Task: Research Airbnb accommodation in La Mohammedia, Tunisia from 11th November, 2023 to 17th November, 2023 for 1 adult.1  bedroom having 1 bed and 1 bathroom. Property type can be hotel. Look for 3 properties as per requirement.
Action: Mouse moved to (523, 72)
Screenshot: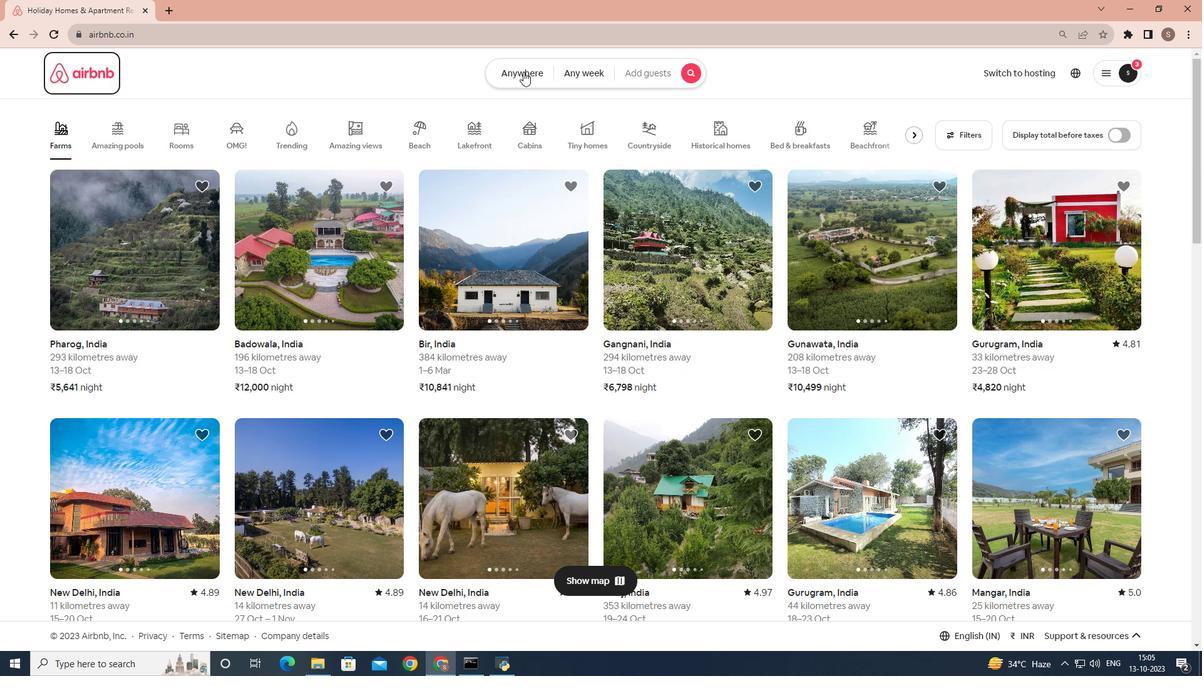 
Action: Mouse pressed left at (523, 72)
Screenshot: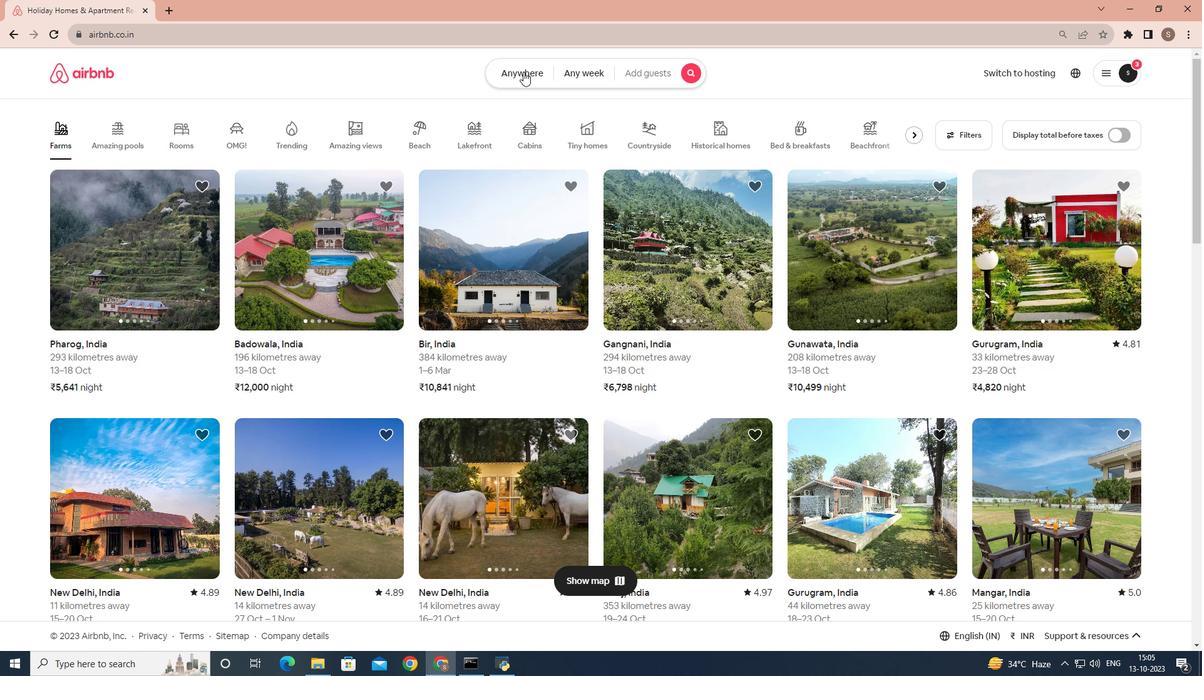 
Action: Mouse moved to (474, 121)
Screenshot: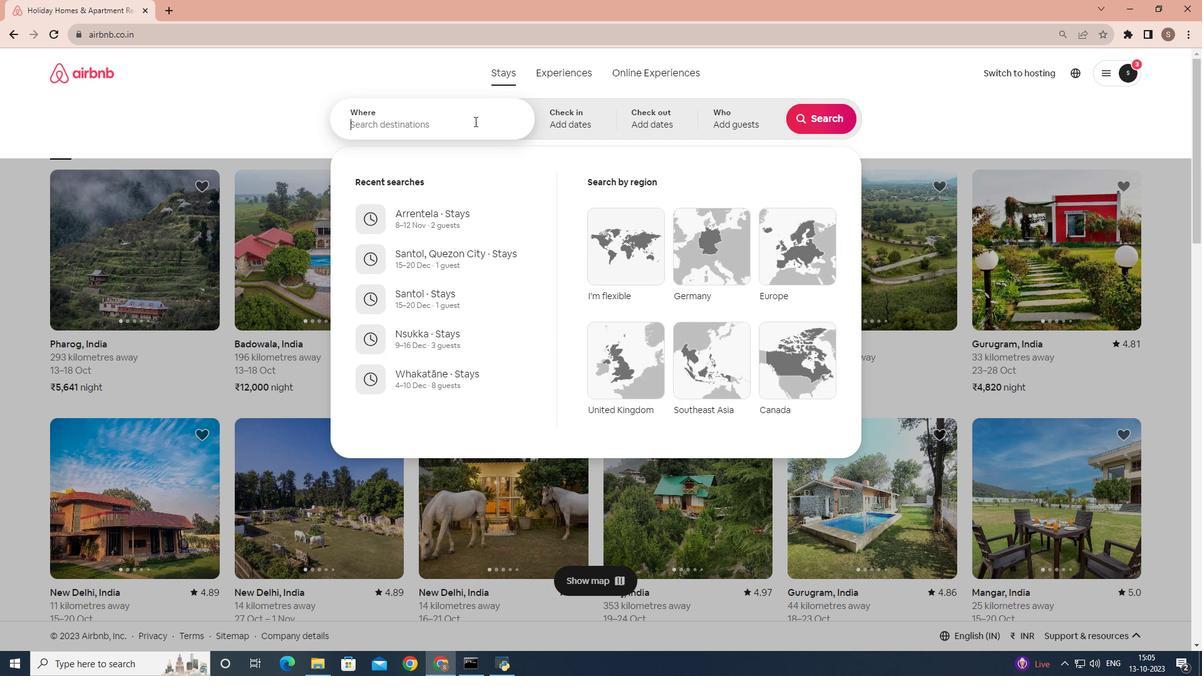 
Action: Mouse pressed left at (474, 121)
Screenshot: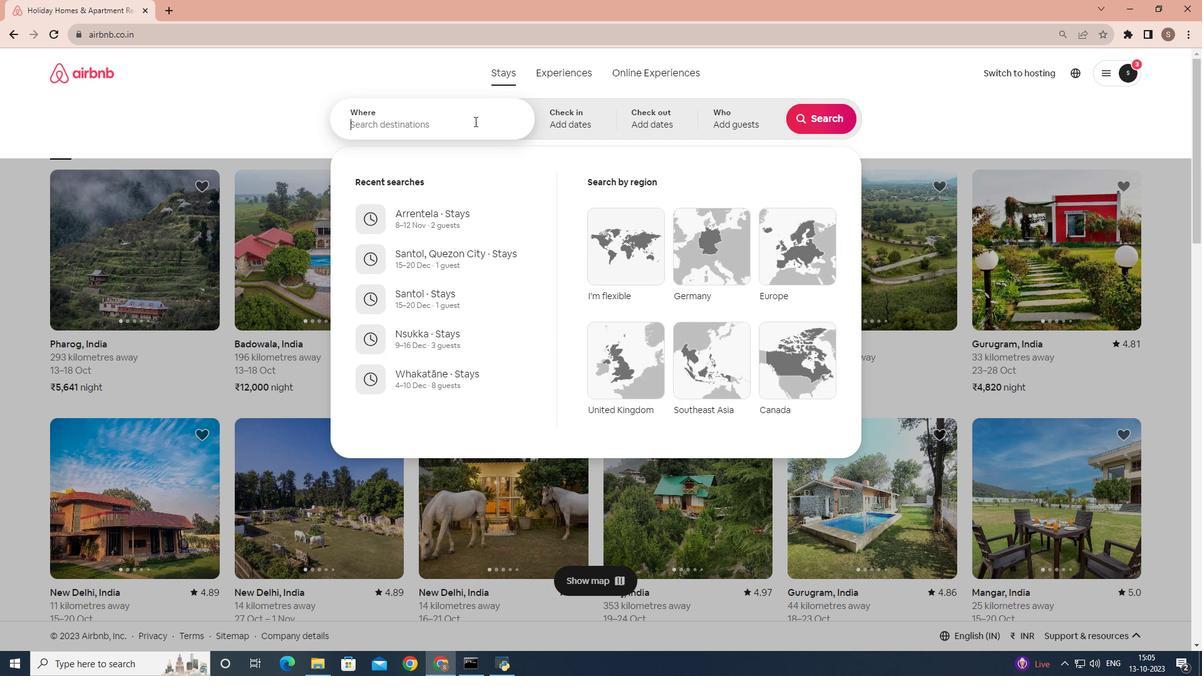 
Action: Key pressed <Key.shift>La<Key.space><Key.shift>Mohammedia,<Key.space><Key.shift>tunisia
Screenshot: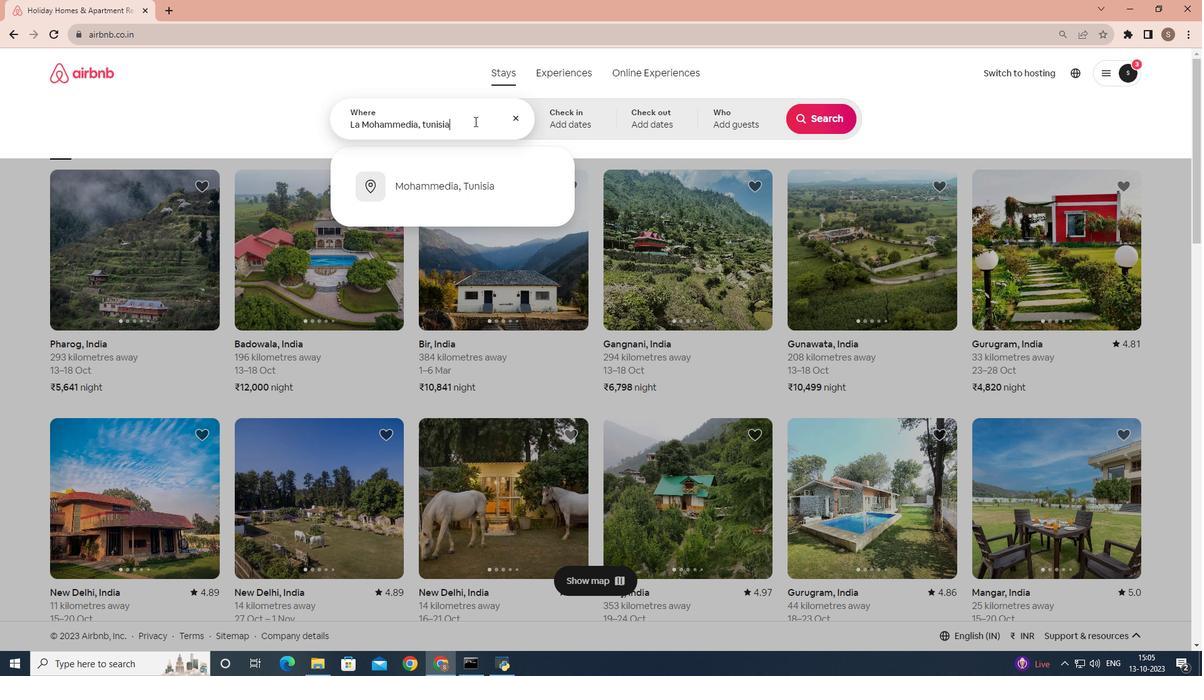 
Action: Mouse moved to (585, 110)
Screenshot: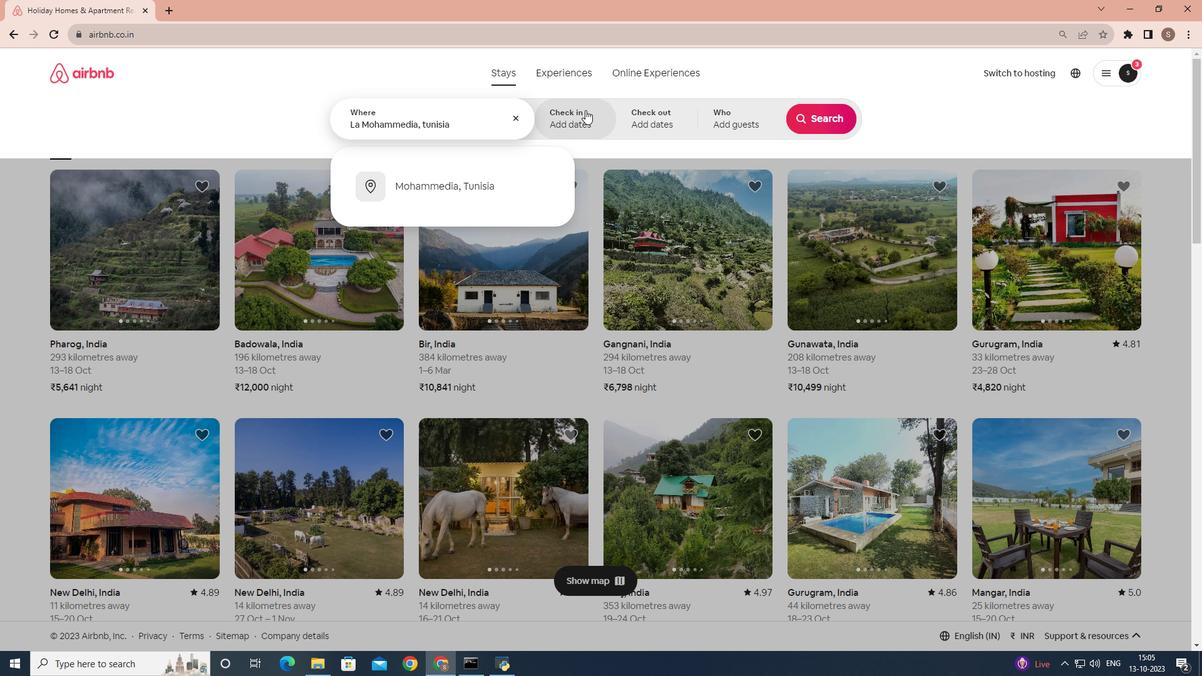 
Action: Mouse pressed left at (585, 110)
Screenshot: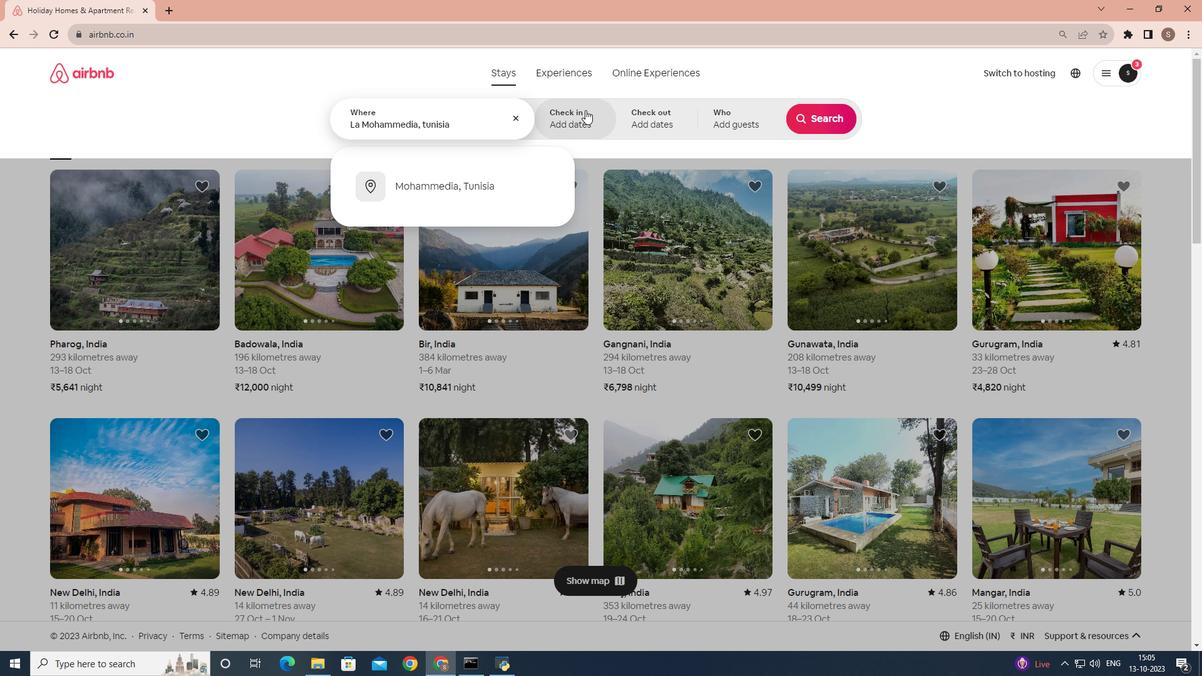 
Action: Mouse moved to (804, 301)
Screenshot: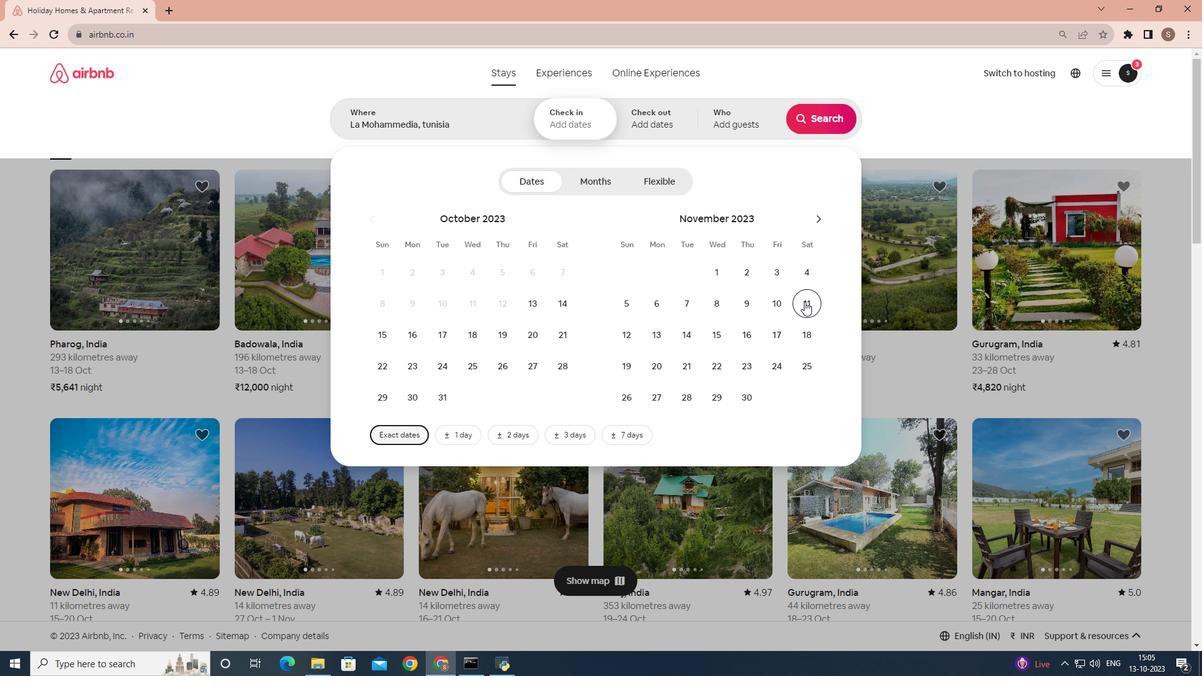 
Action: Mouse pressed left at (804, 301)
Screenshot: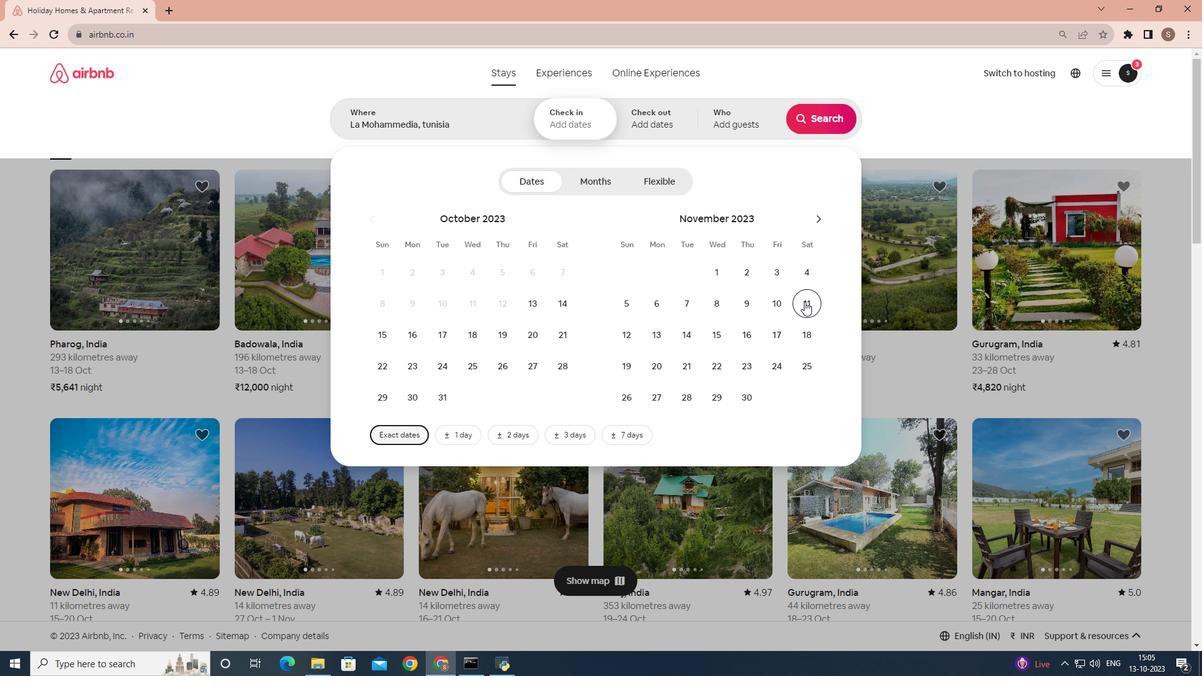 
Action: Mouse moved to (775, 333)
Screenshot: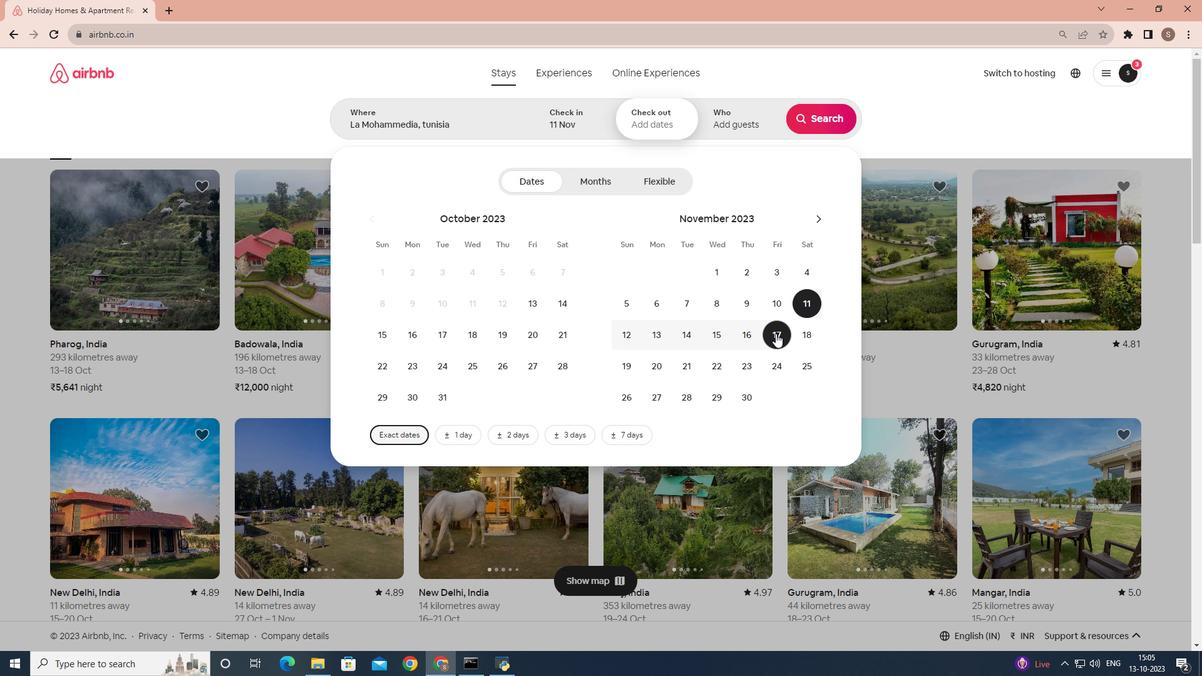 
Action: Mouse pressed left at (775, 333)
Screenshot: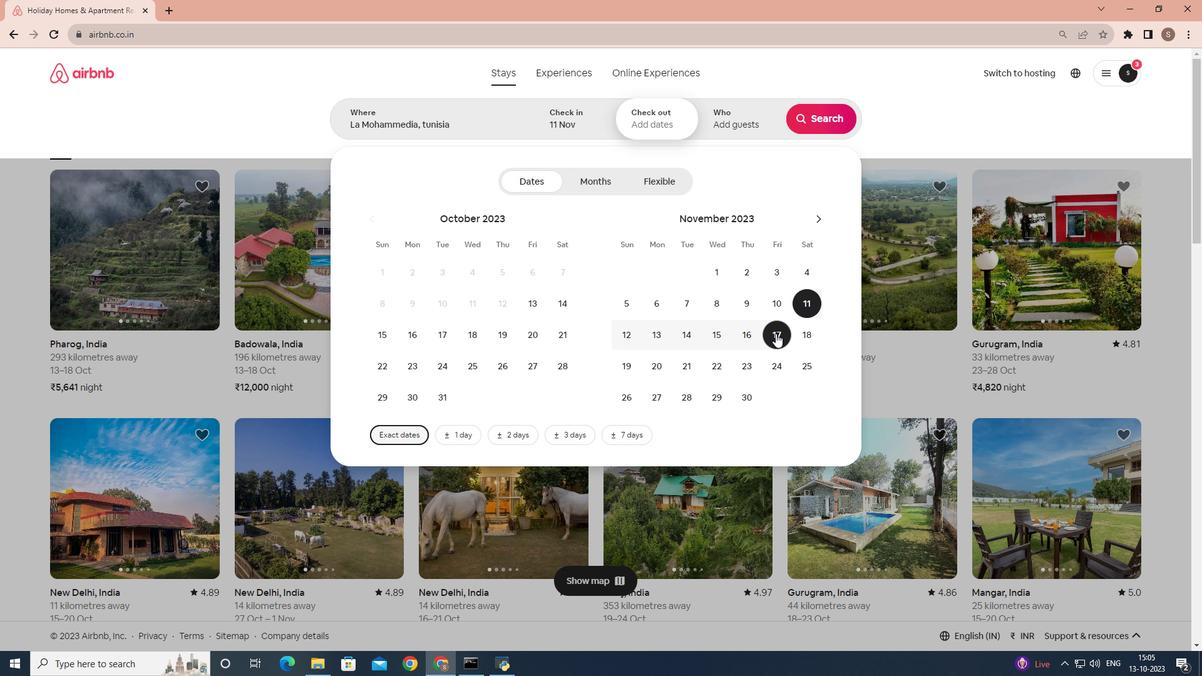 
Action: Mouse moved to (745, 113)
Screenshot: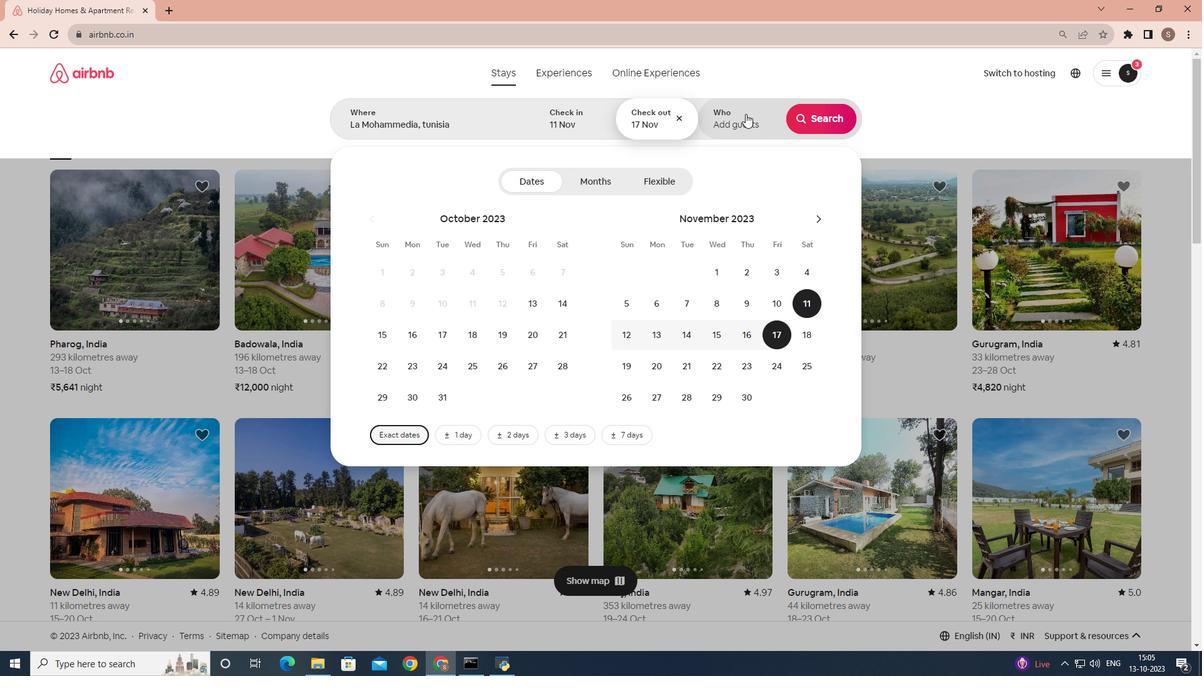
Action: Mouse pressed left at (745, 113)
Screenshot: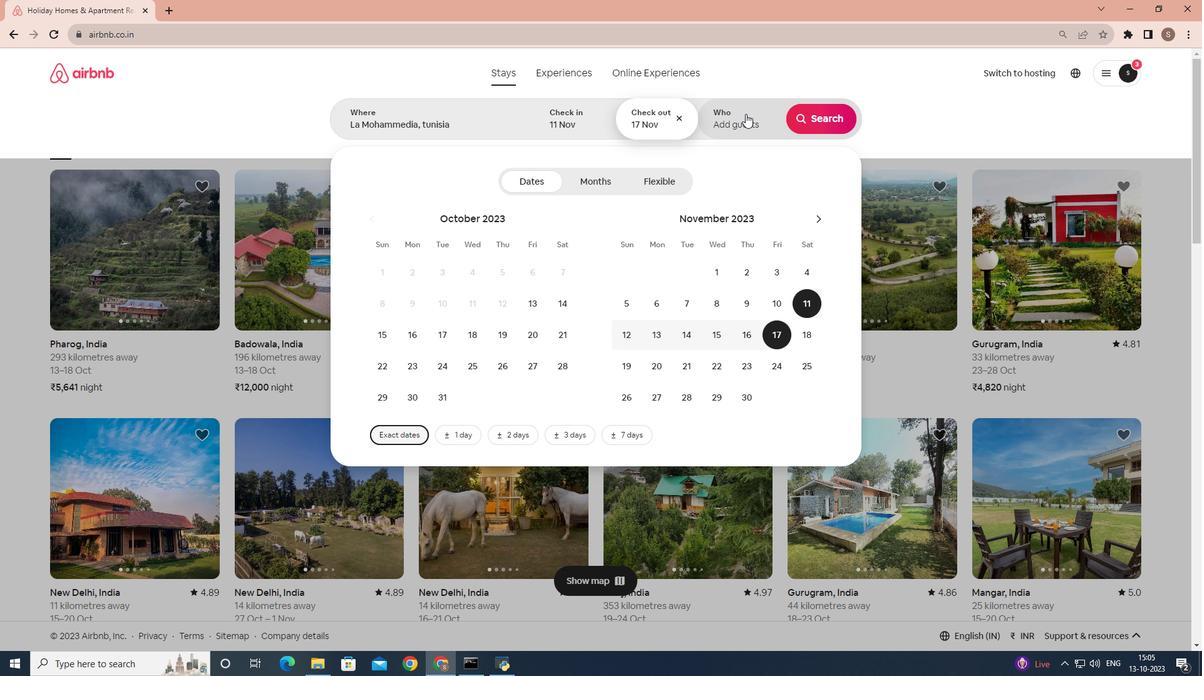 
Action: Mouse moved to (832, 184)
Screenshot: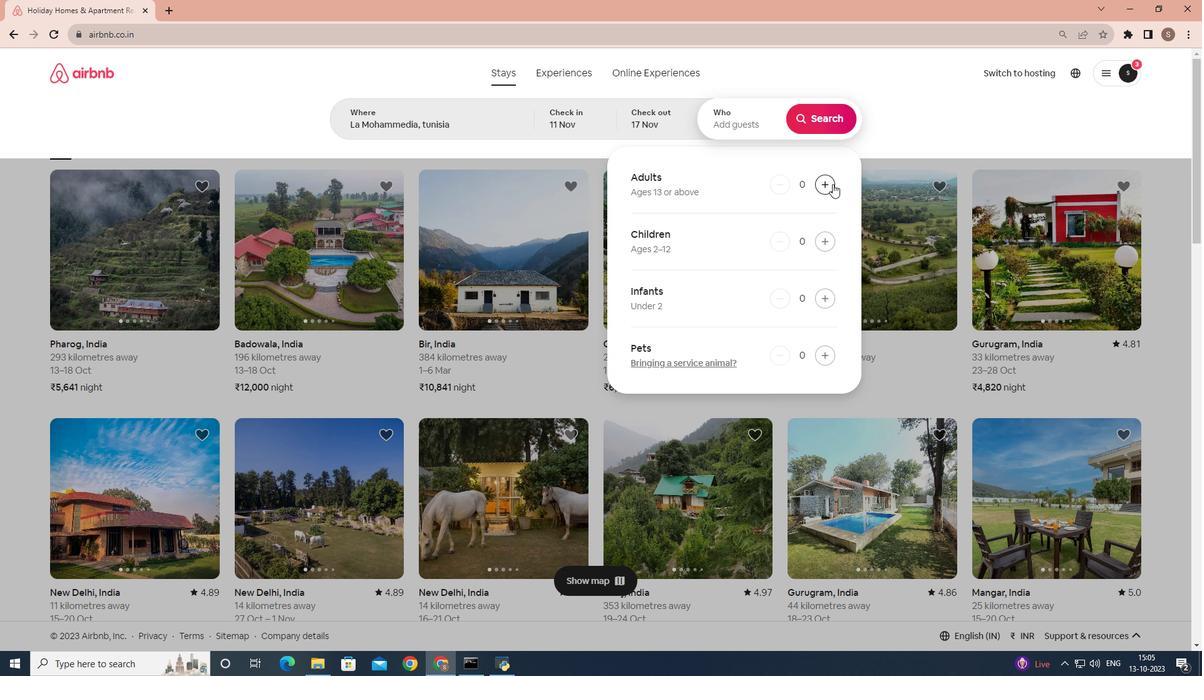 
Action: Mouse pressed left at (832, 184)
Screenshot: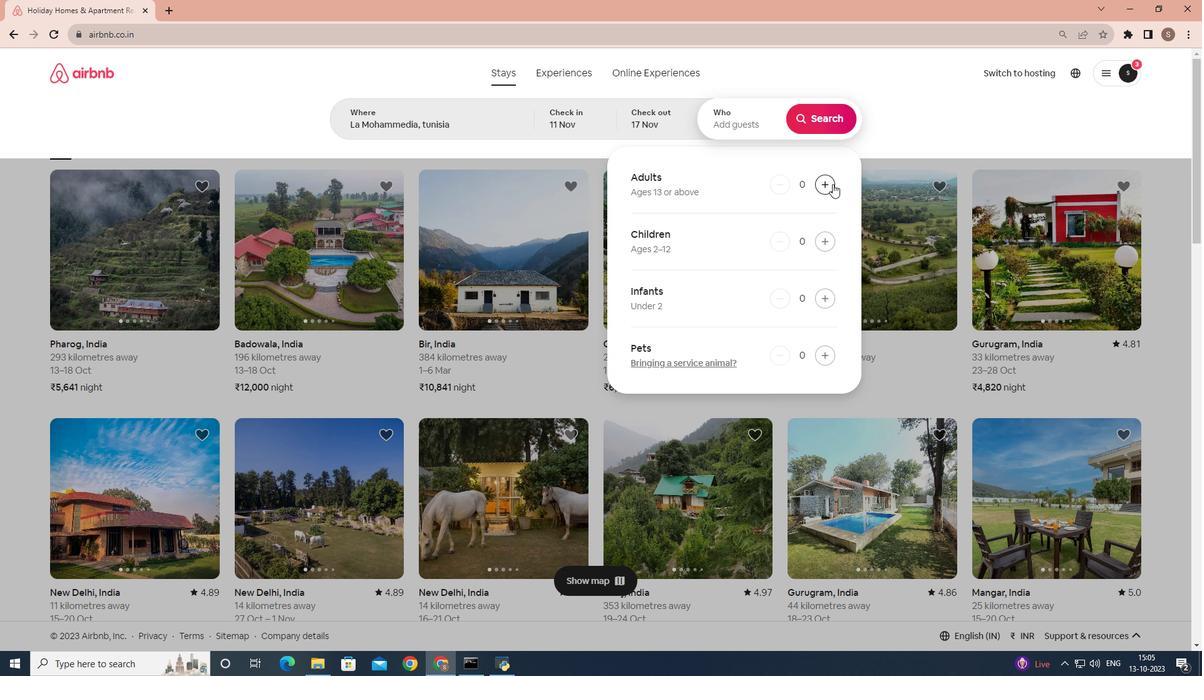 
Action: Mouse moved to (827, 121)
Screenshot: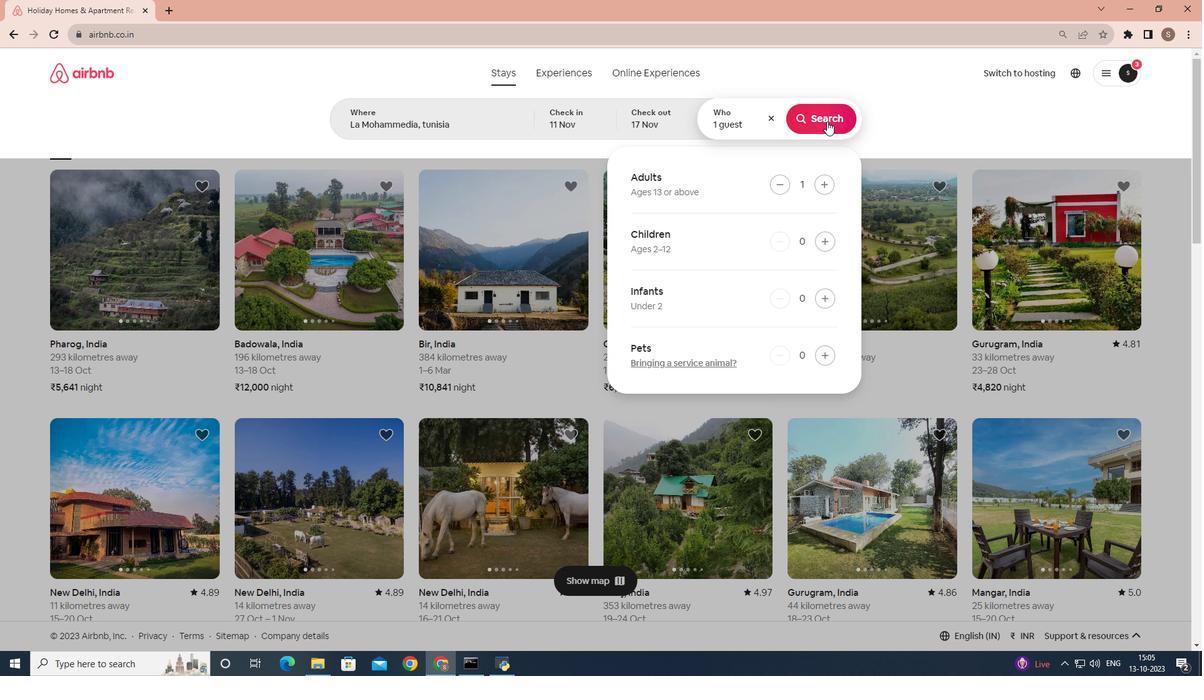
Action: Mouse pressed left at (827, 121)
Screenshot: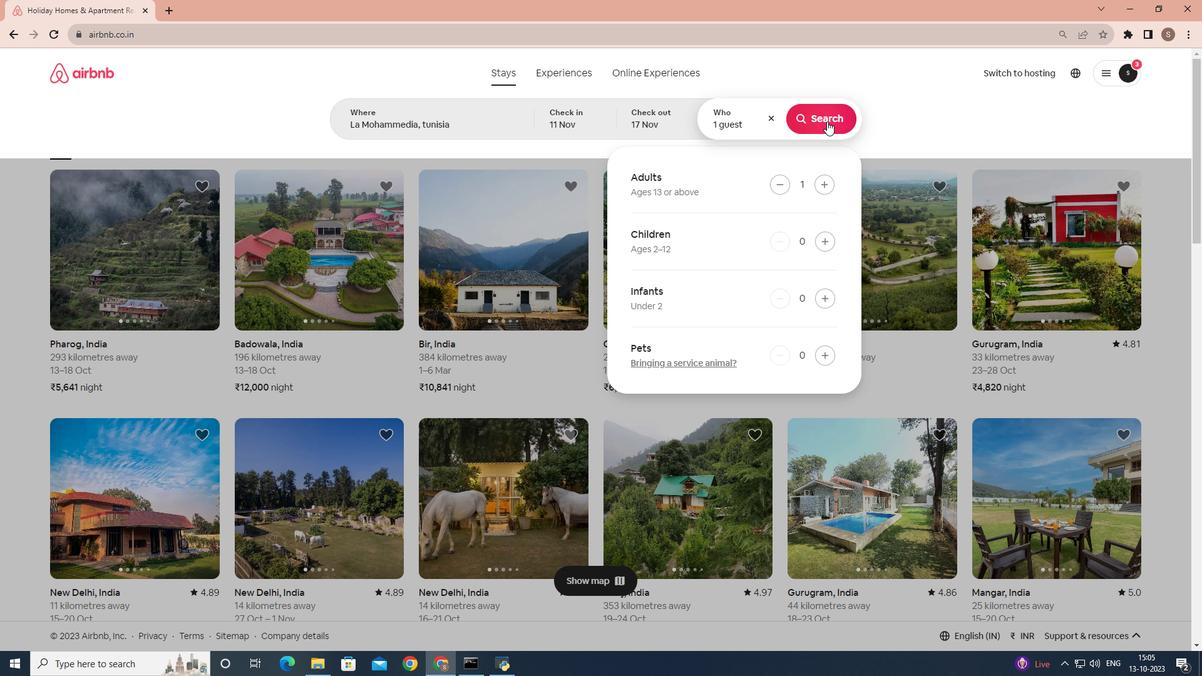 
Action: Mouse moved to (991, 115)
Screenshot: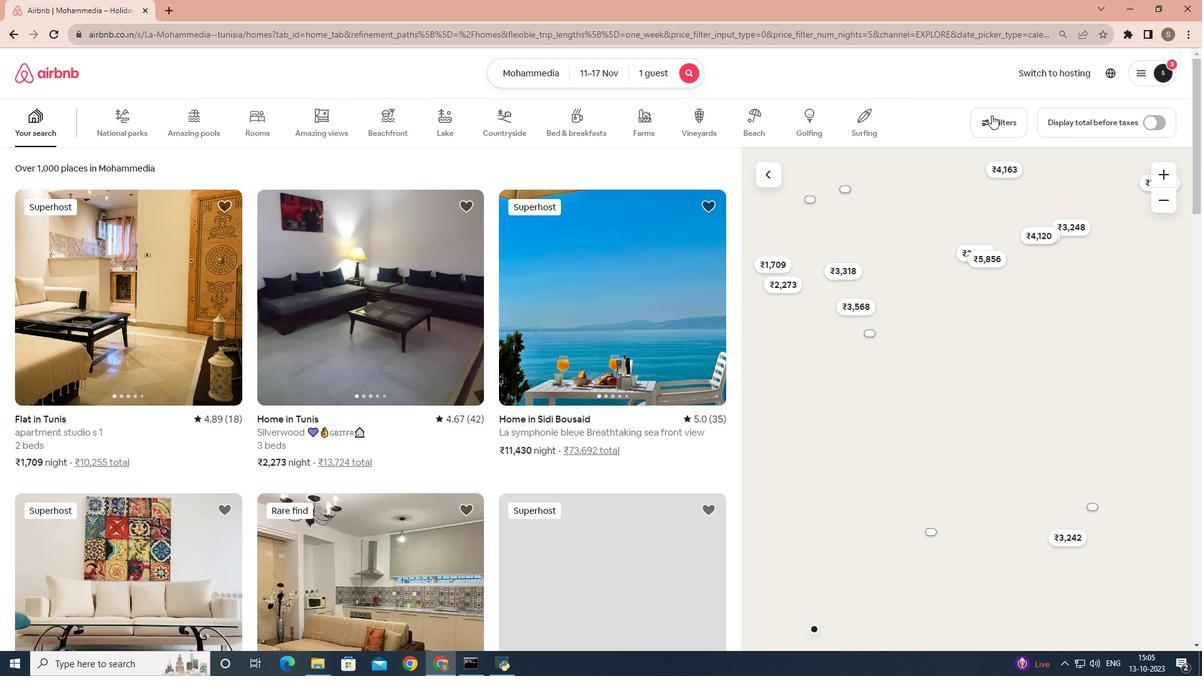 
Action: Mouse pressed left at (991, 115)
Screenshot: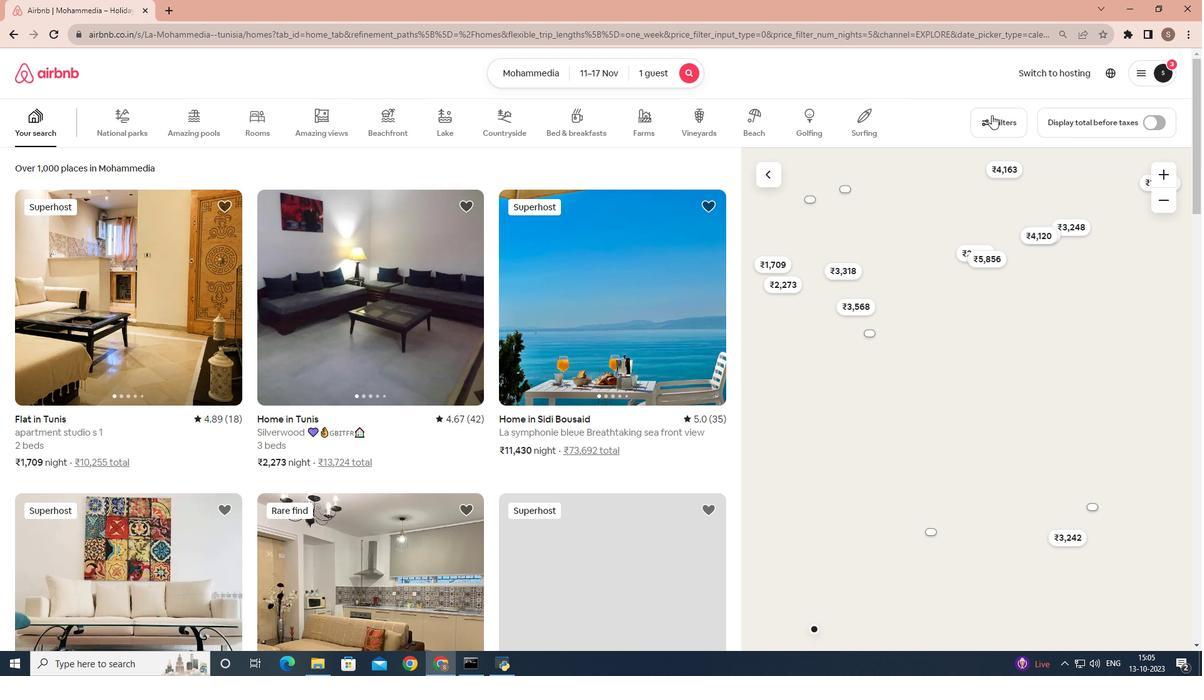 
Action: Mouse moved to (730, 309)
Screenshot: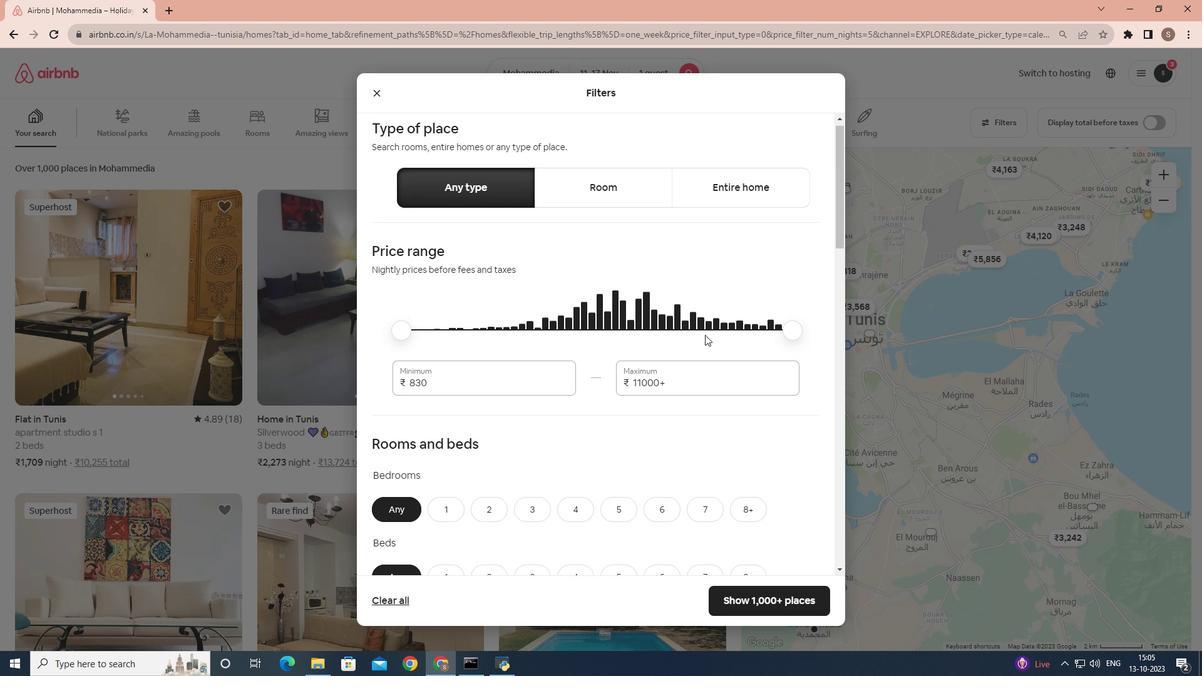 
Action: Mouse scrolled (730, 309) with delta (0, 0)
Screenshot: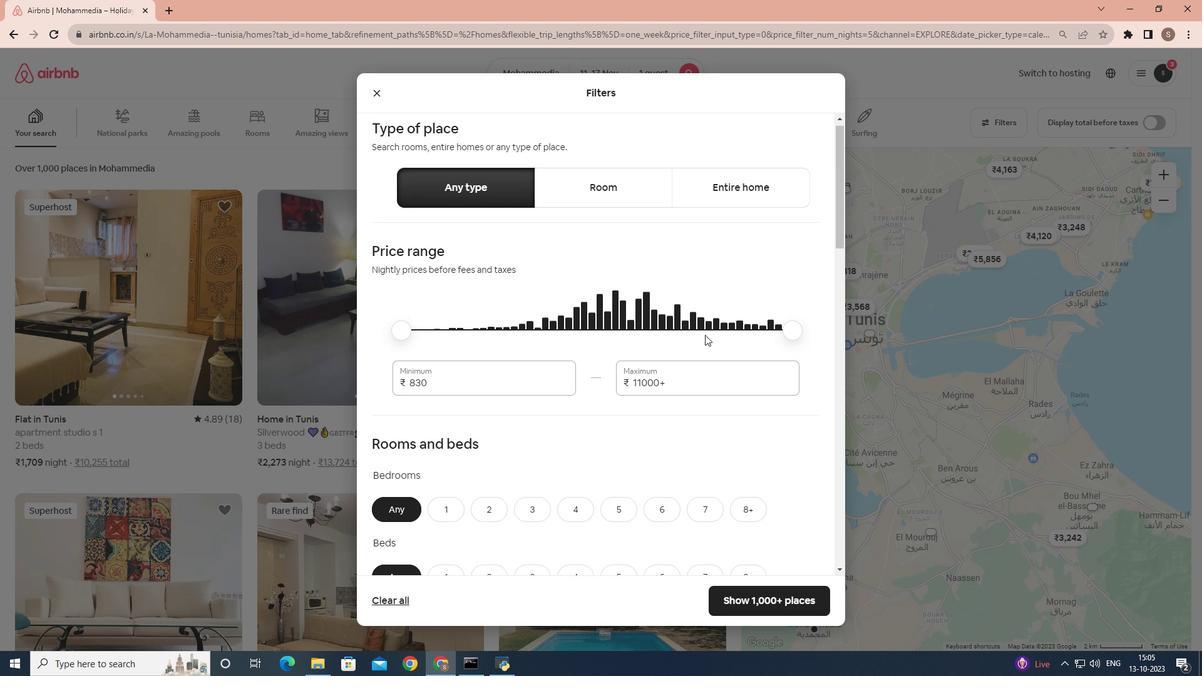 
Action: Mouse moved to (447, 446)
Screenshot: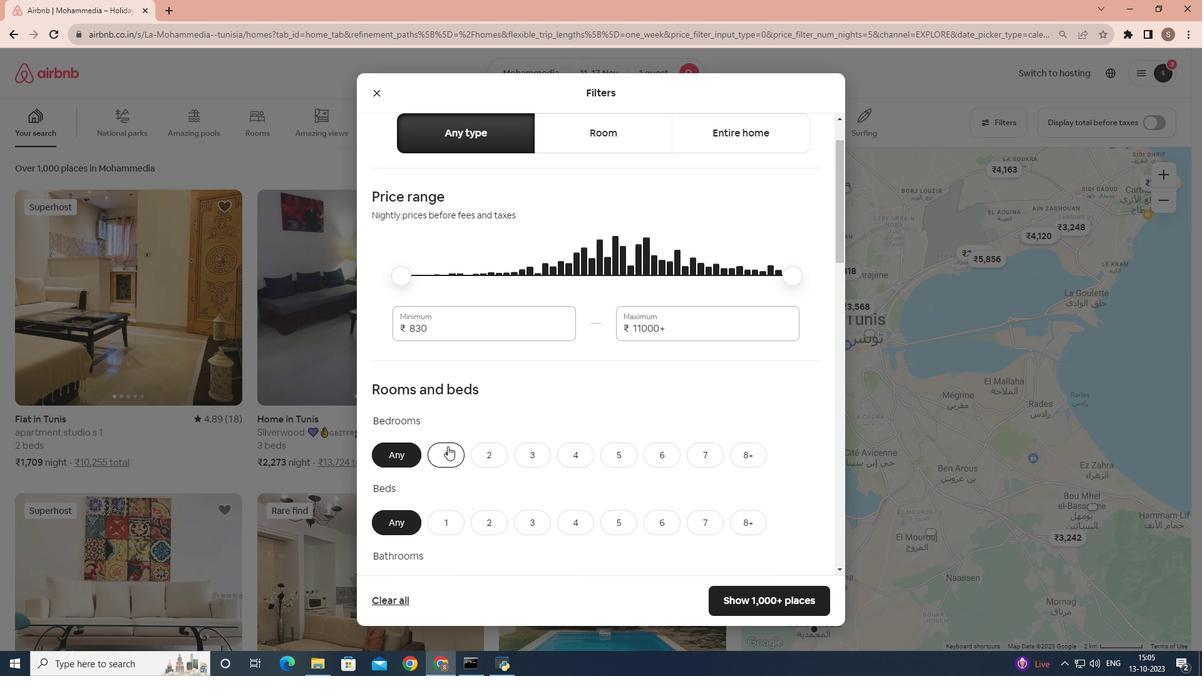 
Action: Mouse pressed left at (447, 446)
Screenshot: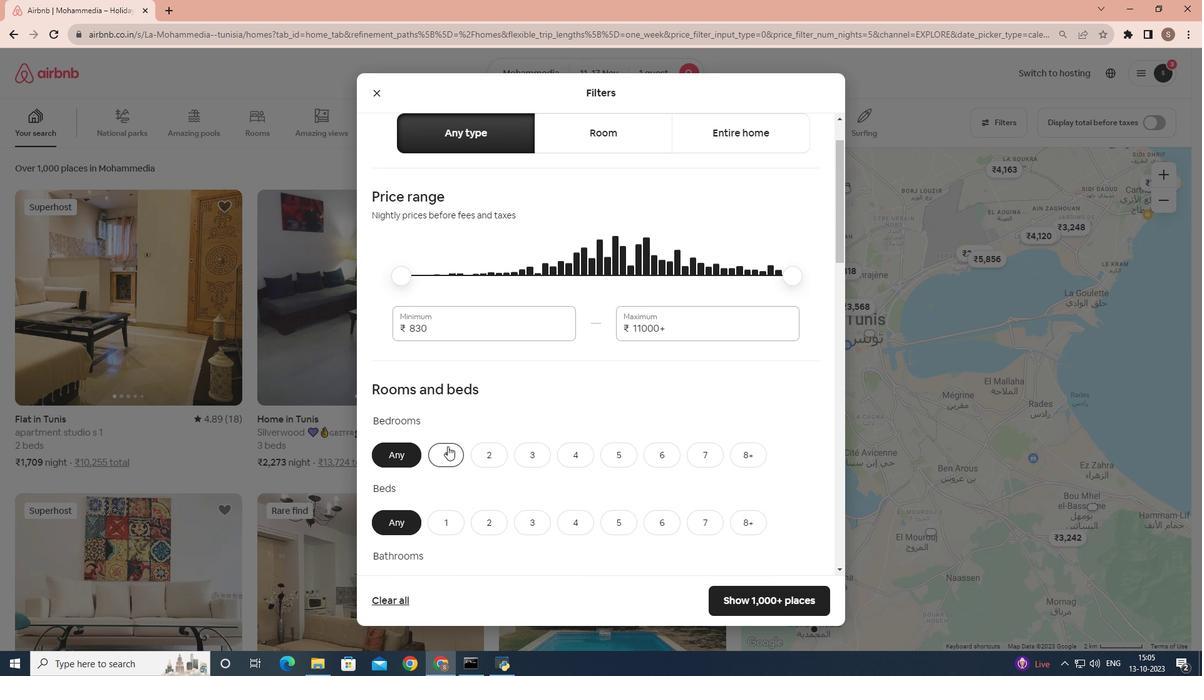 
Action: Mouse moved to (492, 427)
Screenshot: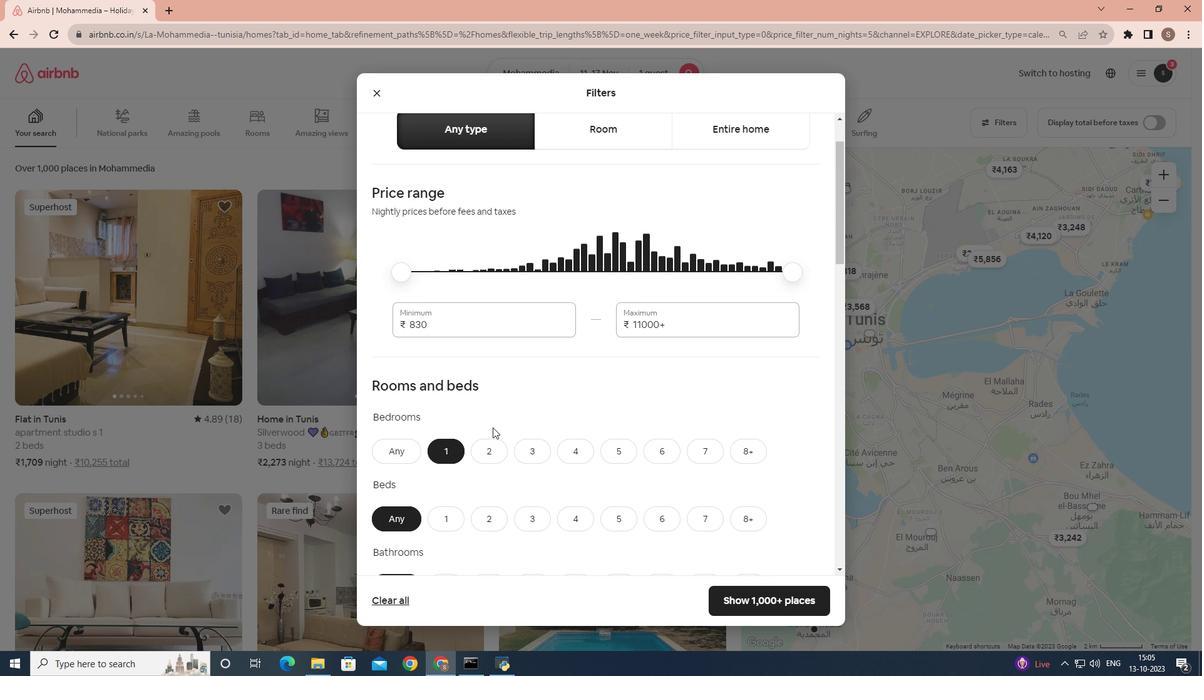 
Action: Mouse scrolled (492, 427) with delta (0, 0)
Screenshot: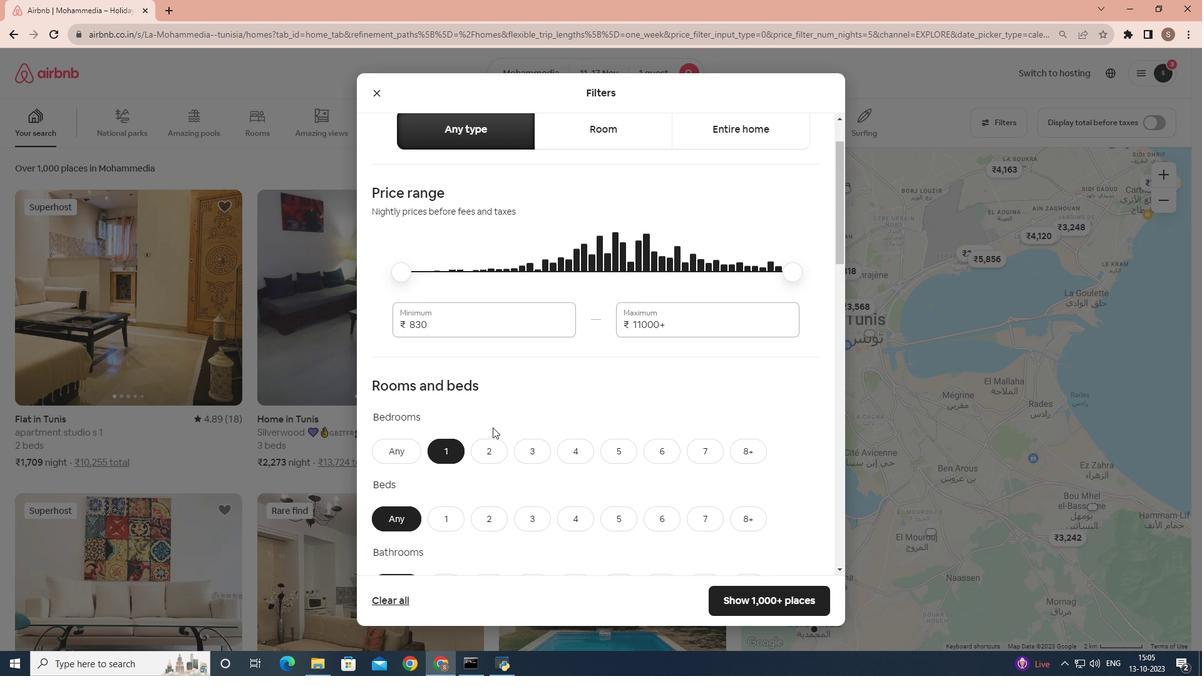 
Action: Mouse scrolled (492, 427) with delta (0, 0)
Screenshot: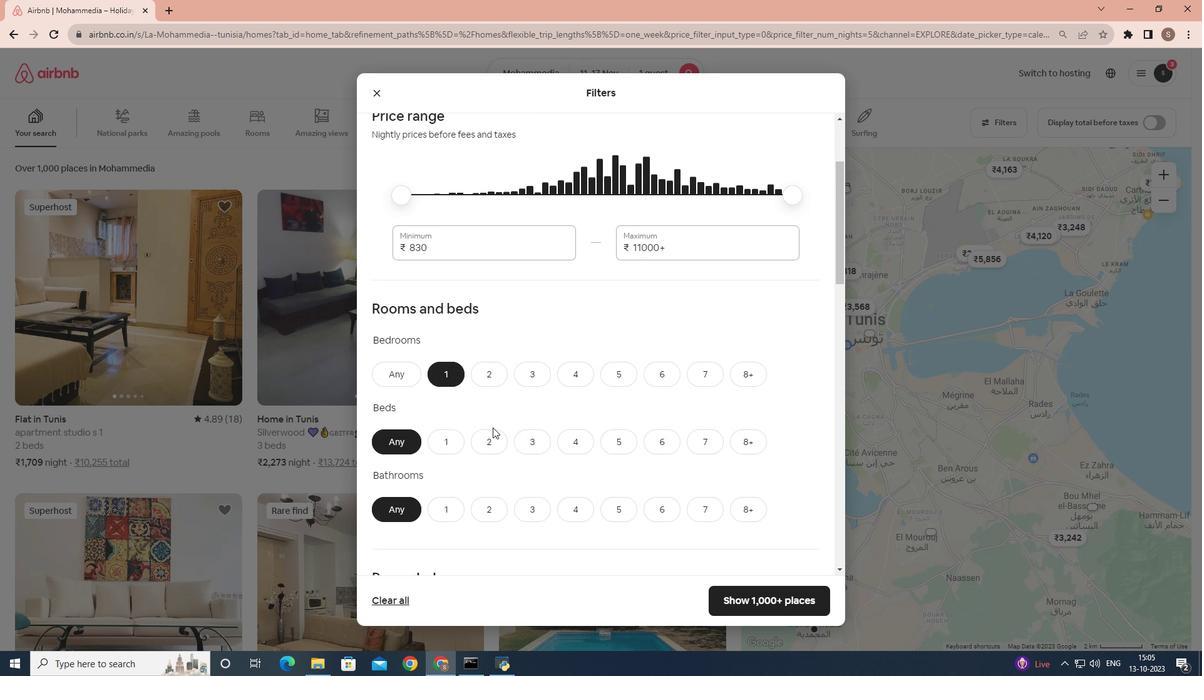 
Action: Mouse moved to (454, 398)
Screenshot: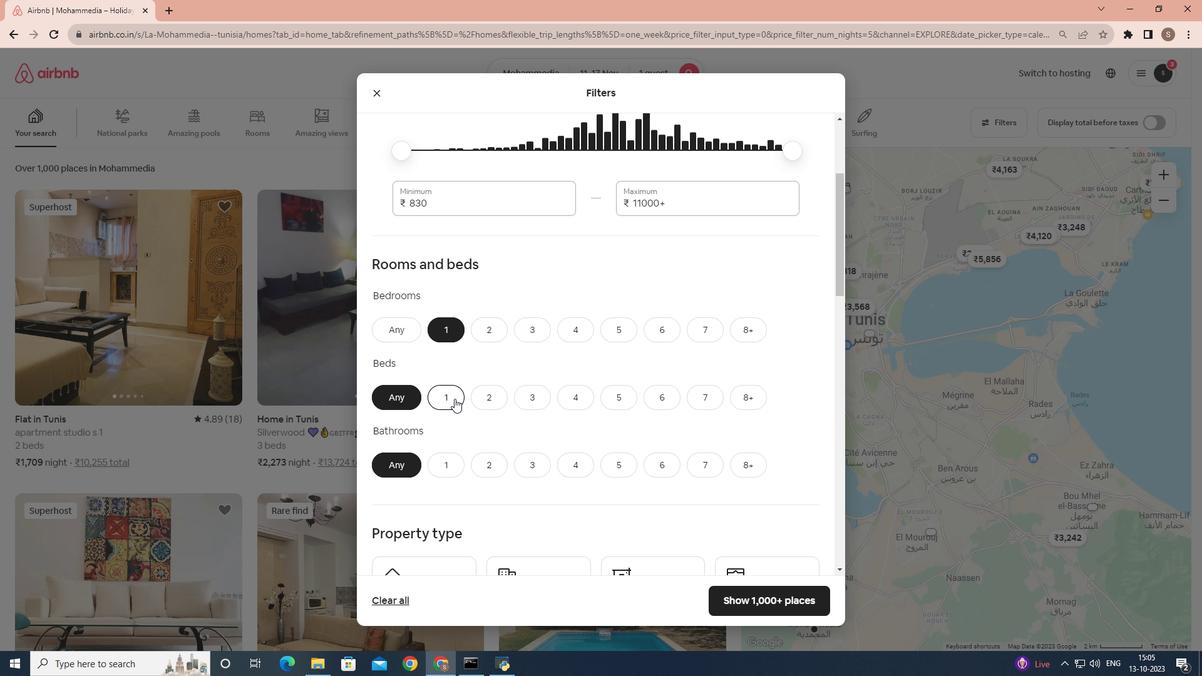 
Action: Mouse pressed left at (454, 398)
Screenshot: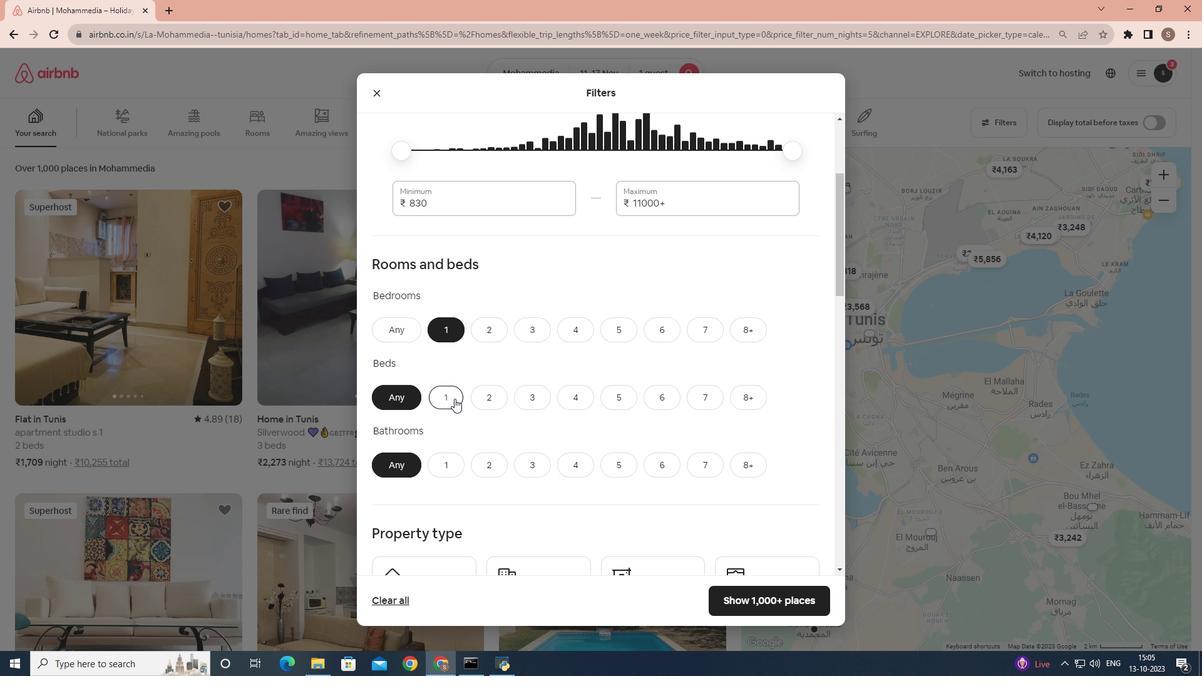 
Action: Mouse moved to (447, 462)
Screenshot: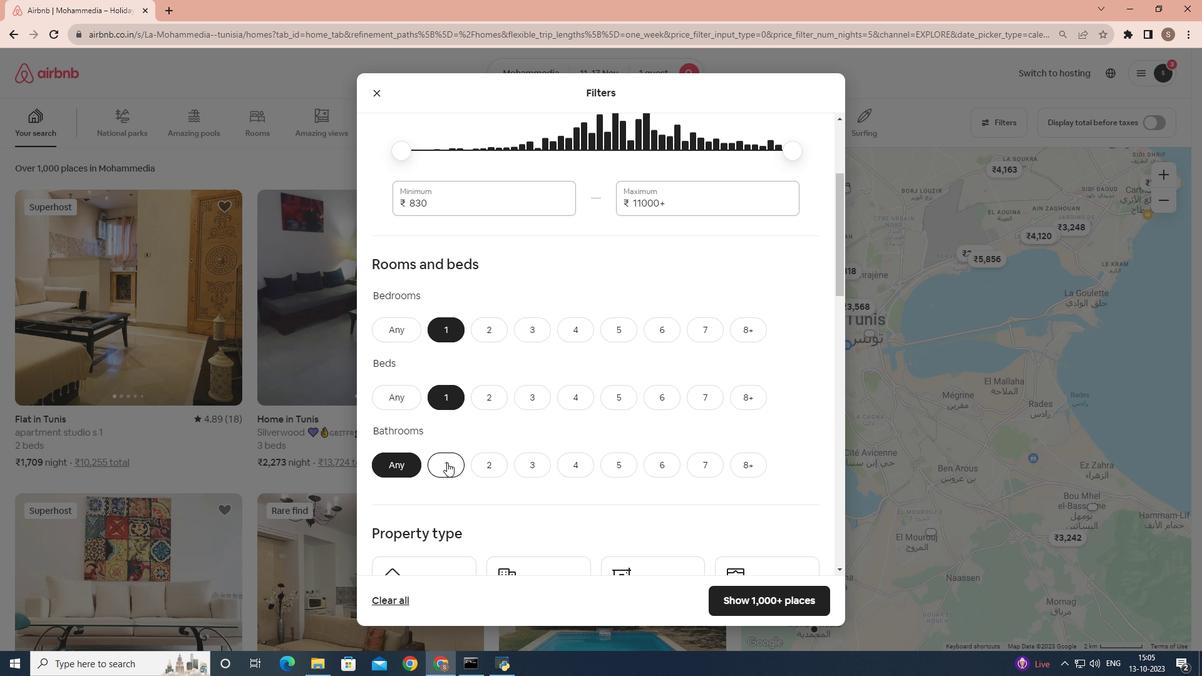 
Action: Mouse pressed left at (447, 462)
Screenshot: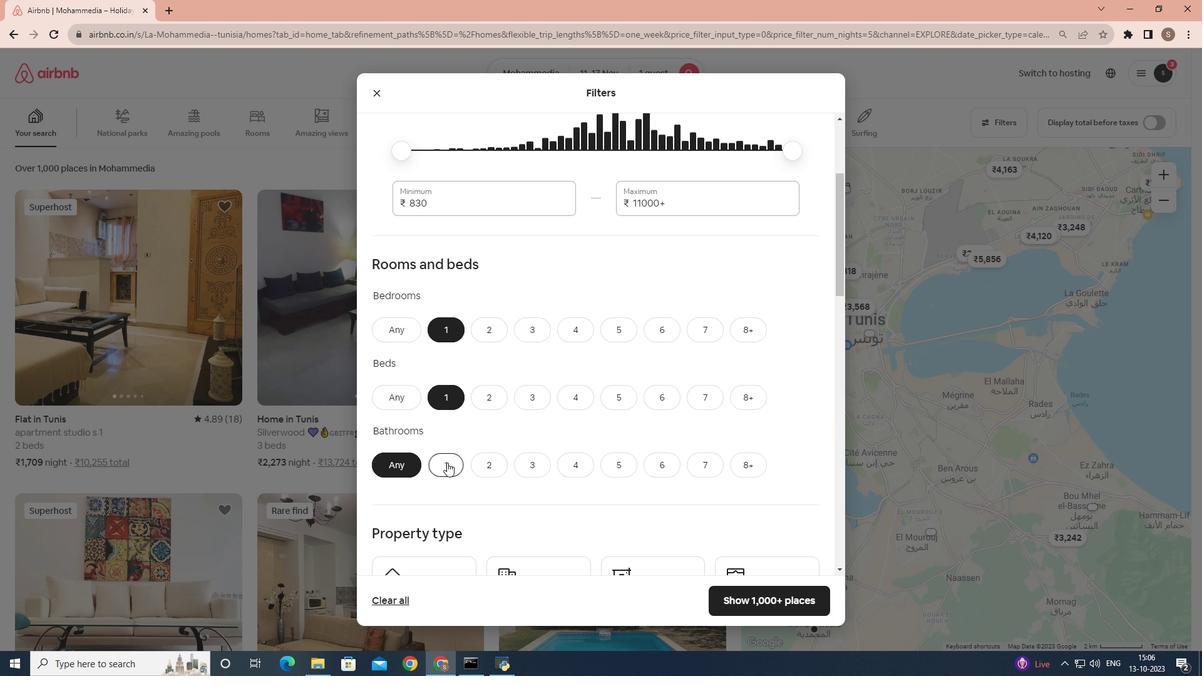 
Action: Mouse scrolled (447, 462) with delta (0, 0)
Screenshot: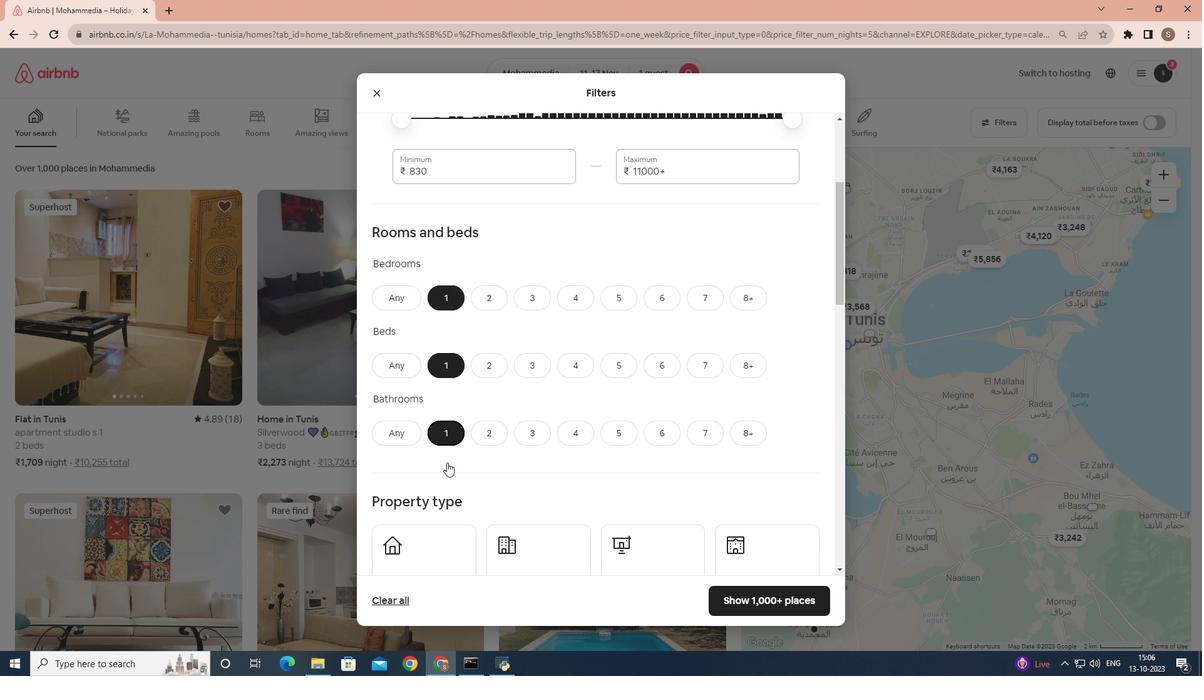 
Action: Mouse scrolled (447, 462) with delta (0, 0)
Screenshot: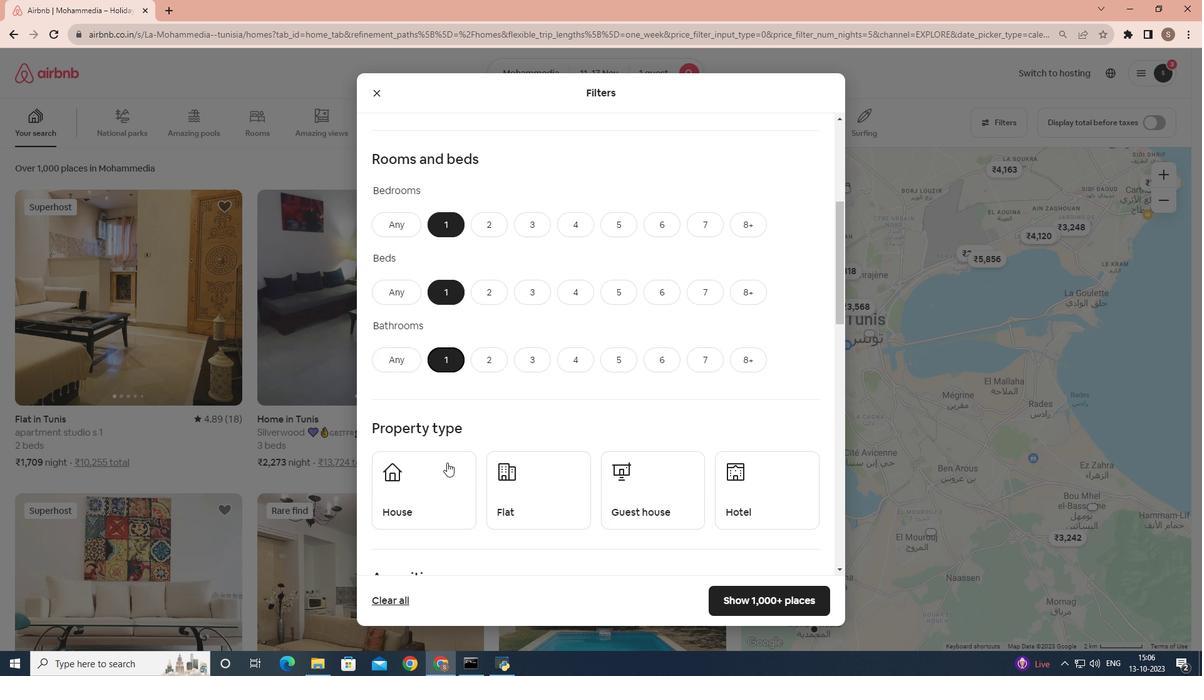 
Action: Mouse moved to (439, 484)
Screenshot: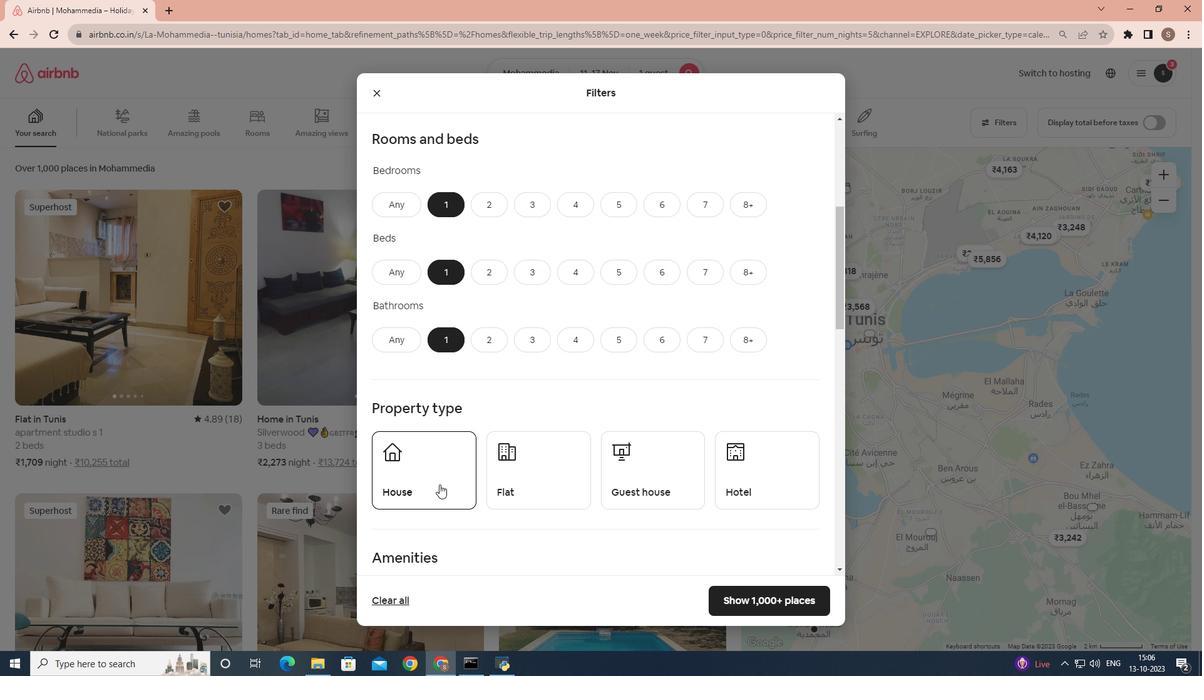 
Action: Mouse pressed left at (439, 484)
Screenshot: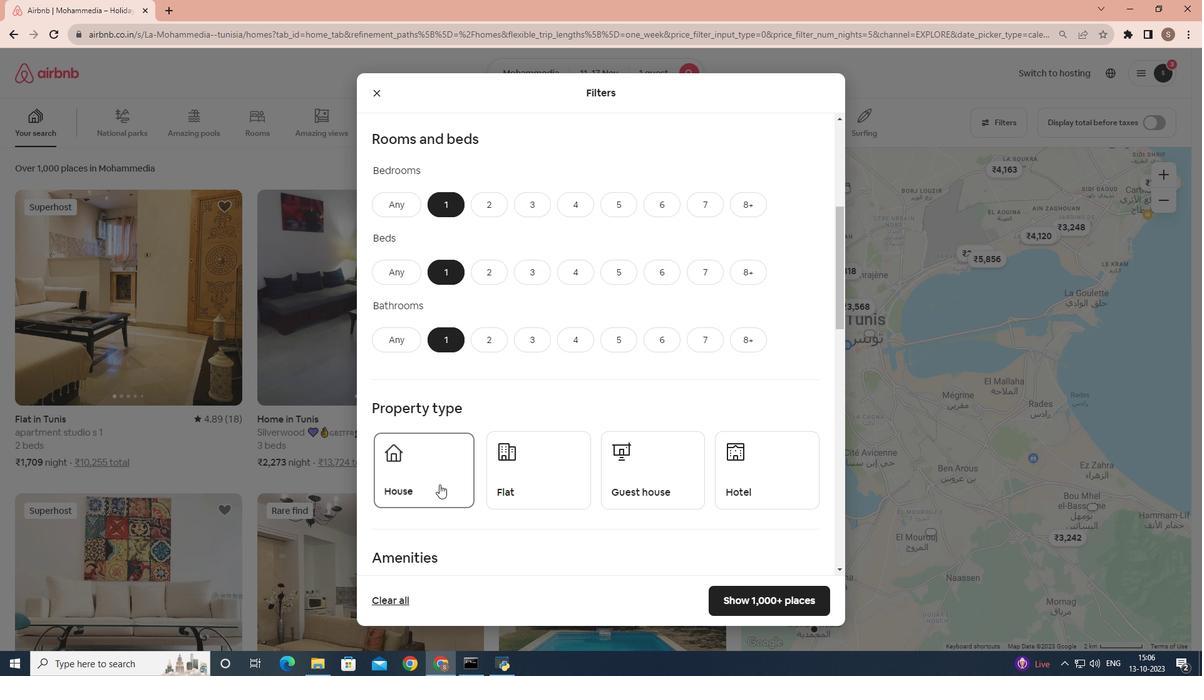 
Action: Mouse moved to (442, 480)
Screenshot: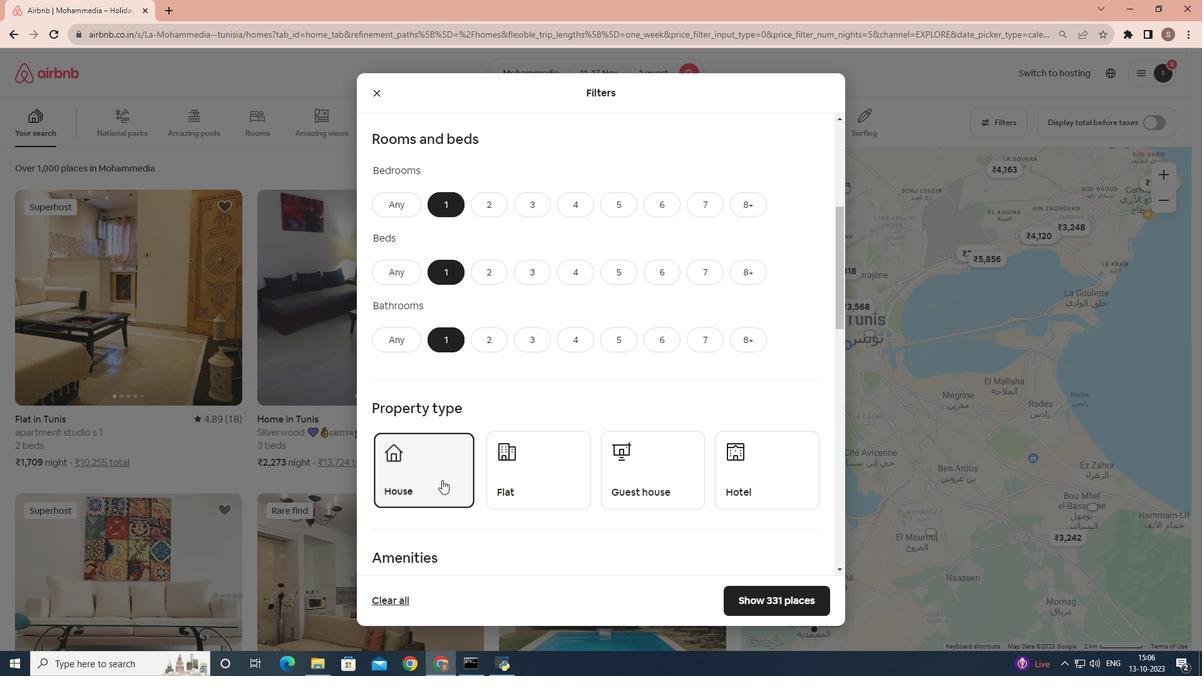 
Action: Mouse pressed left at (442, 480)
Screenshot: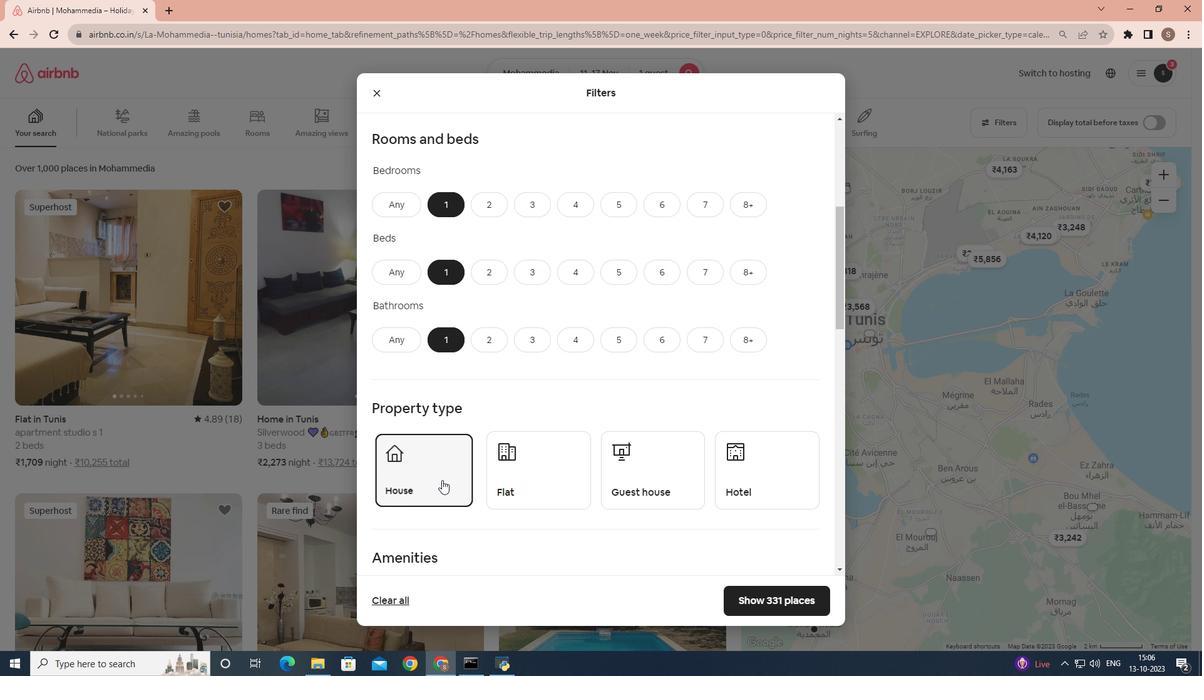 
Action: Mouse moved to (751, 487)
Screenshot: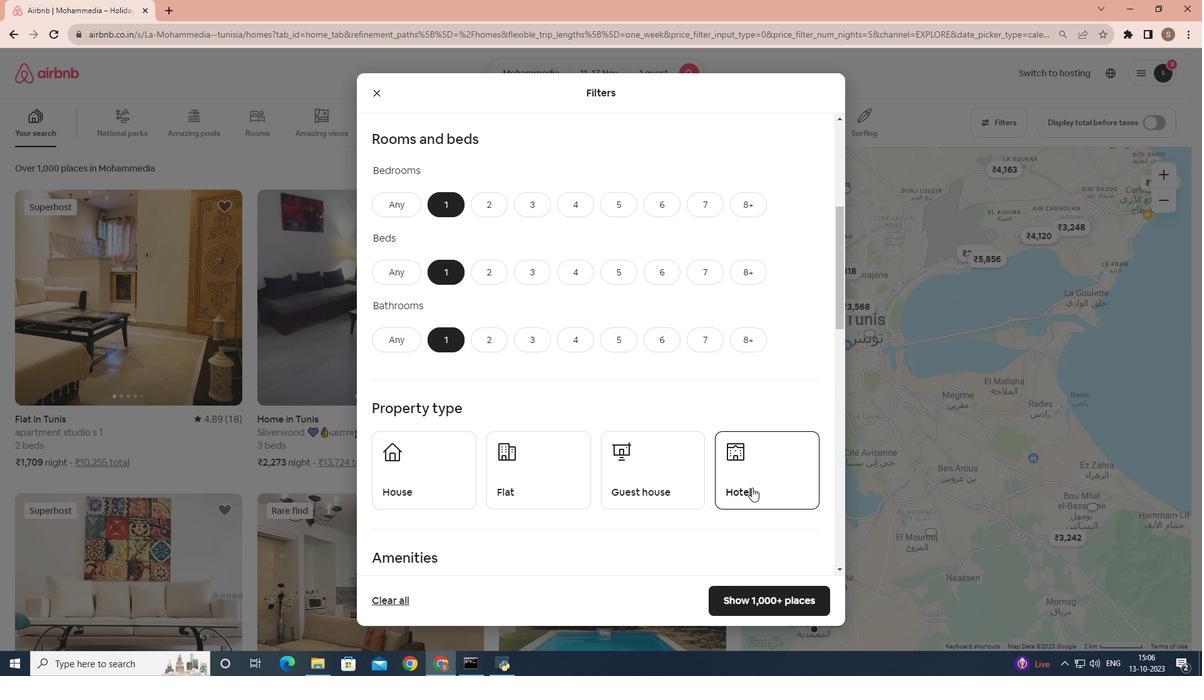 
Action: Mouse pressed left at (751, 487)
Screenshot: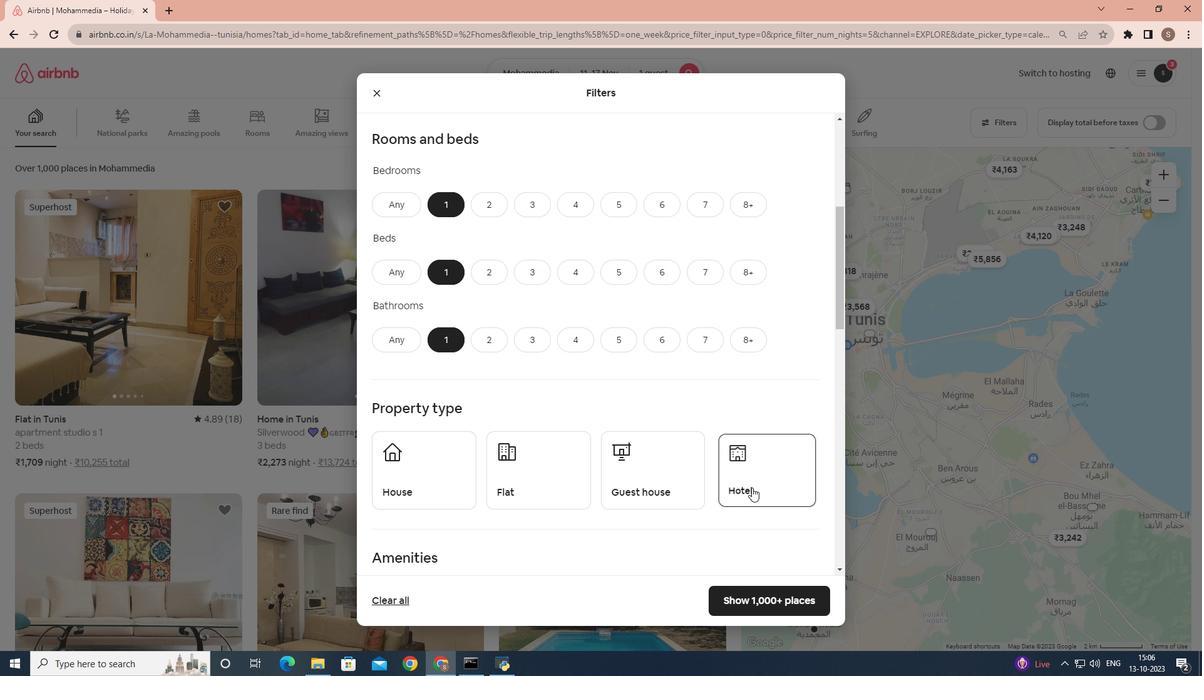 
Action: Mouse moved to (625, 477)
Screenshot: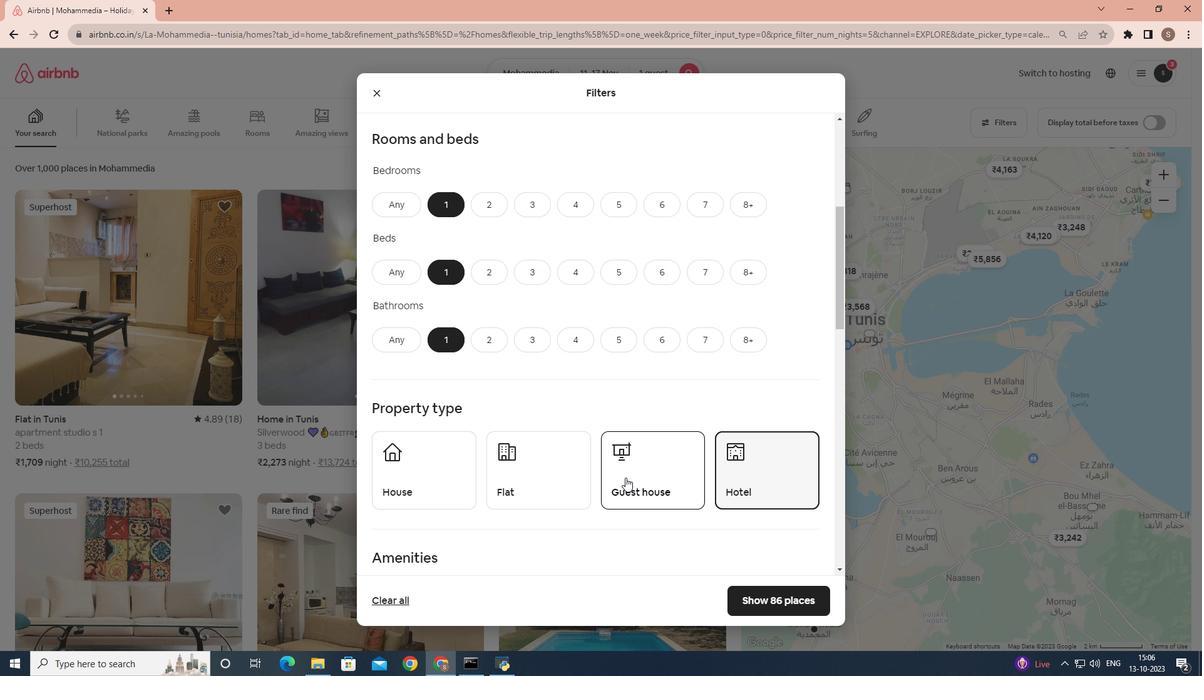 
Action: Mouse scrolled (625, 477) with delta (0, 0)
Screenshot: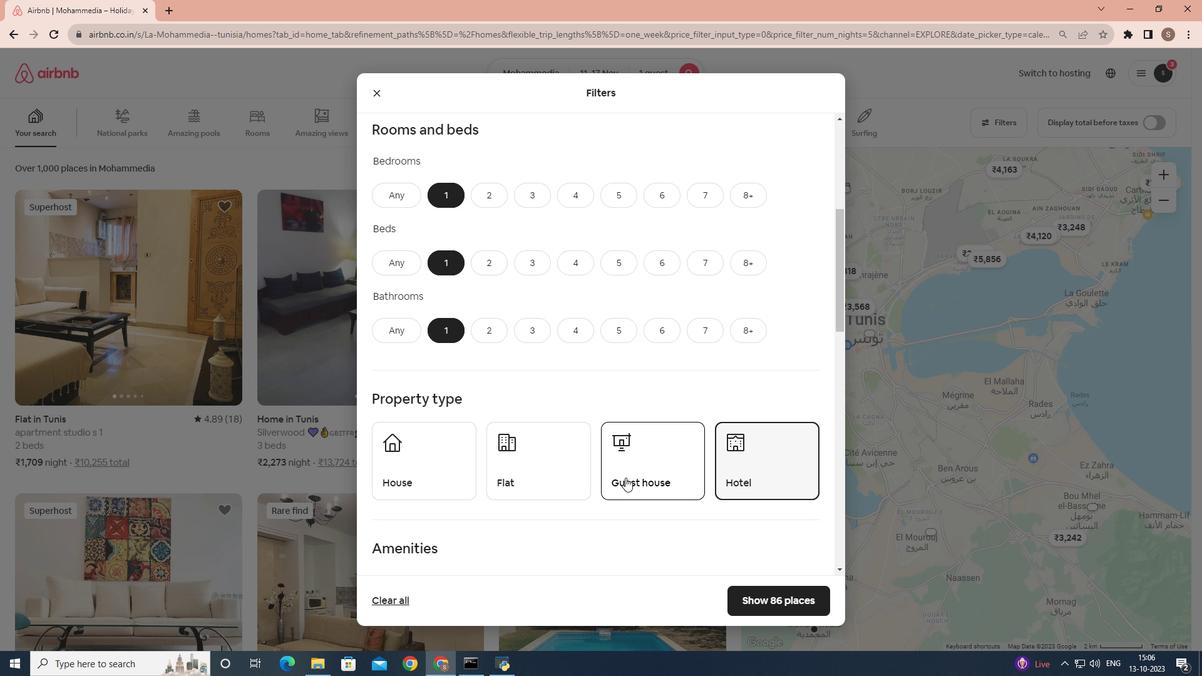 
Action: Mouse moved to (625, 467)
Screenshot: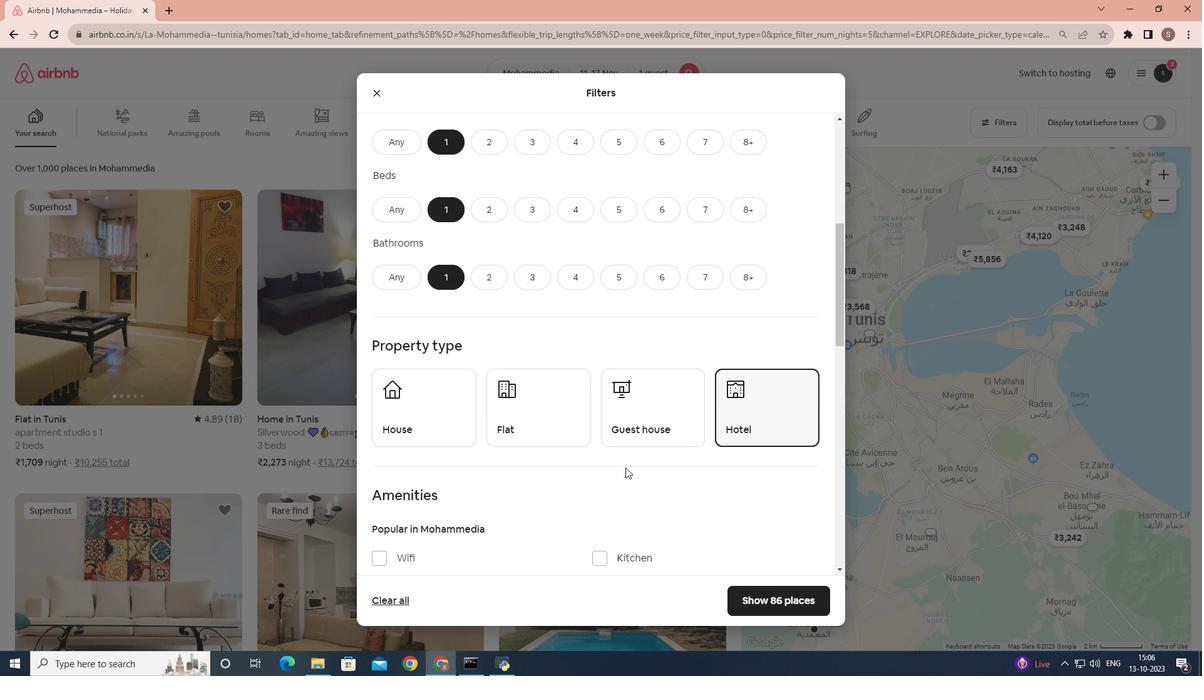 
Action: Mouse scrolled (625, 467) with delta (0, 0)
Screenshot: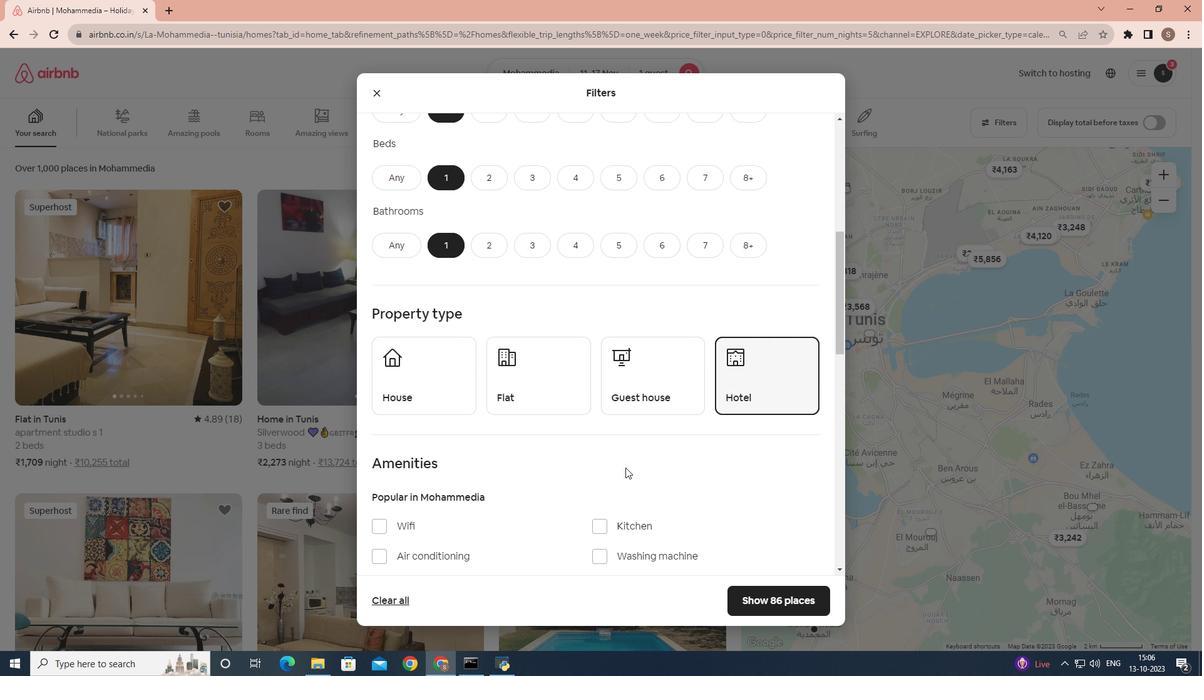 
Action: Mouse moved to (551, 469)
Screenshot: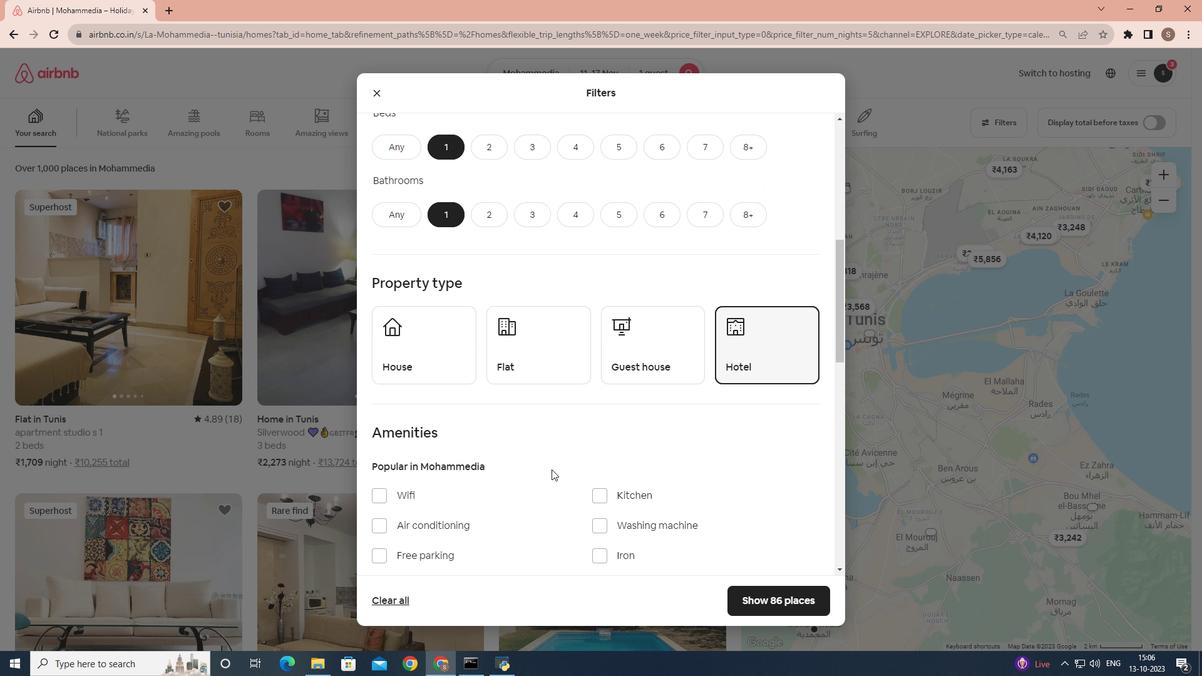 
Action: Mouse scrolled (551, 468) with delta (0, 0)
Screenshot: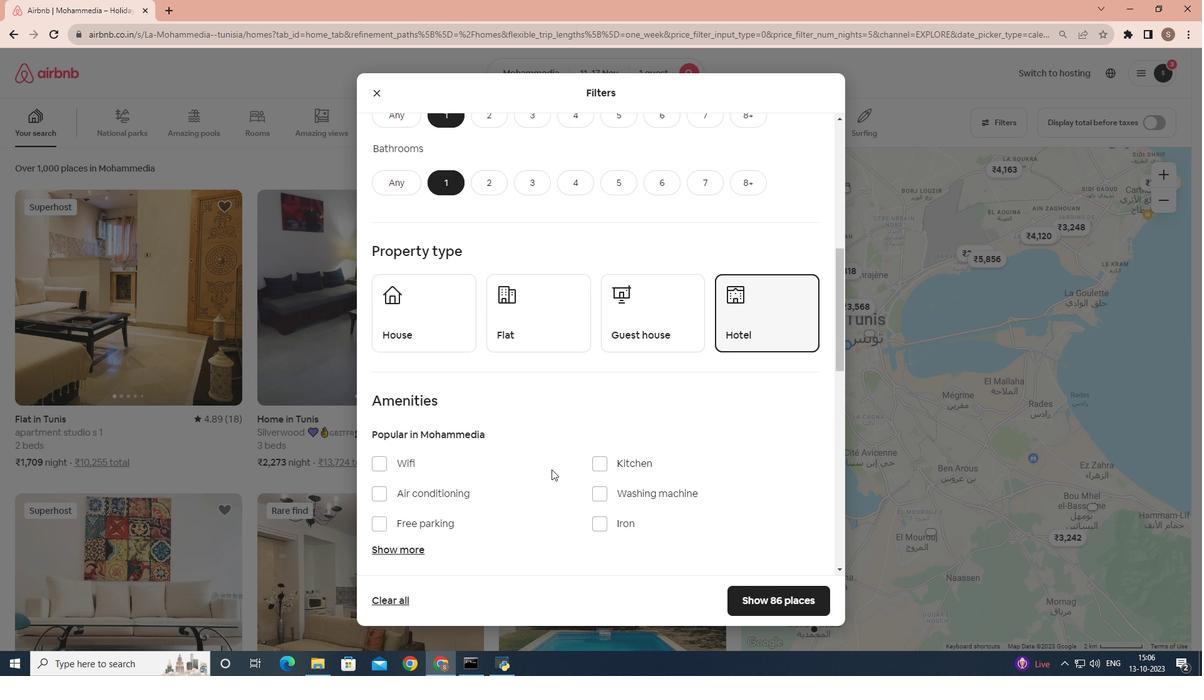 
Action: Mouse moved to (760, 590)
Screenshot: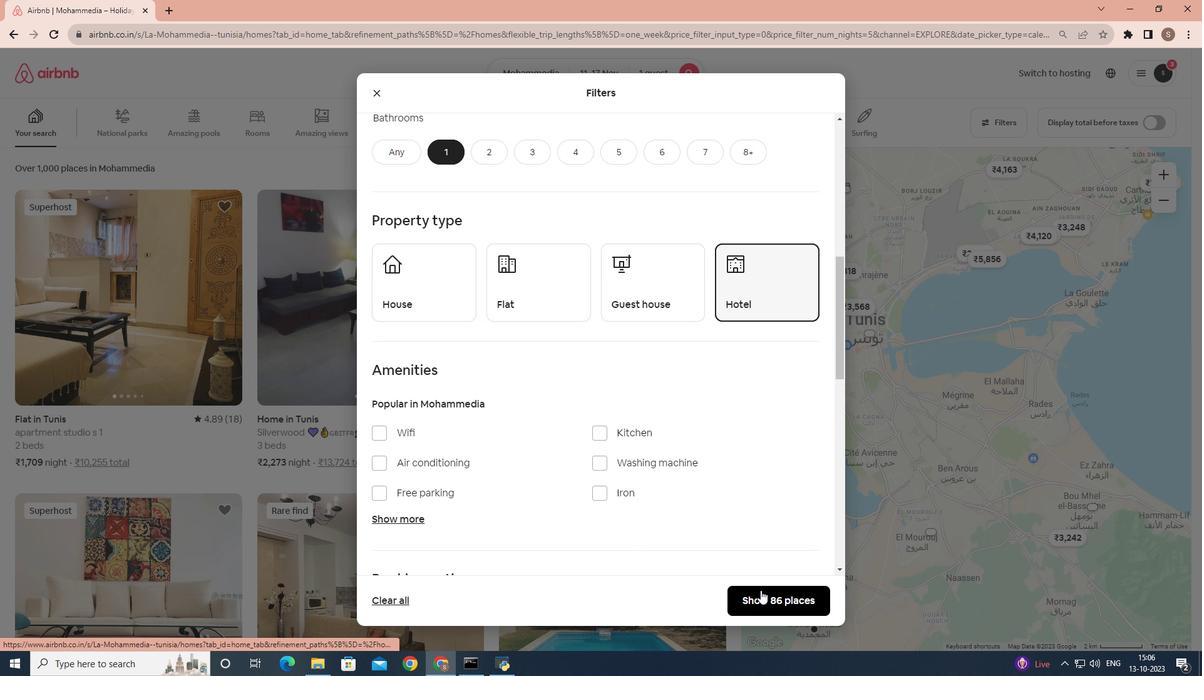 
Action: Mouse pressed left at (760, 590)
Screenshot: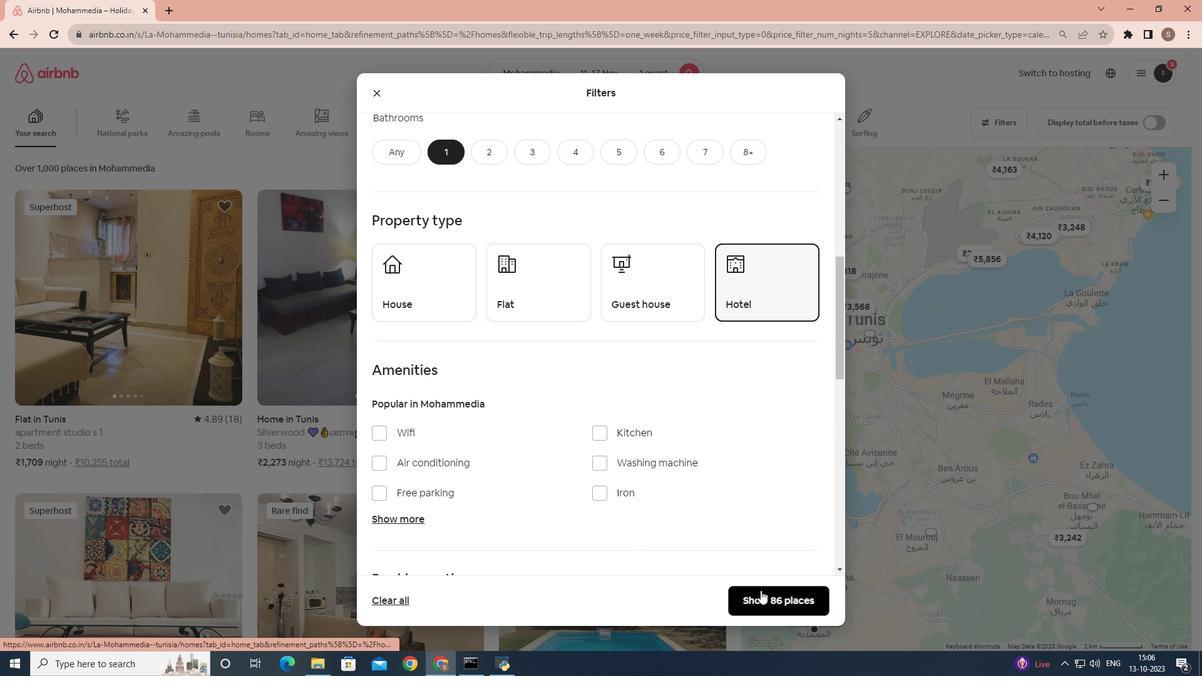 
Action: Mouse moved to (159, 306)
Screenshot: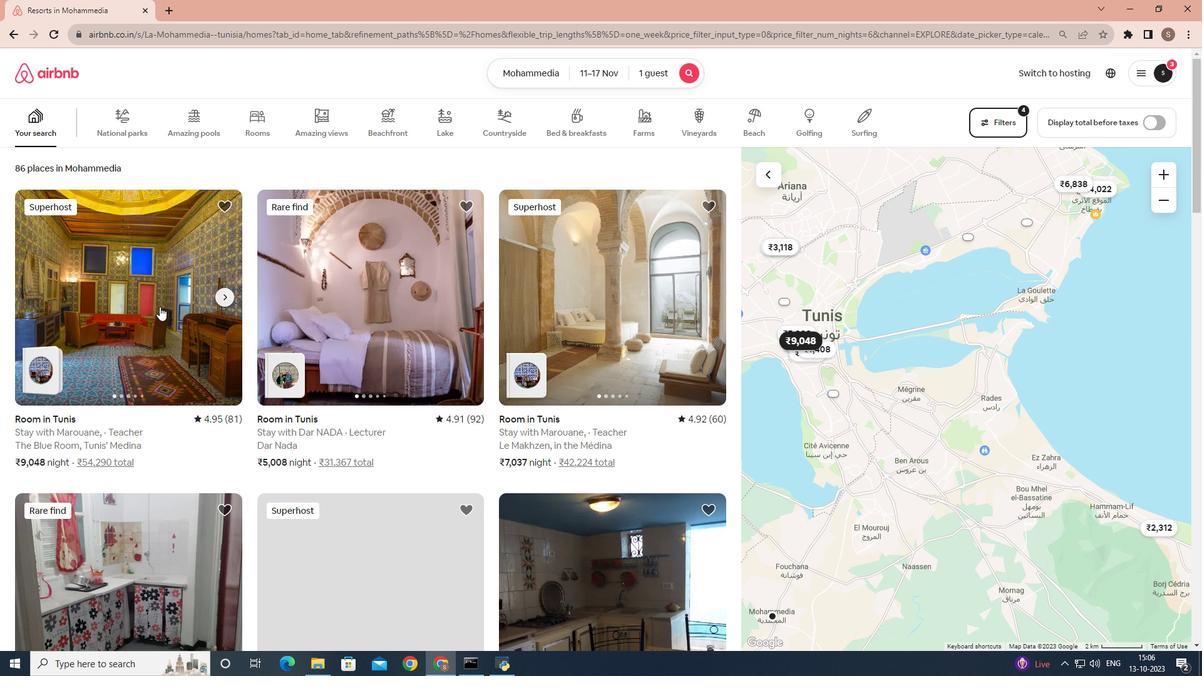
Action: Mouse pressed left at (159, 306)
Screenshot: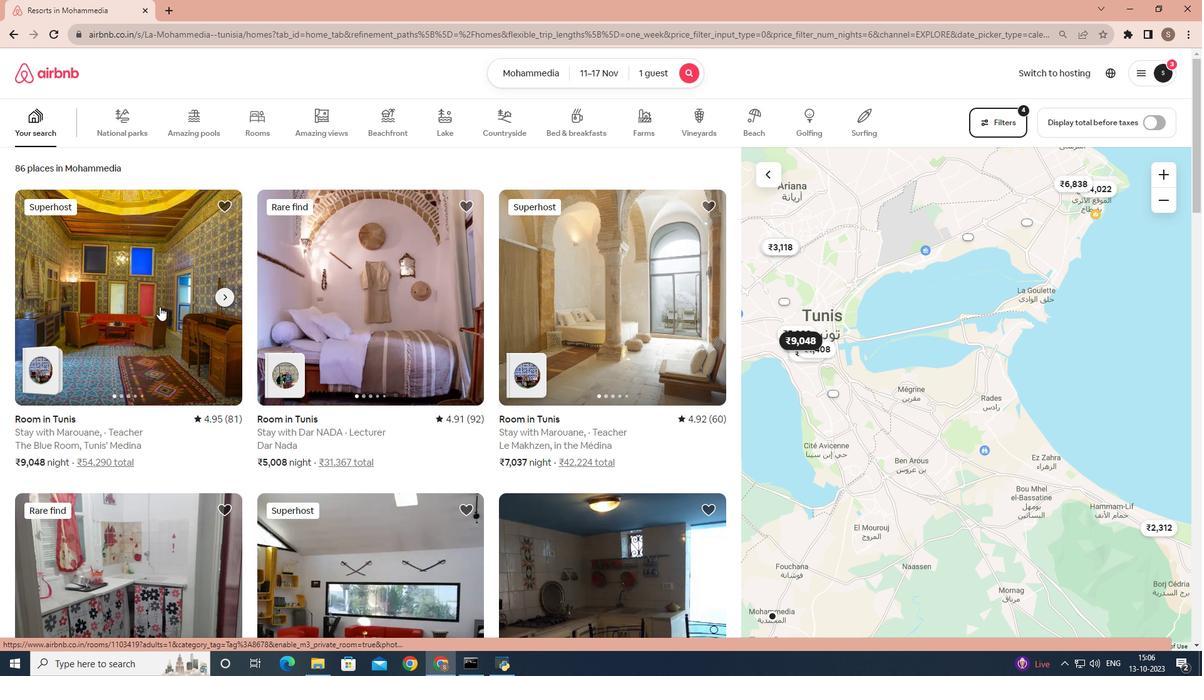 
Action: Mouse moved to (850, 453)
Screenshot: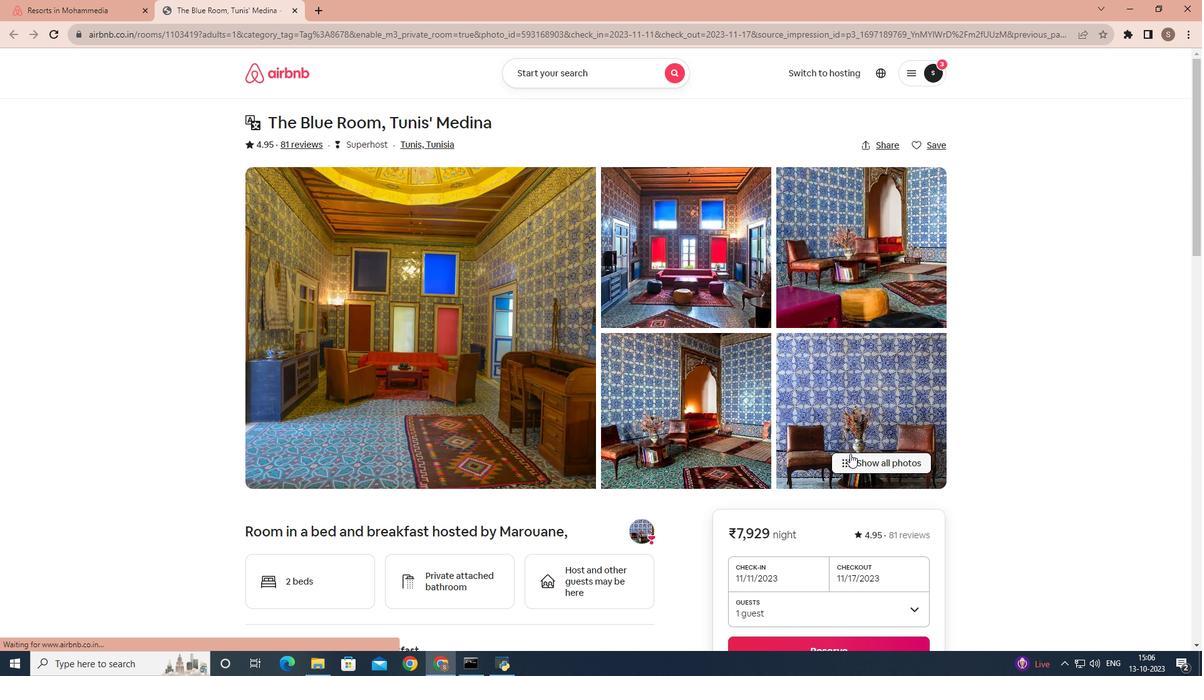 
Action: Mouse pressed left at (850, 453)
Screenshot: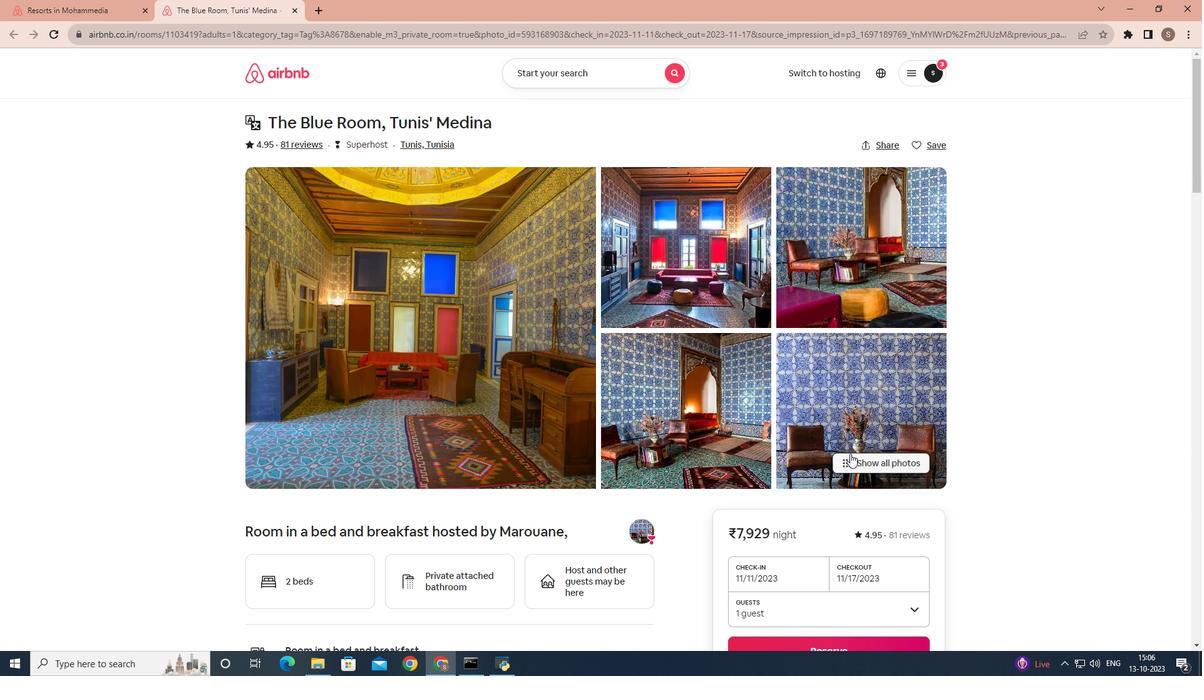
Action: Mouse moved to (587, 403)
Screenshot: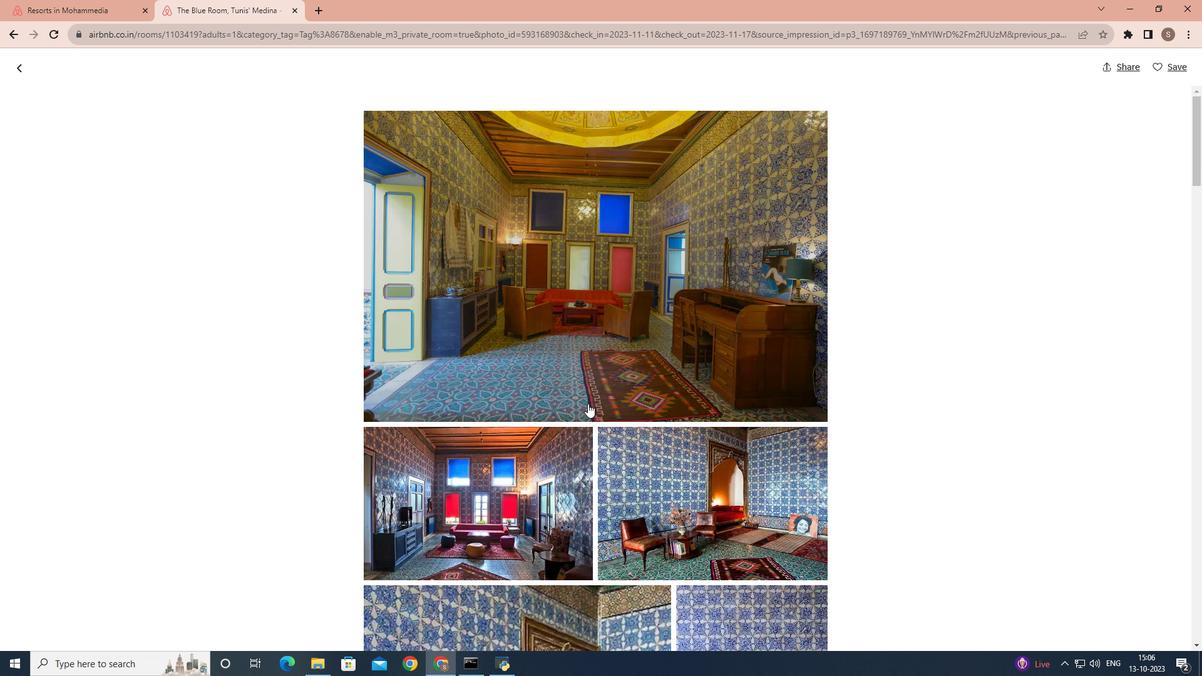 
Action: Mouse scrolled (587, 403) with delta (0, 0)
Screenshot: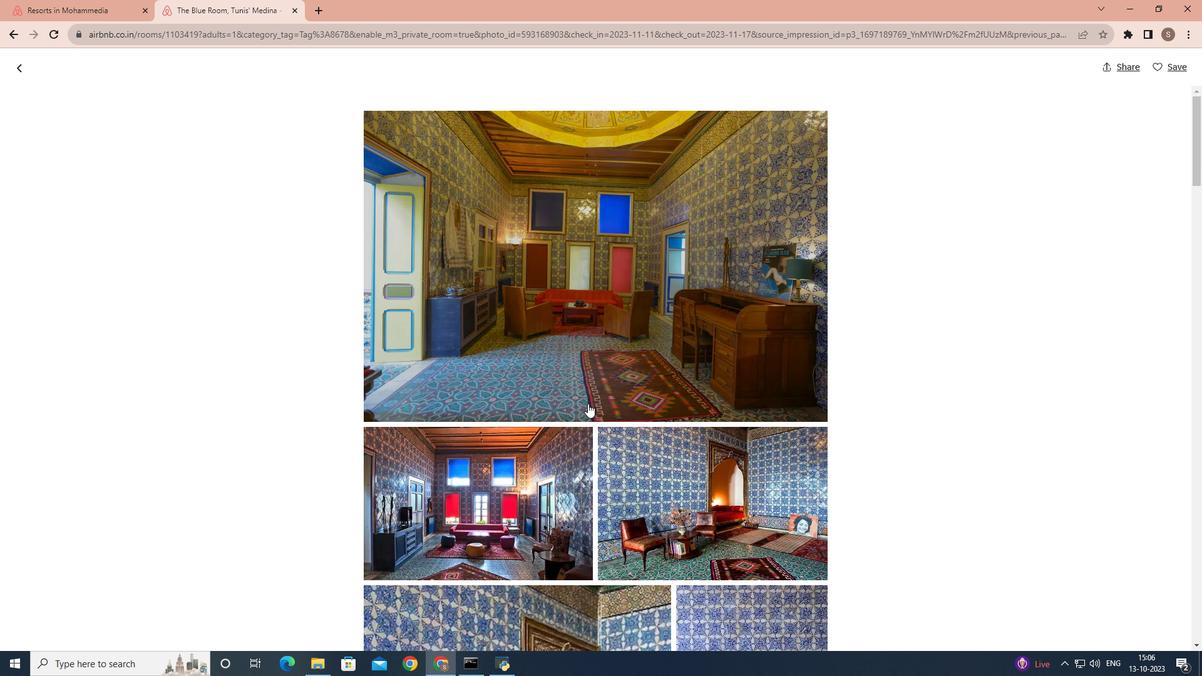 
Action: Mouse scrolled (587, 403) with delta (0, 0)
Screenshot: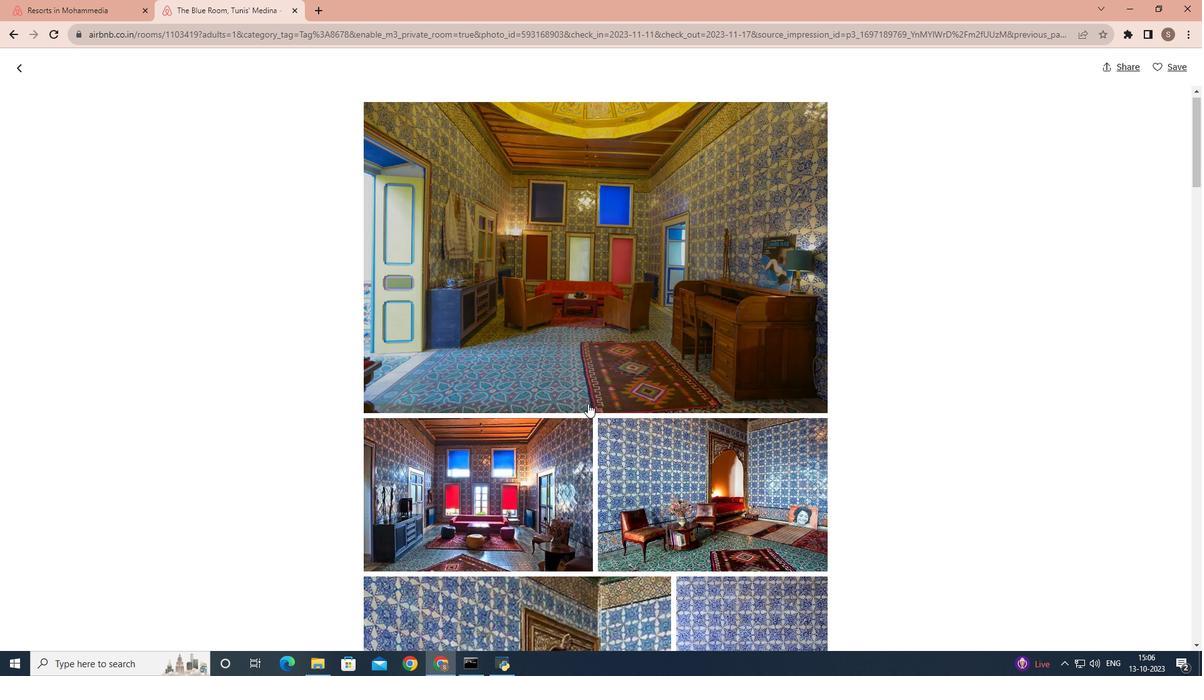 
Action: Mouse scrolled (587, 403) with delta (0, 0)
Screenshot: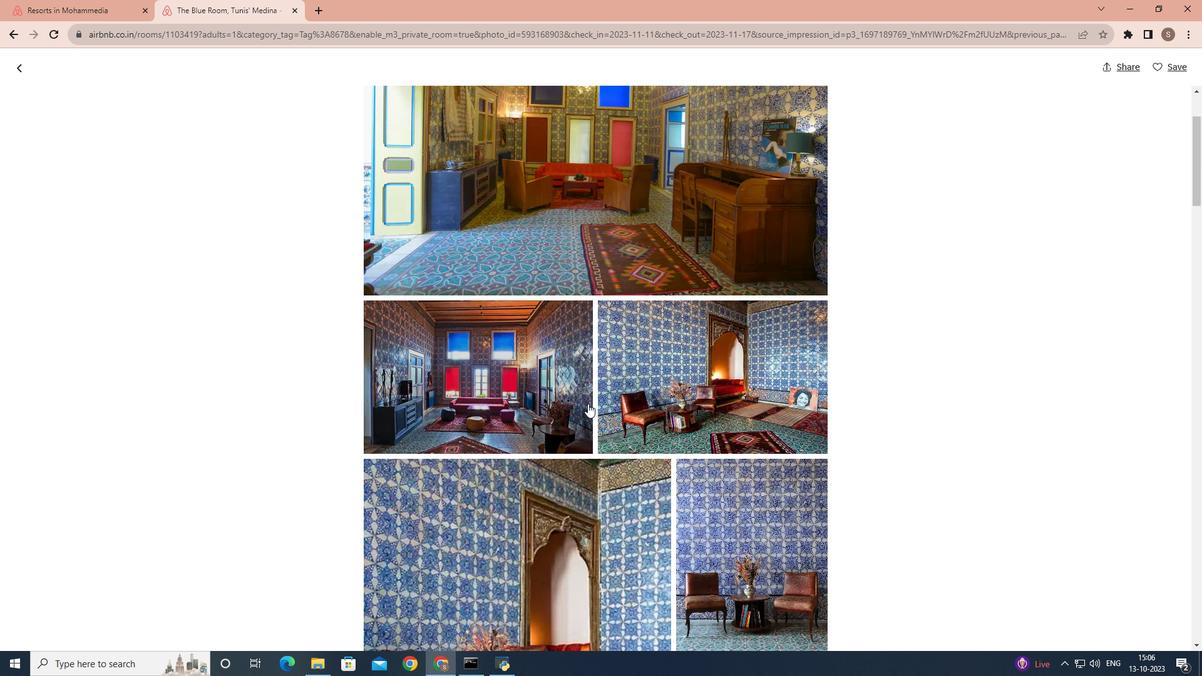 
Action: Mouse scrolled (587, 403) with delta (0, 0)
Screenshot: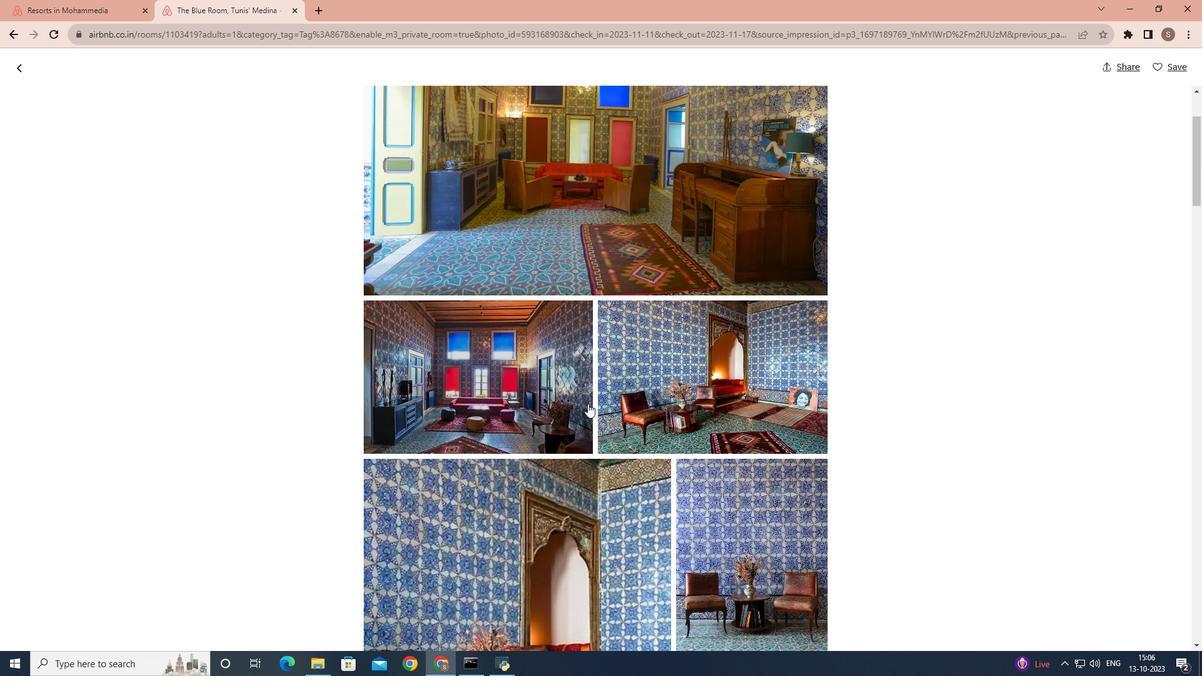 
Action: Mouse scrolled (587, 403) with delta (0, 0)
Screenshot: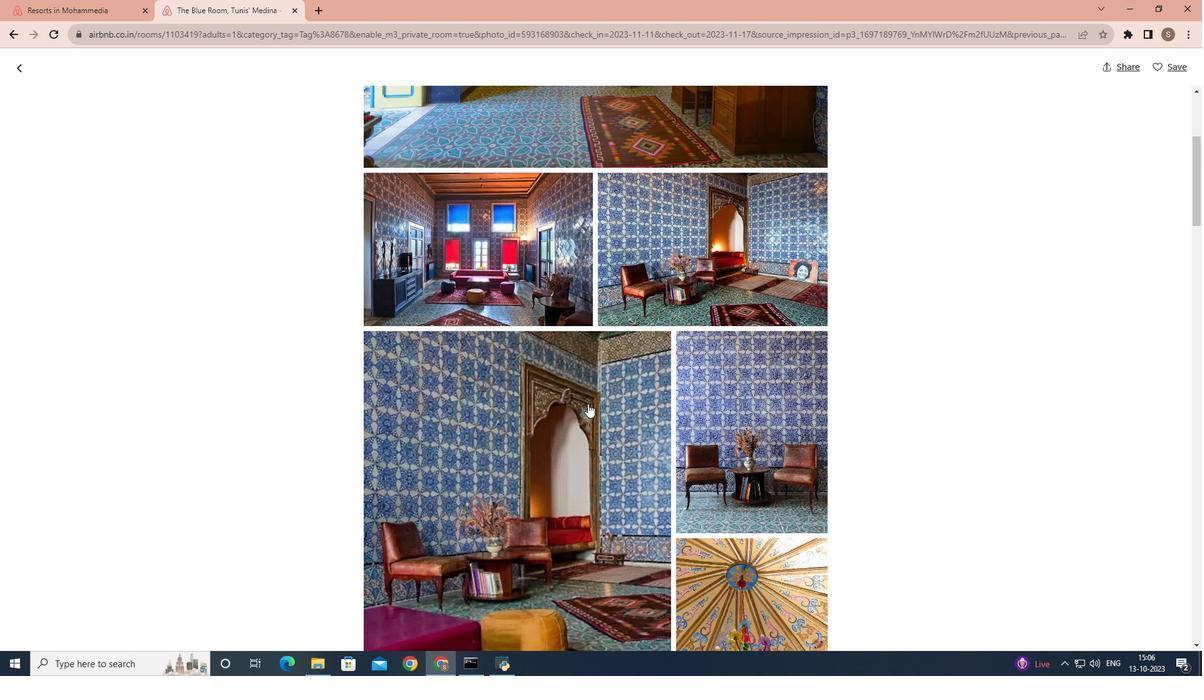 
Action: Mouse scrolled (587, 403) with delta (0, 0)
Screenshot: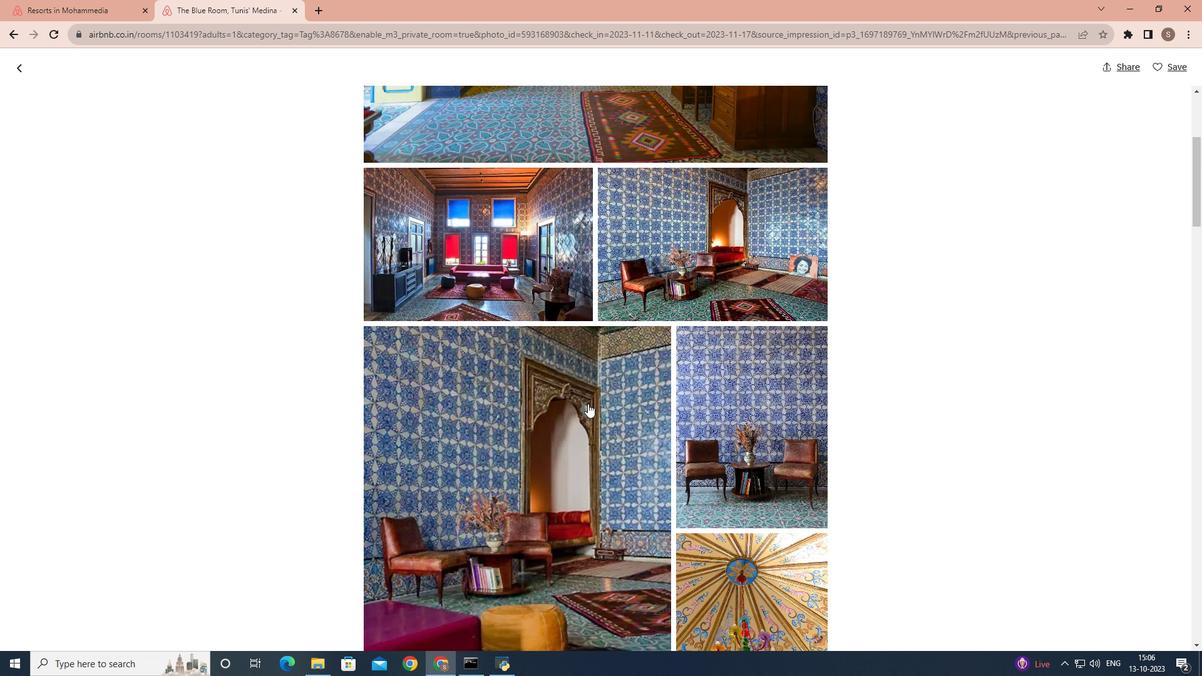 
Action: Mouse scrolled (587, 403) with delta (0, 0)
Screenshot: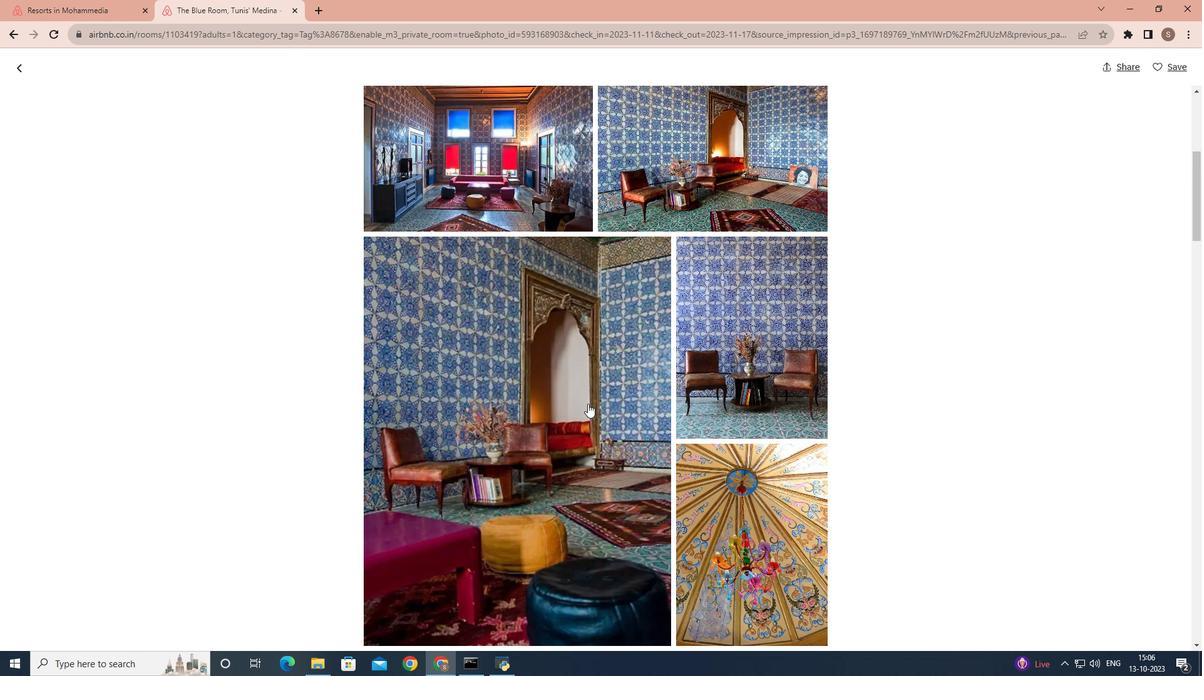 
Action: Mouse scrolled (587, 403) with delta (0, 0)
Screenshot: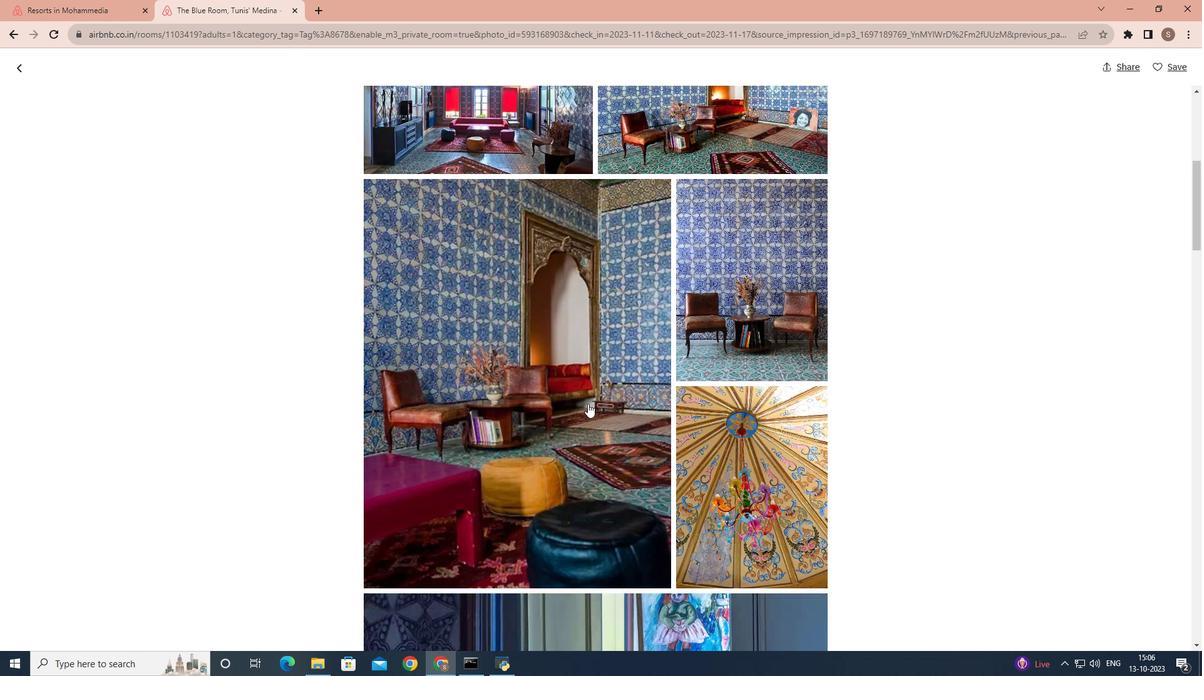 
Action: Mouse scrolled (587, 403) with delta (0, 0)
Screenshot: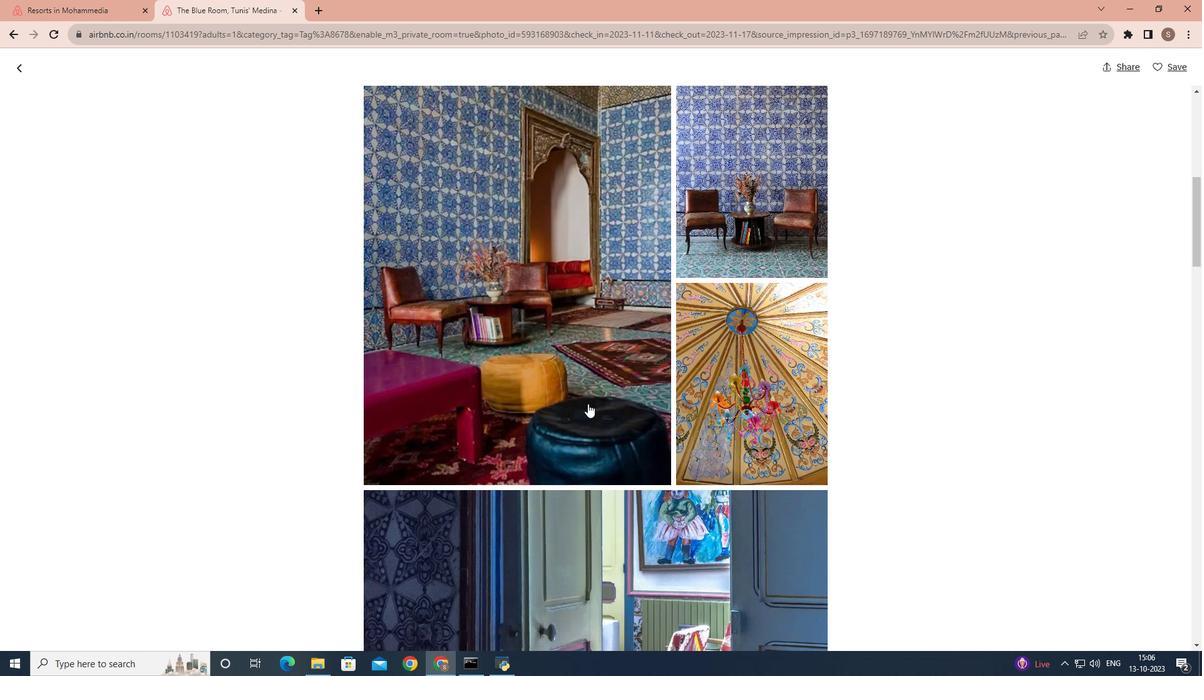 
Action: Mouse scrolled (587, 403) with delta (0, 0)
Screenshot: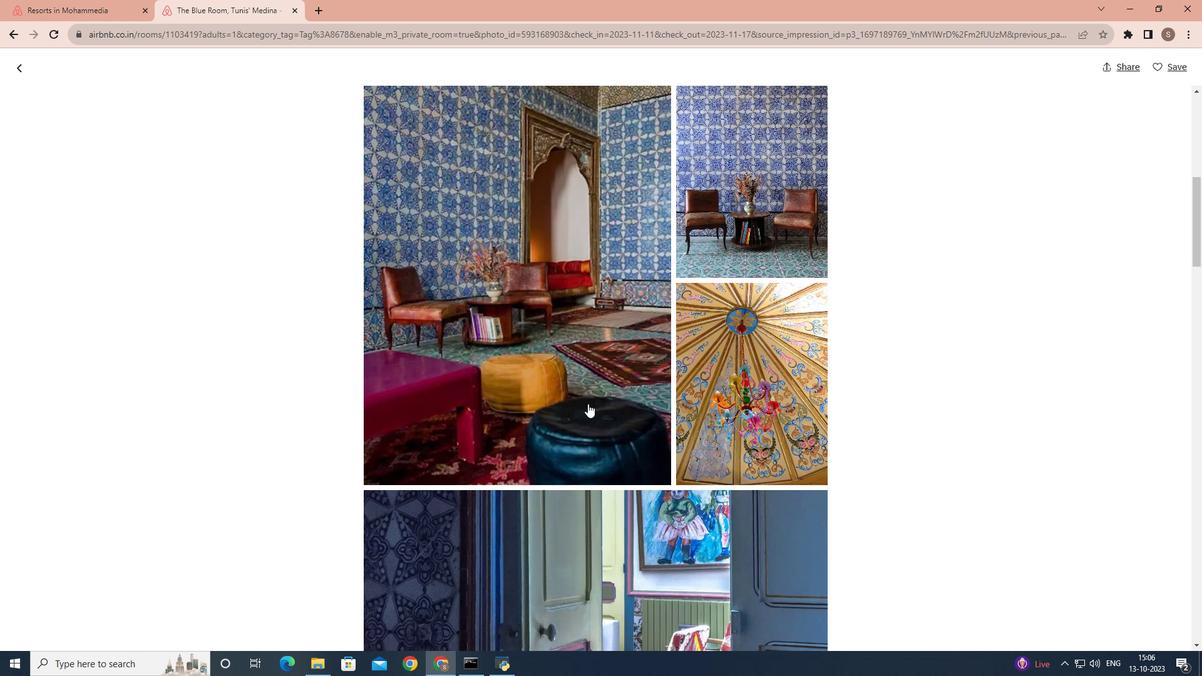 
Action: Mouse scrolled (587, 403) with delta (0, 0)
Screenshot: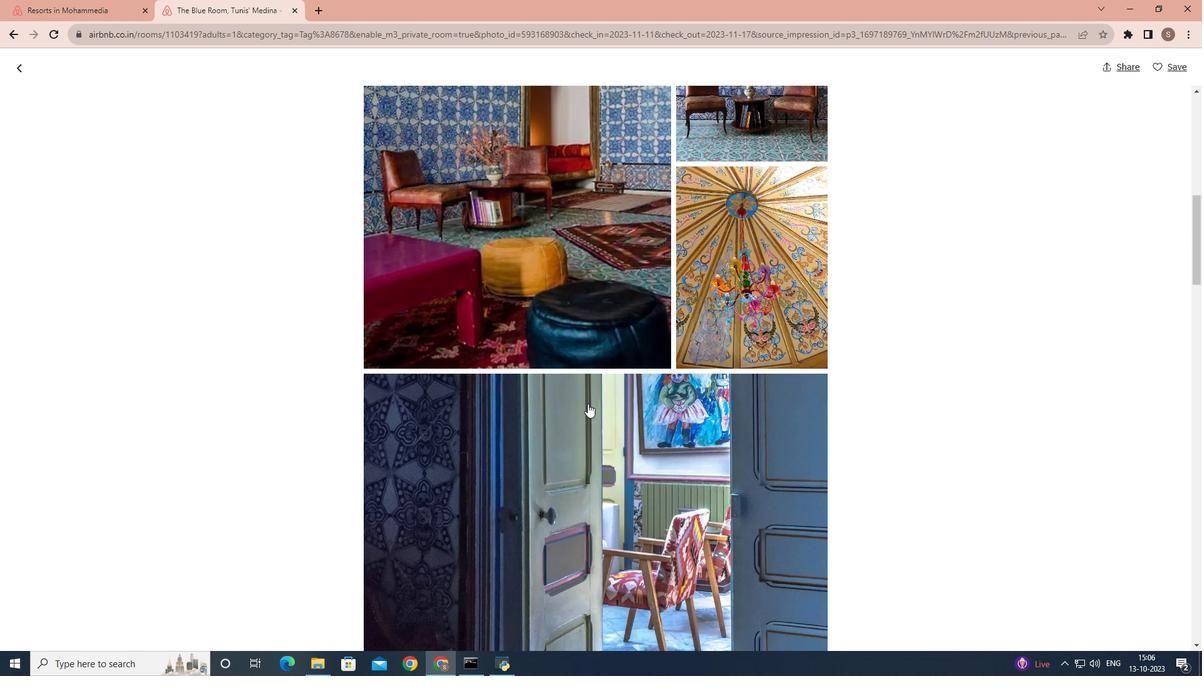 
Action: Mouse scrolled (587, 403) with delta (0, 0)
Screenshot: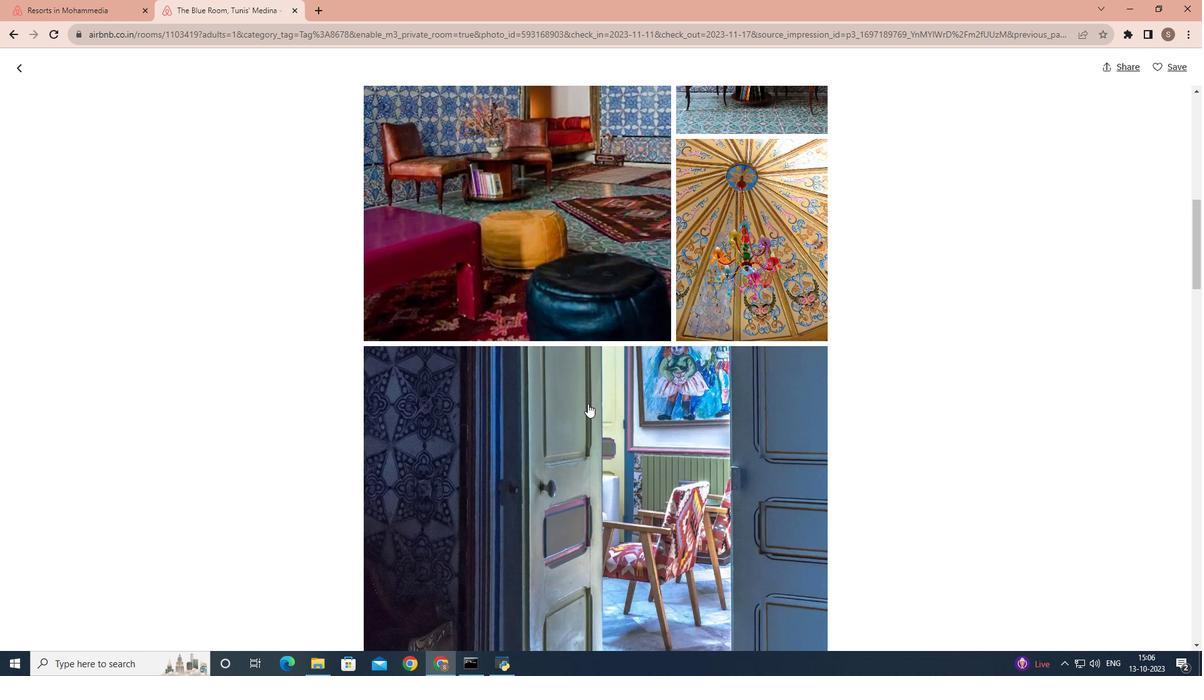 
Action: Mouse scrolled (587, 403) with delta (0, 0)
Screenshot: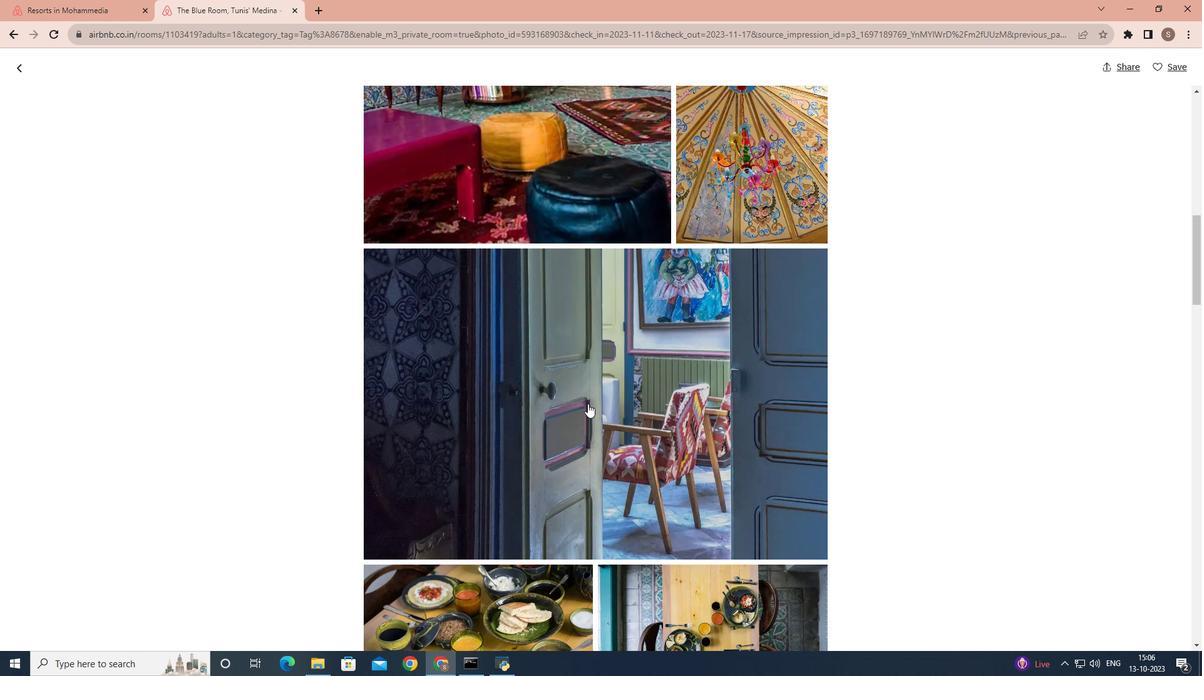 
Action: Mouse scrolled (587, 403) with delta (0, 0)
Screenshot: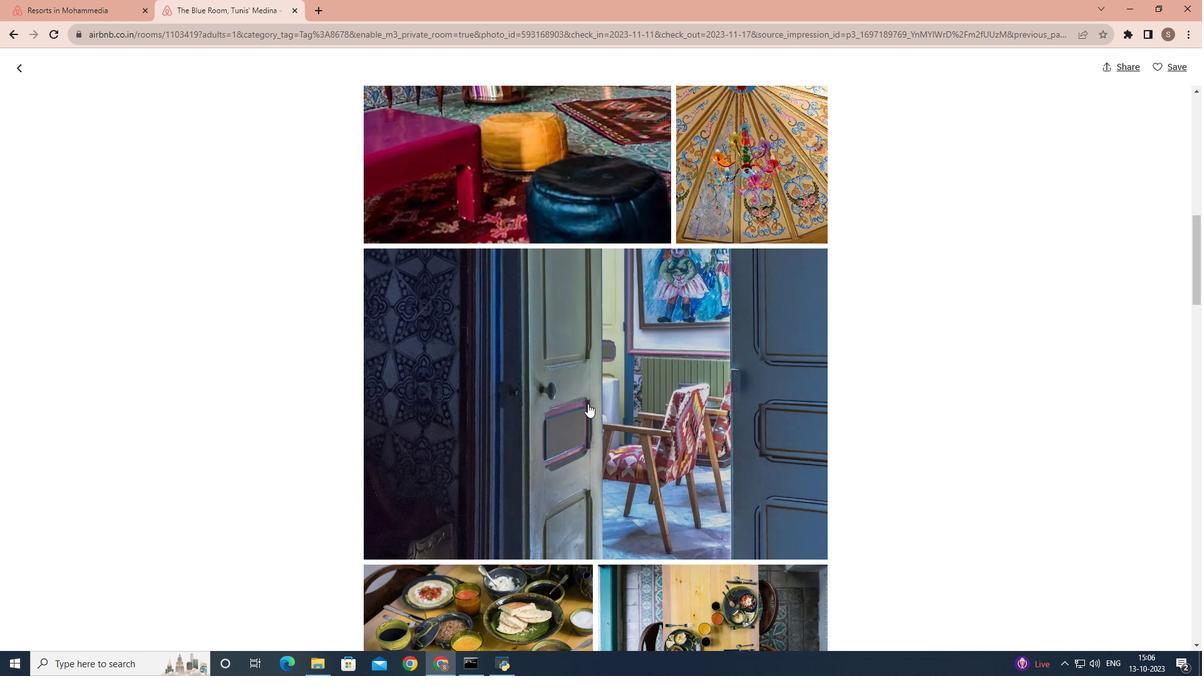 
Action: Mouse scrolled (587, 403) with delta (0, 0)
Screenshot: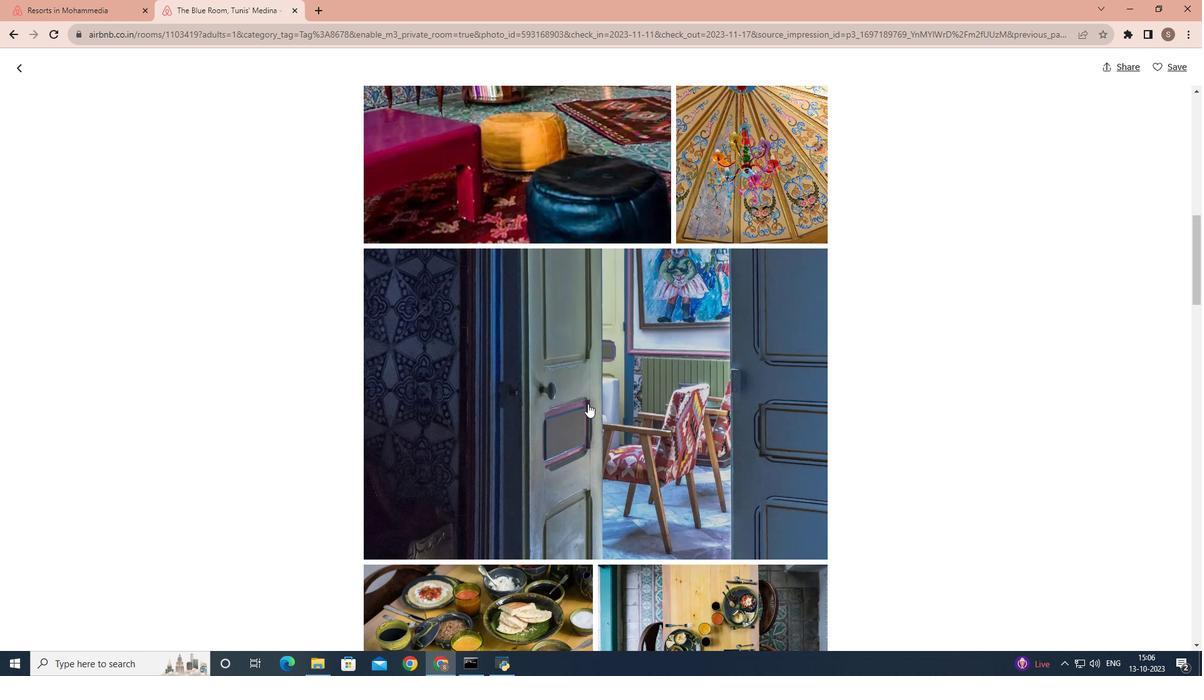 
Action: Mouse scrolled (587, 403) with delta (0, 0)
Screenshot: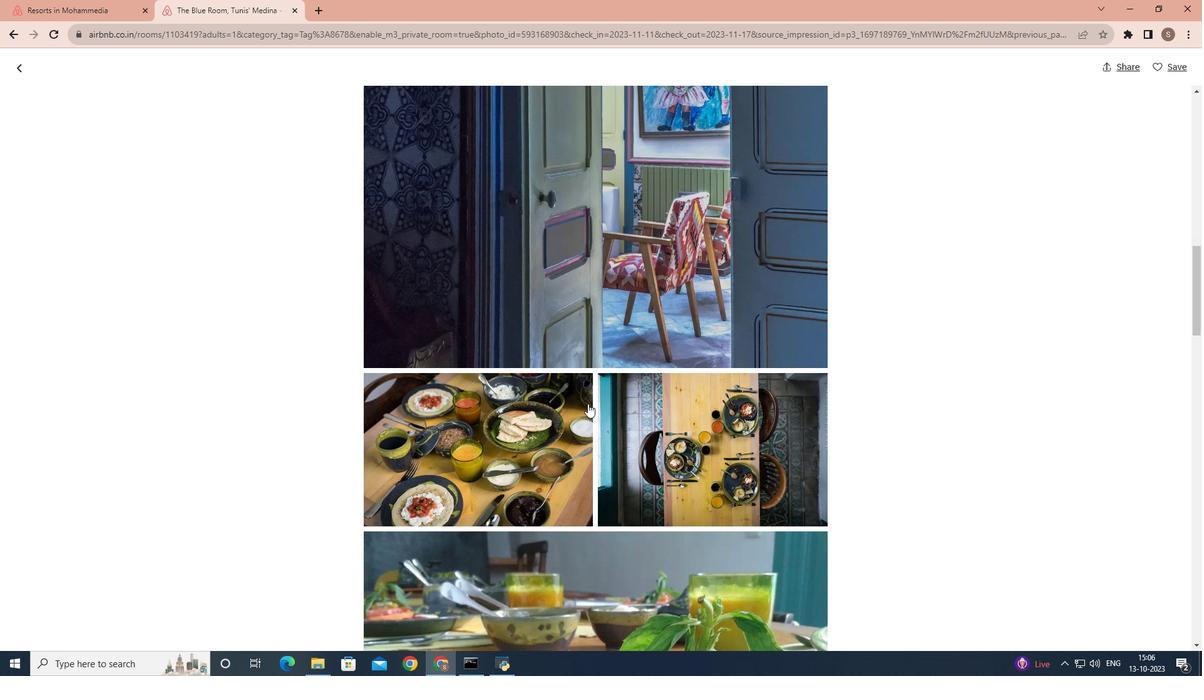 
Action: Mouse scrolled (587, 403) with delta (0, 0)
Screenshot: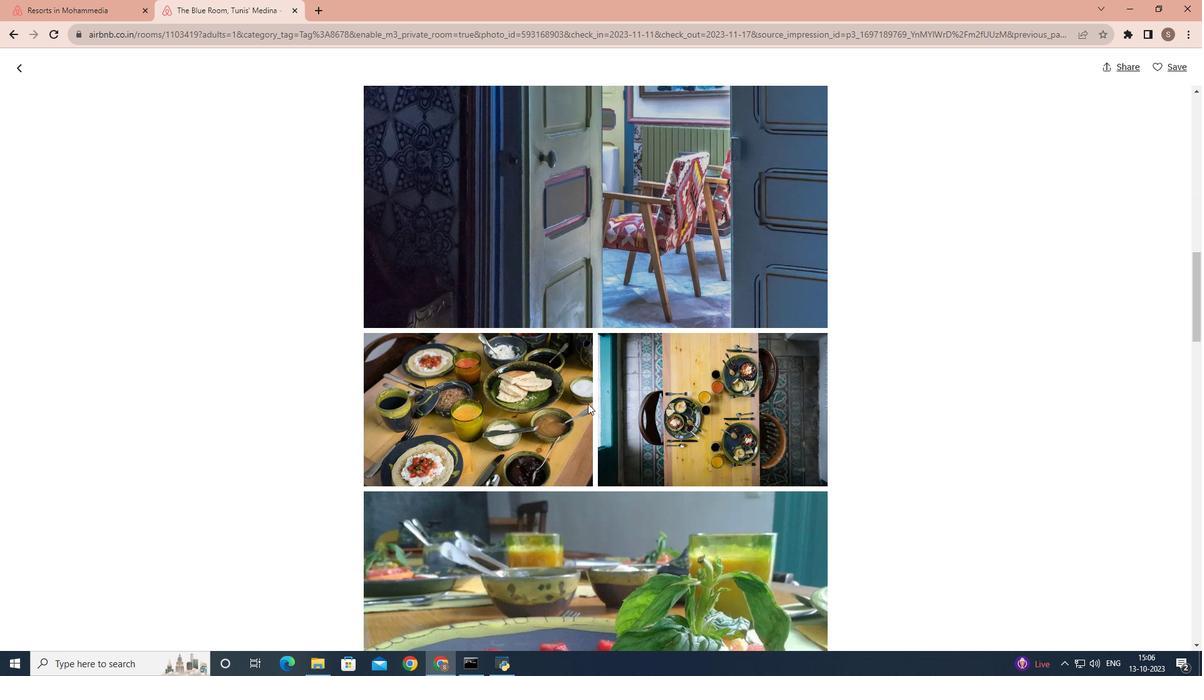 
Action: Mouse scrolled (587, 403) with delta (0, 0)
Screenshot: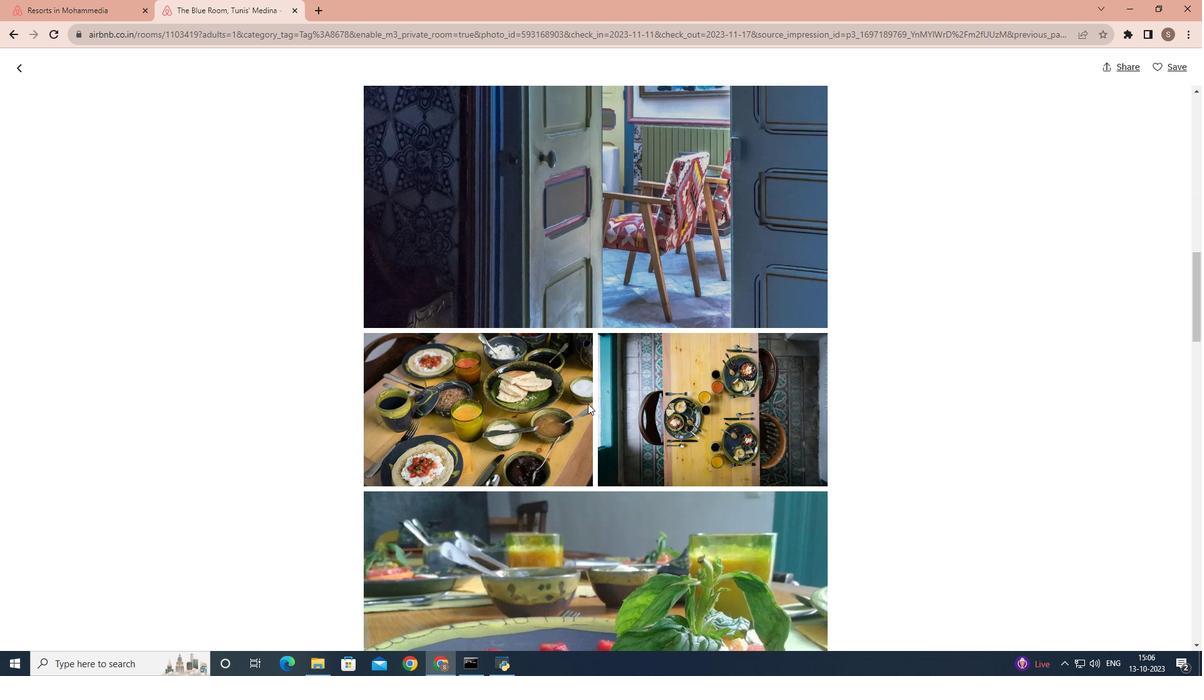 
Action: Mouse scrolled (587, 403) with delta (0, 0)
Screenshot: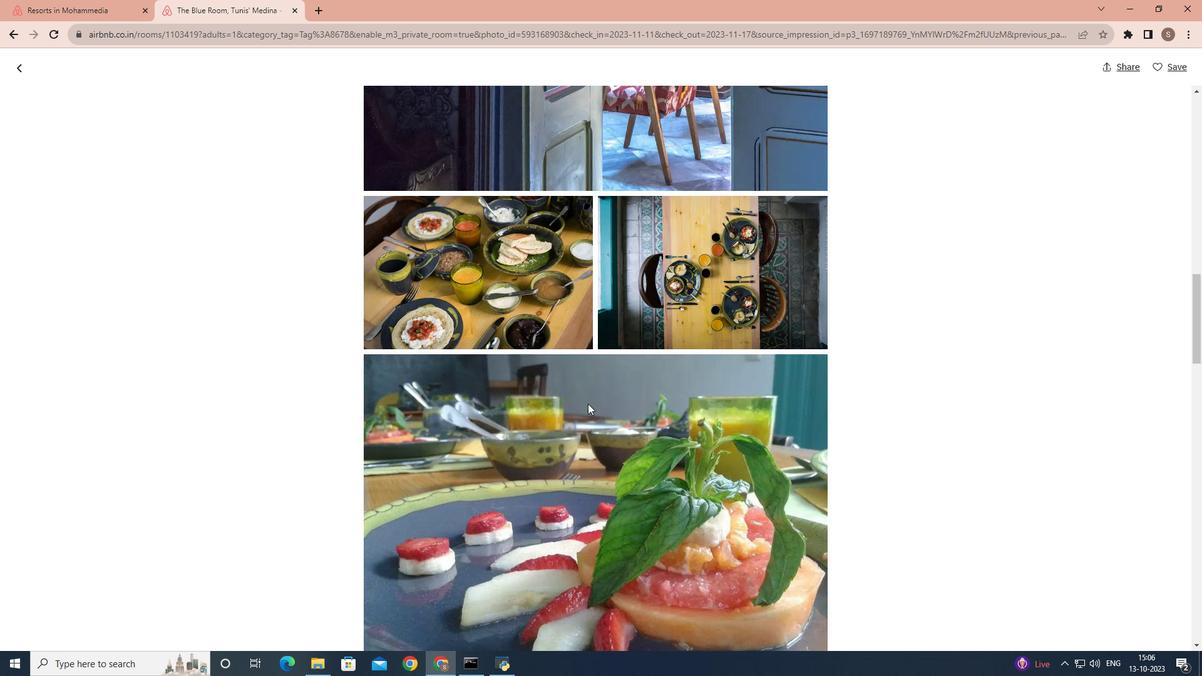 
Action: Mouse scrolled (587, 403) with delta (0, 0)
Screenshot: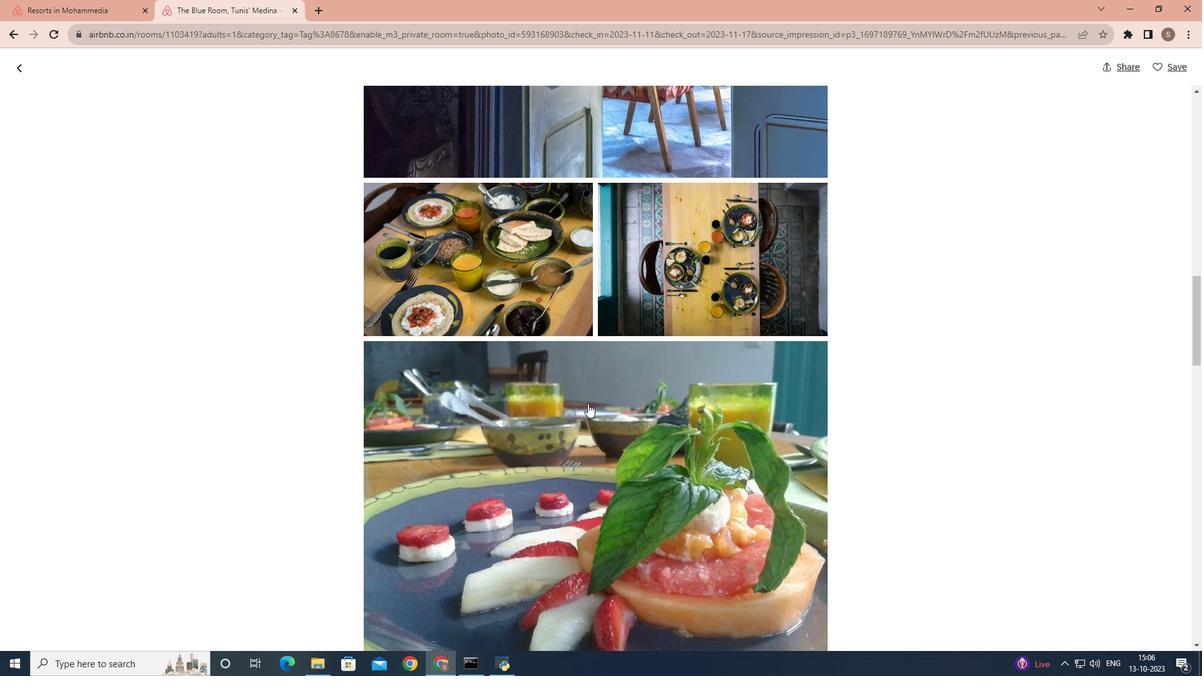 
Action: Mouse scrolled (587, 403) with delta (0, 0)
Screenshot: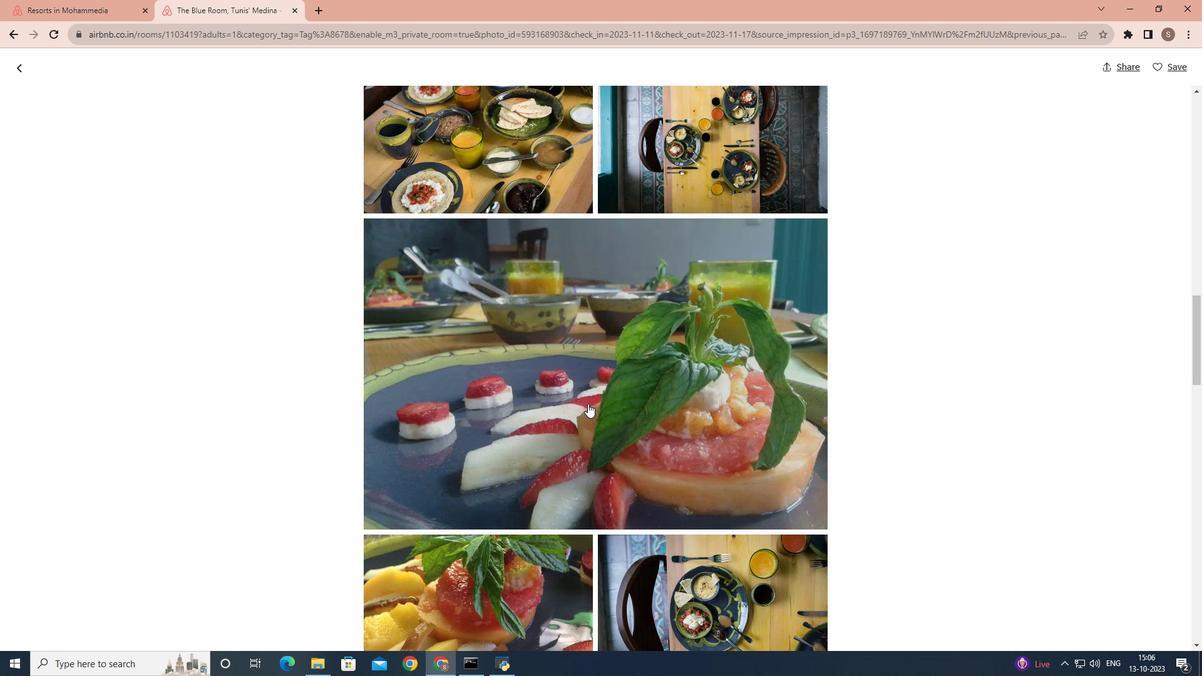 
Action: Mouse scrolled (587, 403) with delta (0, 0)
Screenshot: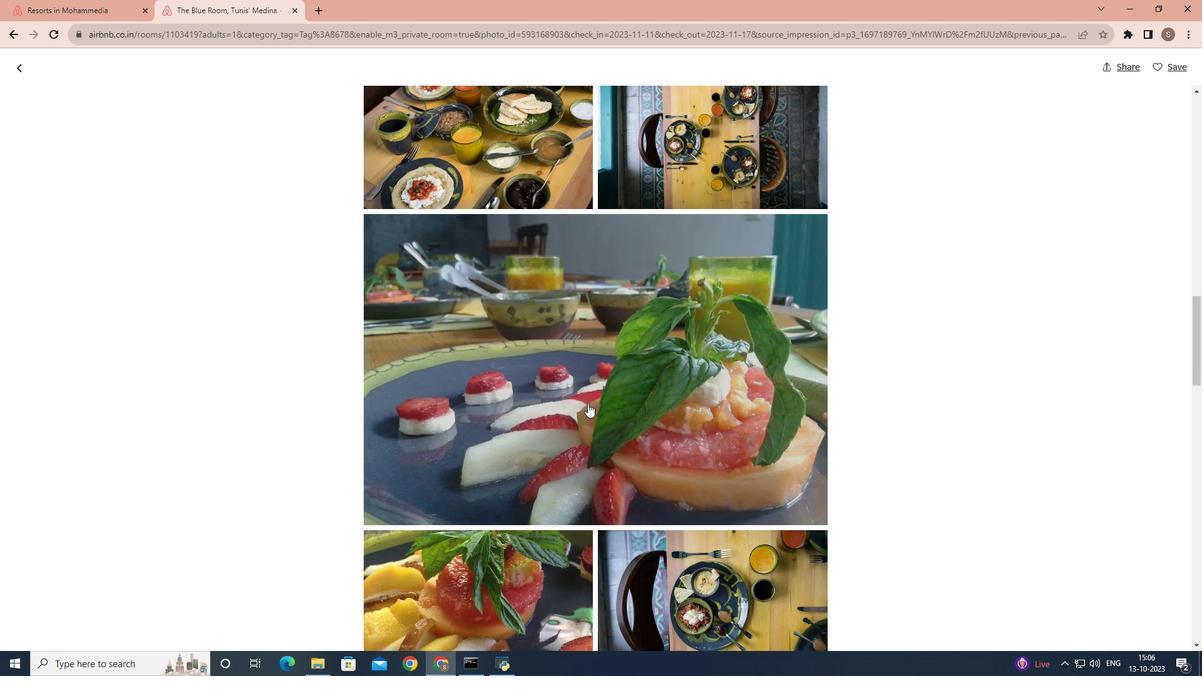 
Action: Mouse scrolled (587, 403) with delta (0, 0)
Screenshot: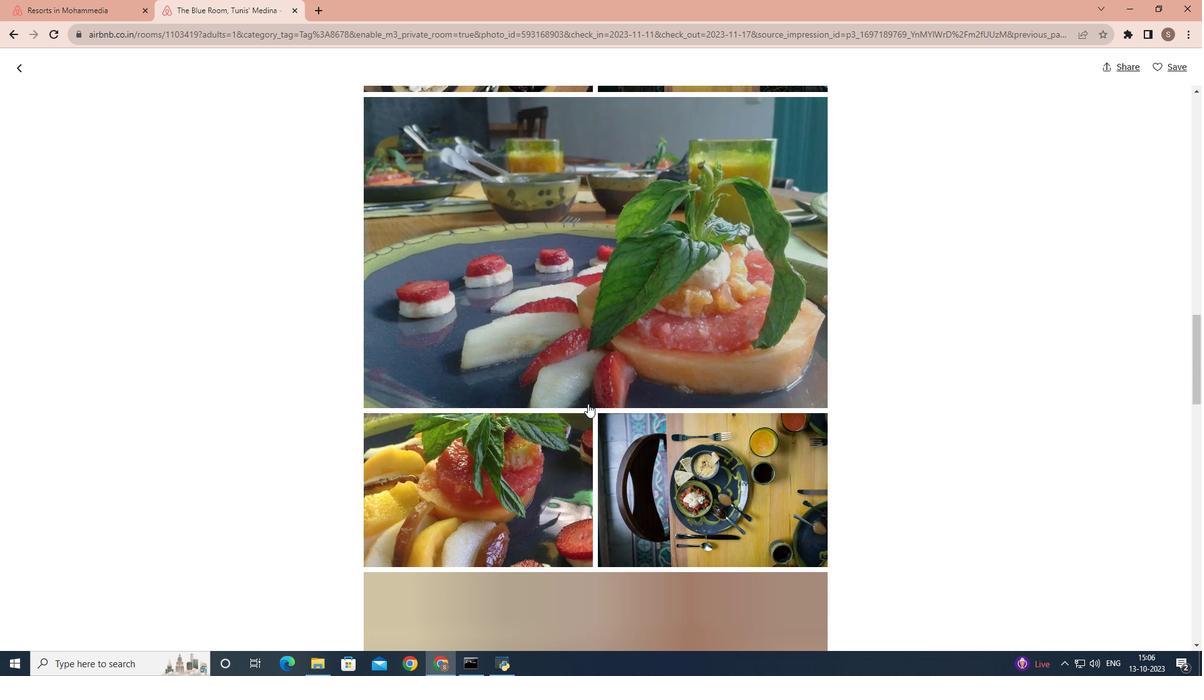 
Action: Mouse scrolled (587, 403) with delta (0, 0)
Screenshot: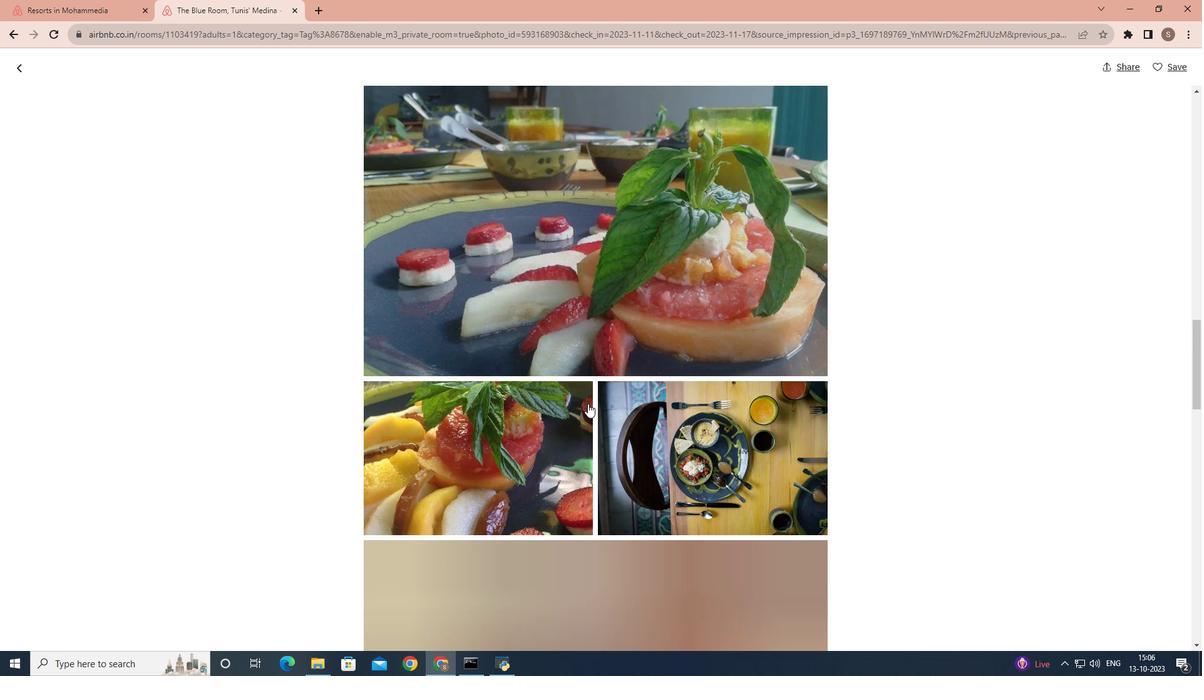 
Action: Mouse scrolled (587, 403) with delta (0, 0)
Screenshot: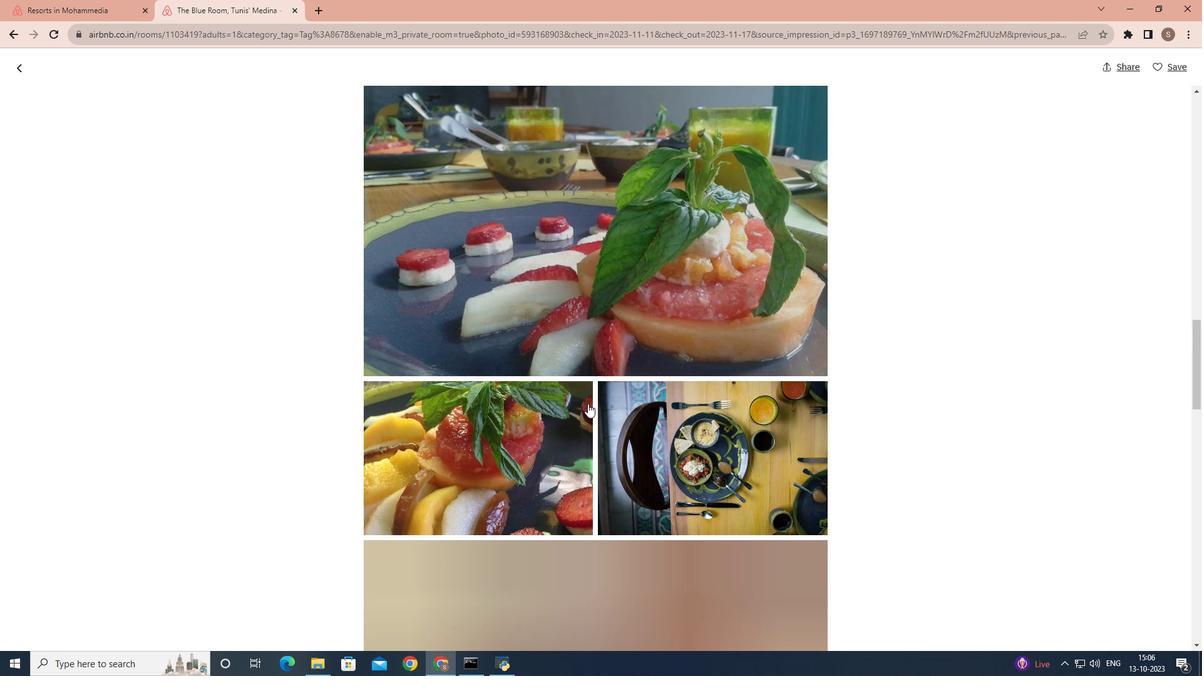 
Action: Mouse scrolled (587, 403) with delta (0, 0)
Screenshot: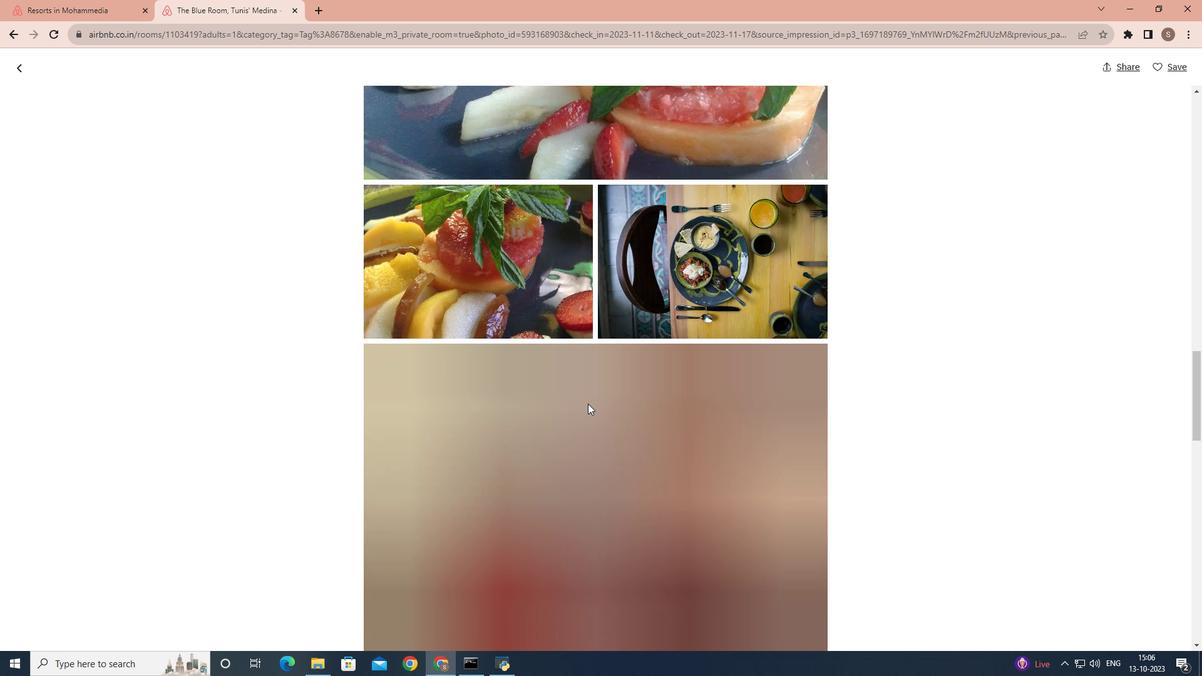 
Action: Mouse scrolled (587, 403) with delta (0, 0)
Screenshot: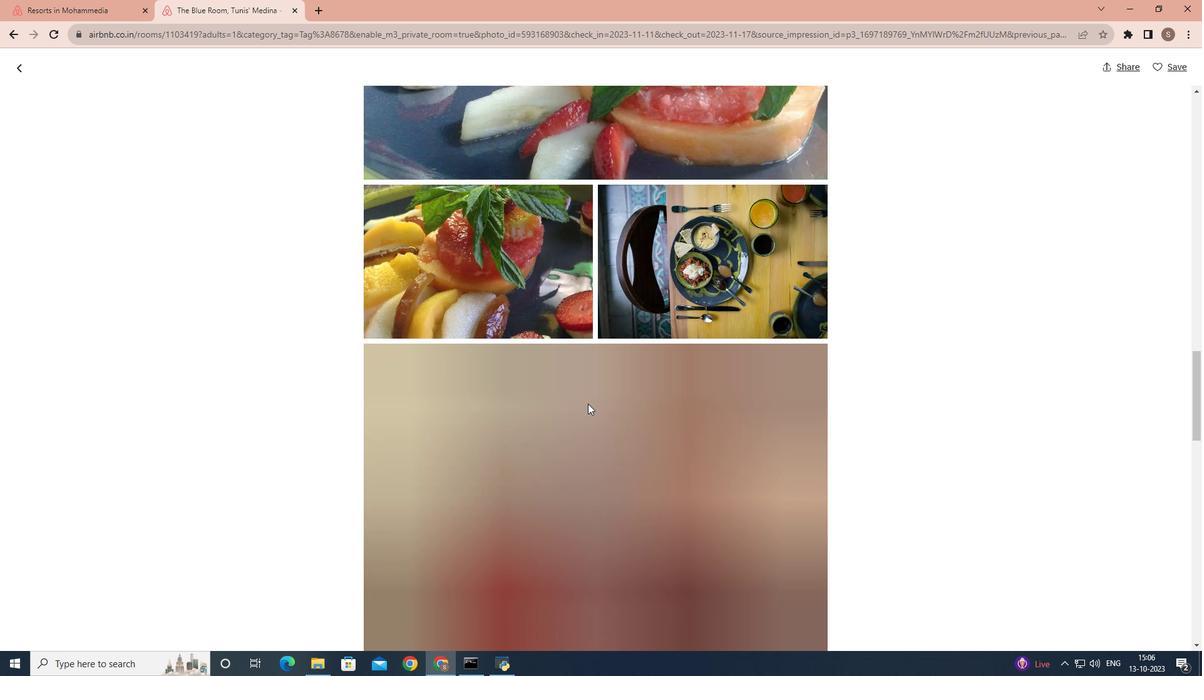 
Action: Mouse scrolled (587, 403) with delta (0, 0)
Screenshot: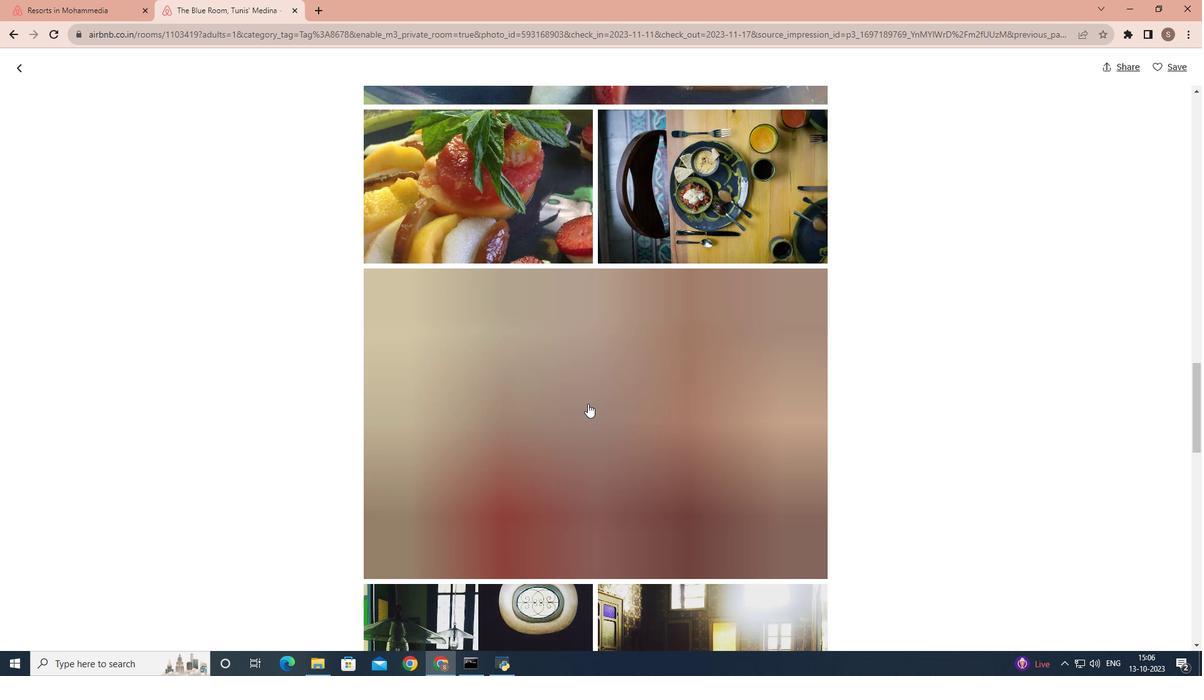
Action: Mouse scrolled (587, 403) with delta (0, 0)
Screenshot: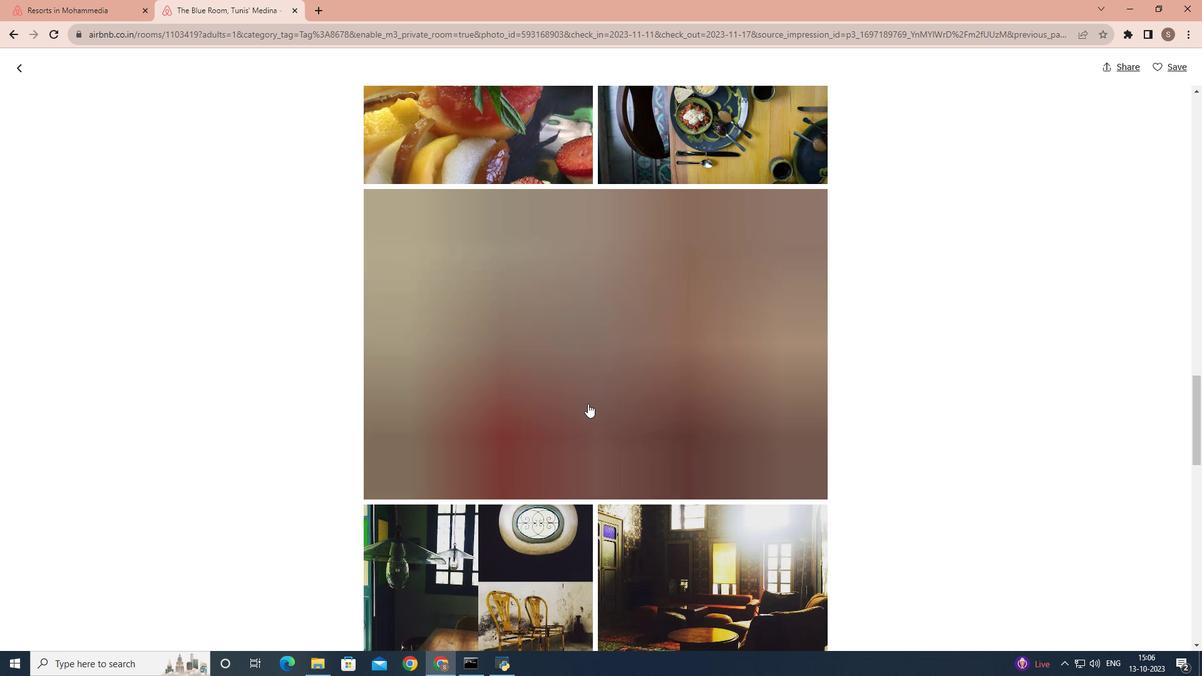 
Action: Mouse scrolled (587, 403) with delta (0, 0)
Screenshot: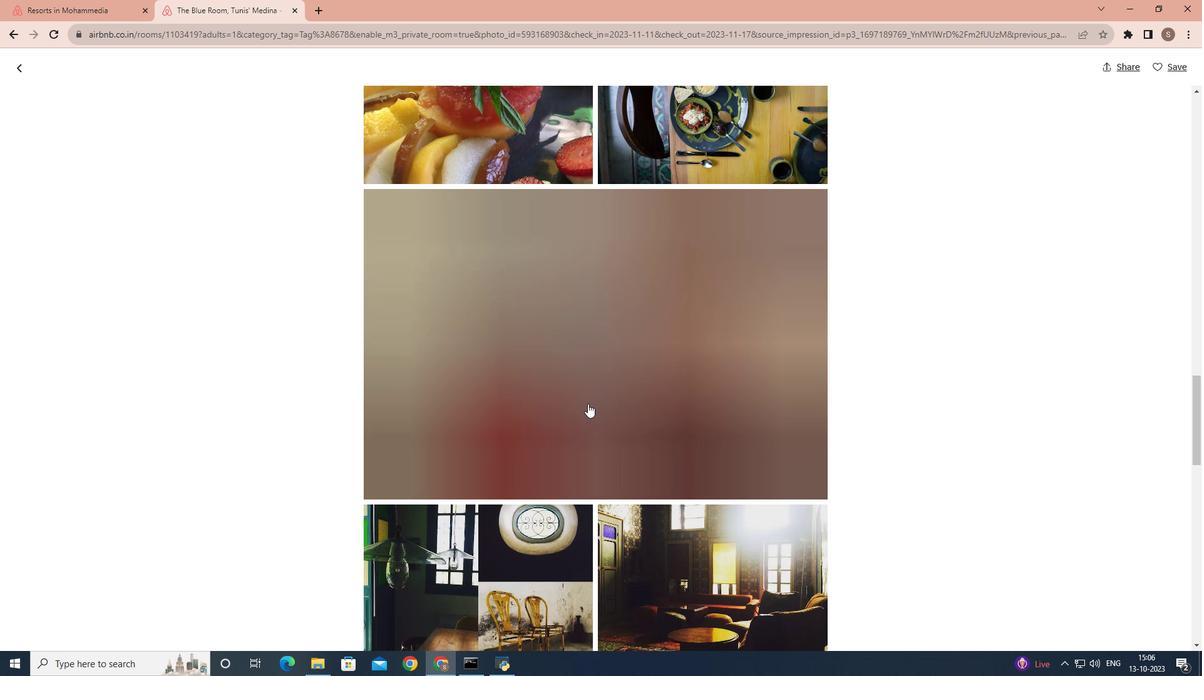 
Action: Mouse scrolled (587, 403) with delta (0, 0)
Screenshot: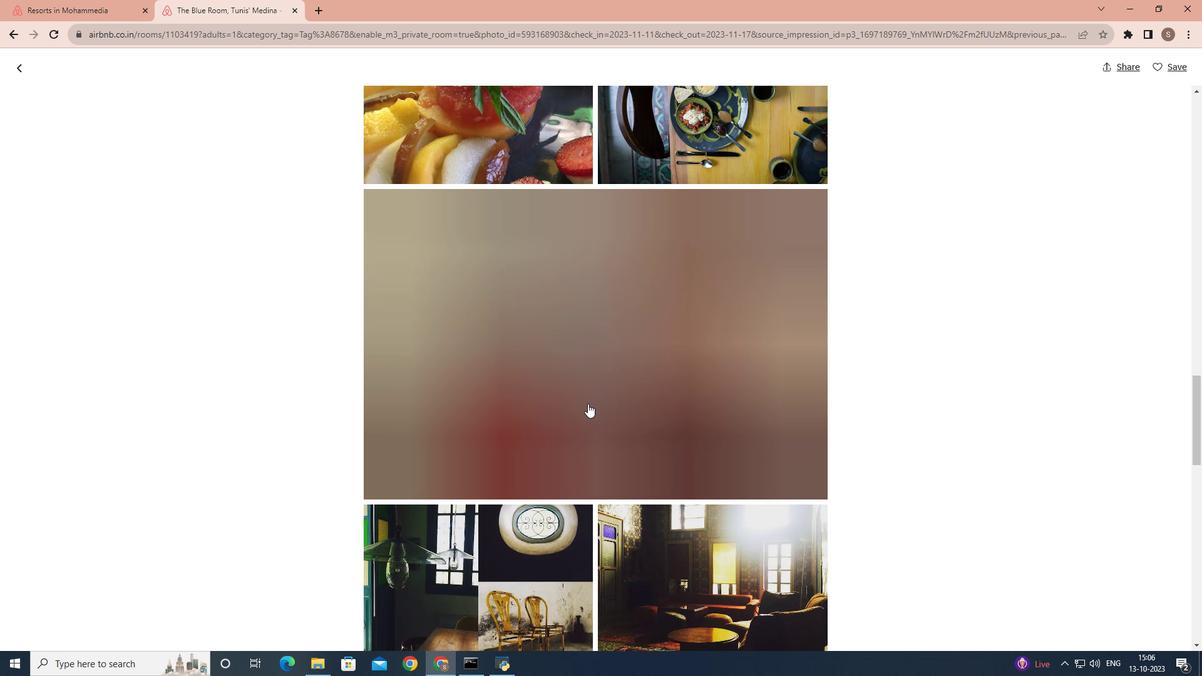 
Action: Mouse scrolled (587, 403) with delta (0, 0)
Screenshot: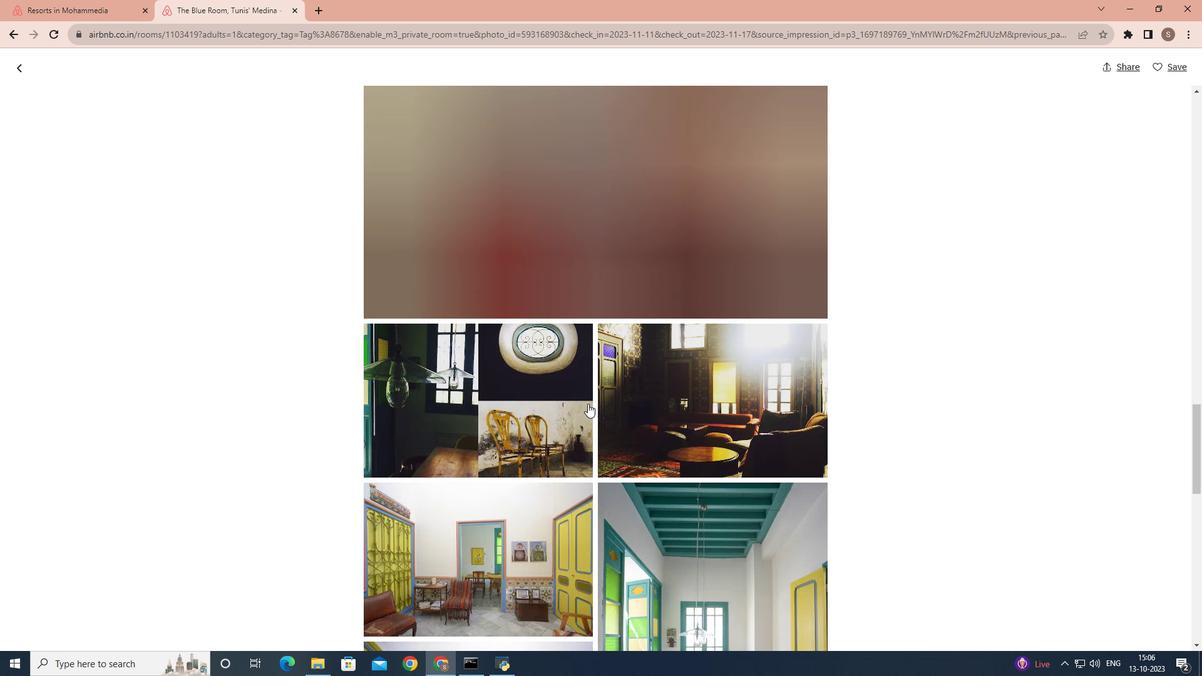 
Action: Mouse scrolled (587, 403) with delta (0, 0)
Screenshot: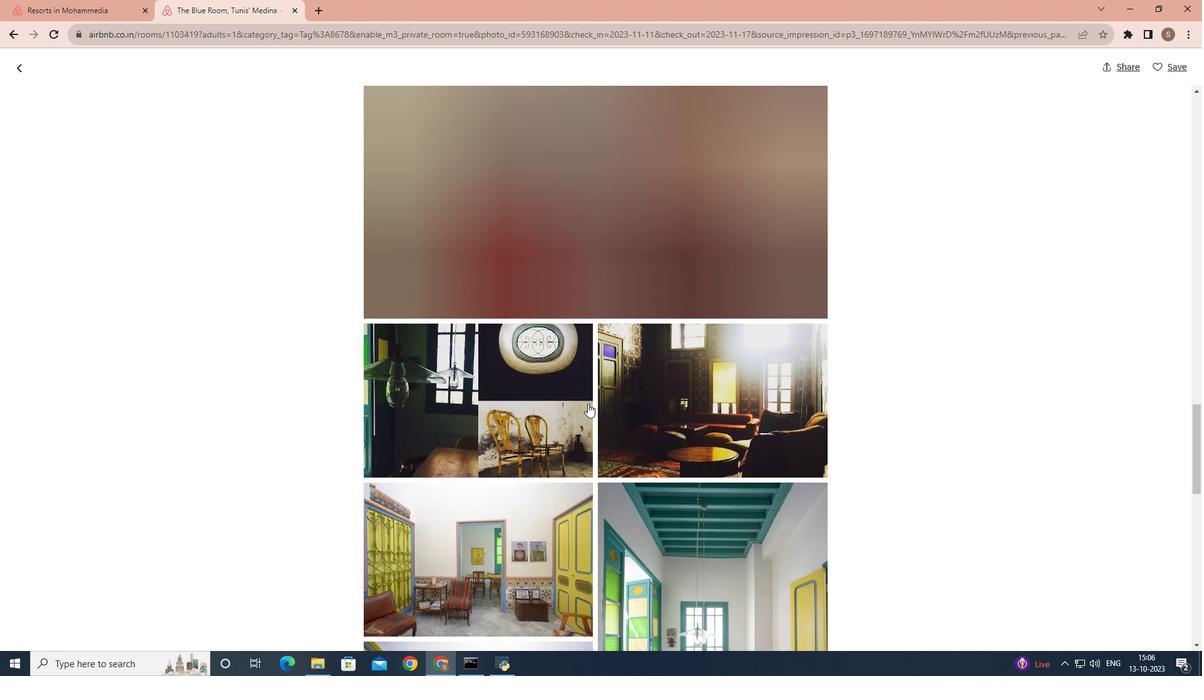 
Action: Mouse scrolled (587, 403) with delta (0, 0)
Screenshot: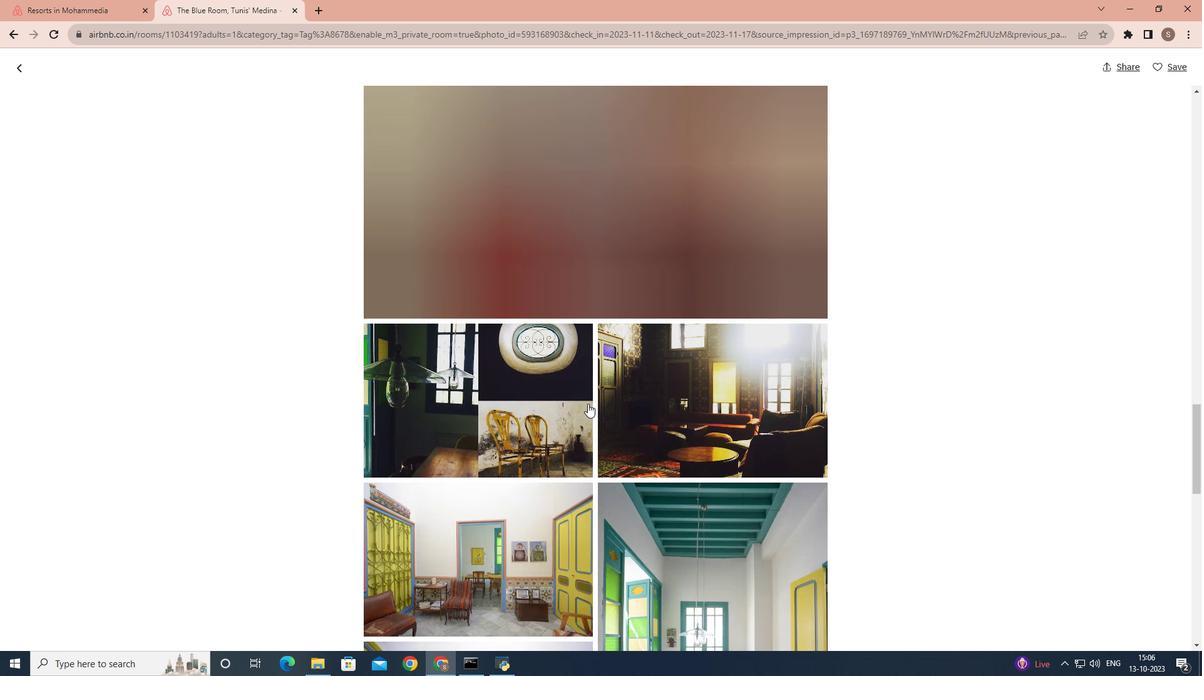 
Action: Mouse scrolled (587, 403) with delta (0, 0)
Screenshot: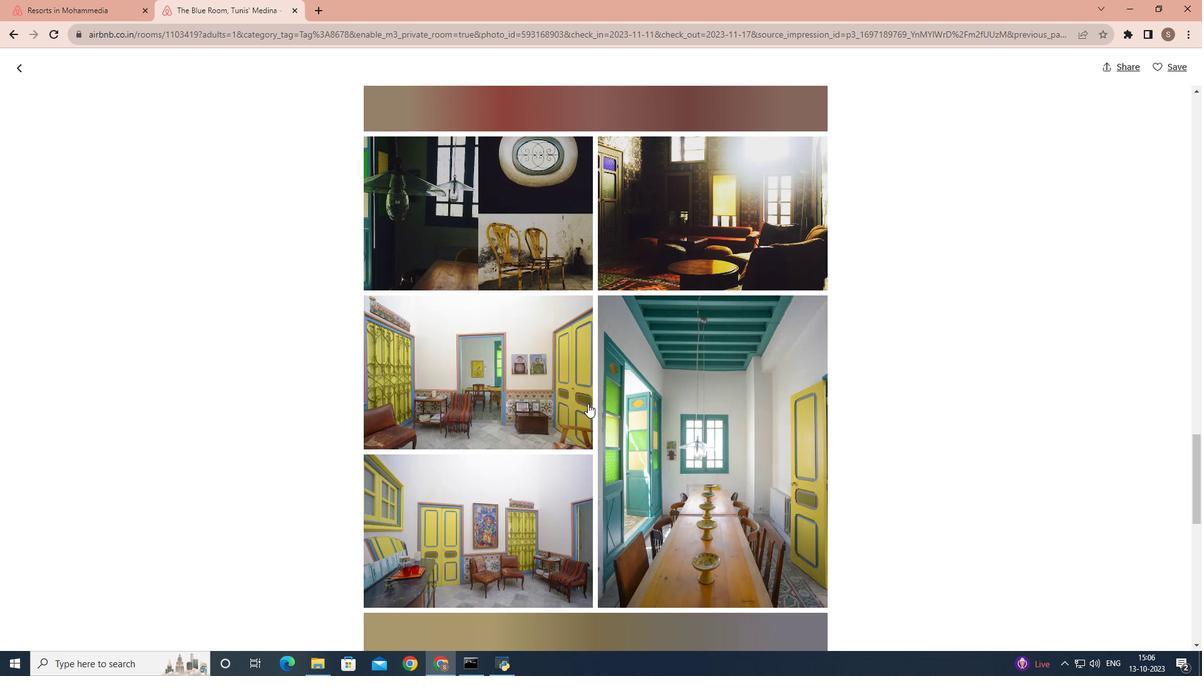 
Action: Mouse scrolled (587, 403) with delta (0, 0)
Screenshot: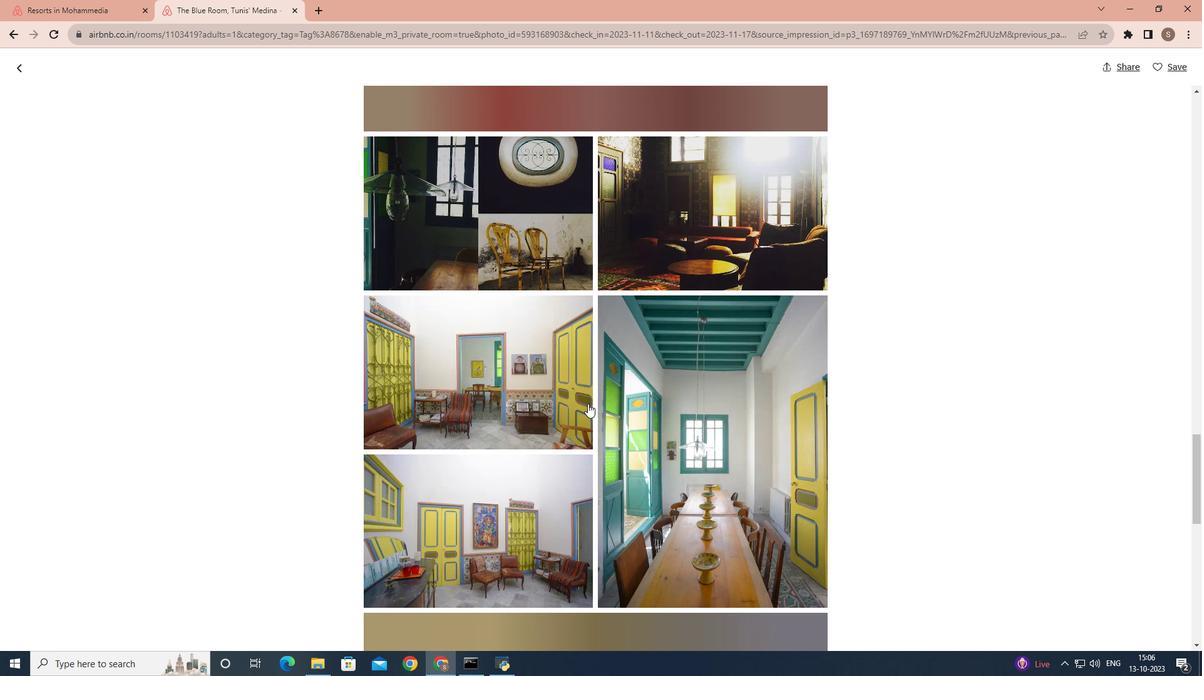 
Action: Mouse scrolled (587, 403) with delta (0, 0)
Screenshot: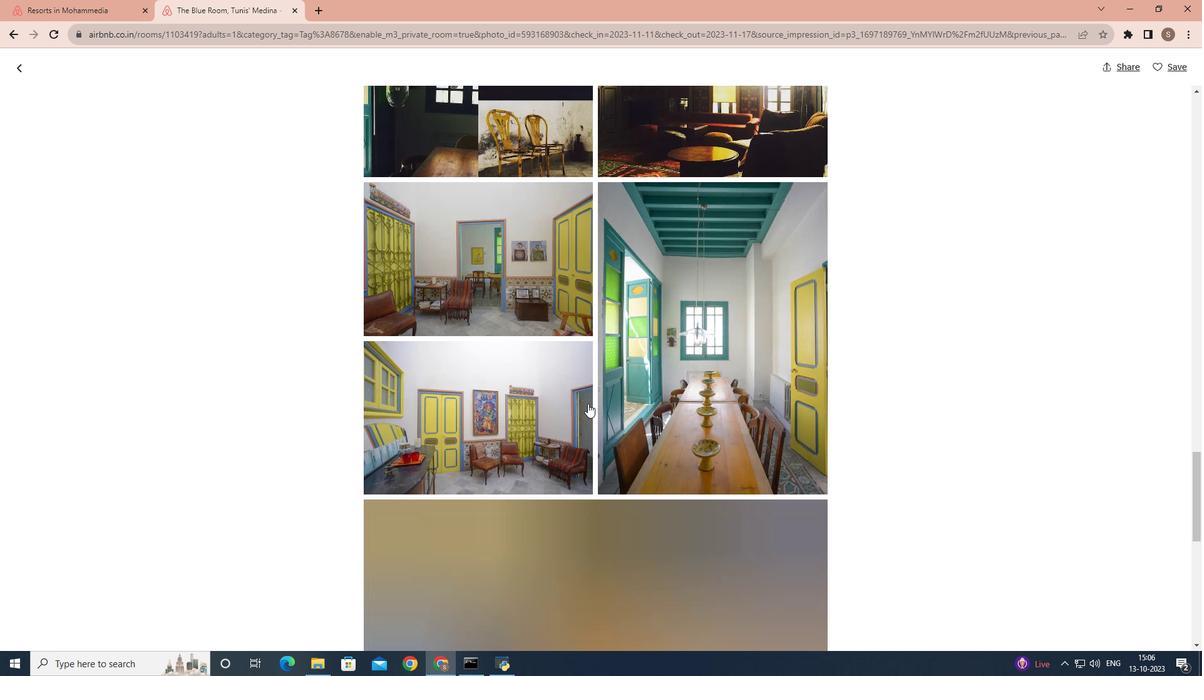 
Action: Mouse scrolled (587, 403) with delta (0, 0)
Screenshot: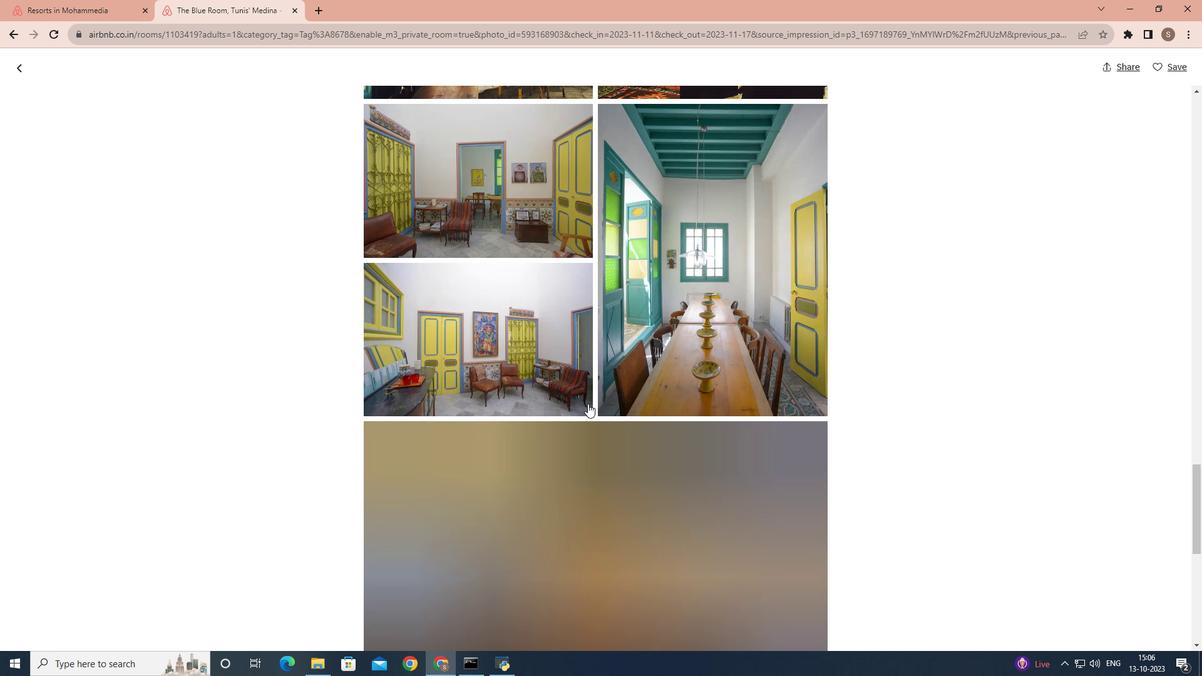 
Action: Mouse scrolled (587, 403) with delta (0, 0)
Screenshot: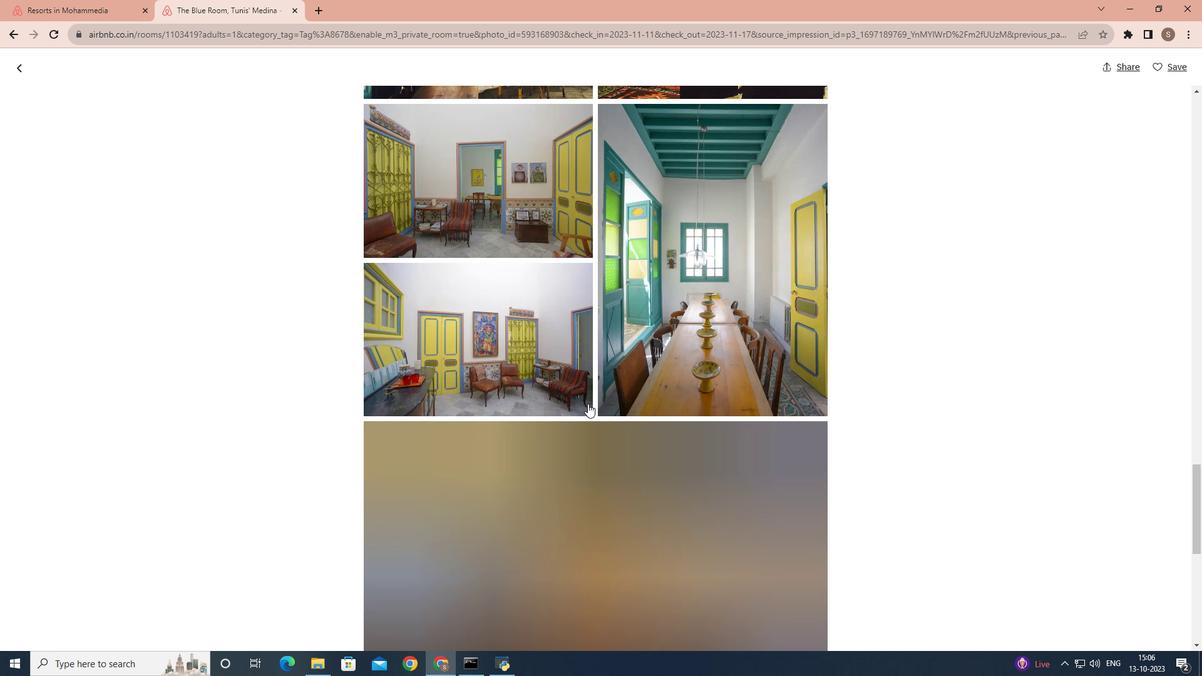 
Action: Mouse scrolled (587, 403) with delta (0, 0)
Screenshot: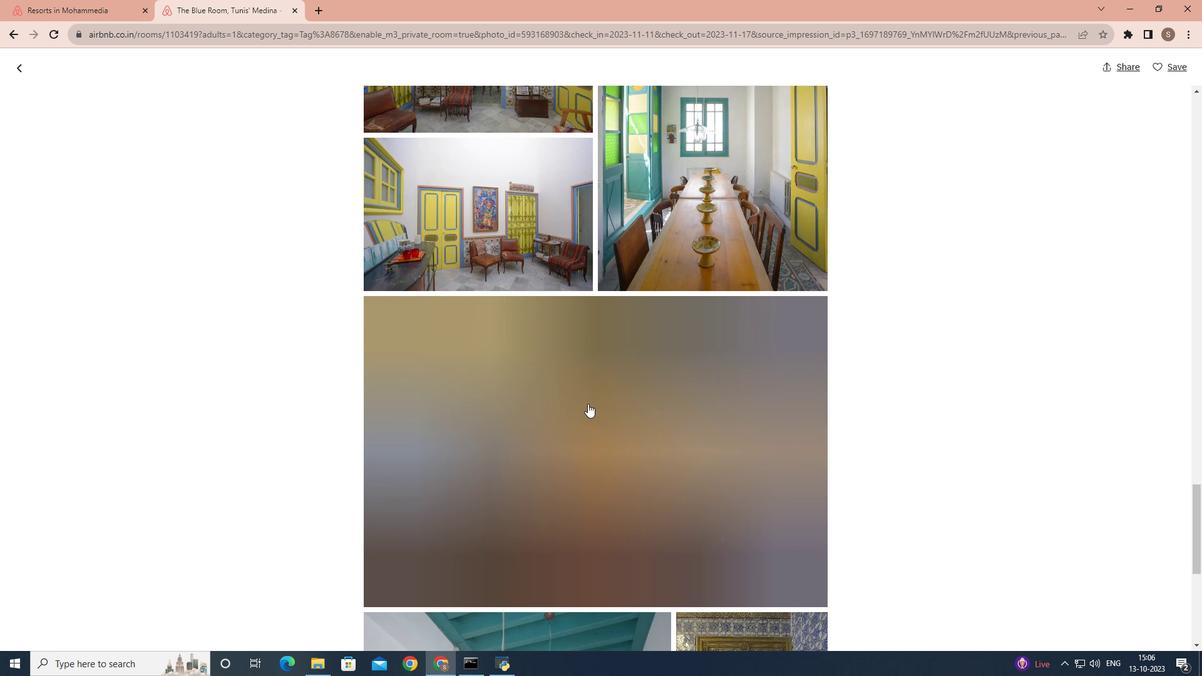 
Action: Mouse scrolled (587, 403) with delta (0, 0)
Screenshot: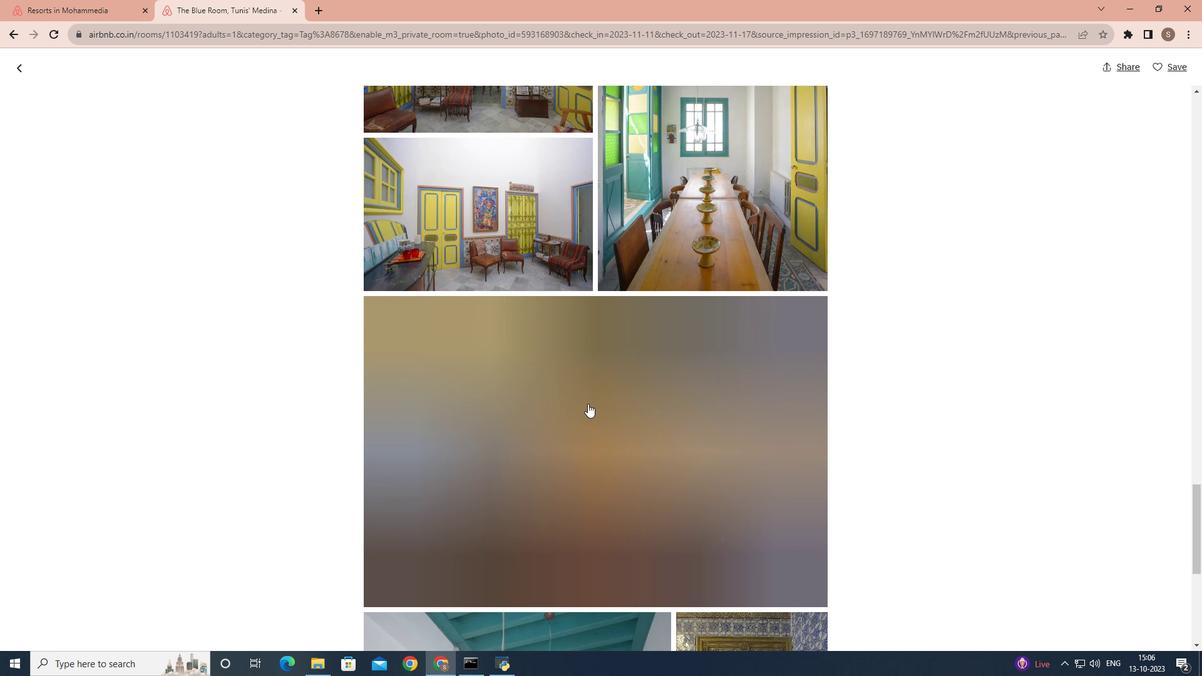 
Action: Mouse scrolled (587, 403) with delta (0, 0)
Screenshot: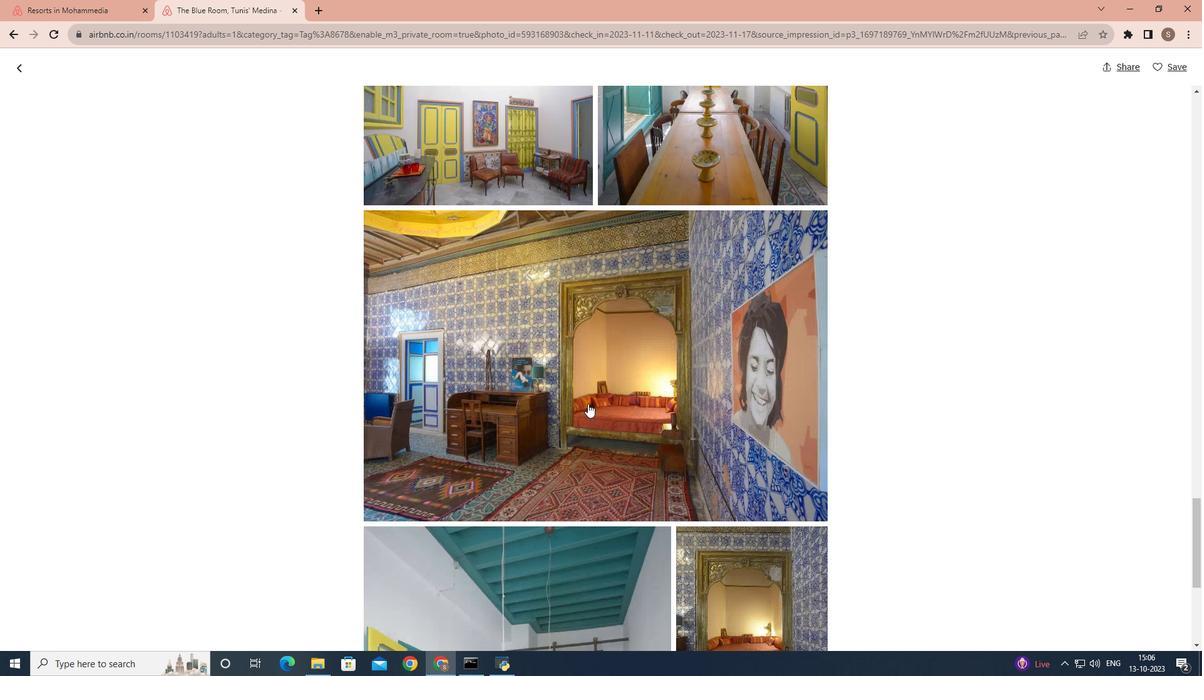 
Action: Mouse scrolled (587, 403) with delta (0, 0)
Screenshot: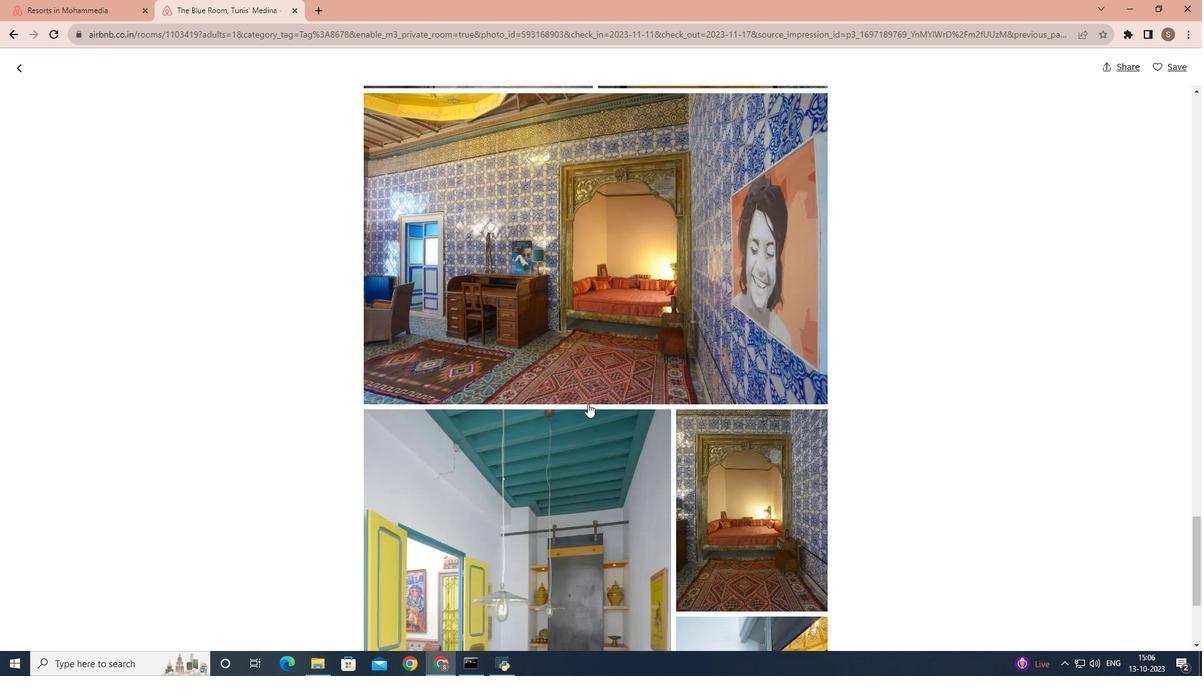 
Action: Mouse moved to (587, 403)
Screenshot: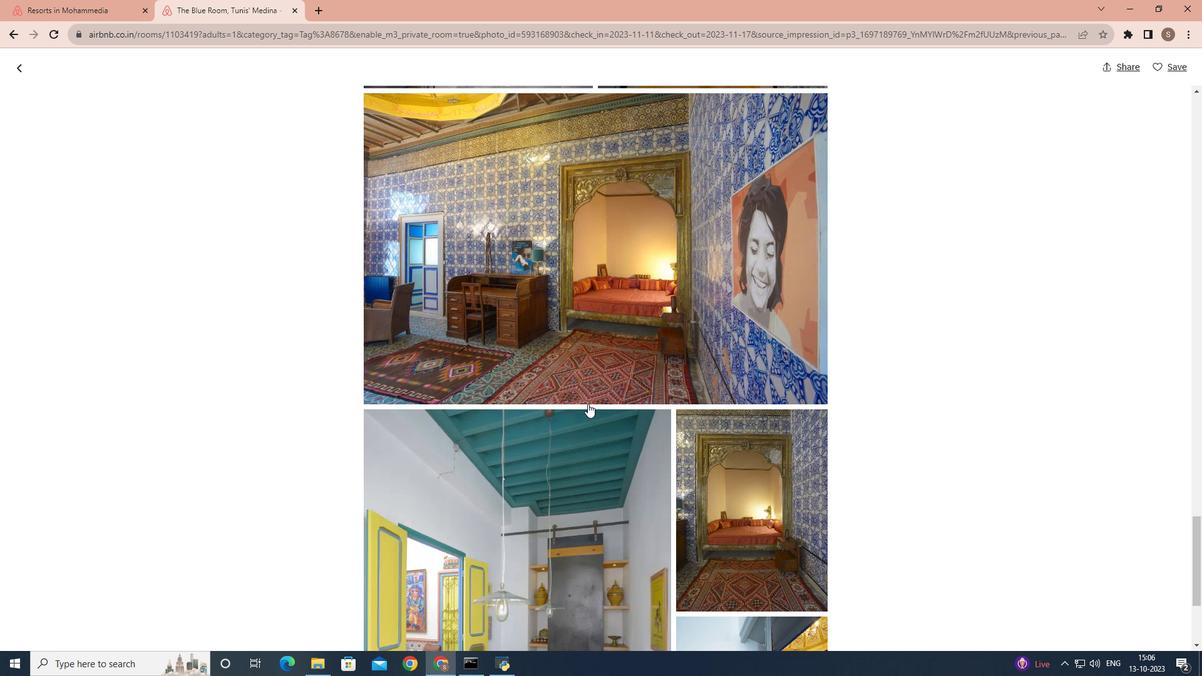 
Action: Mouse scrolled (587, 403) with delta (0, 0)
Screenshot: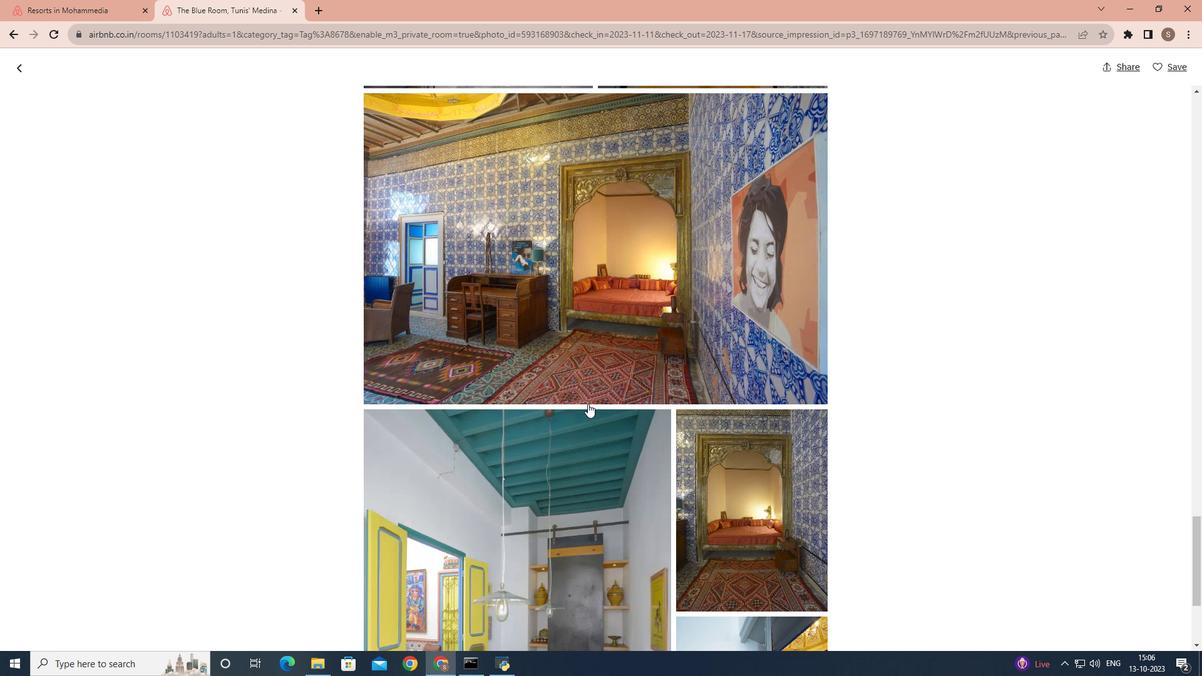 
Action: Mouse scrolled (587, 403) with delta (0, 0)
Screenshot: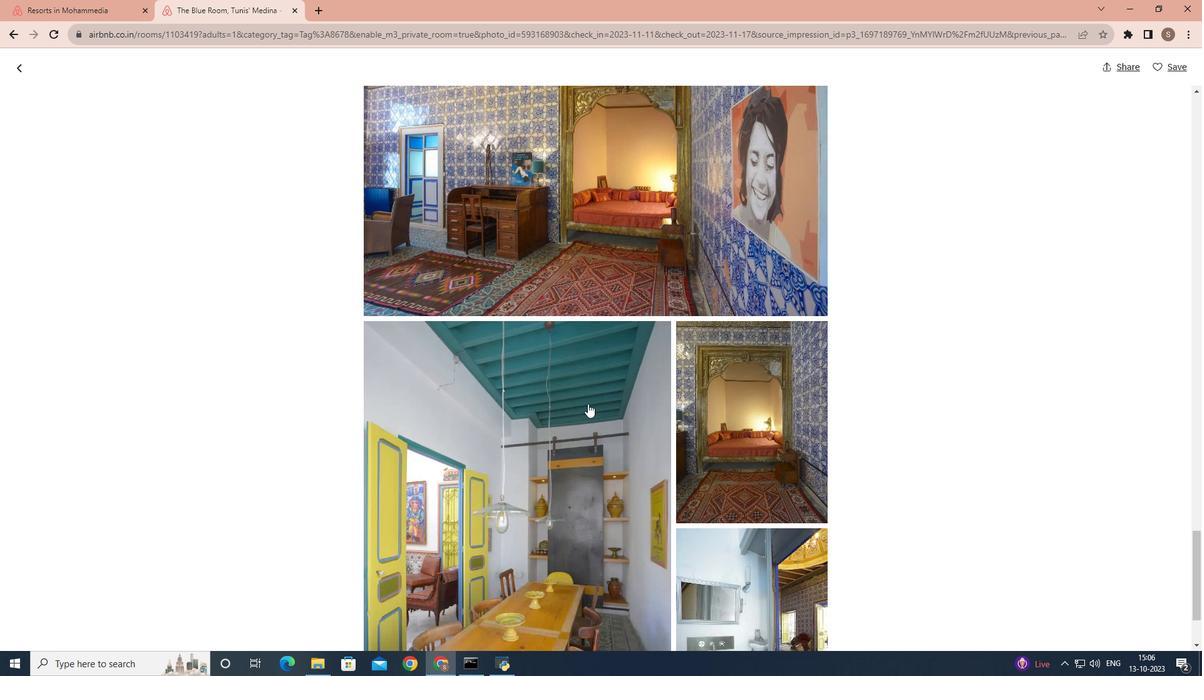 
Action: Mouse scrolled (587, 403) with delta (0, 0)
Screenshot: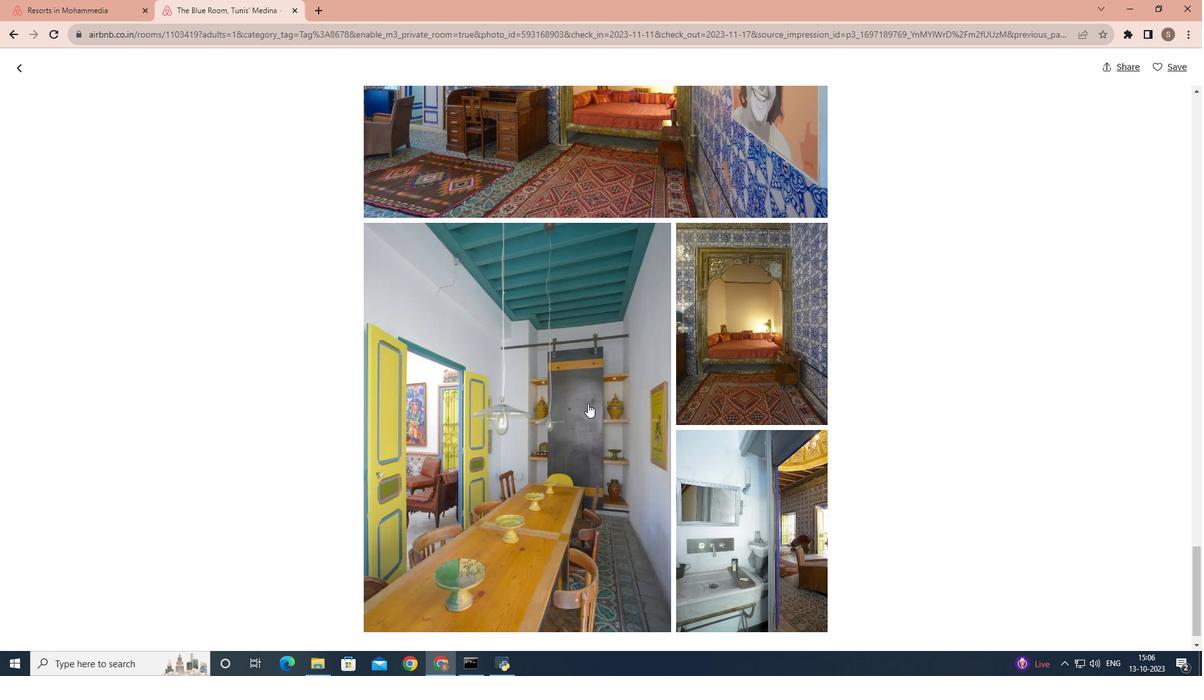 
Action: Mouse scrolled (587, 403) with delta (0, 0)
Screenshot: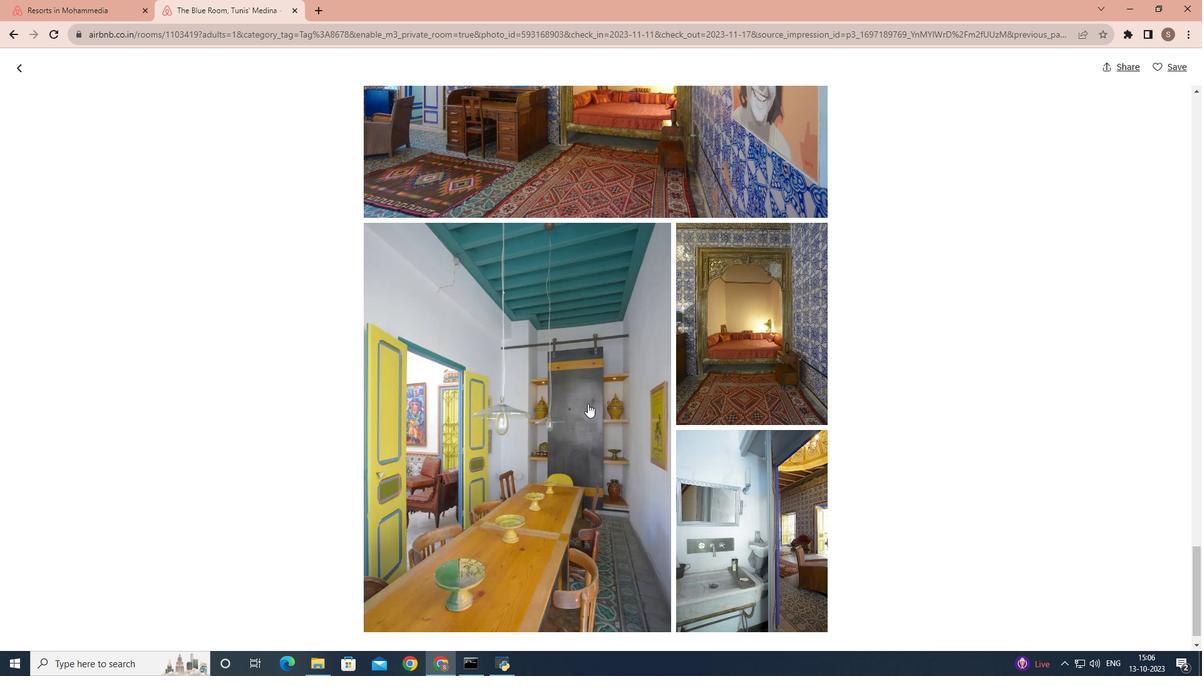 
Action: Mouse scrolled (587, 403) with delta (0, 0)
Screenshot: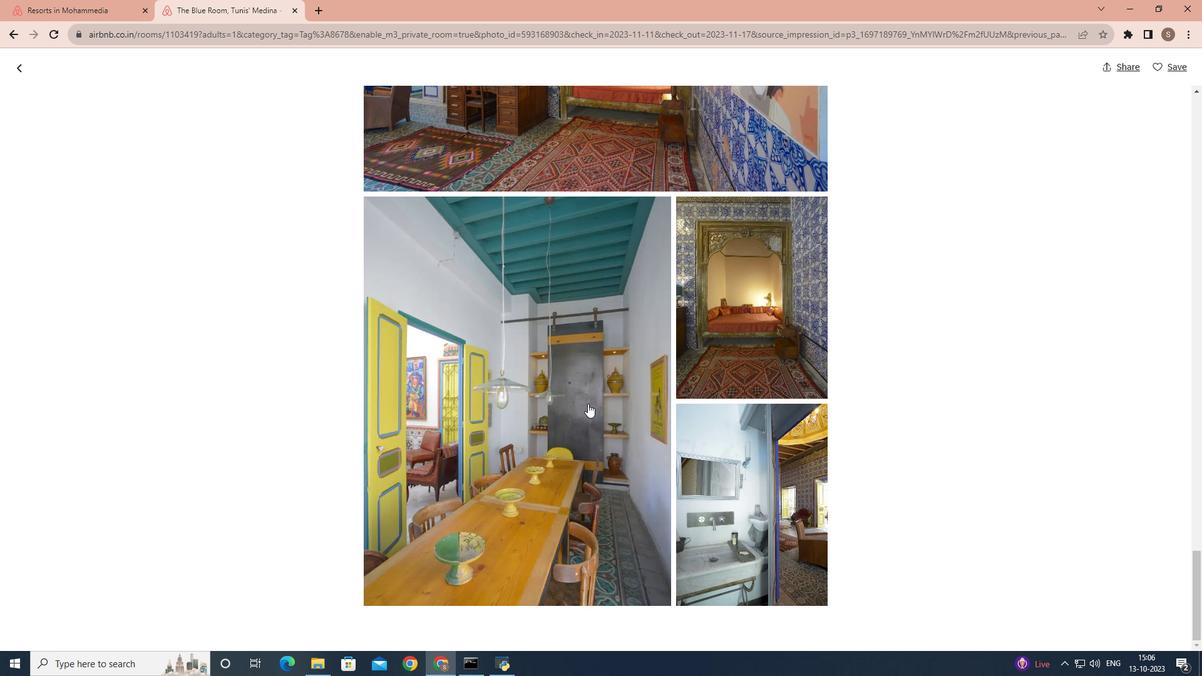 
Action: Mouse scrolled (587, 403) with delta (0, 0)
Screenshot: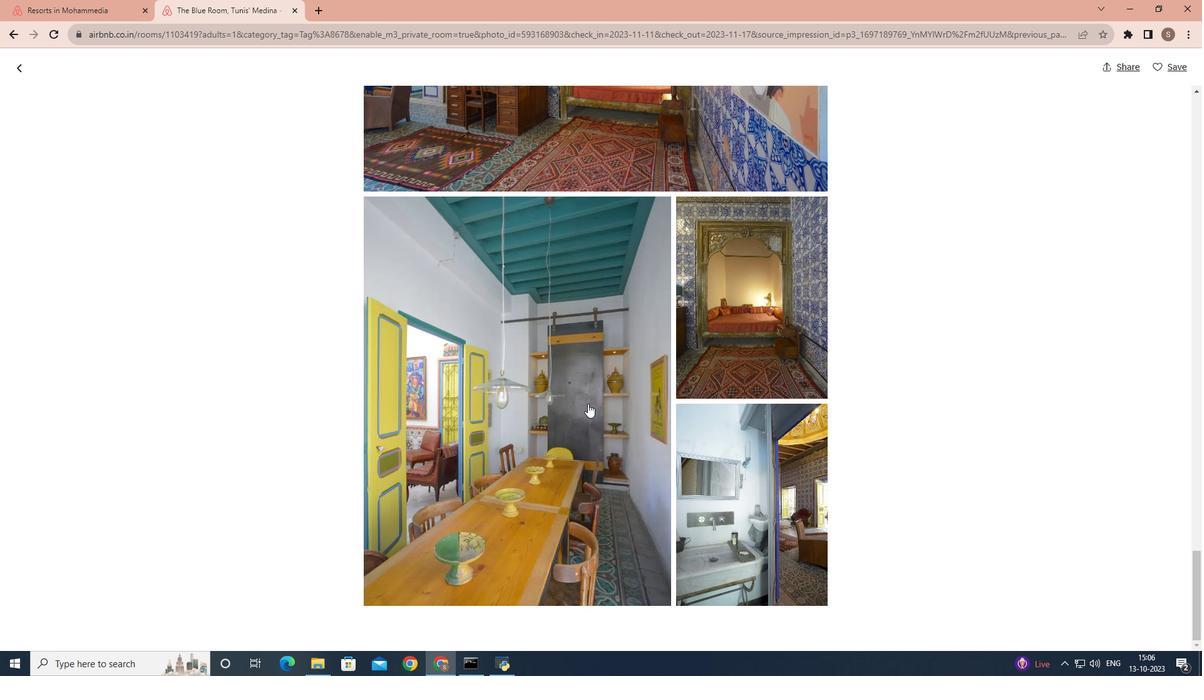 
Action: Mouse scrolled (587, 403) with delta (0, 0)
Screenshot: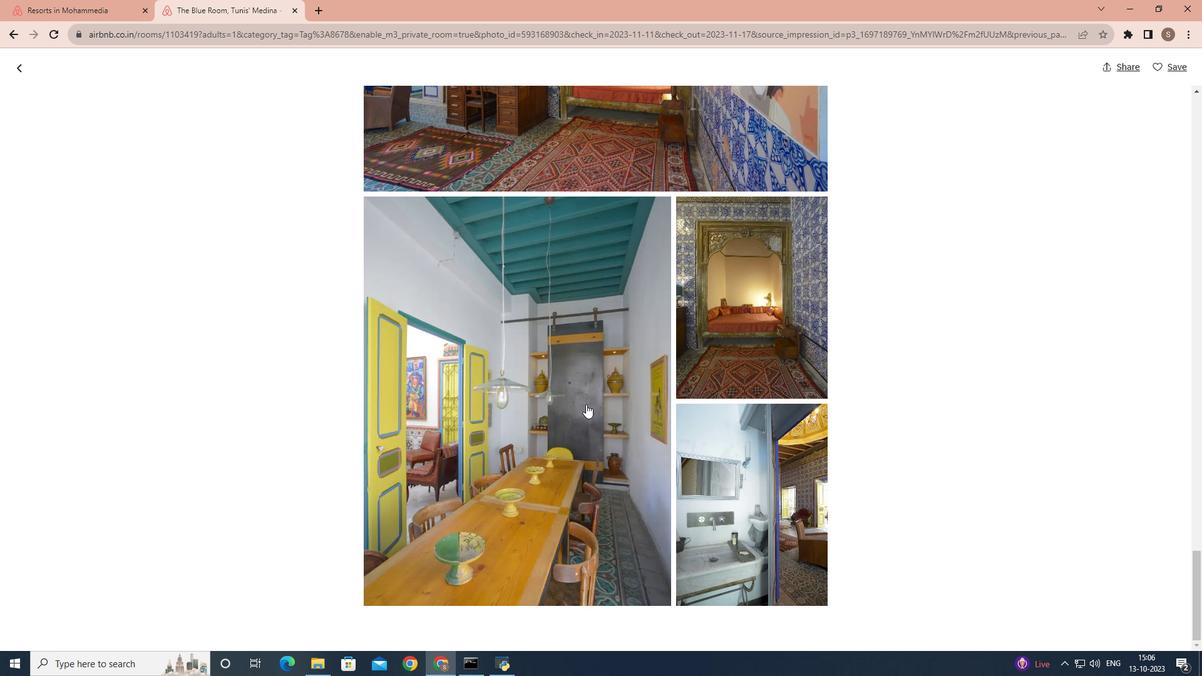 
Action: Mouse scrolled (587, 403) with delta (0, 0)
Screenshot: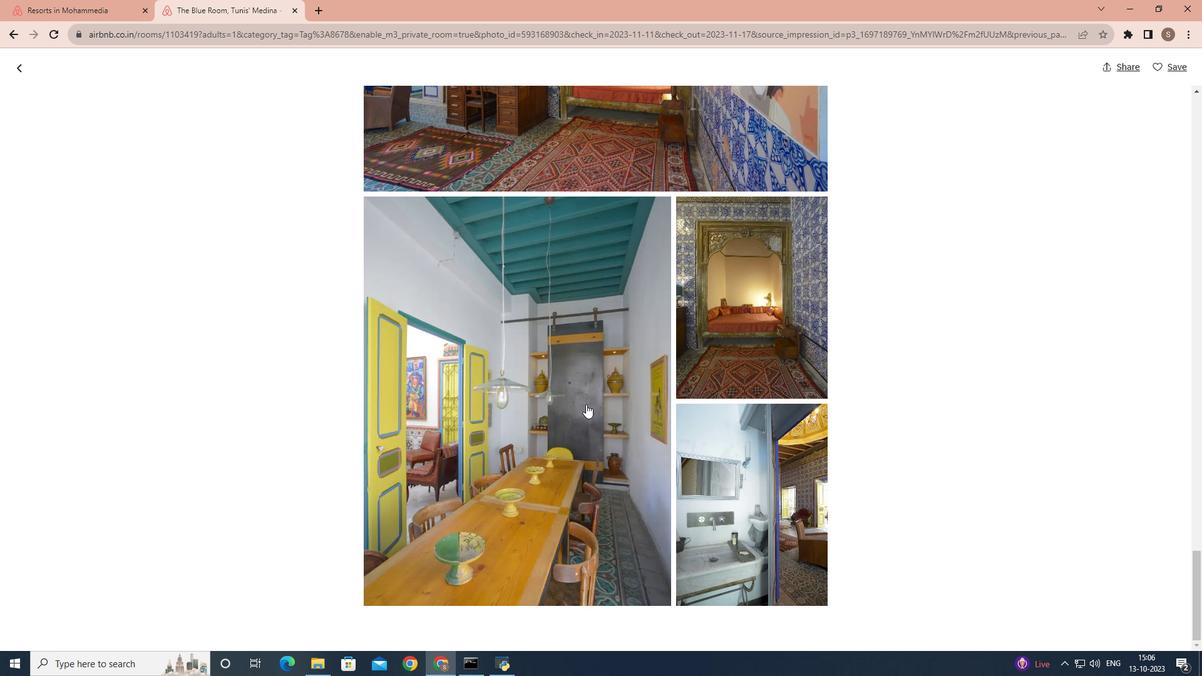 
Action: Mouse moved to (21, 67)
Screenshot: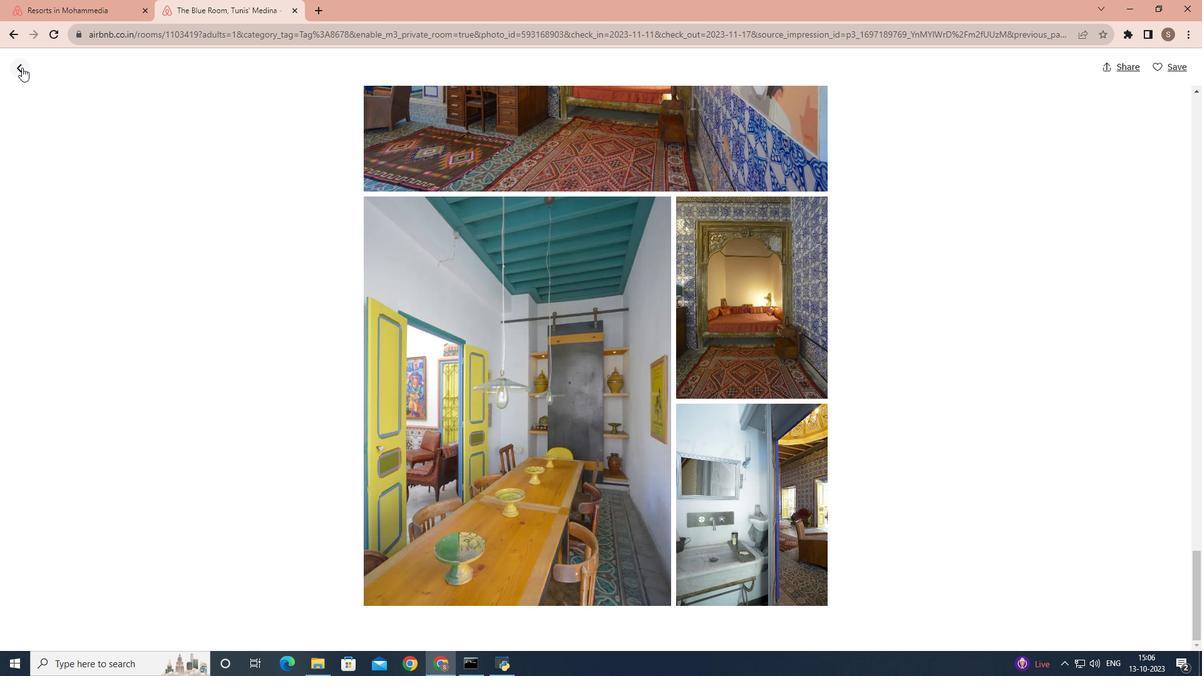 
Action: Mouse pressed left at (21, 67)
Screenshot: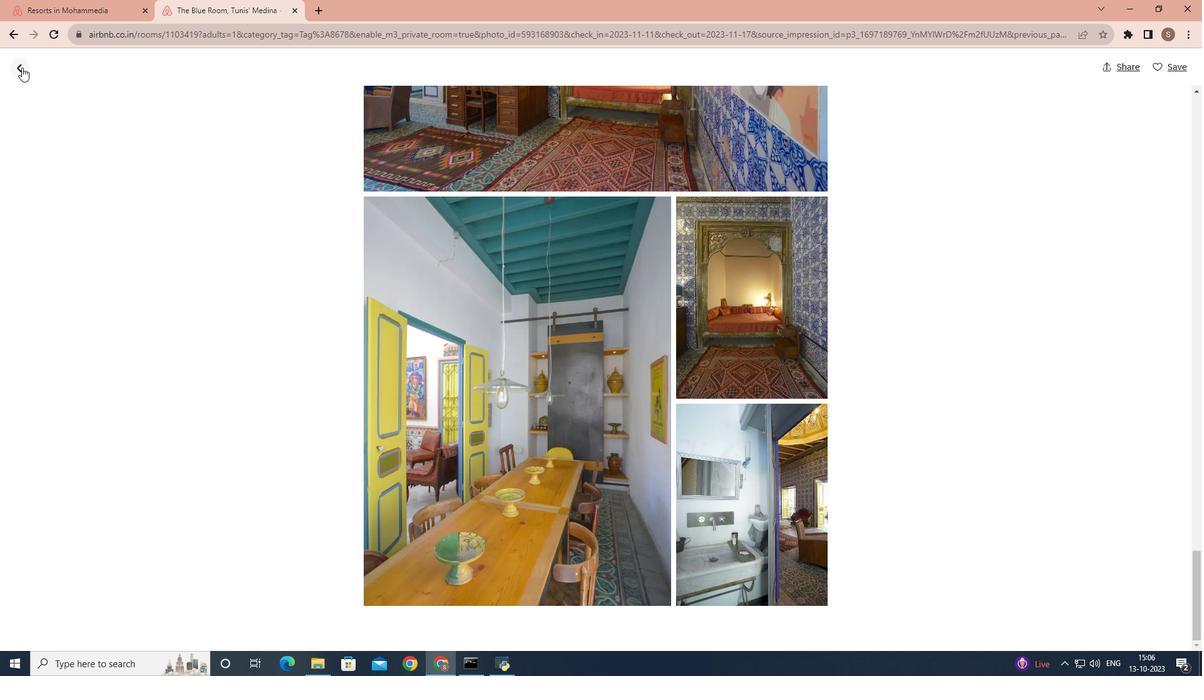
Action: Mouse moved to (433, 307)
Screenshot: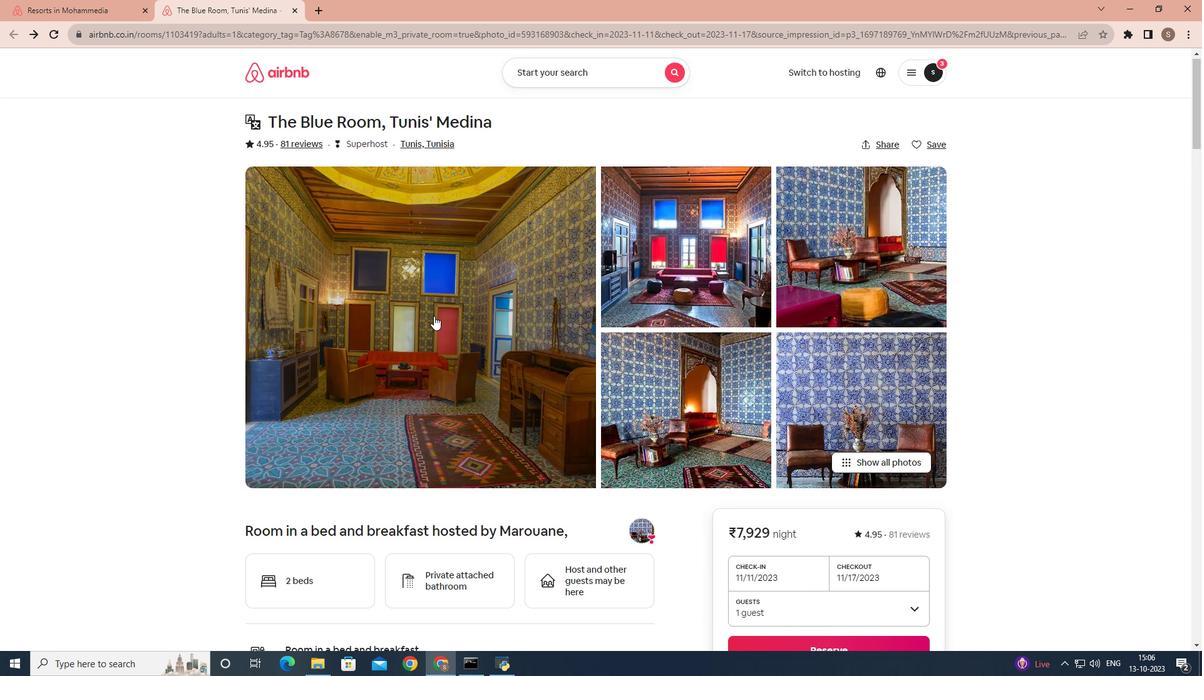 
Action: Mouse scrolled (433, 306) with delta (0, 0)
Screenshot: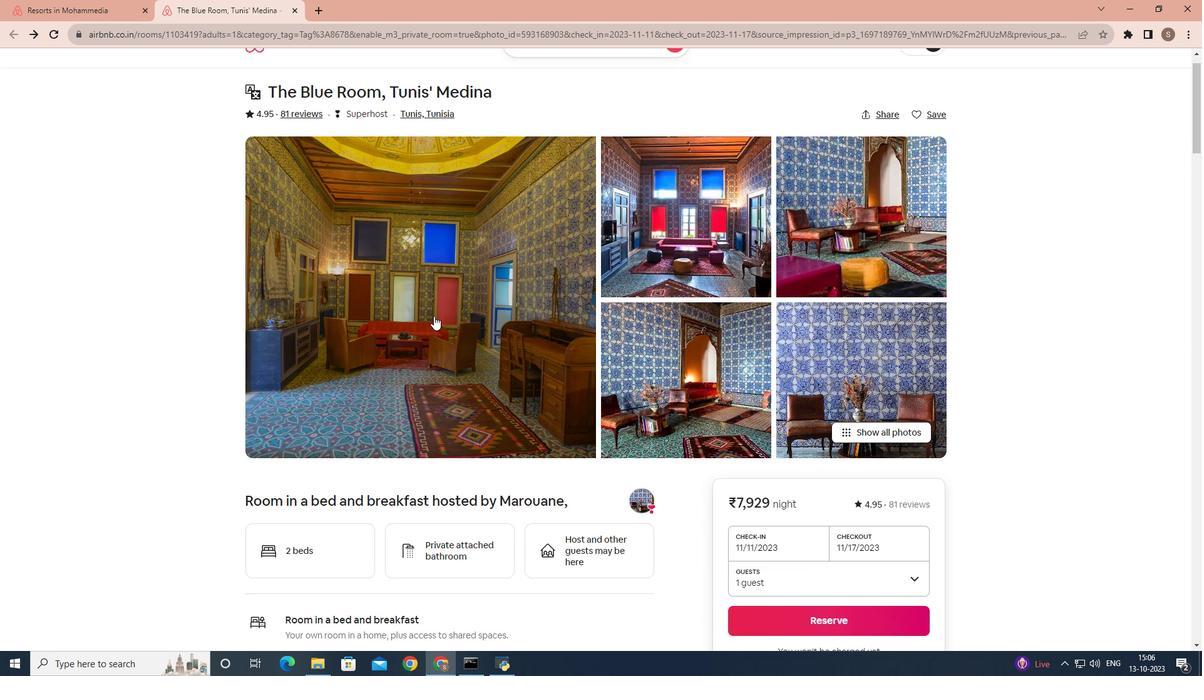 
Action: Mouse moved to (433, 315)
Screenshot: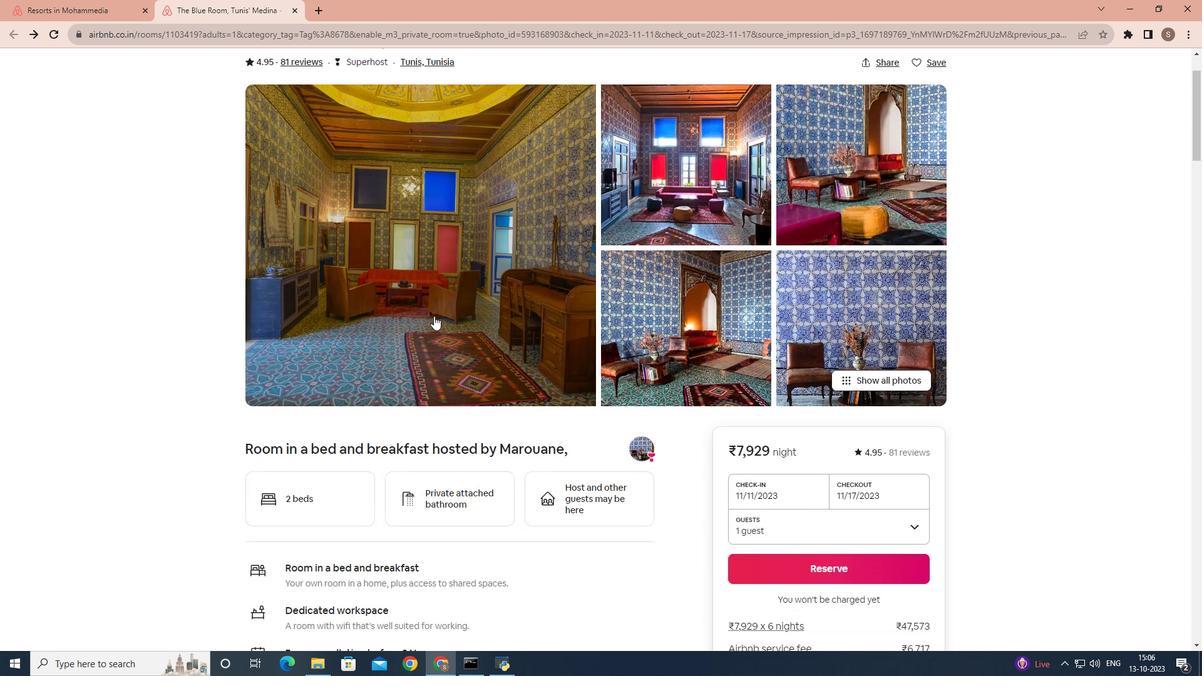 
Action: Mouse scrolled (433, 314) with delta (0, 0)
Screenshot: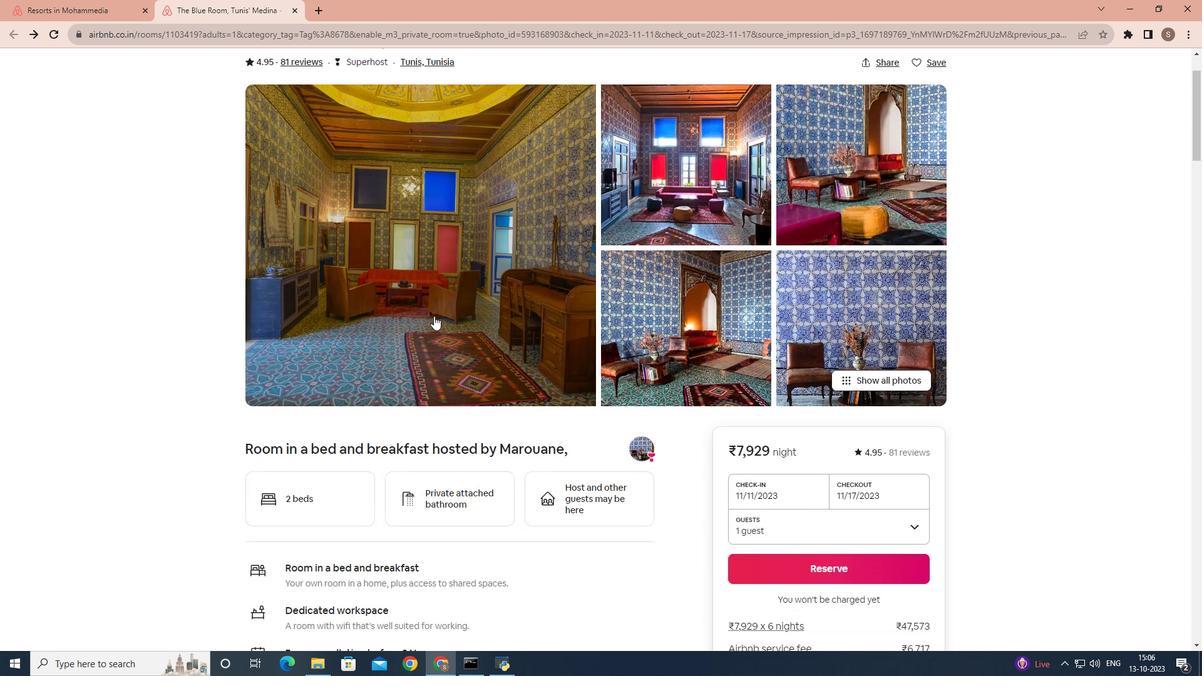 
Action: Mouse moved to (433, 316)
Screenshot: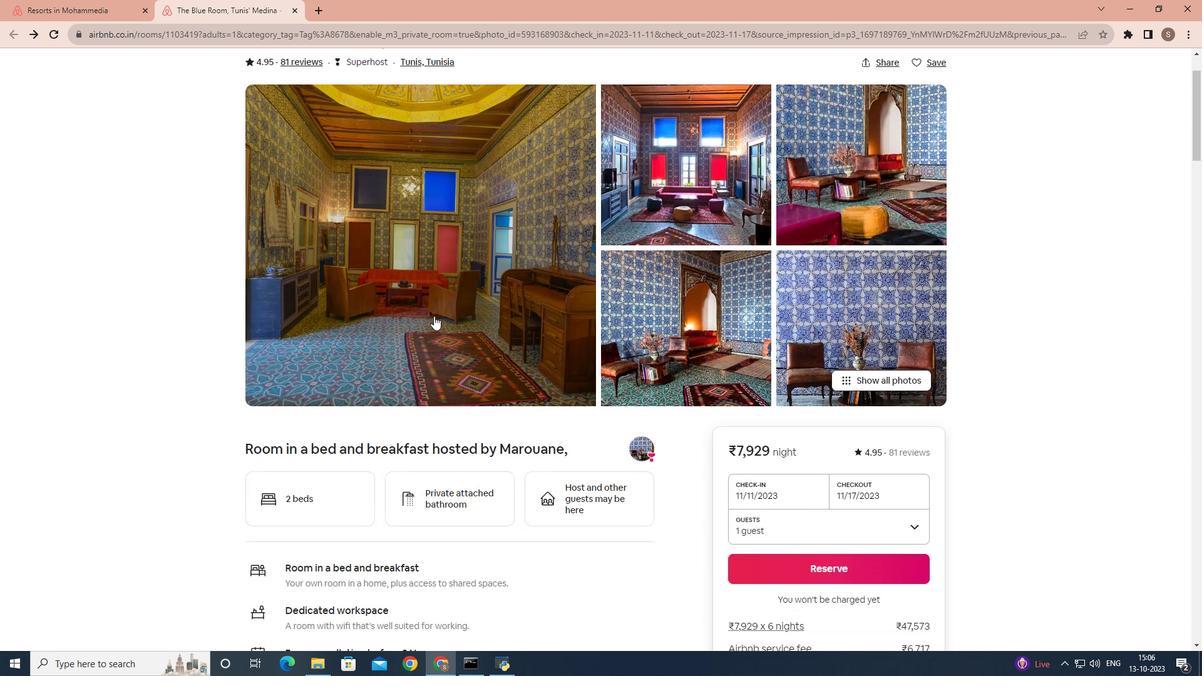 
Action: Mouse scrolled (433, 315) with delta (0, 0)
Screenshot: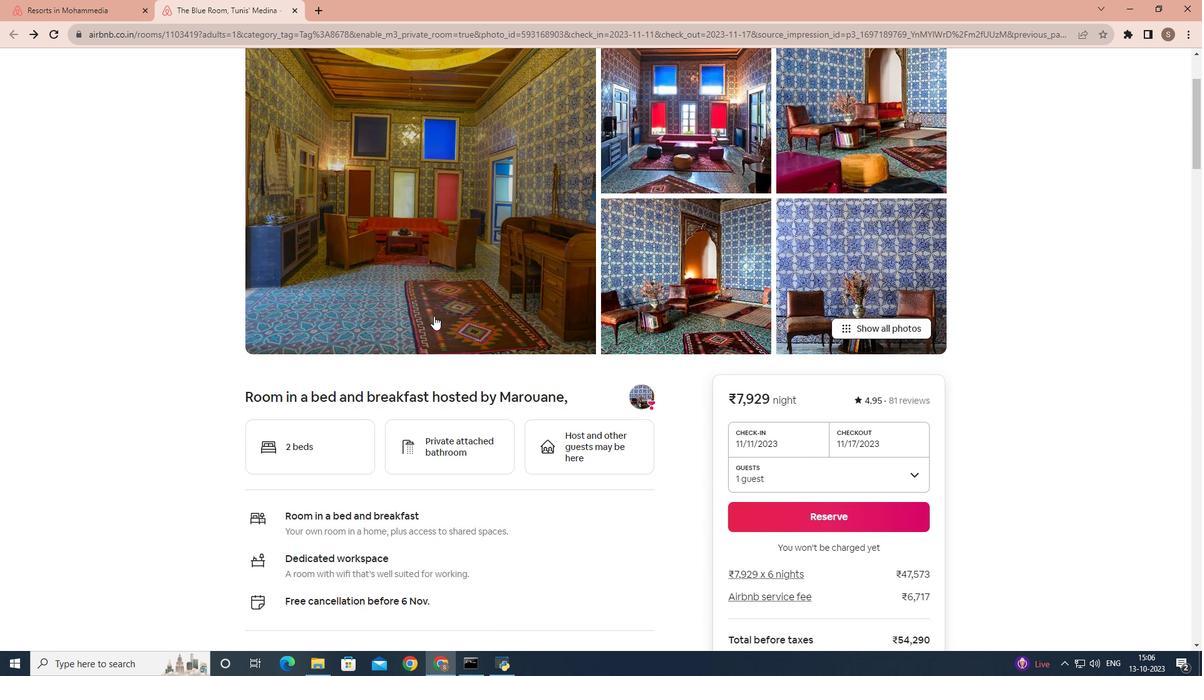 
Action: Mouse scrolled (433, 315) with delta (0, 0)
Screenshot: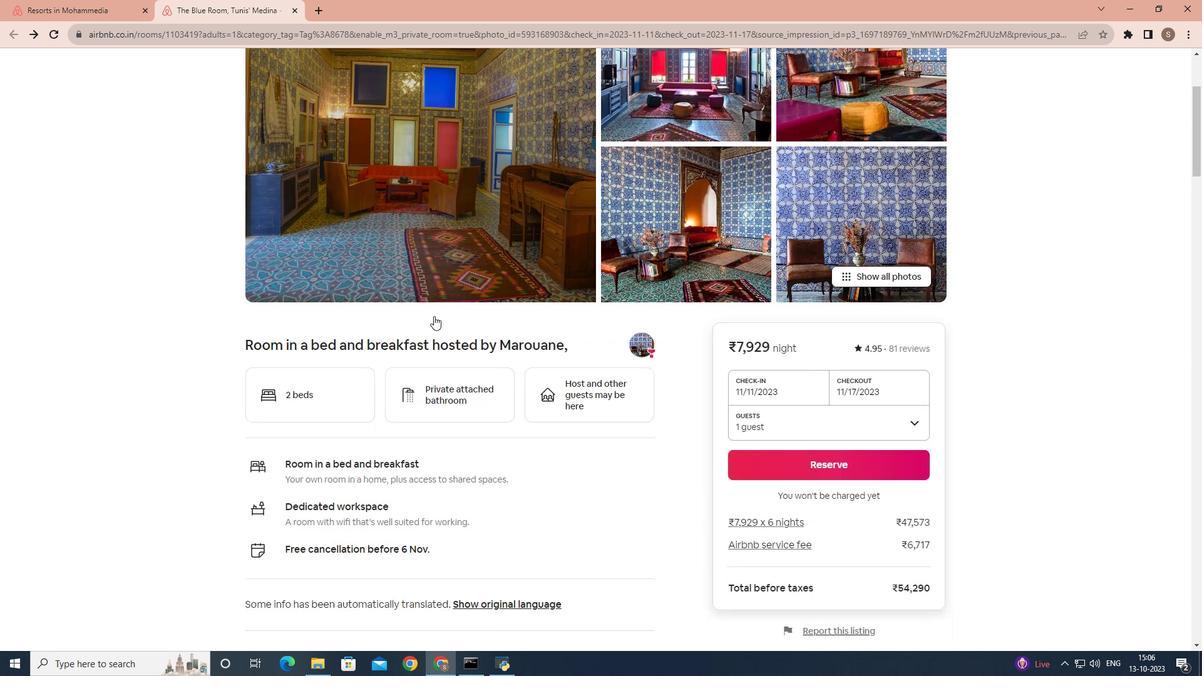 
Action: Mouse scrolled (433, 315) with delta (0, 0)
Screenshot: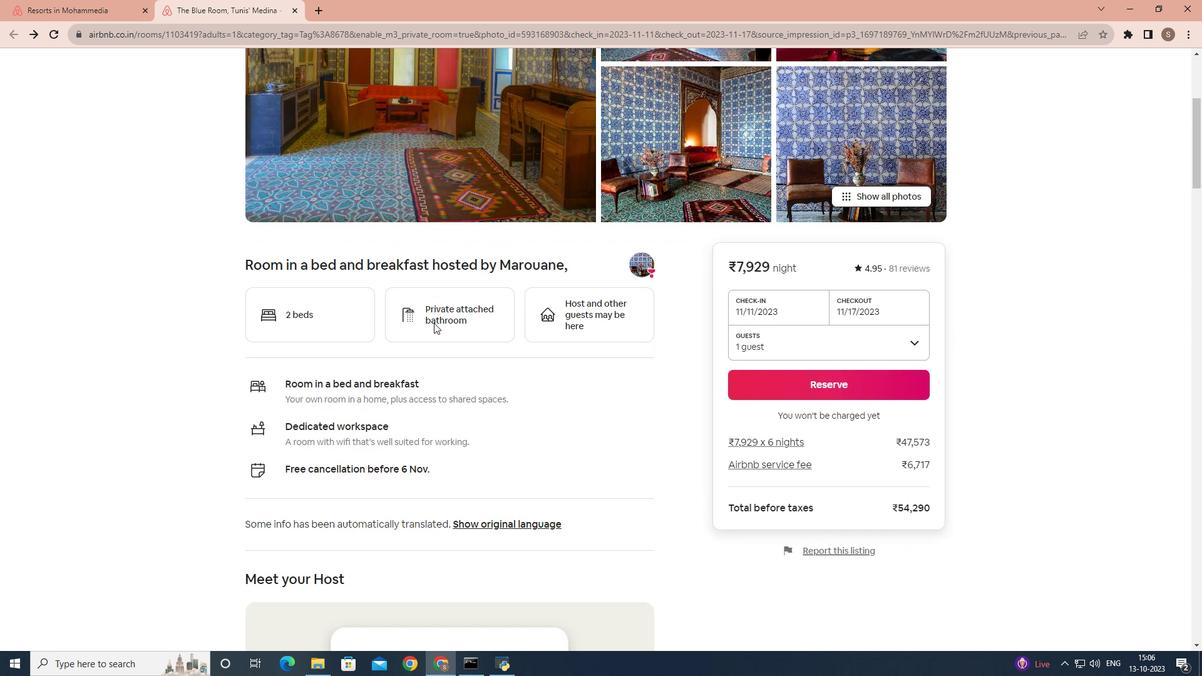 
Action: Mouse moved to (433, 318)
Screenshot: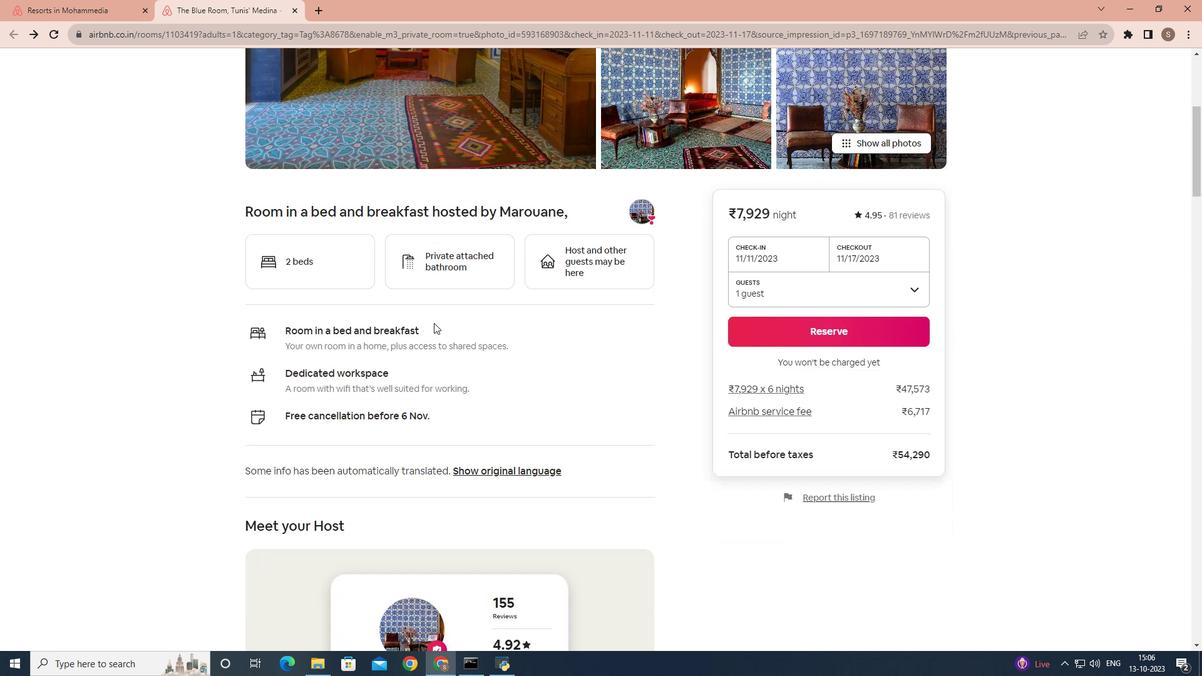 
Action: Mouse scrolled (433, 317) with delta (0, 0)
Screenshot: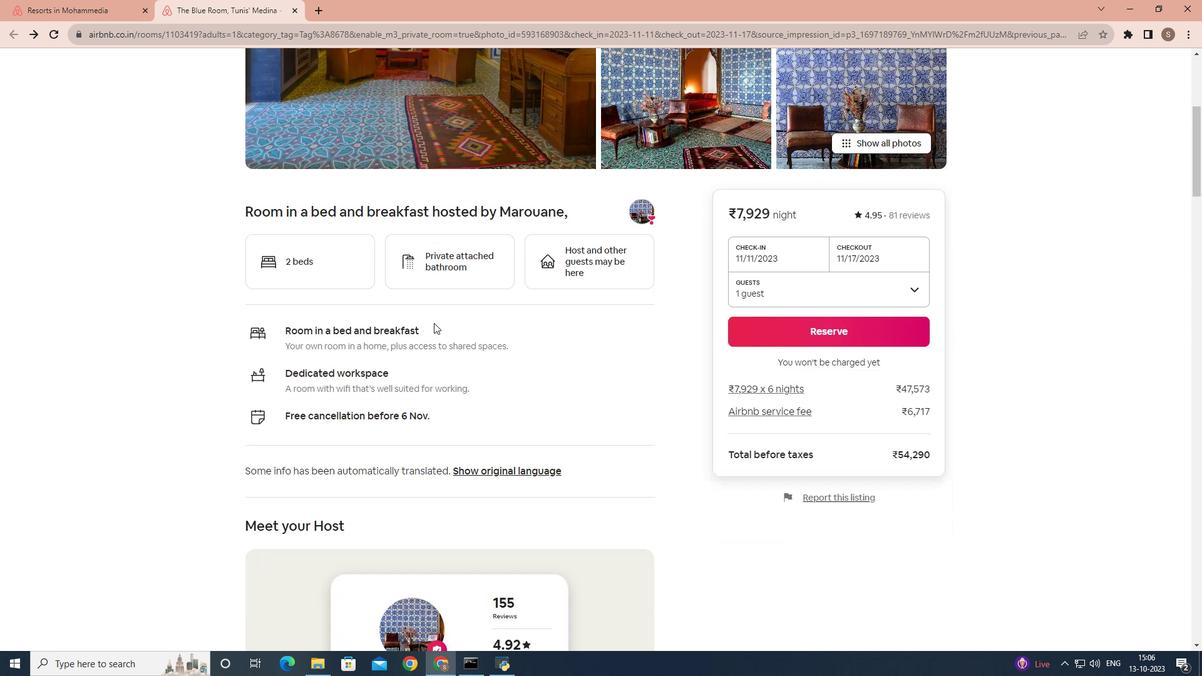 
Action: Mouse moved to (433, 323)
Screenshot: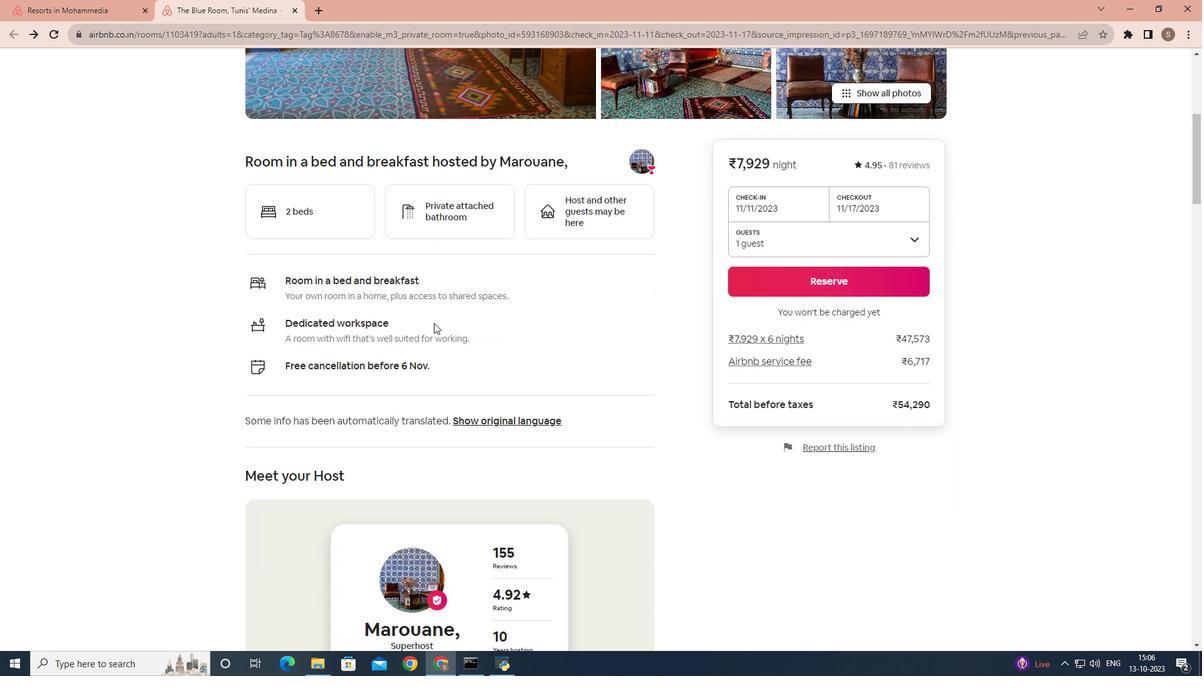 
Action: Mouse scrolled (433, 322) with delta (0, 0)
Screenshot: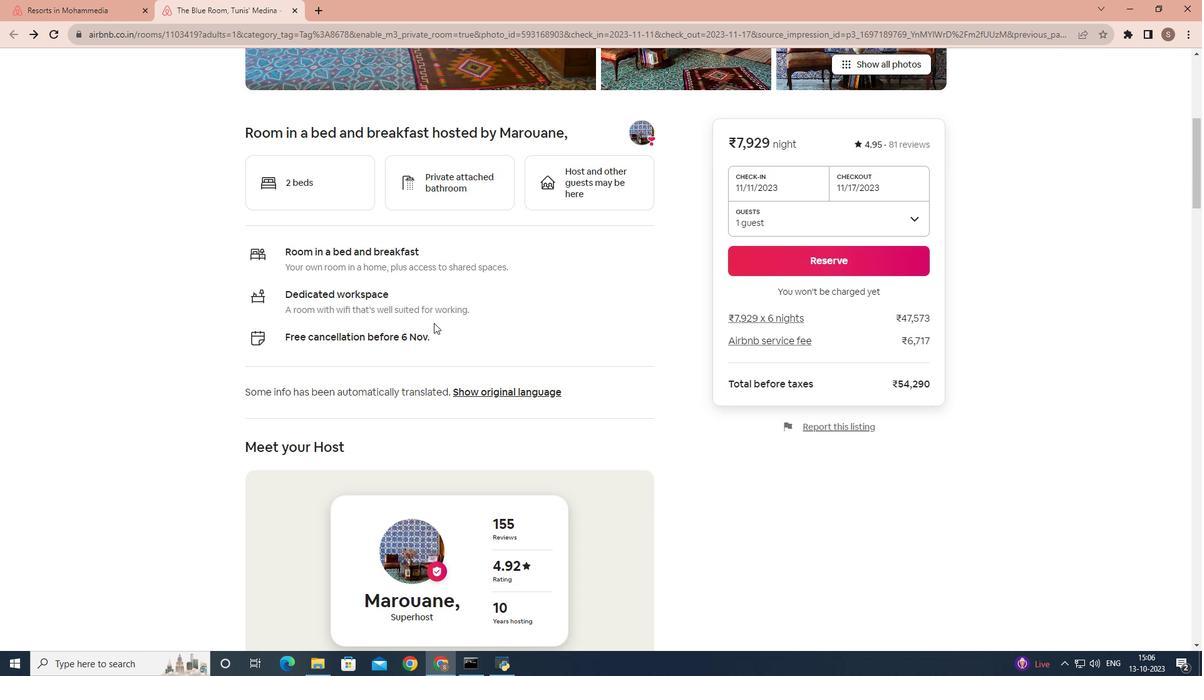 
Action: Mouse scrolled (433, 322) with delta (0, 0)
Screenshot: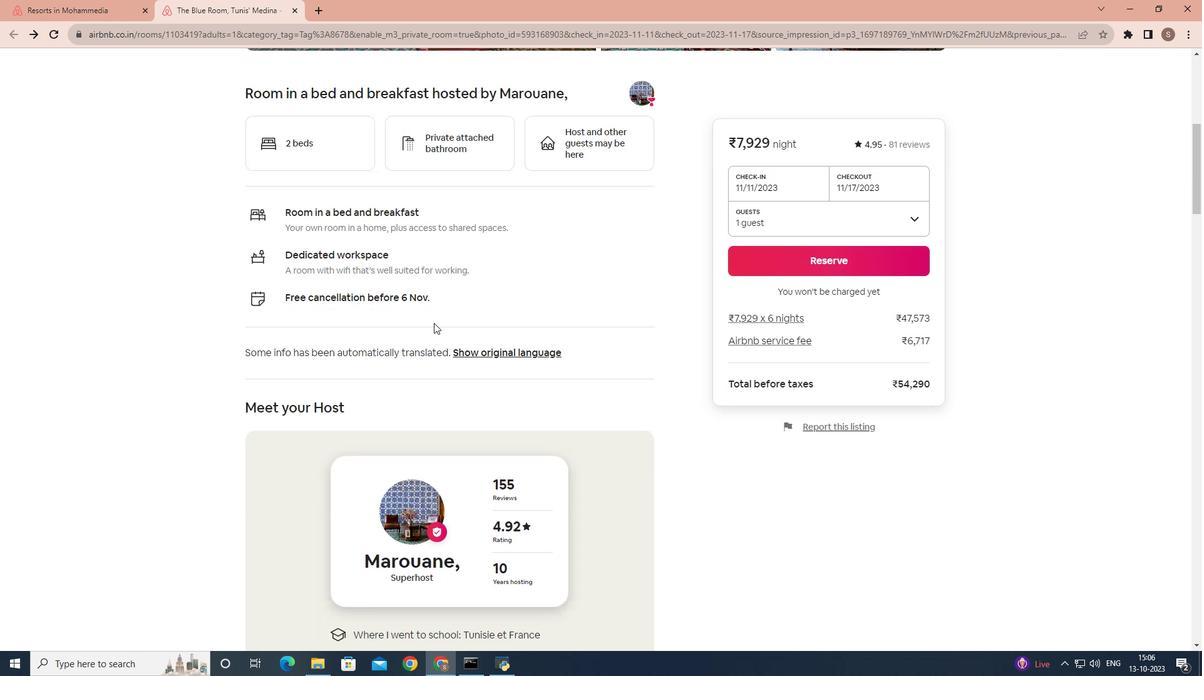 
Action: Mouse scrolled (433, 322) with delta (0, 0)
Screenshot: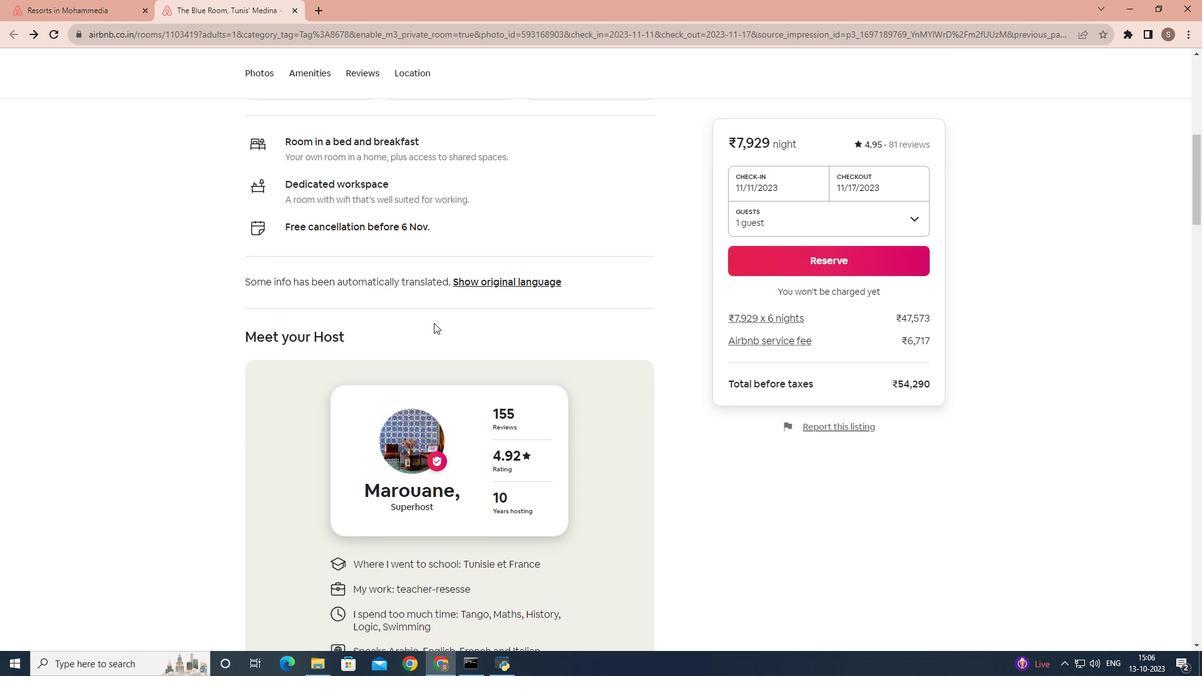 
Action: Mouse scrolled (433, 322) with delta (0, 0)
Screenshot: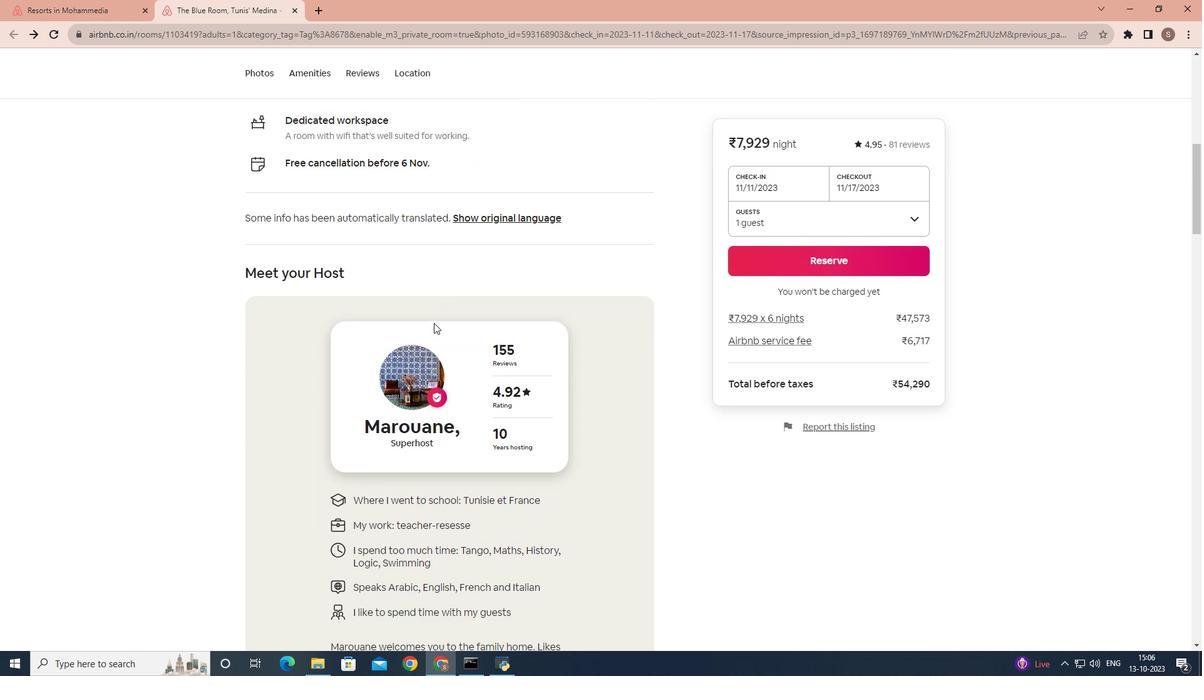 
Action: Mouse moved to (427, 334)
Screenshot: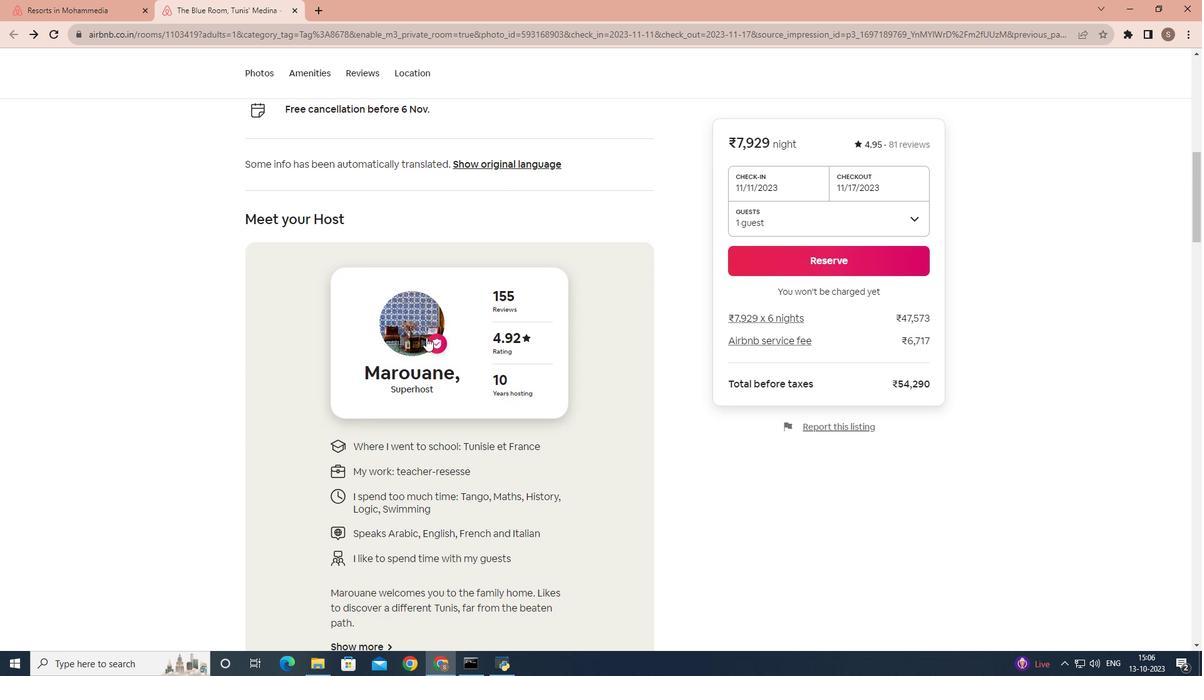 
Action: Mouse scrolled (427, 334) with delta (0, 0)
Screenshot: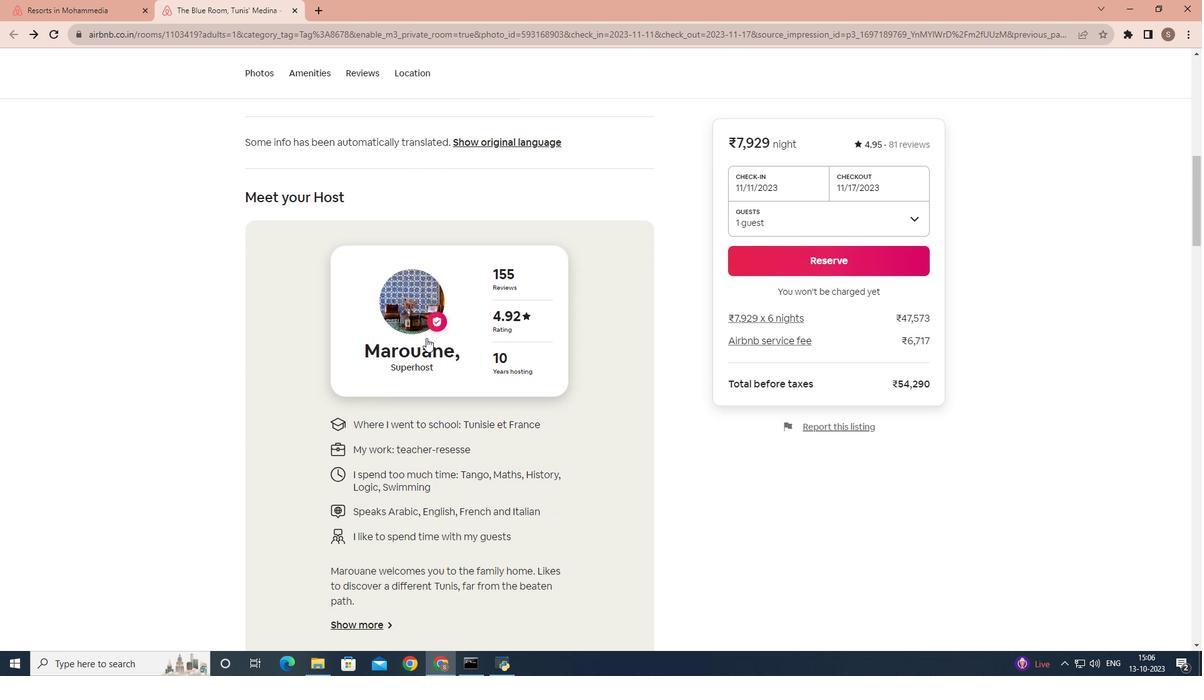
Action: Mouse moved to (426, 338)
Screenshot: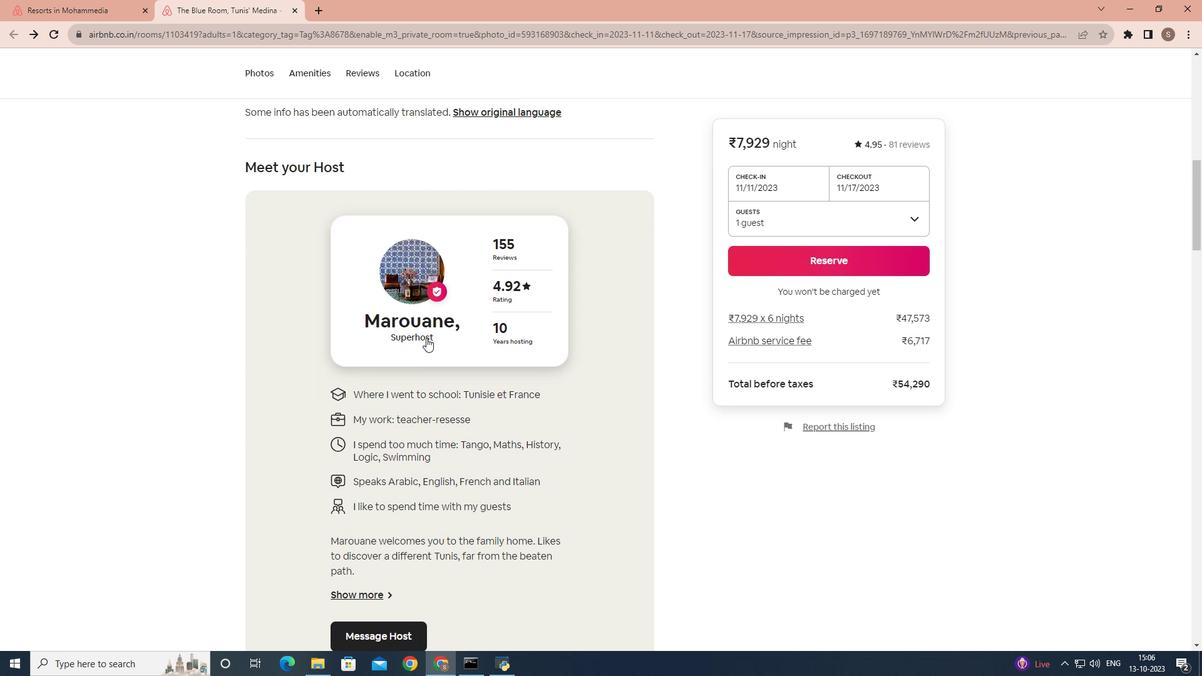 
Action: Mouse scrolled (426, 337) with delta (0, 0)
Screenshot: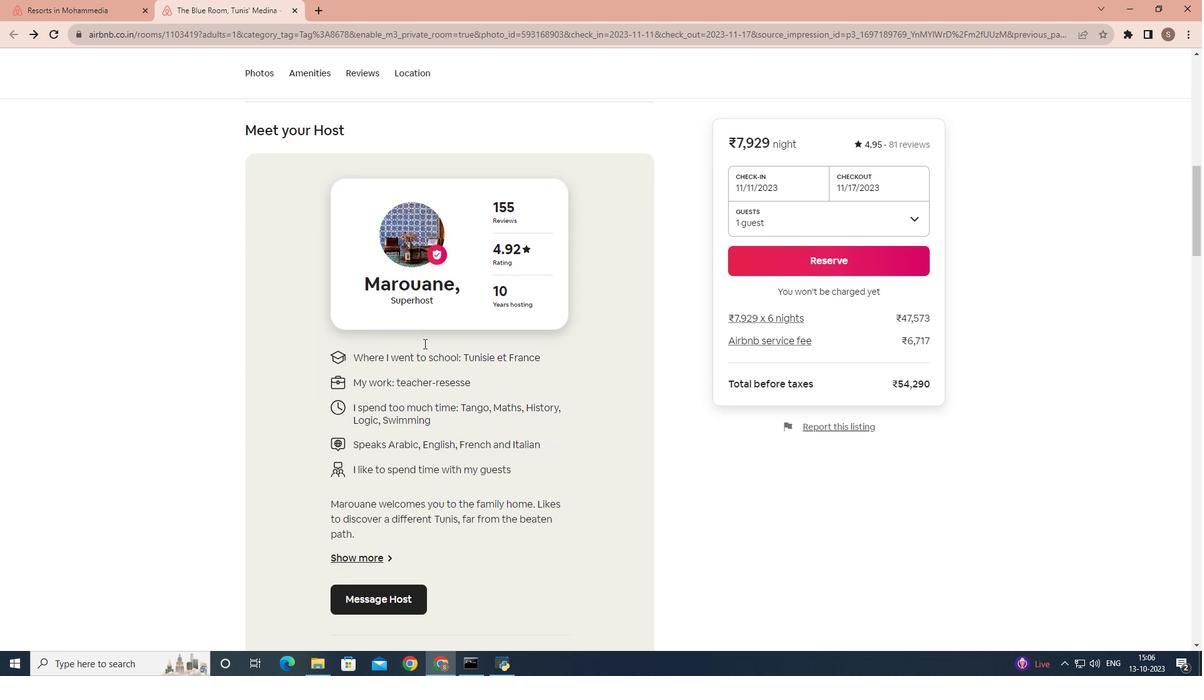 
Action: Mouse moved to (415, 358)
Screenshot: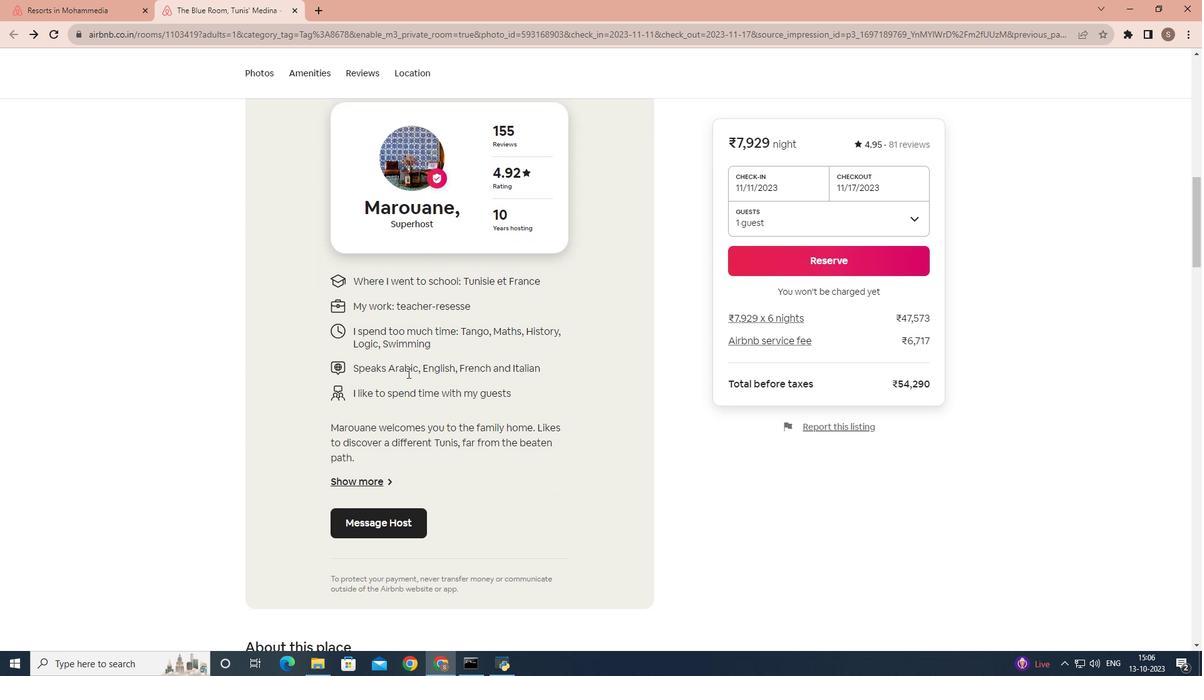 
Action: Mouse scrolled (416, 356) with delta (0, 0)
Screenshot: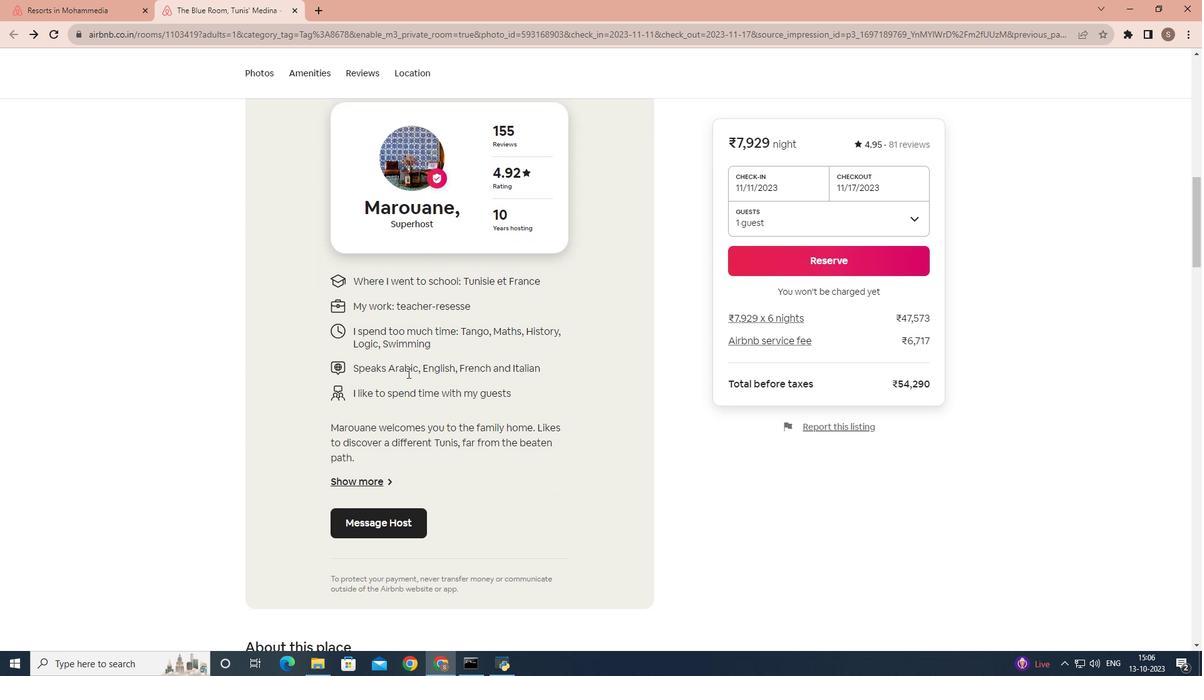 
Action: Mouse moved to (411, 367)
Screenshot: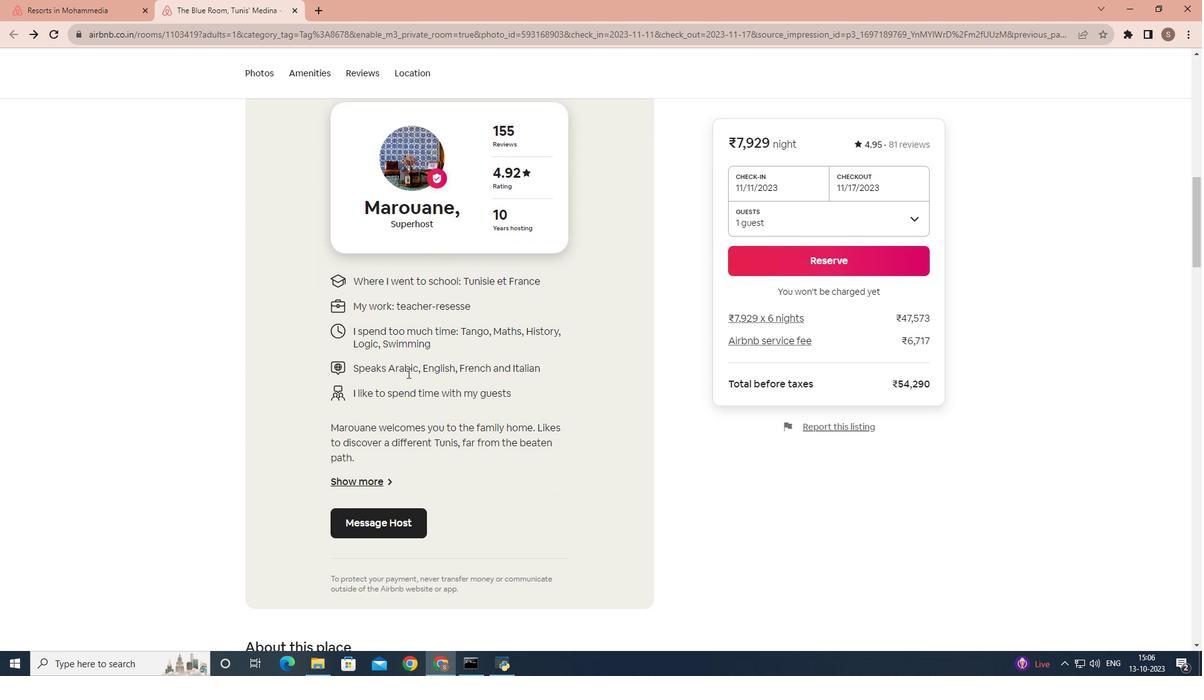 
Action: Mouse scrolled (411, 366) with delta (0, 0)
Screenshot: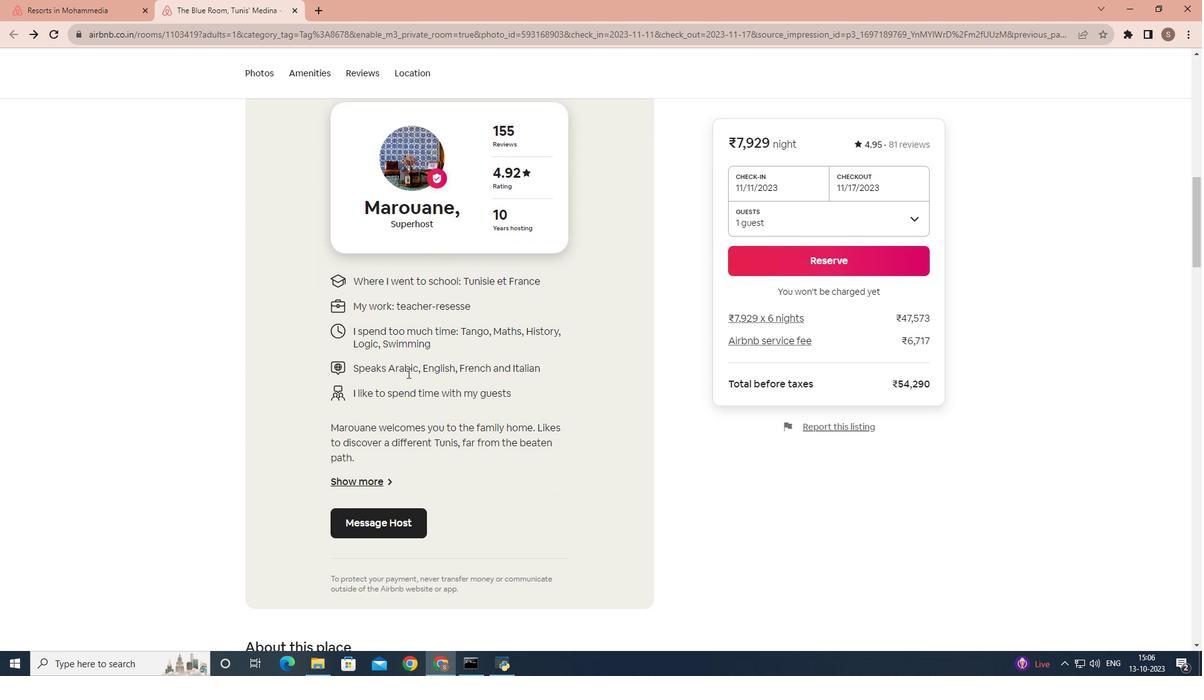 
Action: Mouse moved to (363, 418)
Screenshot: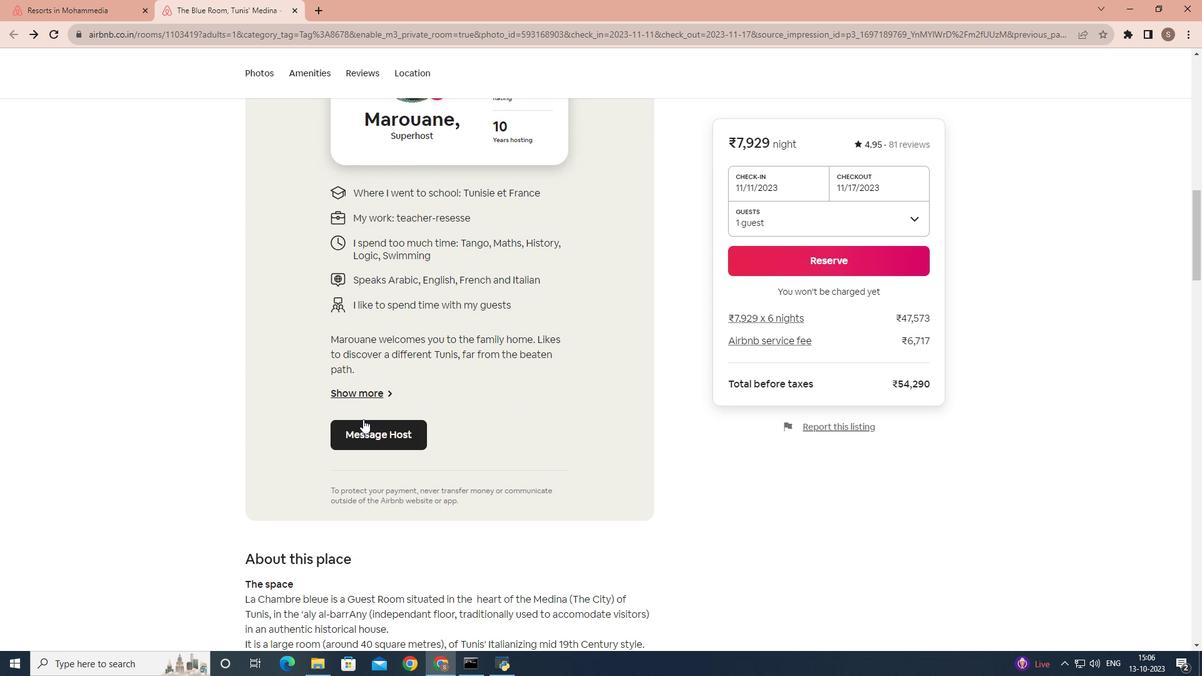 
Action: Mouse scrolled (363, 418) with delta (0, 0)
Screenshot: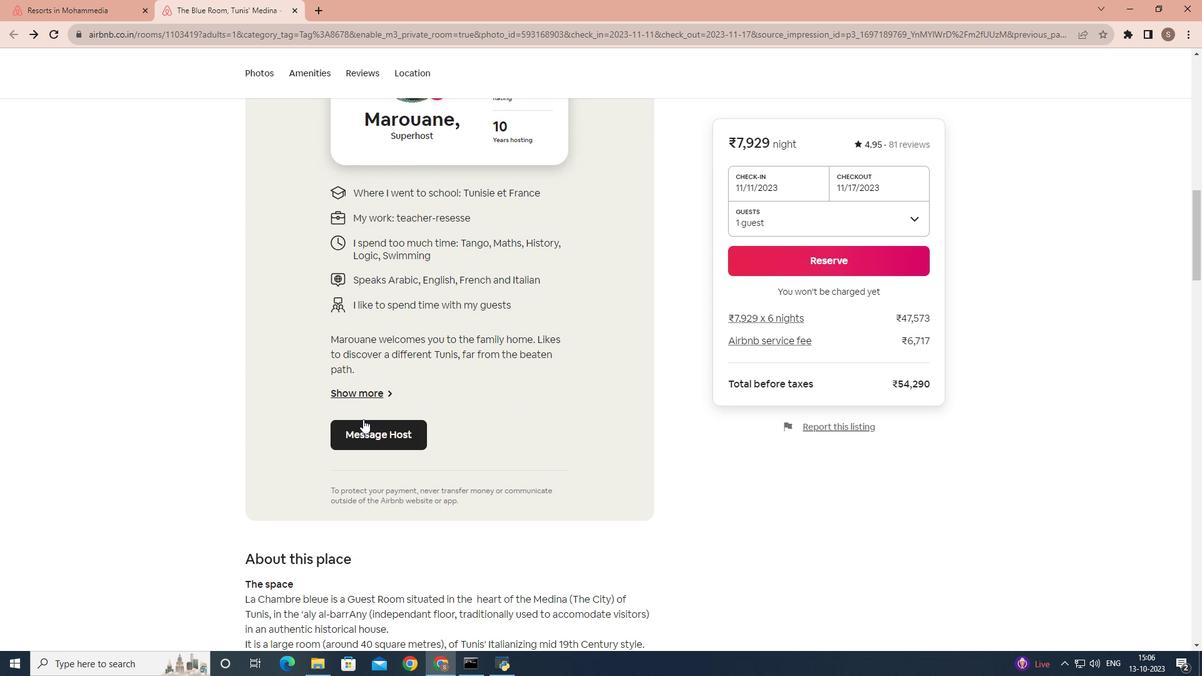 
Action: Mouse scrolled (363, 418) with delta (0, 0)
Screenshot: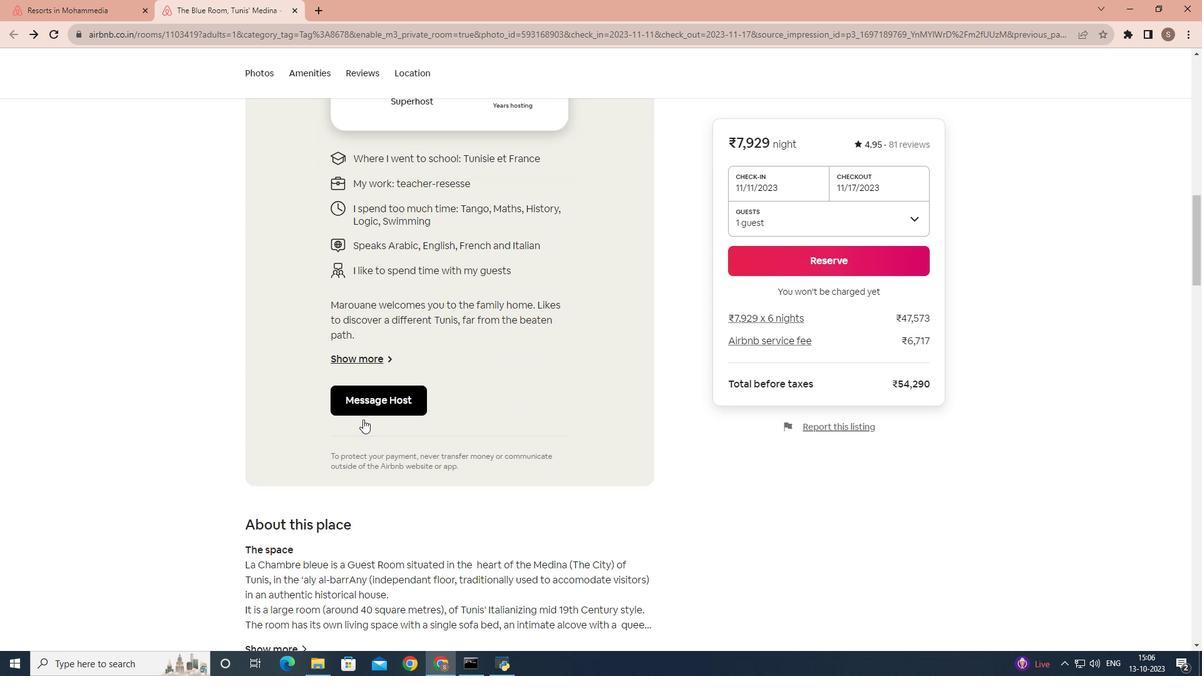 
Action: Mouse moved to (348, 425)
Screenshot: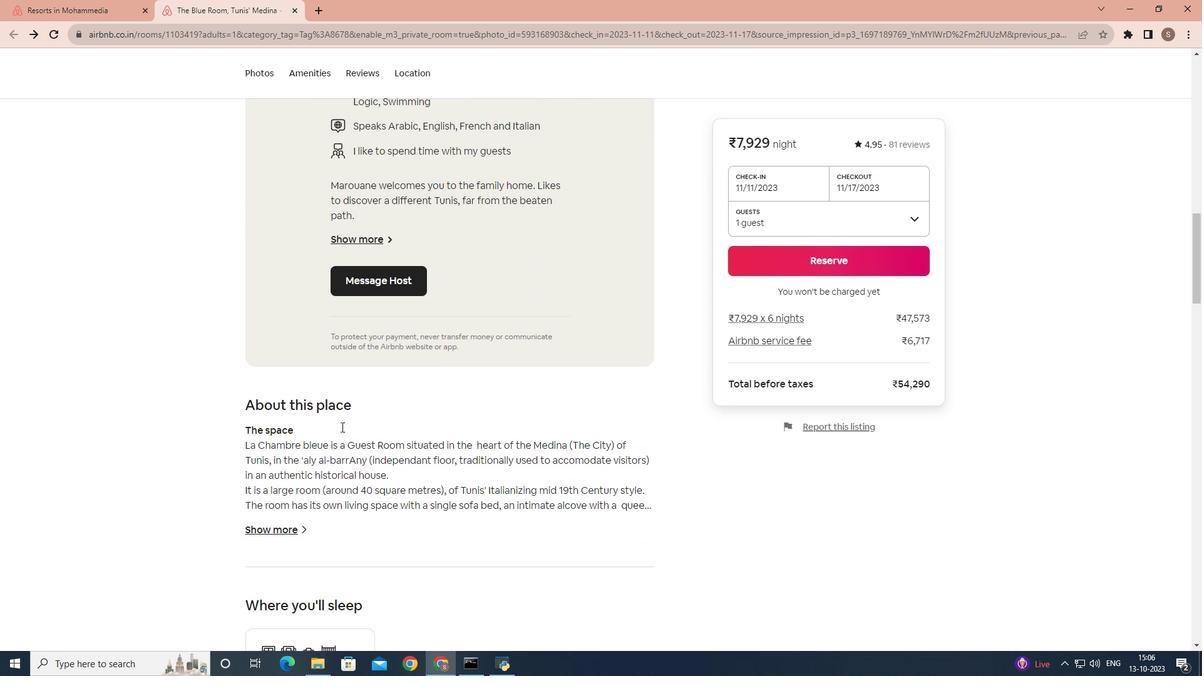 
Action: Mouse scrolled (348, 424) with delta (0, 0)
Screenshot: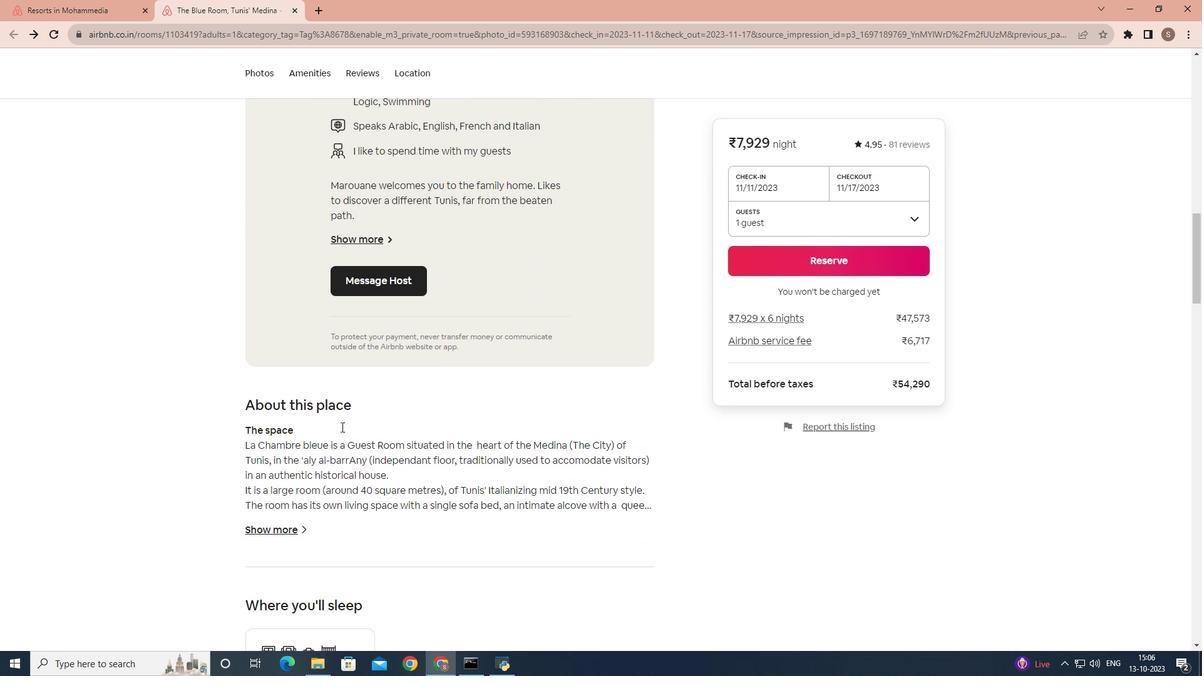 
Action: Mouse moved to (344, 426)
Screenshot: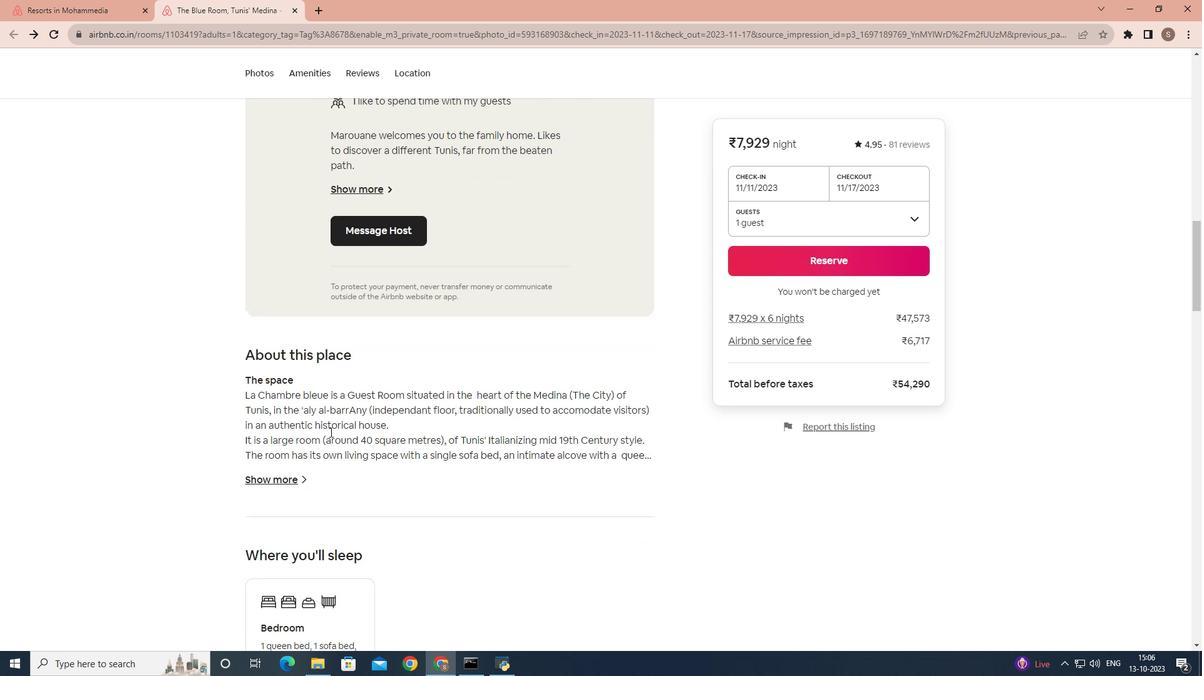 
Action: Mouse scrolled (344, 425) with delta (0, 0)
Screenshot: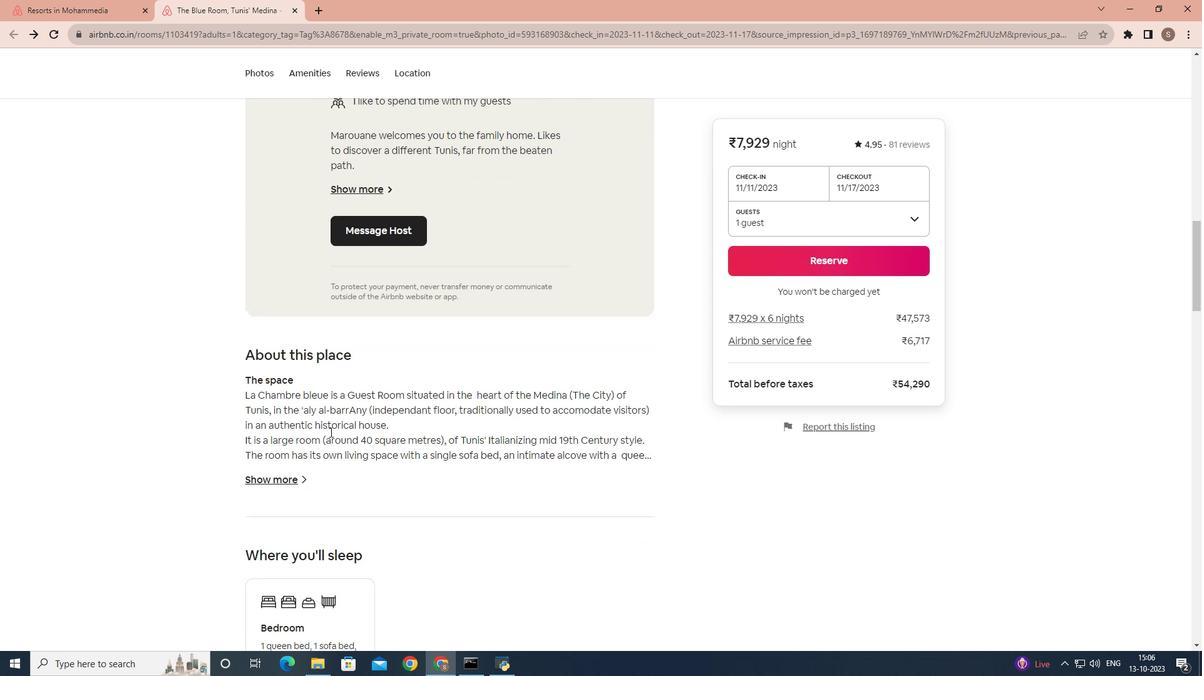 
Action: Mouse moved to (295, 440)
Screenshot: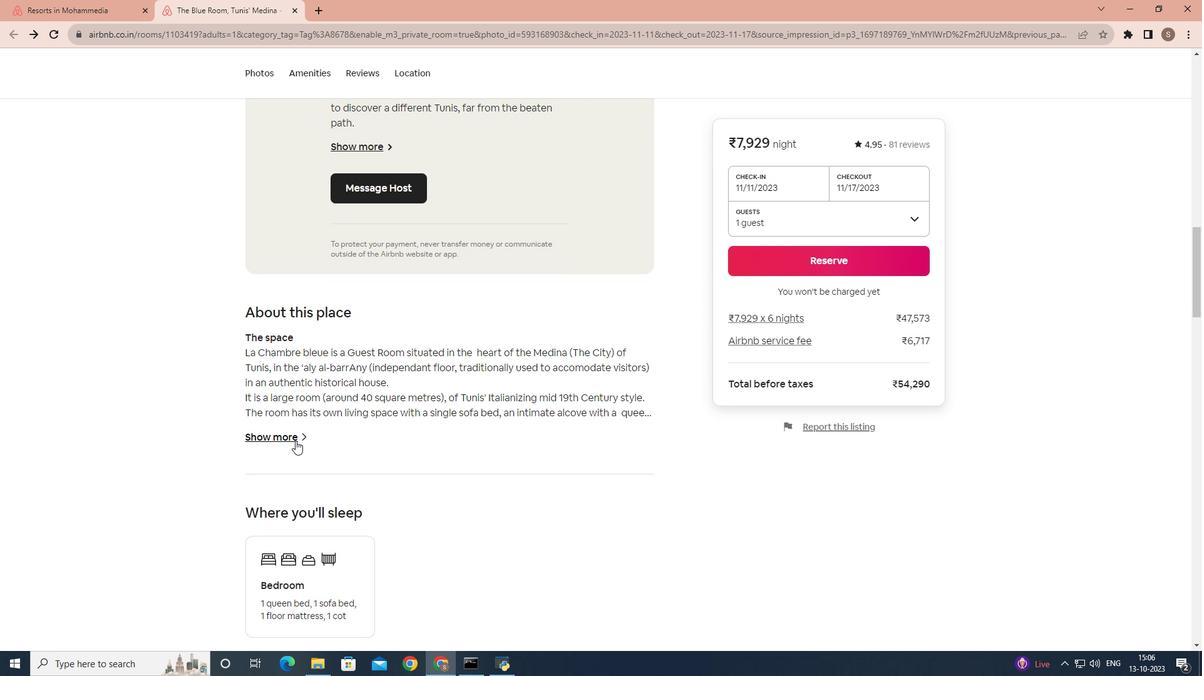 
Action: Mouse pressed left at (295, 440)
Screenshot: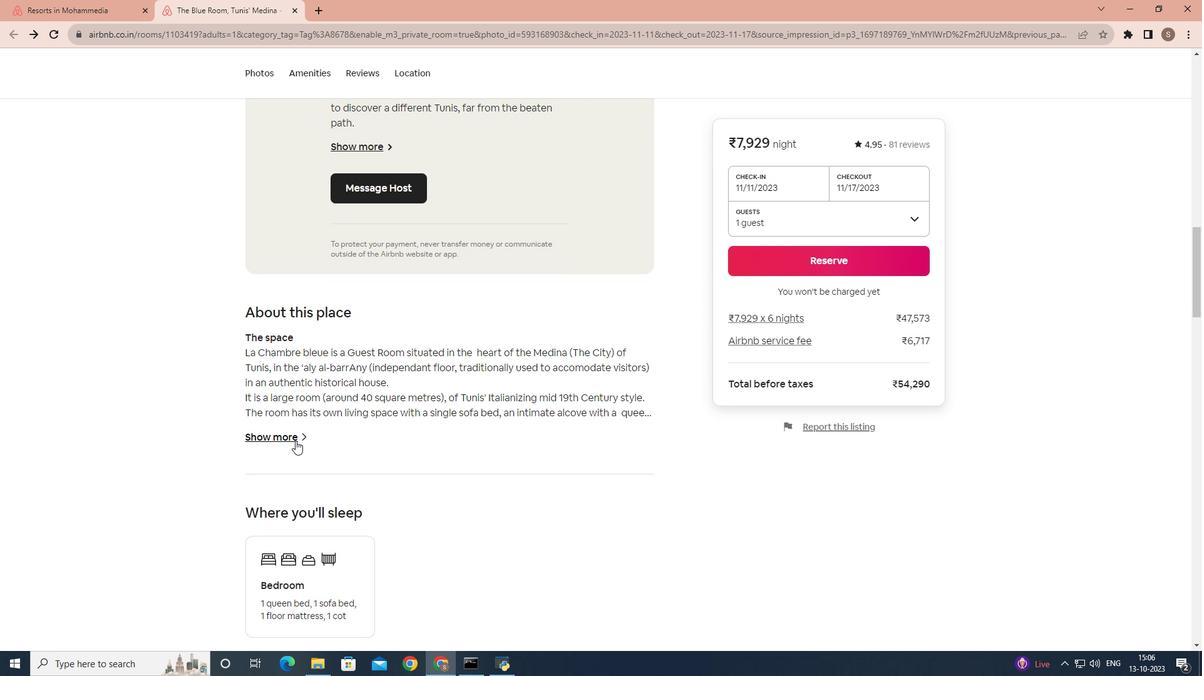
Action: Mouse moved to (376, 249)
Screenshot: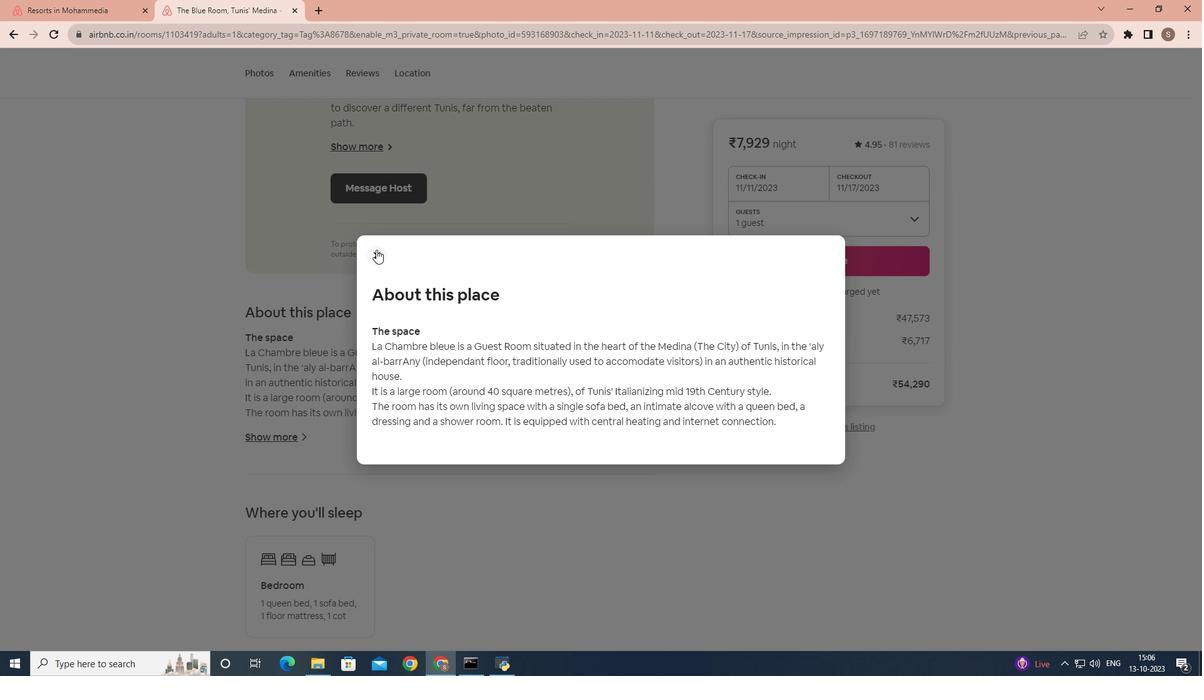 
Action: Mouse pressed left at (376, 249)
Screenshot: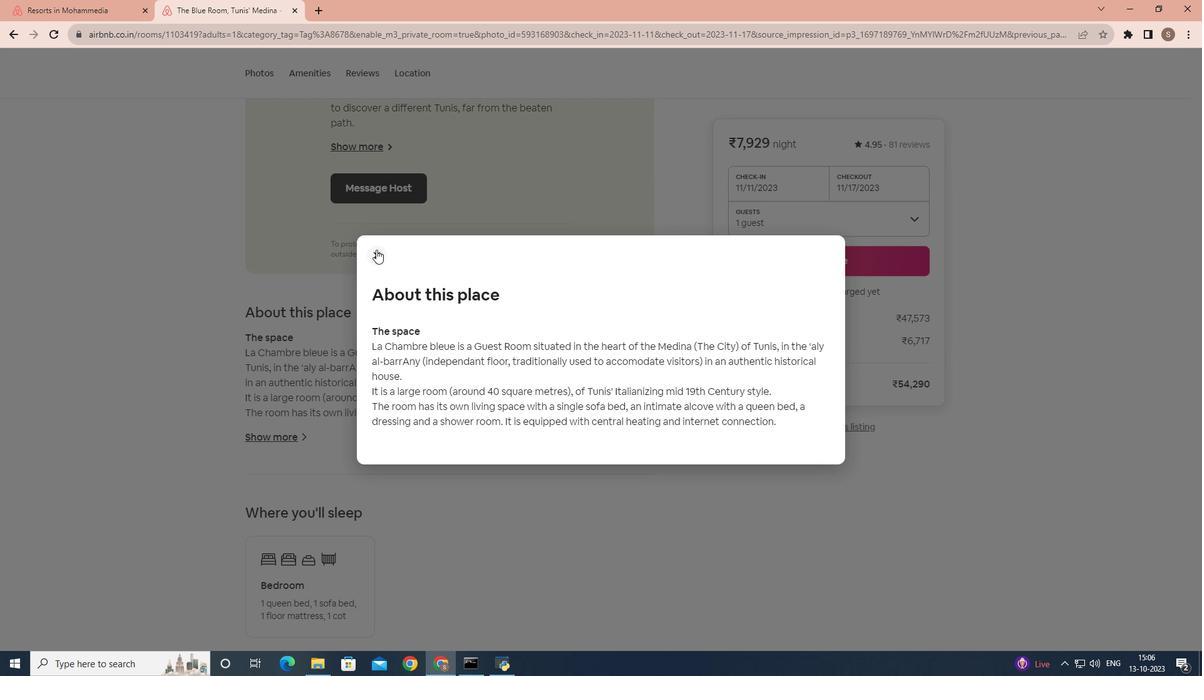 
Action: Mouse moved to (319, 382)
Screenshot: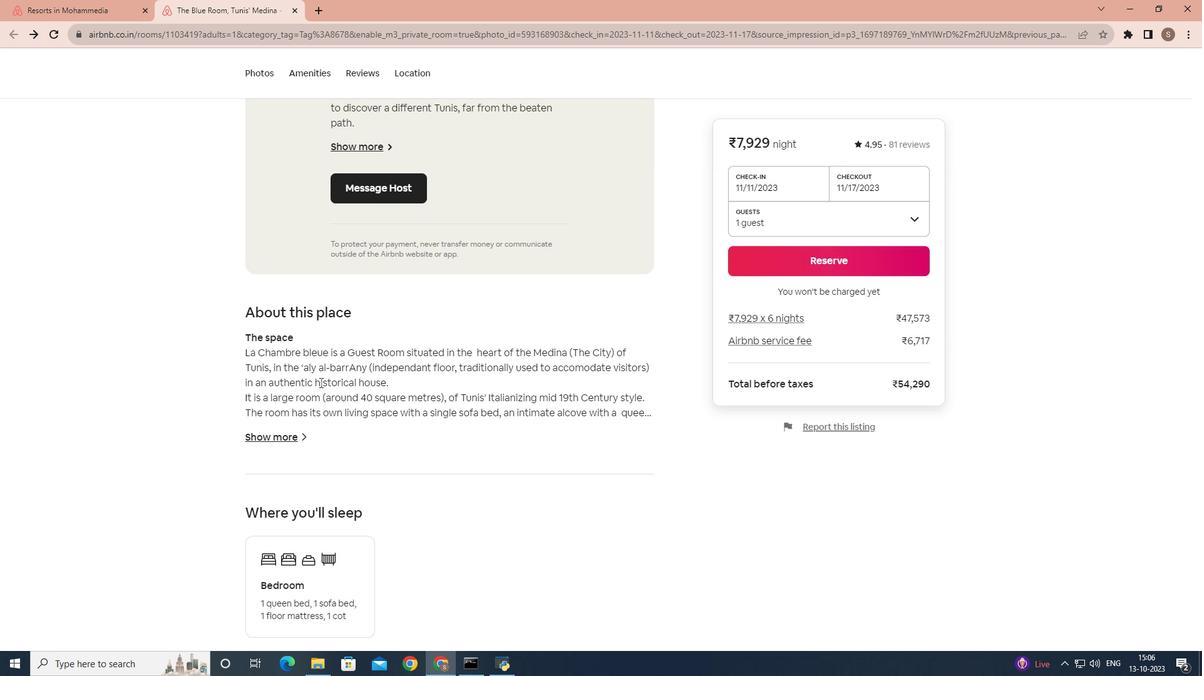 
Action: Mouse scrolled (319, 381) with delta (0, 0)
Screenshot: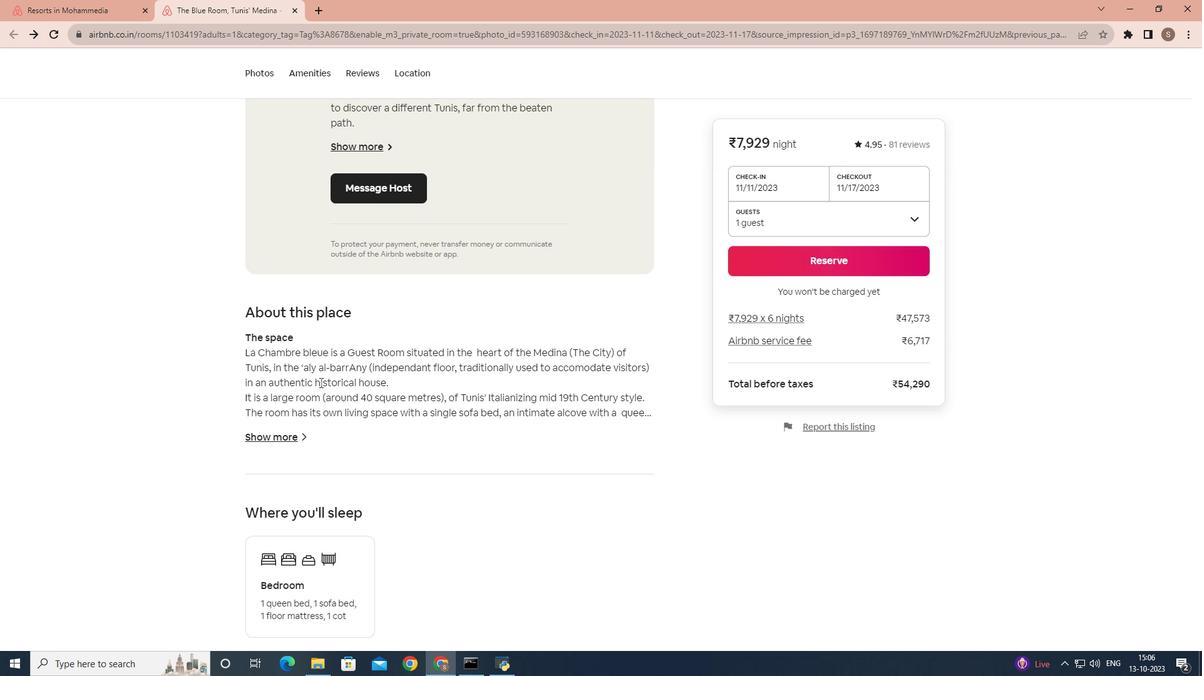 
Action: Mouse scrolled (319, 381) with delta (0, 0)
Screenshot: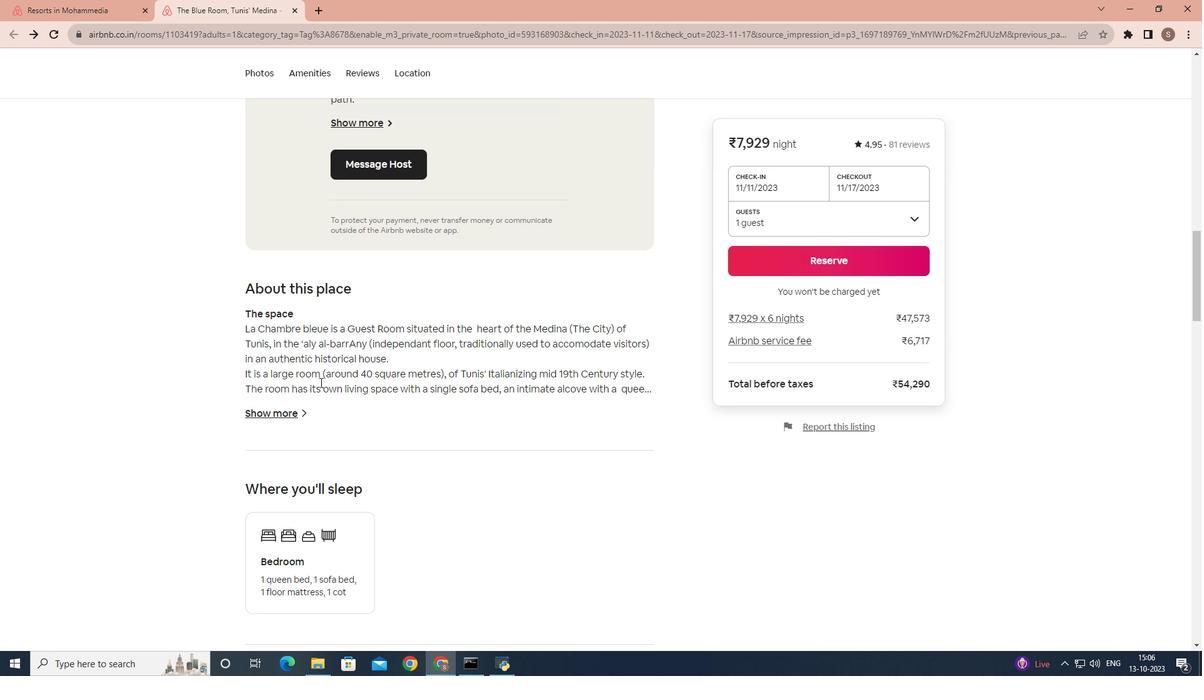 
Action: Mouse scrolled (319, 381) with delta (0, 0)
Screenshot: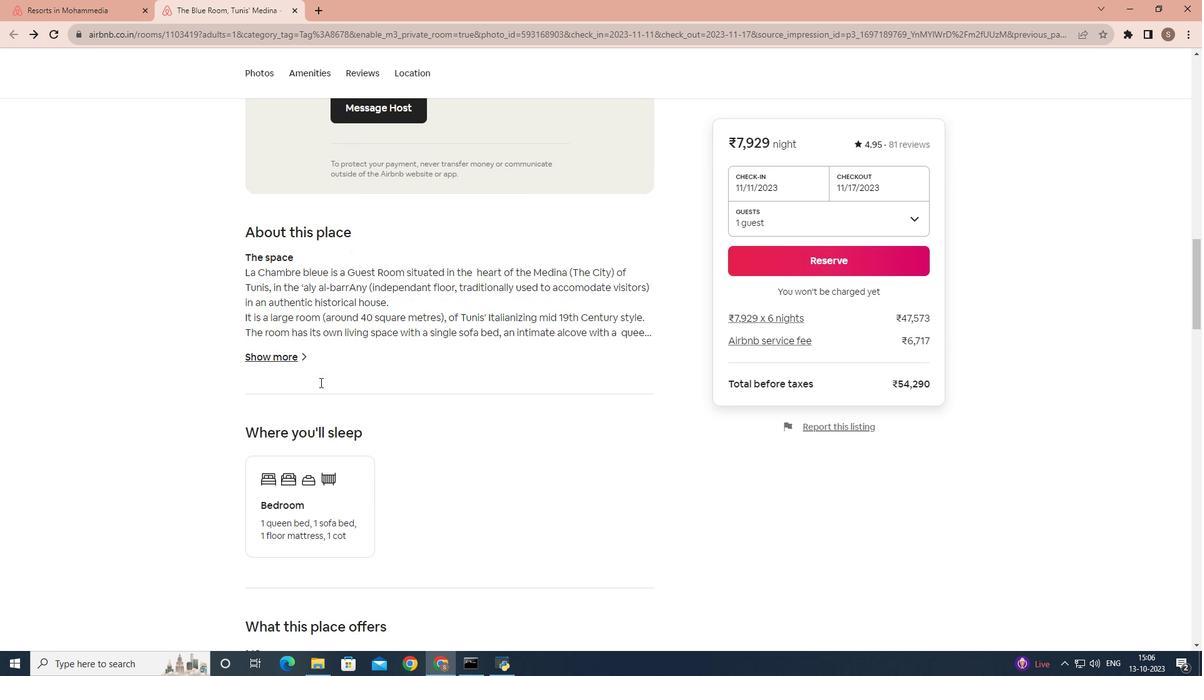 
Action: Mouse scrolled (319, 381) with delta (0, 0)
Screenshot: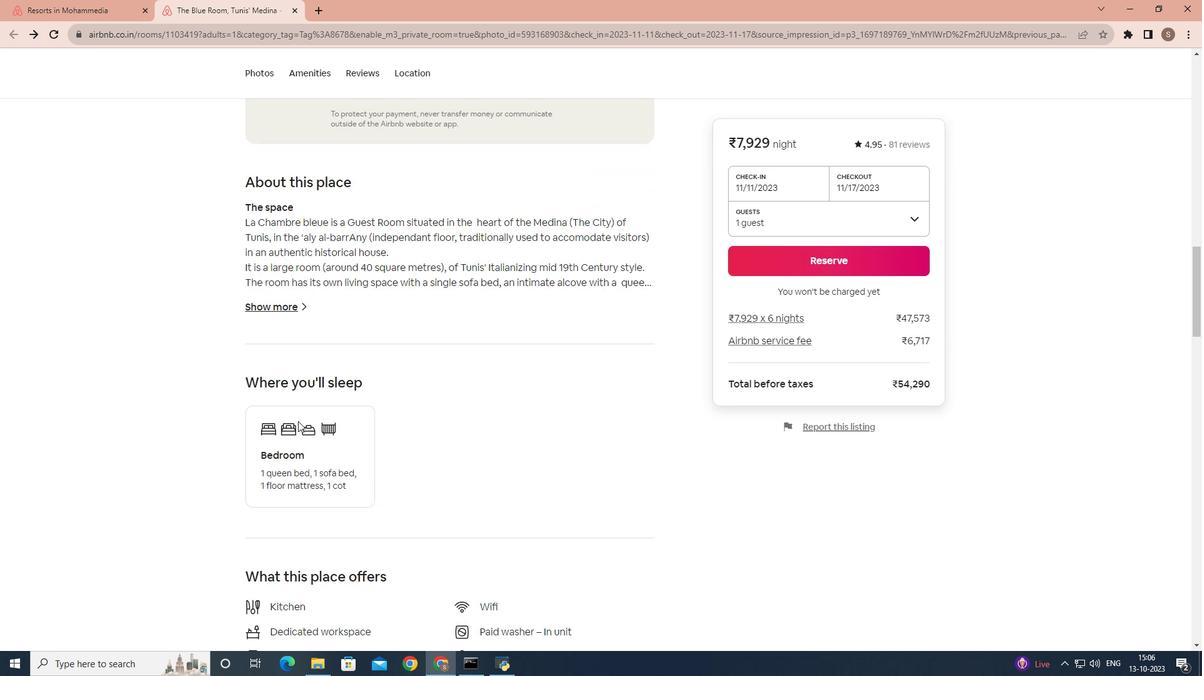 
Action: Mouse moved to (286, 437)
Screenshot: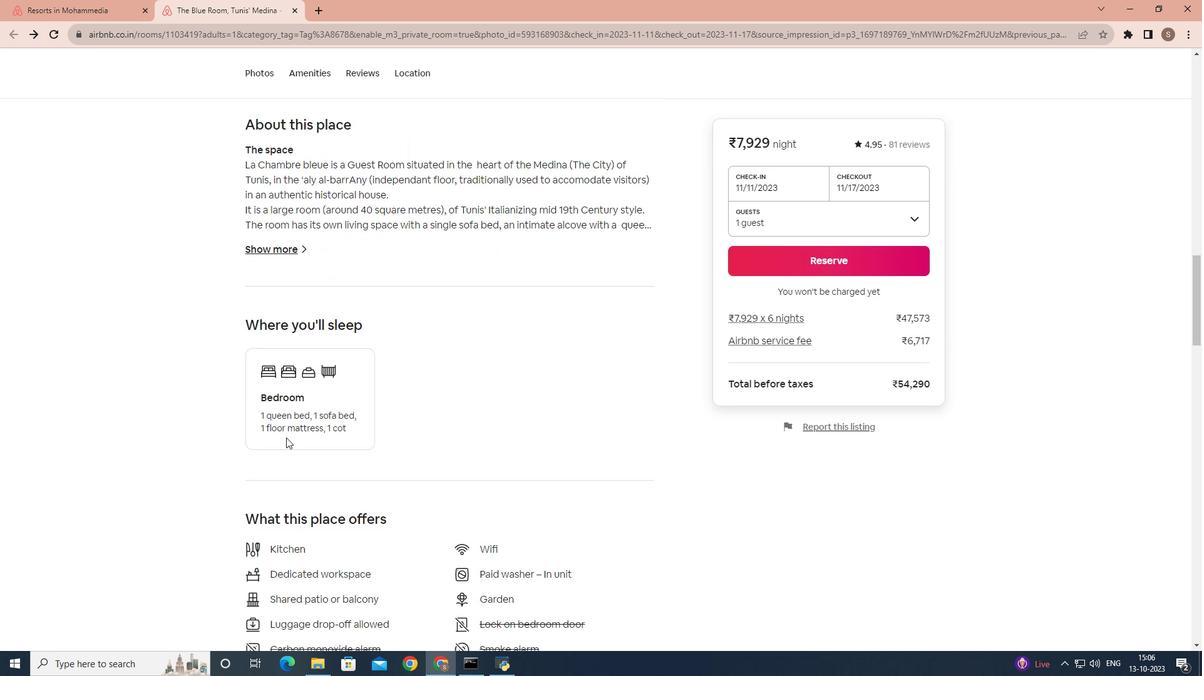 
Action: Mouse scrolled (286, 437) with delta (0, 0)
Screenshot: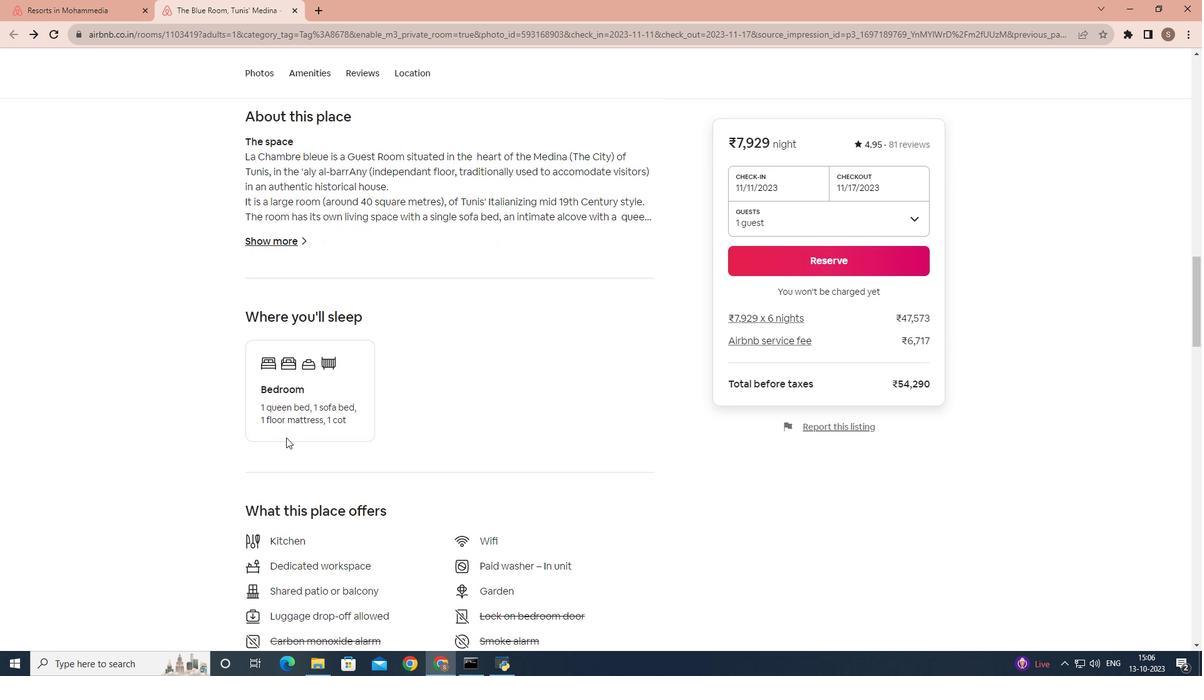 
Action: Mouse scrolled (286, 437) with delta (0, 0)
Screenshot: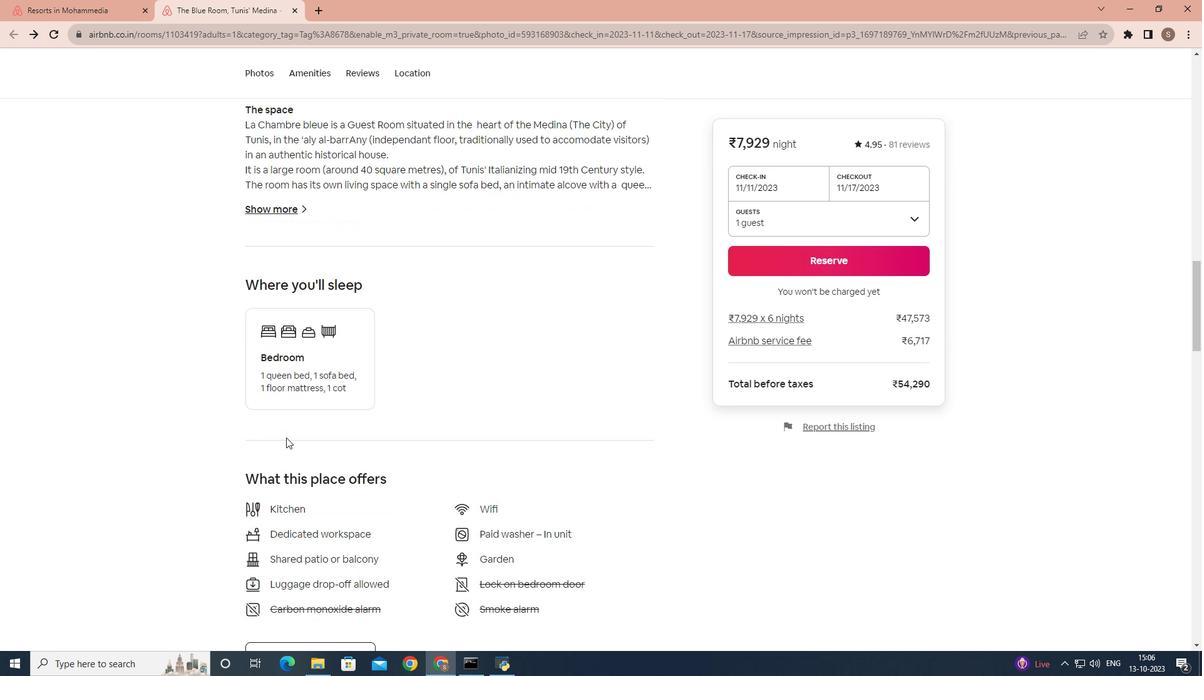 
Action: Mouse scrolled (286, 437) with delta (0, 0)
Screenshot: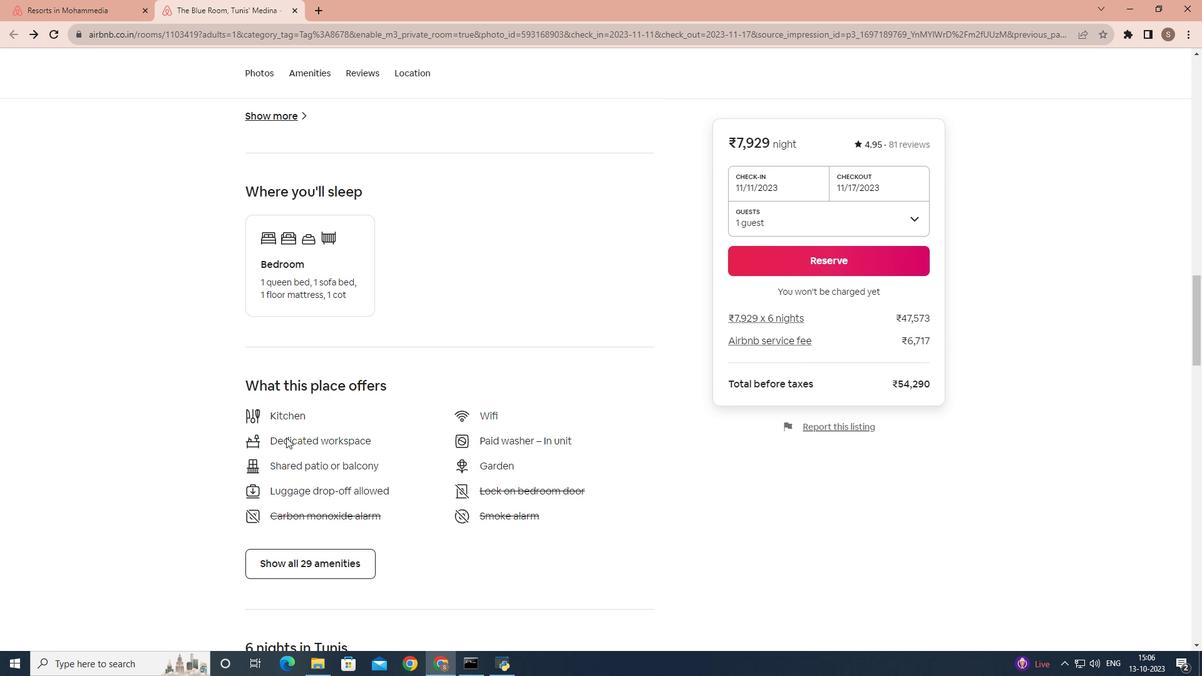 
Action: Mouse moved to (306, 488)
Screenshot: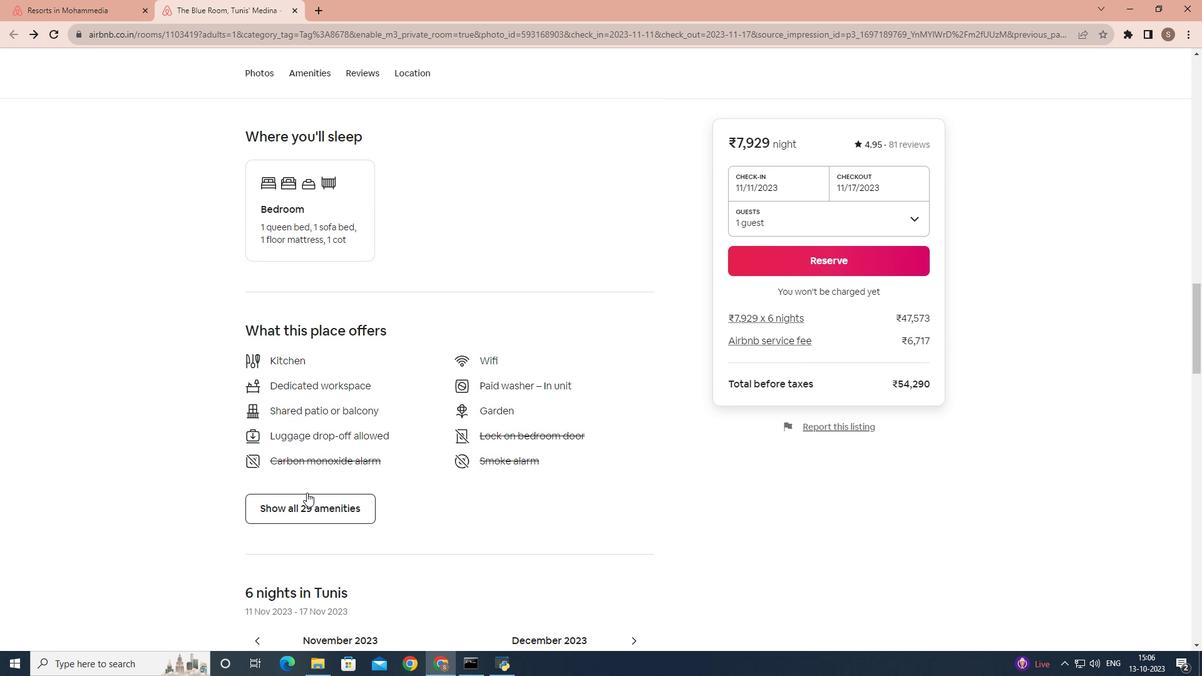
Action: Mouse scrolled (306, 488) with delta (0, 0)
Screenshot: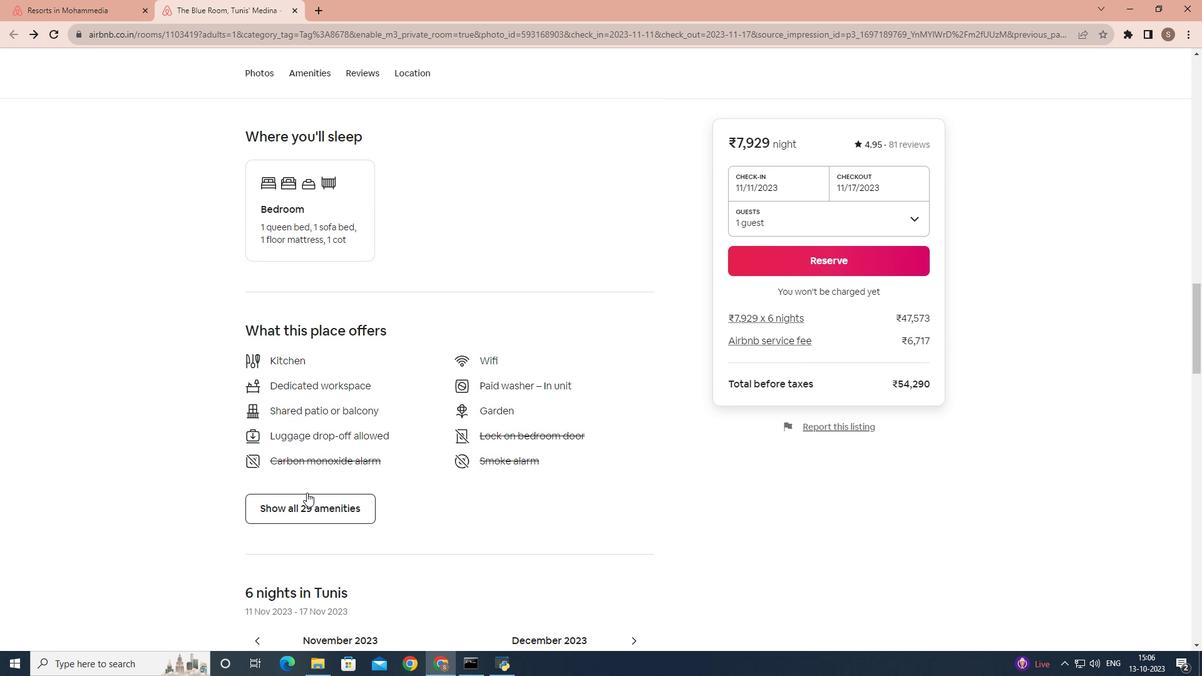 
Action: Mouse moved to (322, 447)
Screenshot: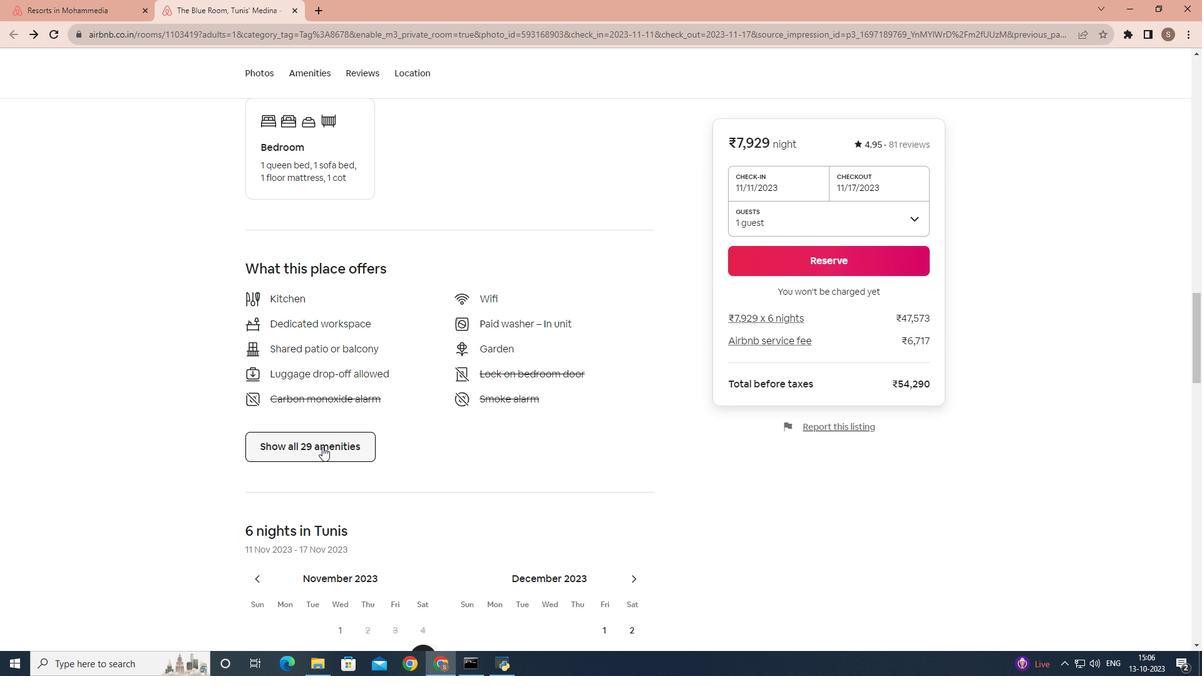 
Action: Mouse pressed left at (322, 447)
Screenshot: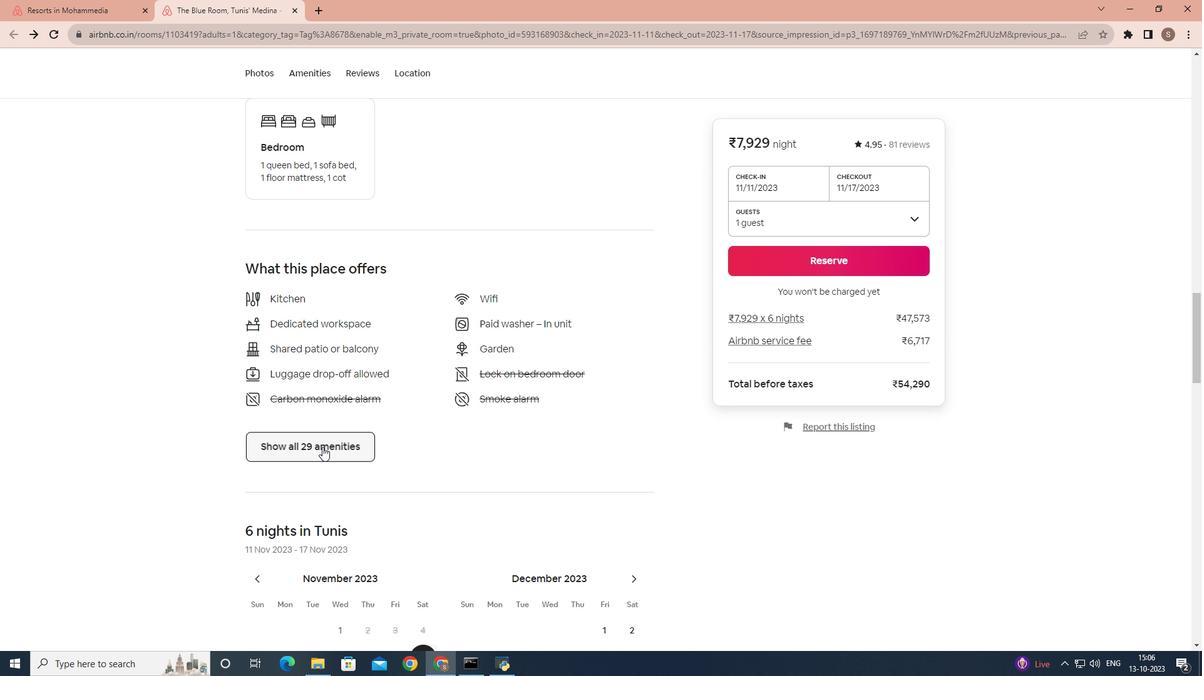 
Action: Mouse moved to (447, 304)
Screenshot: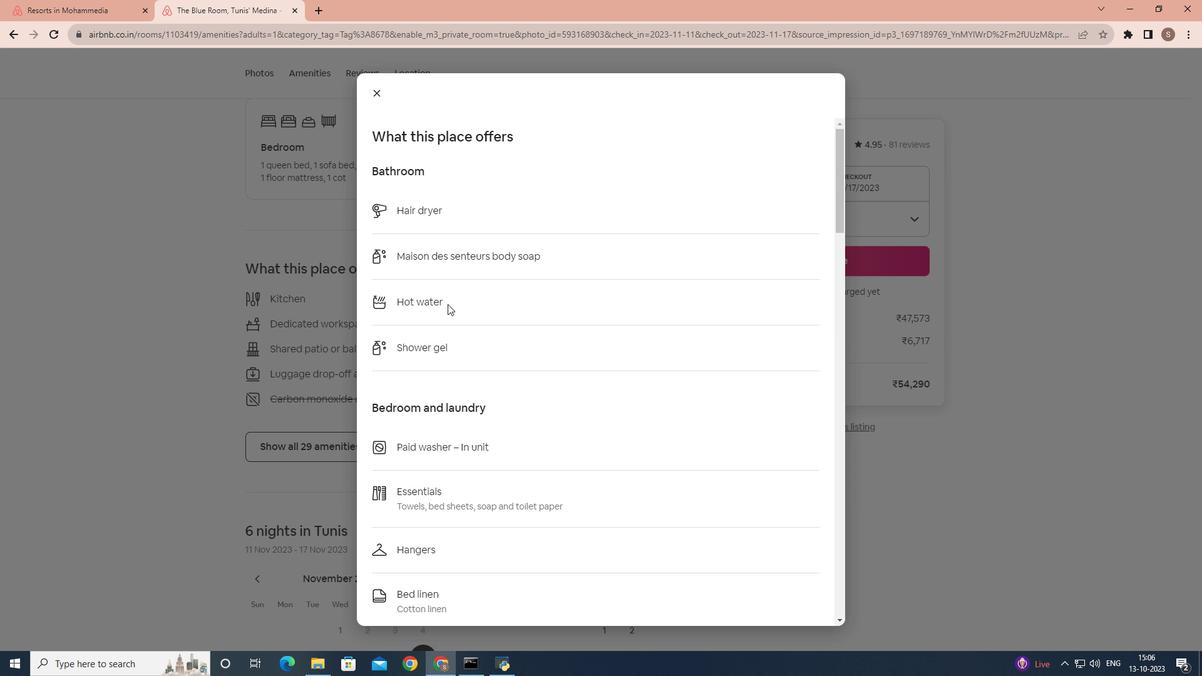 
Action: Mouse scrolled (447, 303) with delta (0, 0)
Screenshot: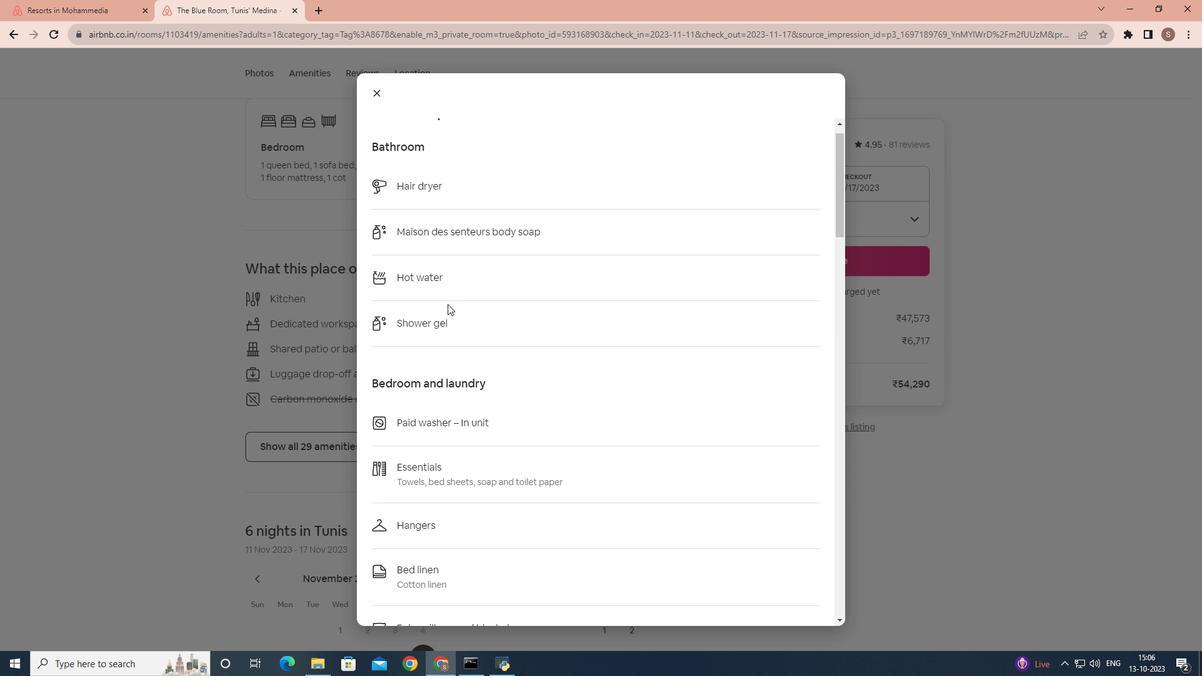 
Action: Mouse scrolled (447, 303) with delta (0, 0)
Screenshot: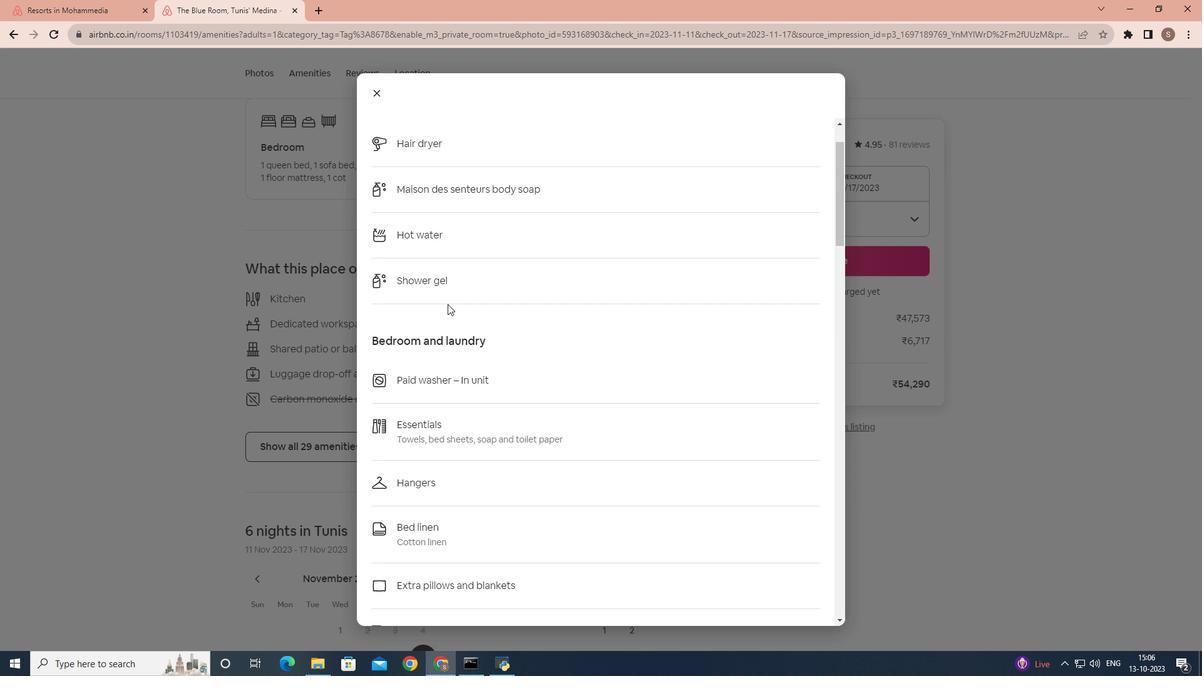 
Action: Mouse scrolled (447, 303) with delta (0, 0)
Screenshot: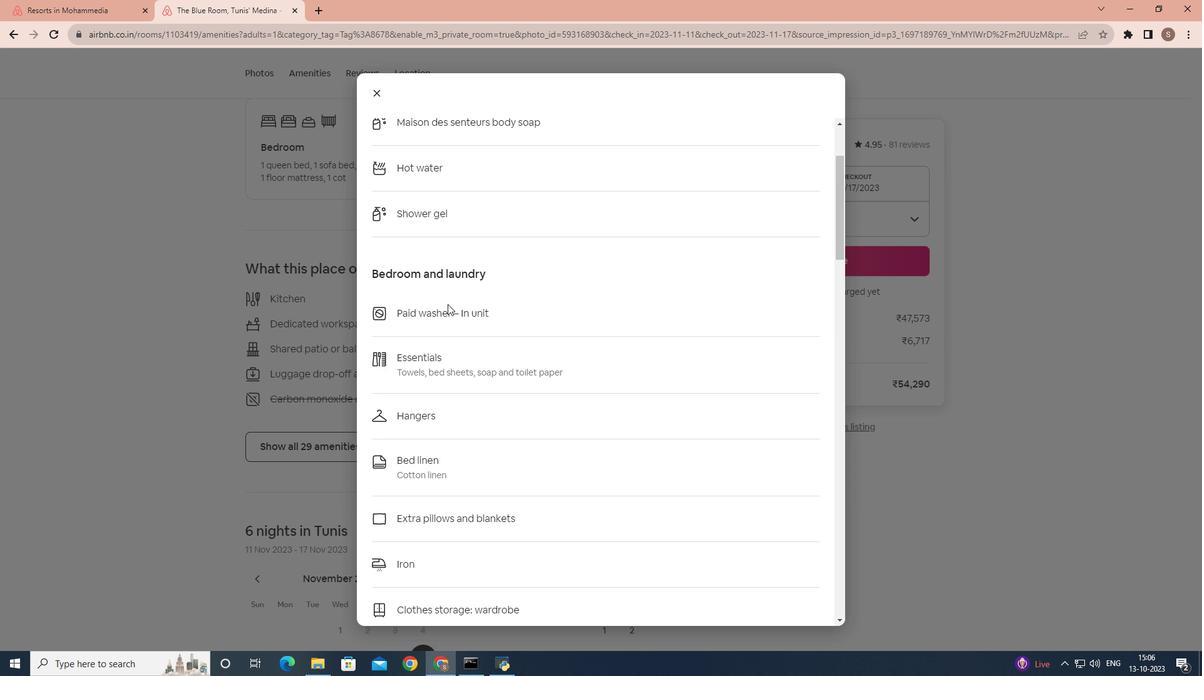 
Action: Mouse scrolled (447, 303) with delta (0, 0)
Screenshot: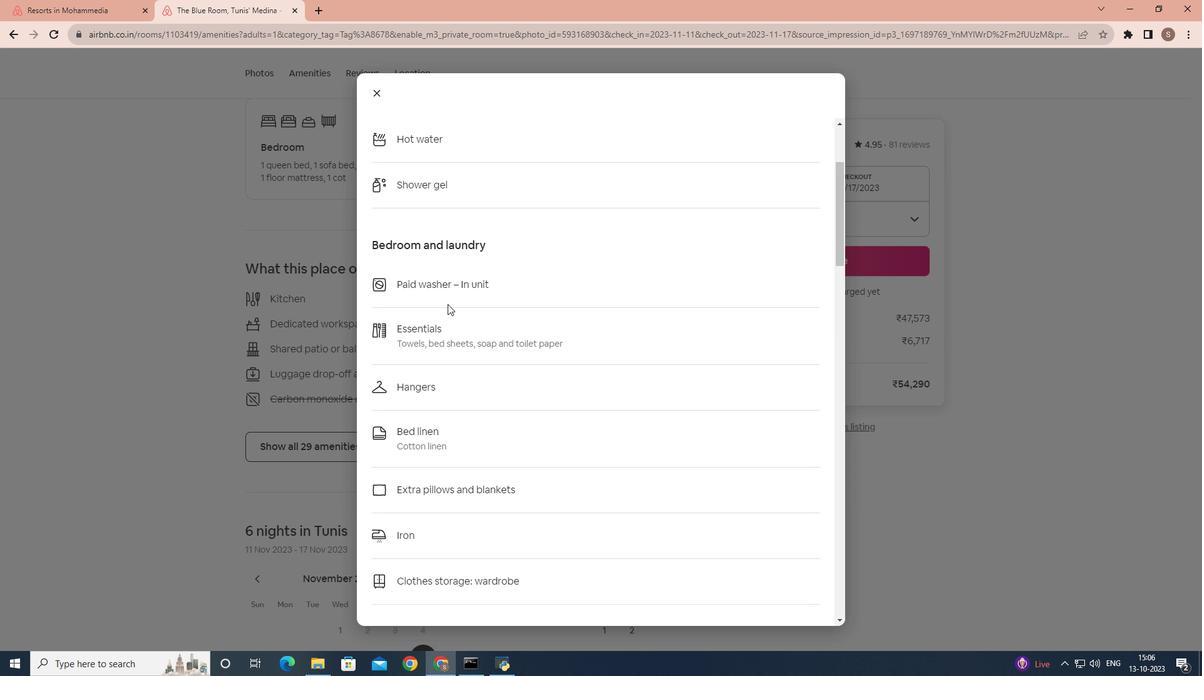 
Action: Mouse scrolled (447, 303) with delta (0, 0)
Screenshot: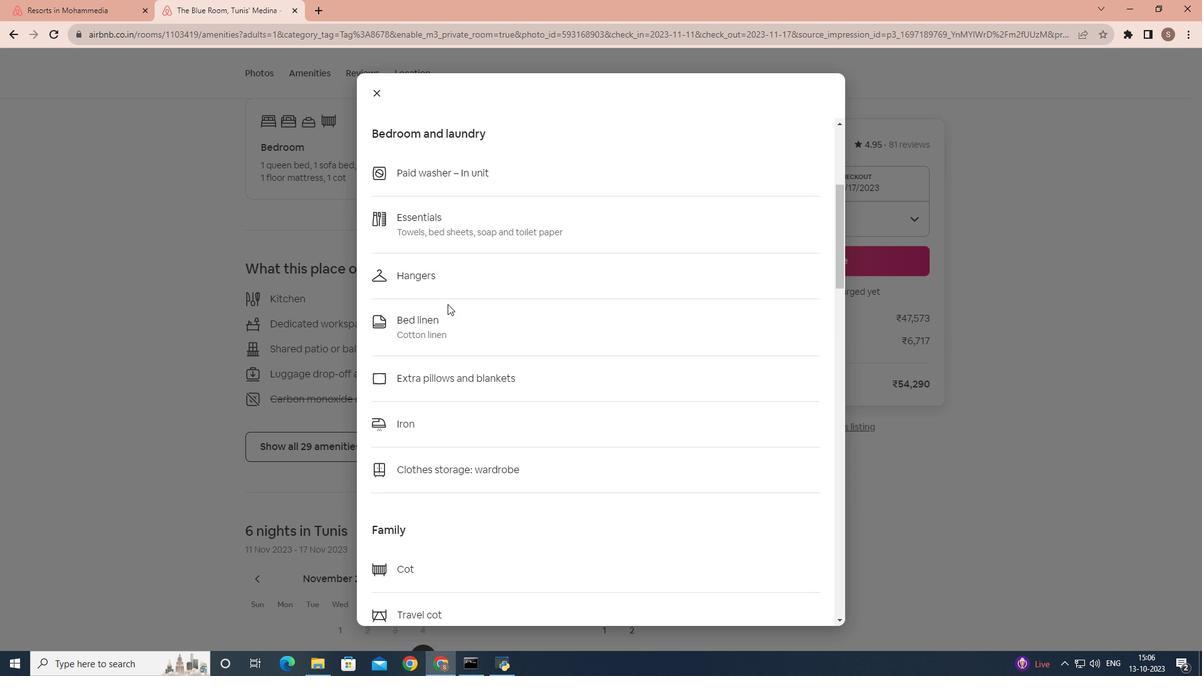 
Action: Mouse scrolled (447, 303) with delta (0, 0)
Screenshot: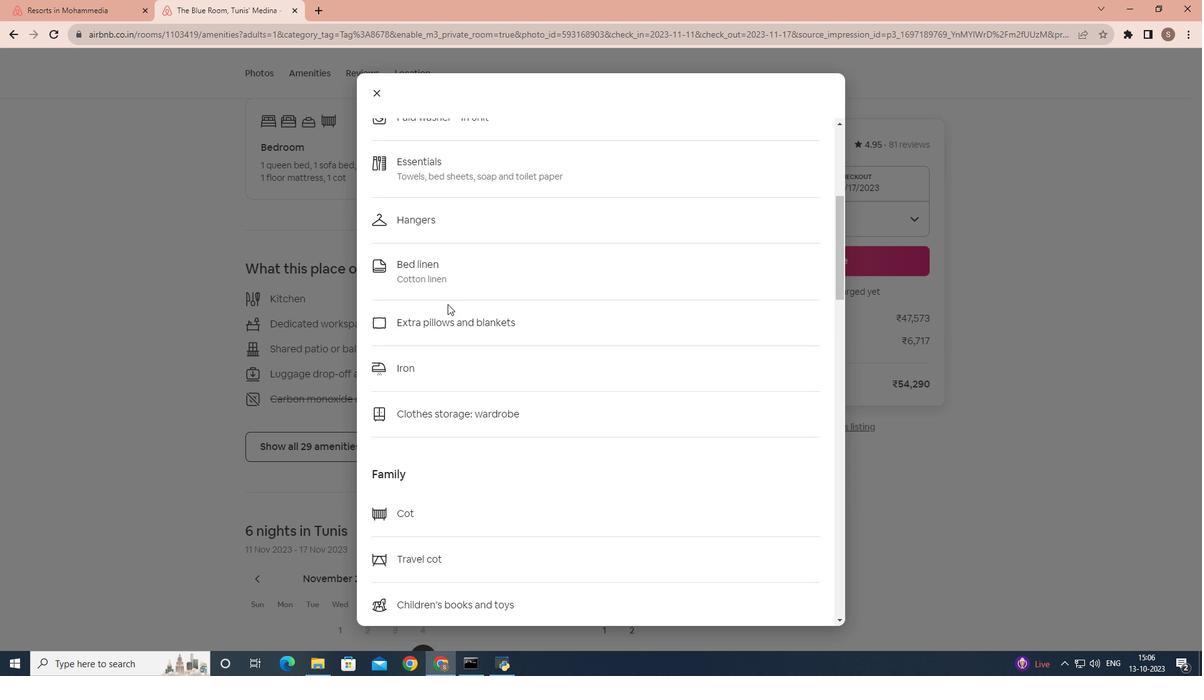 
Action: Mouse scrolled (447, 303) with delta (0, 0)
Screenshot: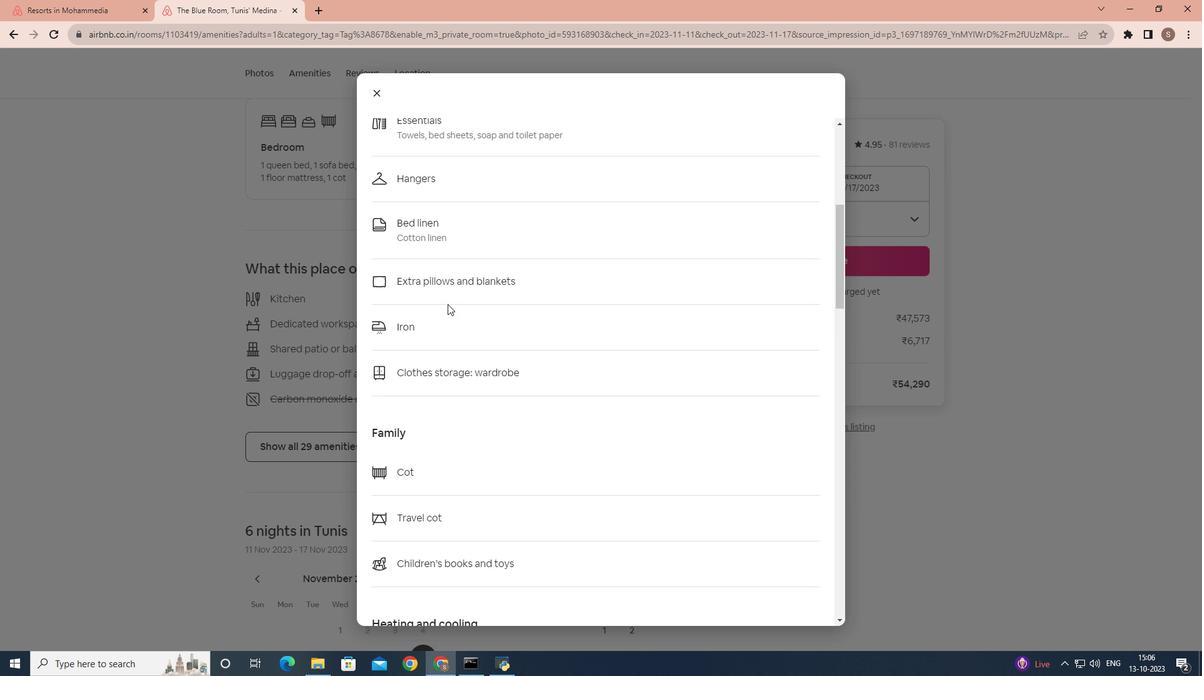 
Action: Mouse scrolled (447, 303) with delta (0, 0)
Screenshot: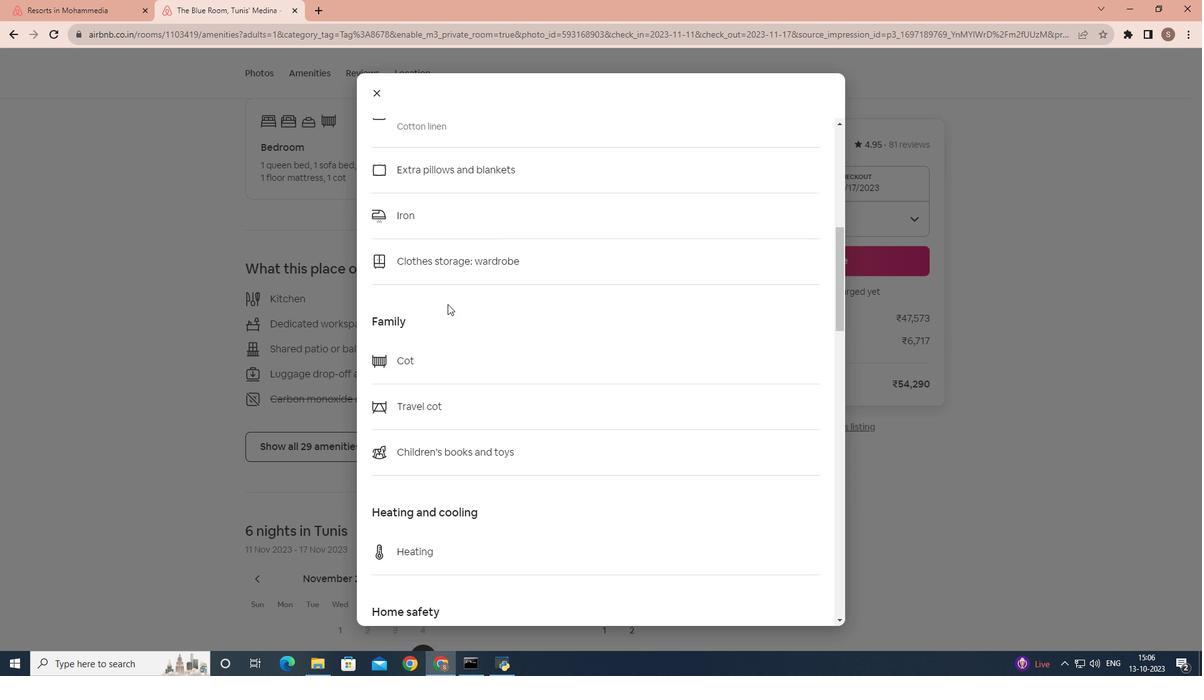 
Action: Mouse scrolled (447, 303) with delta (0, 0)
Screenshot: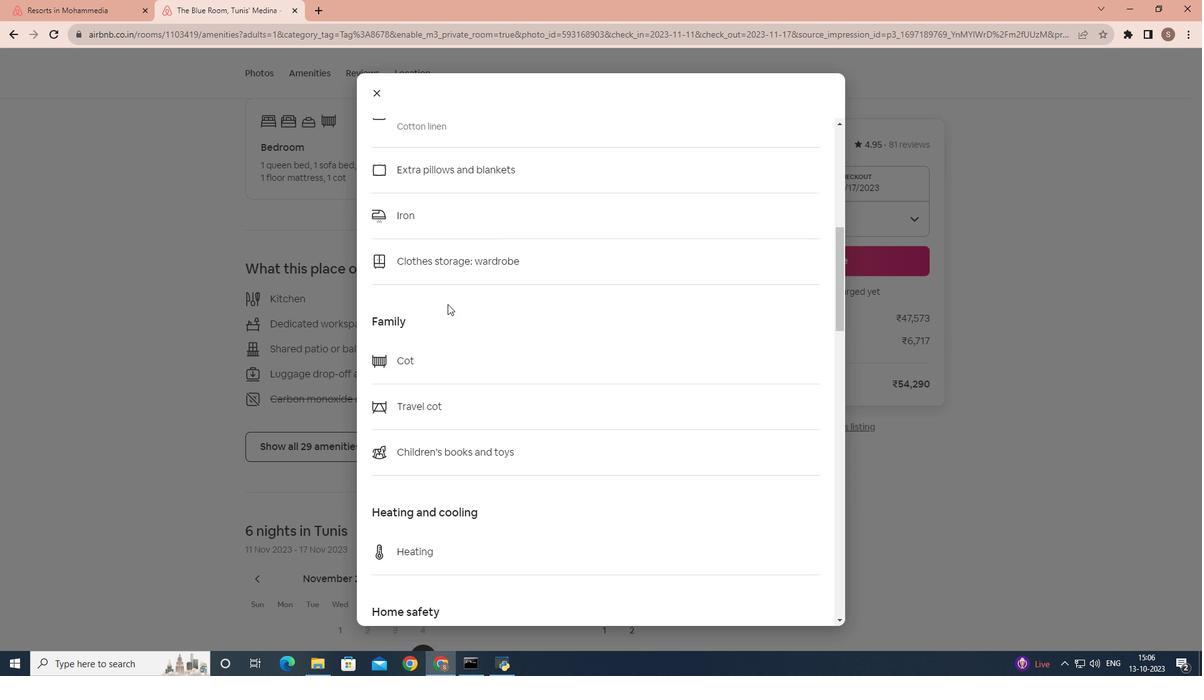 
Action: Mouse scrolled (447, 303) with delta (0, 0)
Screenshot: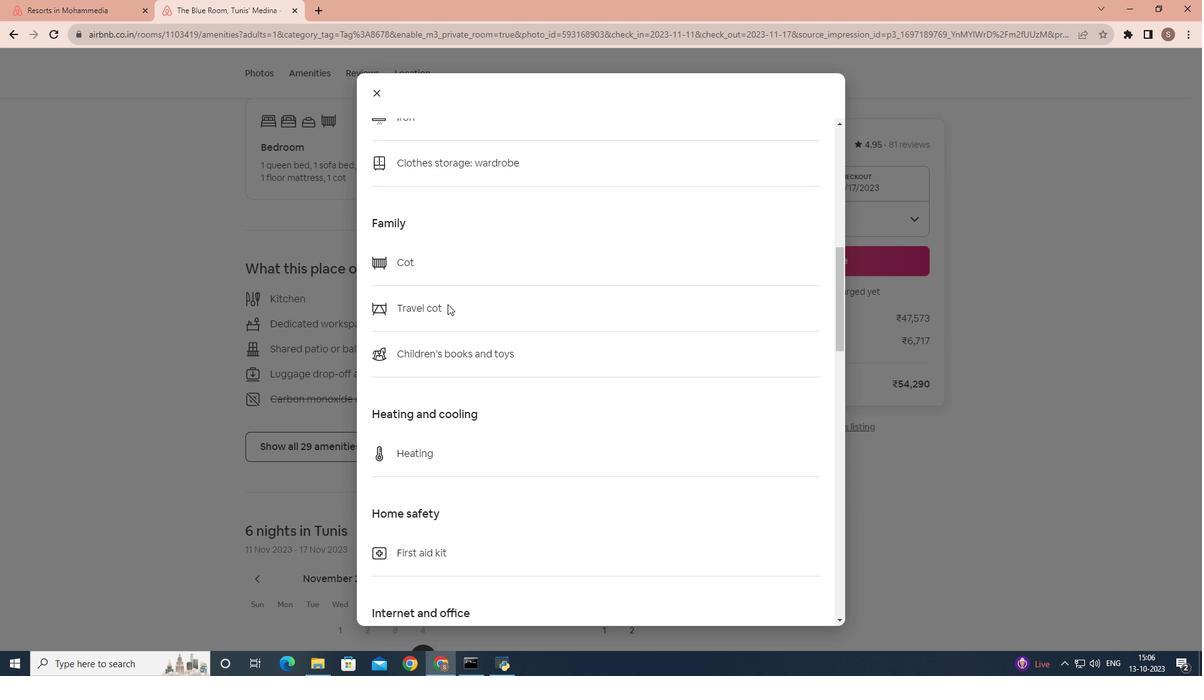 
Action: Mouse scrolled (447, 303) with delta (0, 0)
Screenshot: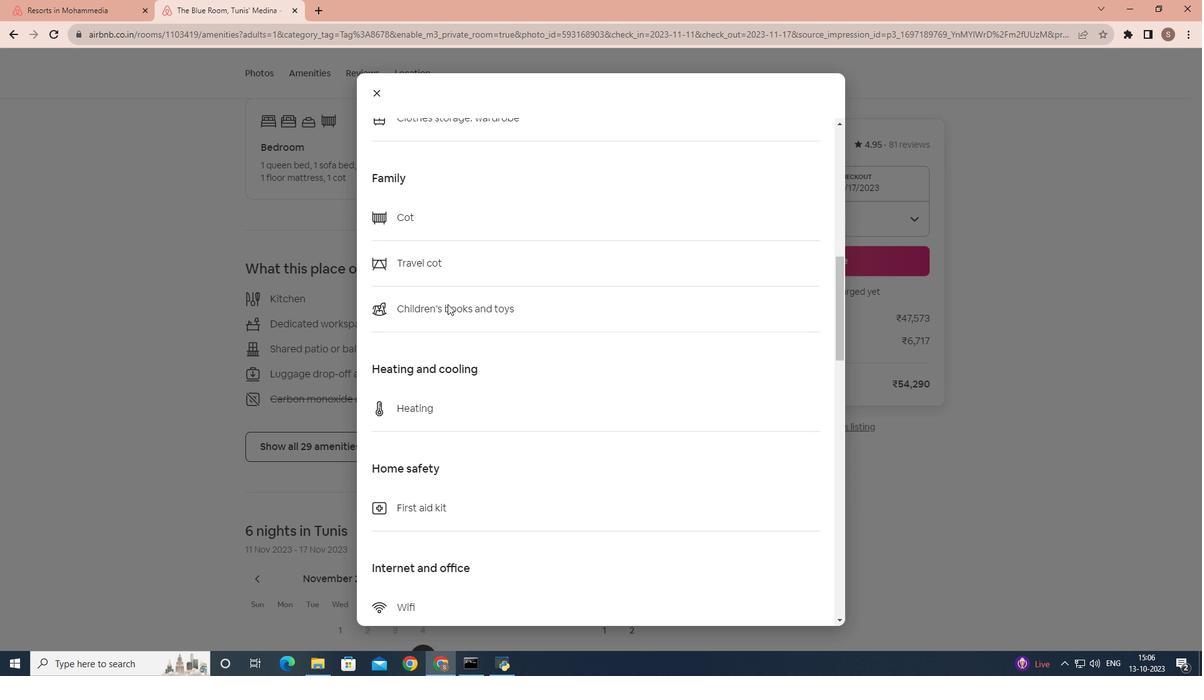 
Action: Mouse scrolled (447, 303) with delta (0, 0)
Screenshot: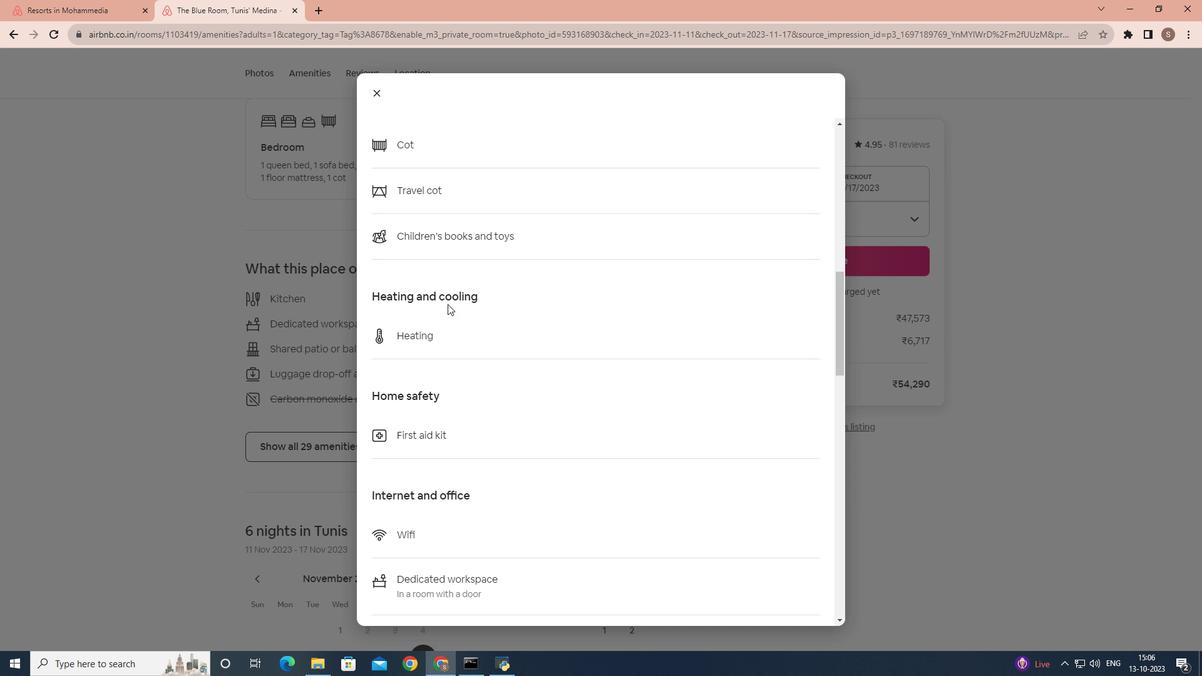 
Action: Mouse scrolled (447, 303) with delta (0, 0)
Screenshot: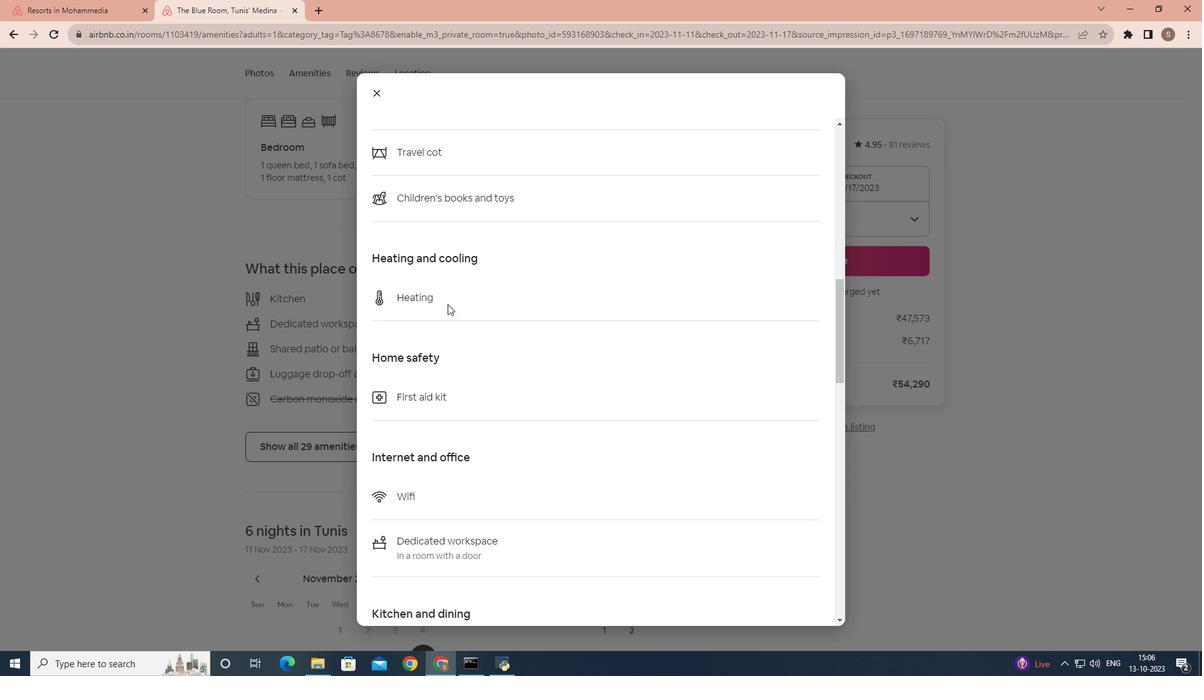 
Action: Mouse scrolled (447, 303) with delta (0, 0)
Screenshot: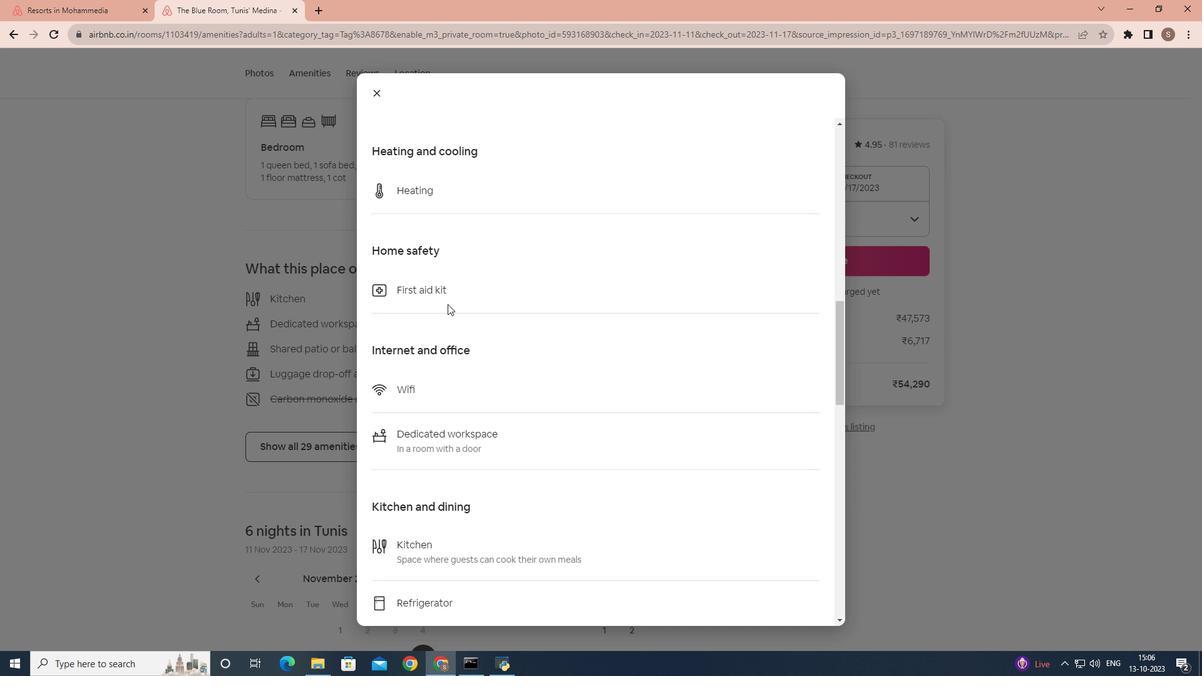 
Action: Mouse scrolled (447, 303) with delta (0, 0)
Screenshot: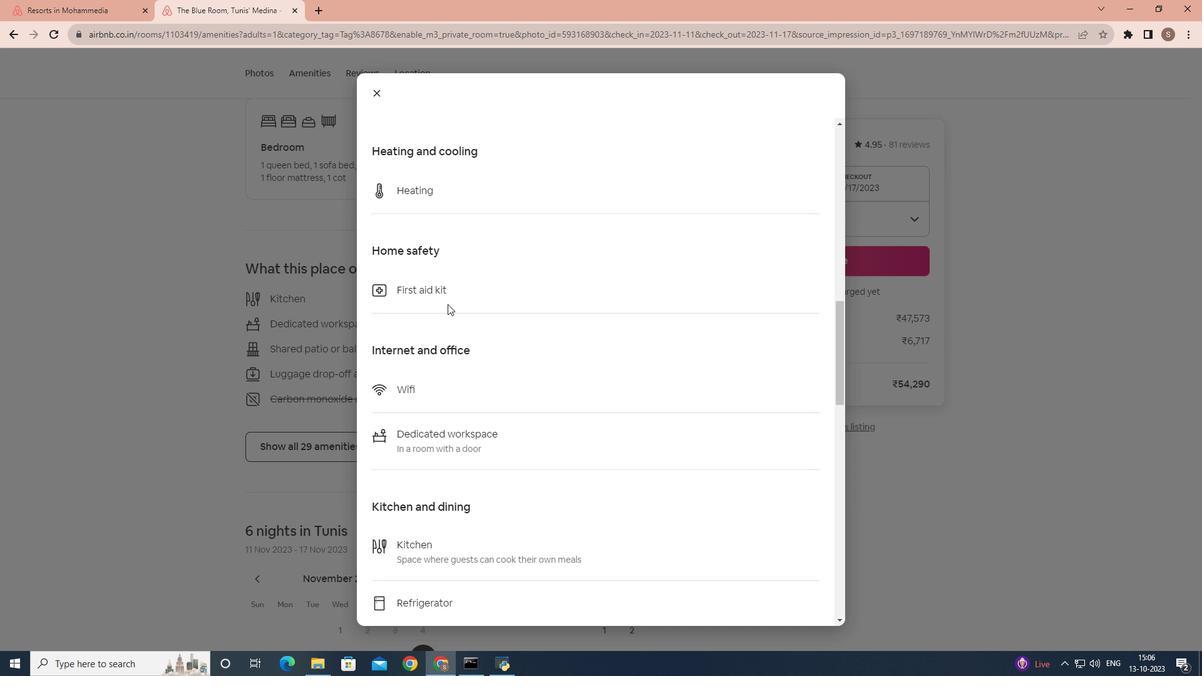 
Action: Mouse scrolled (447, 303) with delta (0, 0)
Screenshot: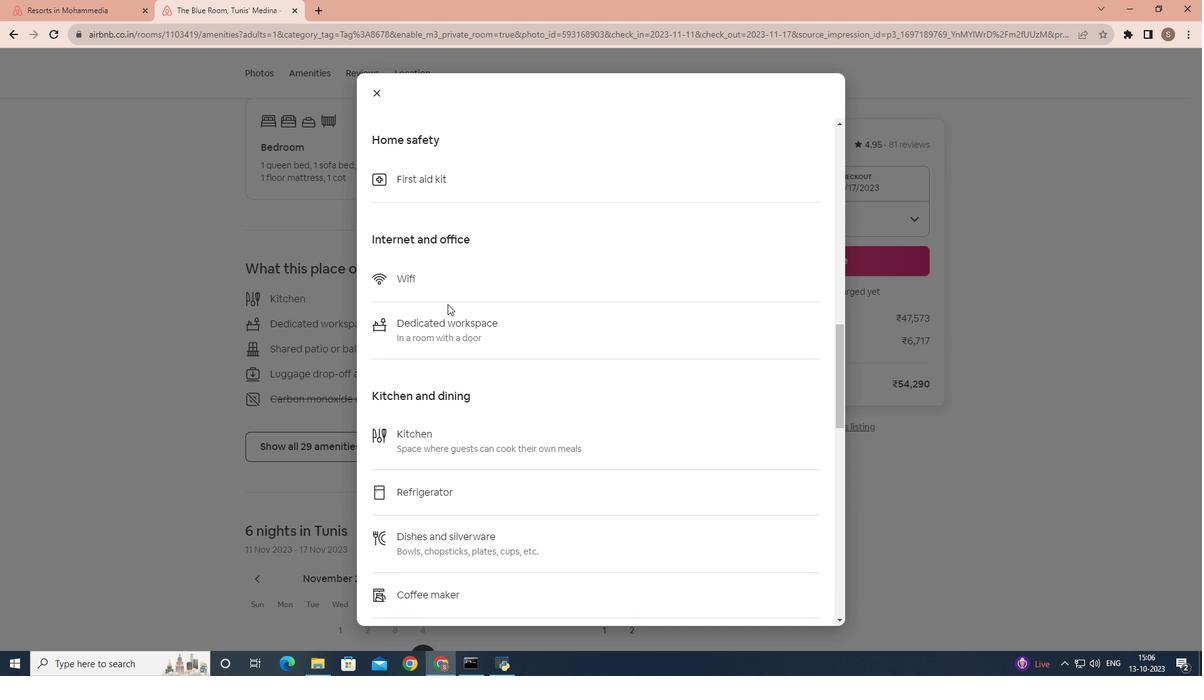 
Action: Mouse scrolled (447, 303) with delta (0, 0)
Screenshot: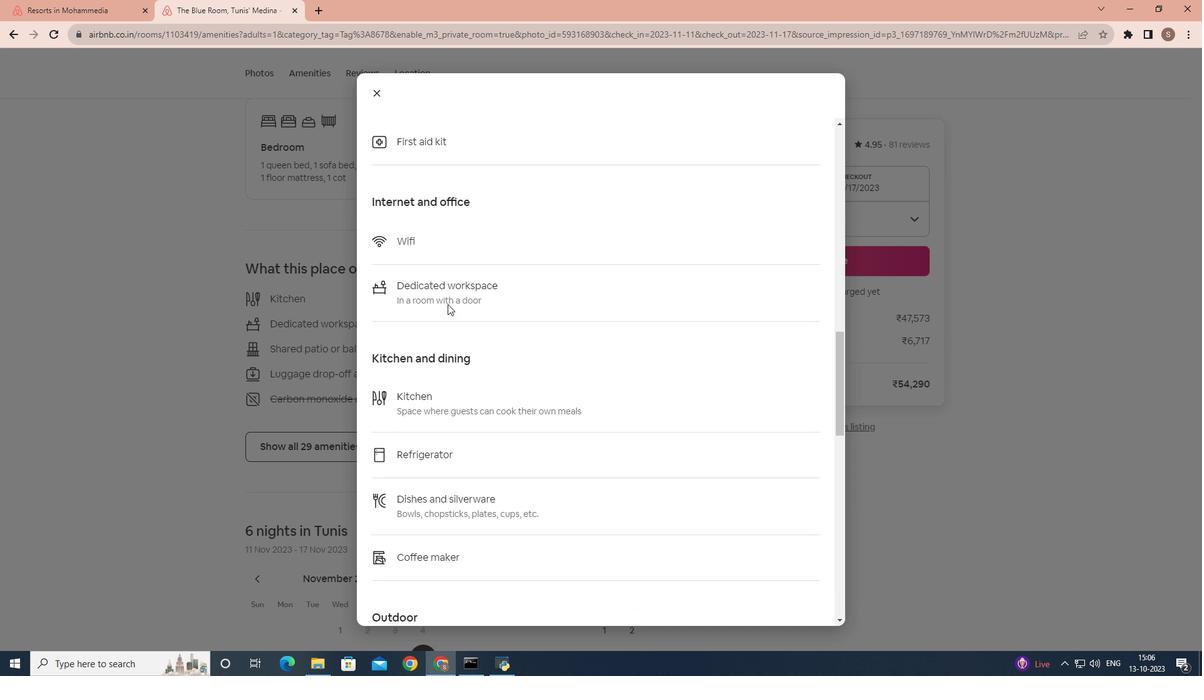 
Action: Mouse scrolled (447, 303) with delta (0, 0)
Screenshot: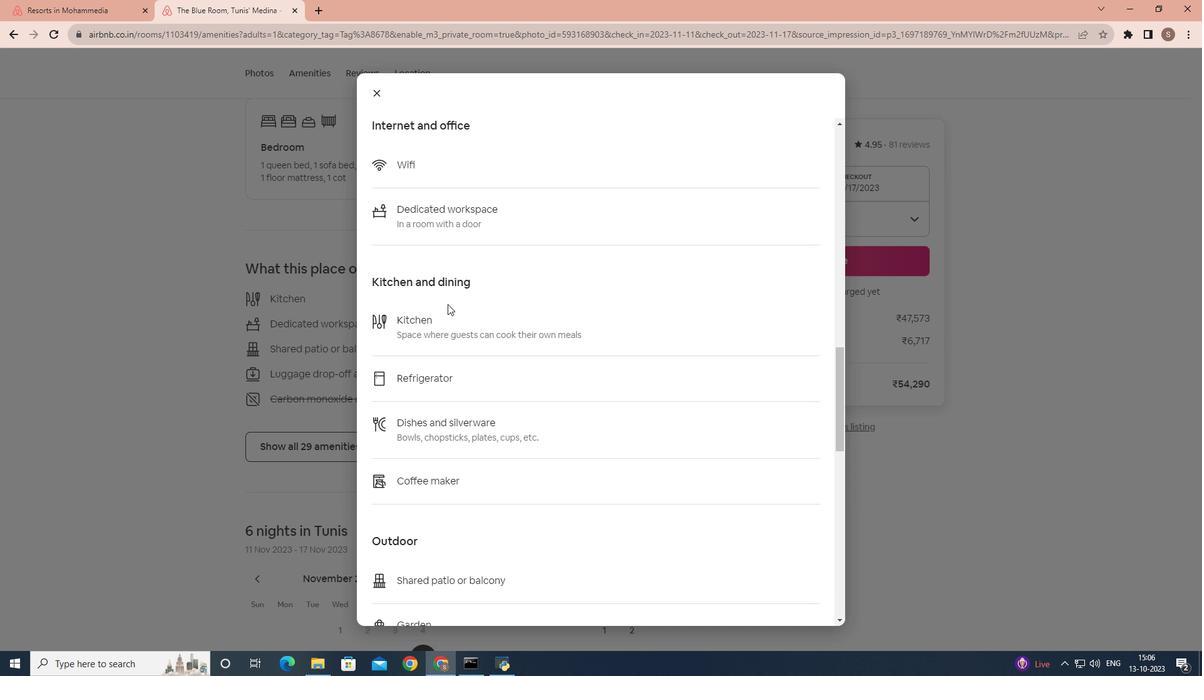 
Action: Mouse scrolled (447, 303) with delta (0, 0)
Screenshot: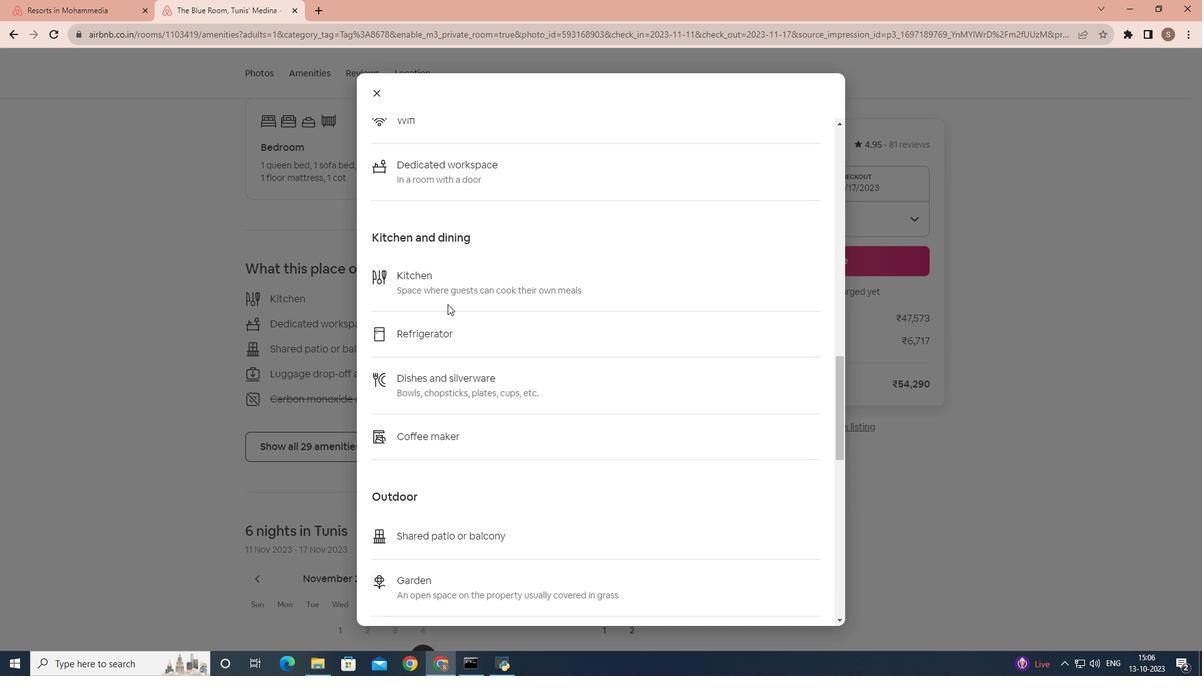 
Action: Mouse scrolled (447, 303) with delta (0, 0)
Screenshot: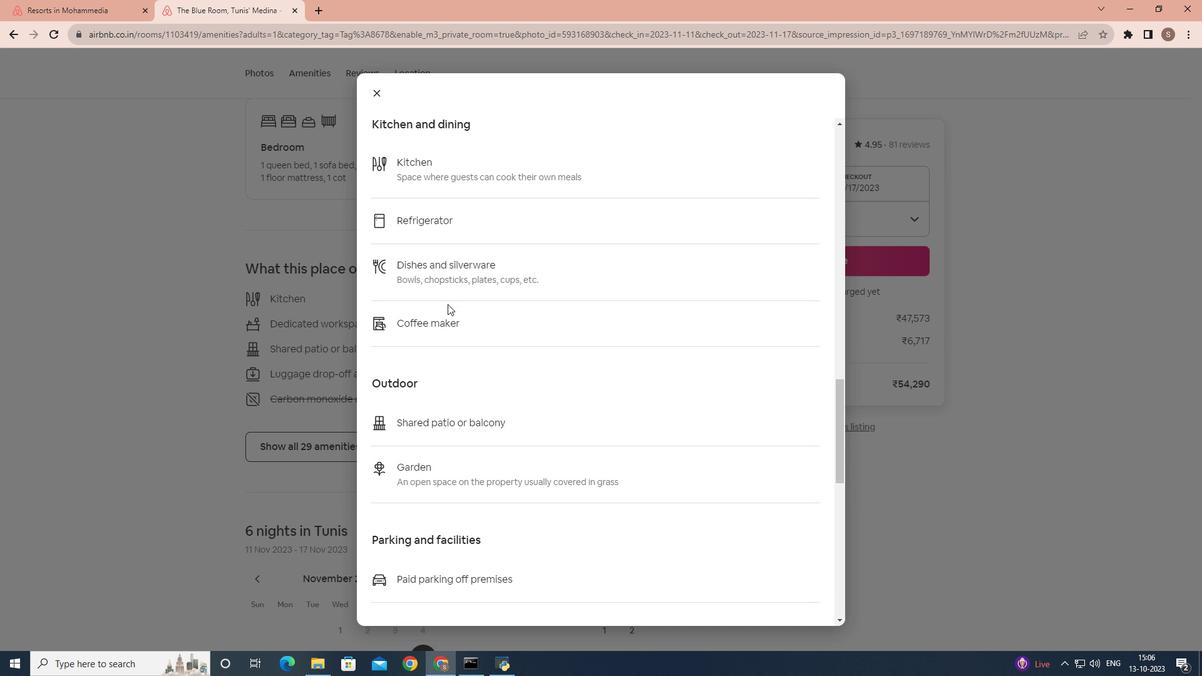 
Action: Mouse scrolled (447, 303) with delta (0, 0)
Screenshot: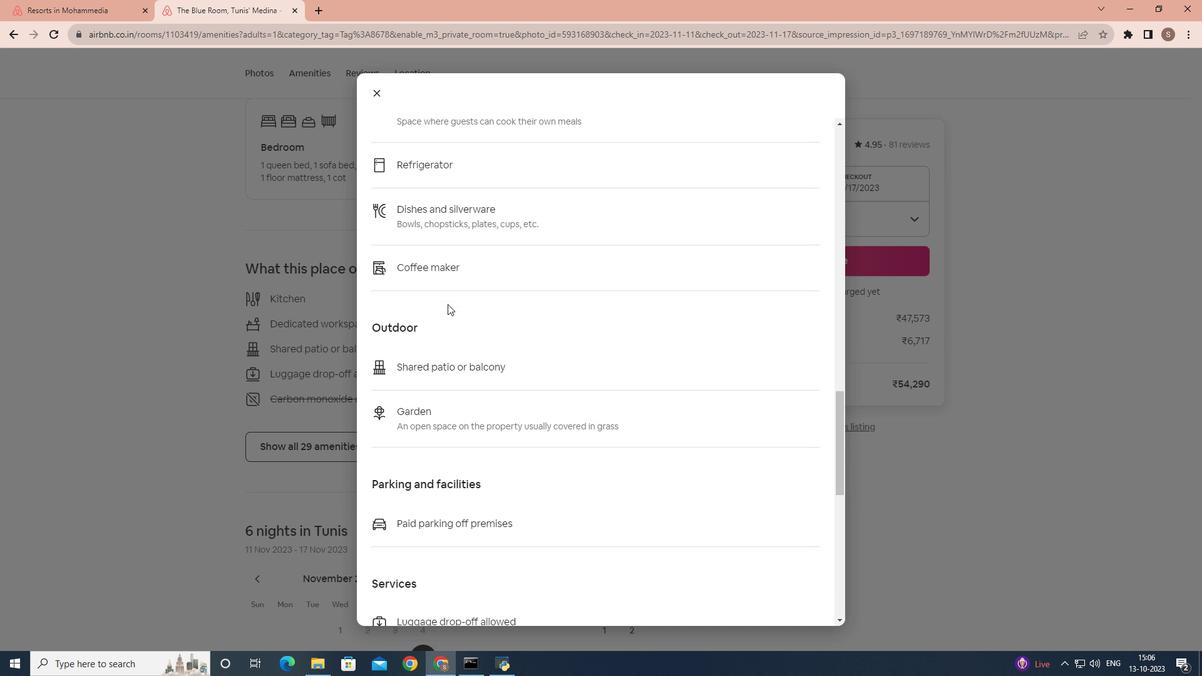 
Action: Mouse scrolled (447, 303) with delta (0, 0)
Screenshot: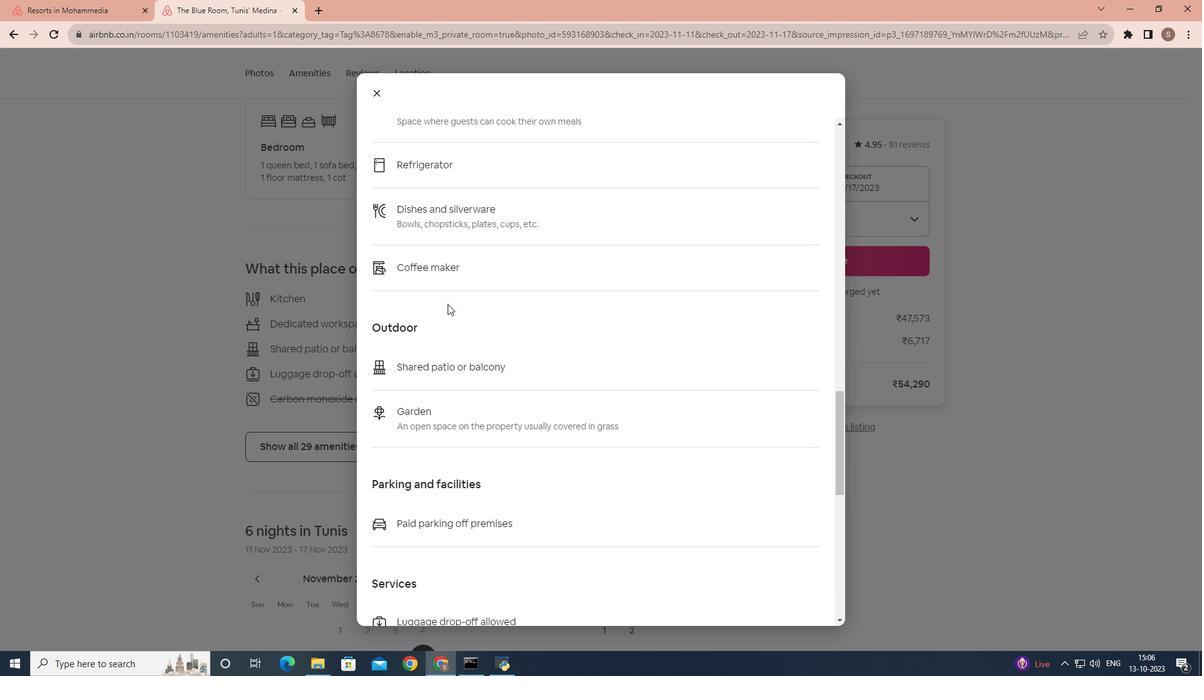 
Action: Mouse scrolled (447, 303) with delta (0, 0)
Screenshot: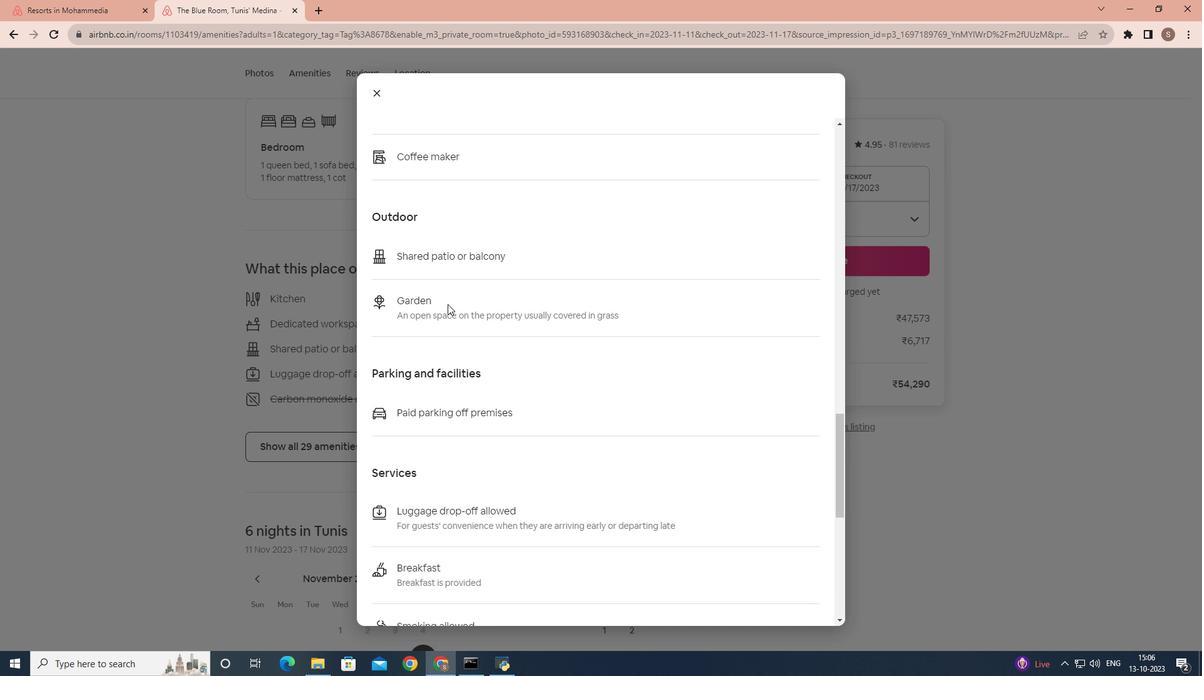 
Action: Mouse scrolled (447, 303) with delta (0, 0)
Screenshot: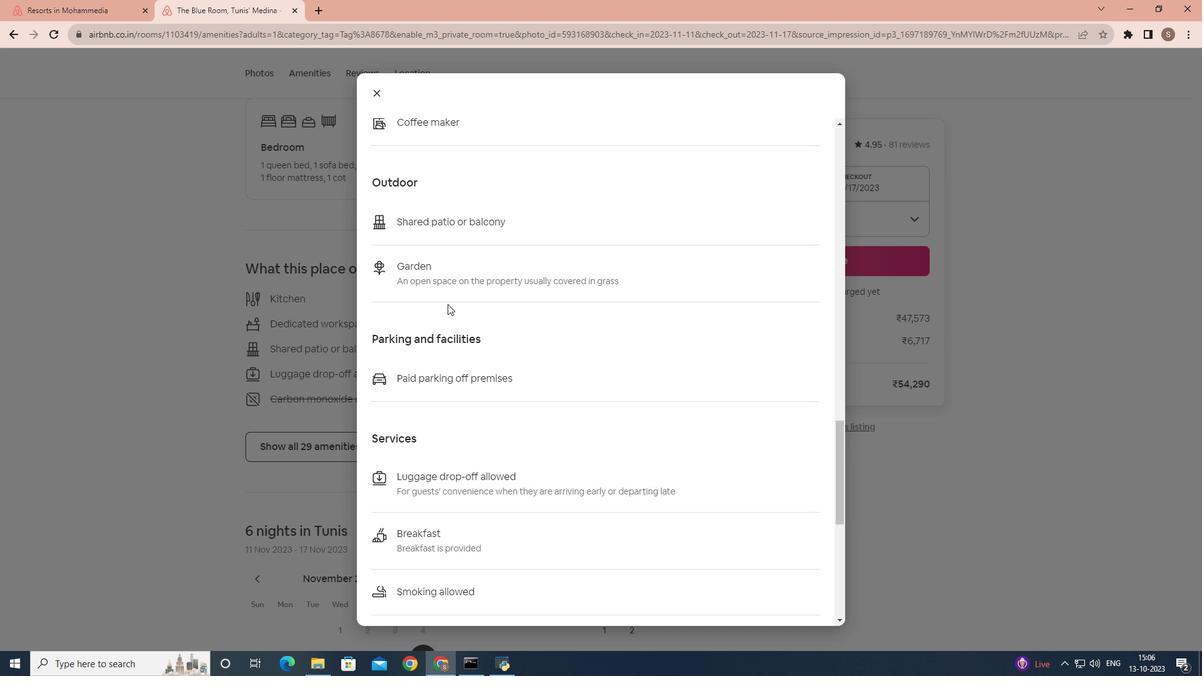 
Action: Mouse scrolled (447, 303) with delta (0, 0)
Screenshot: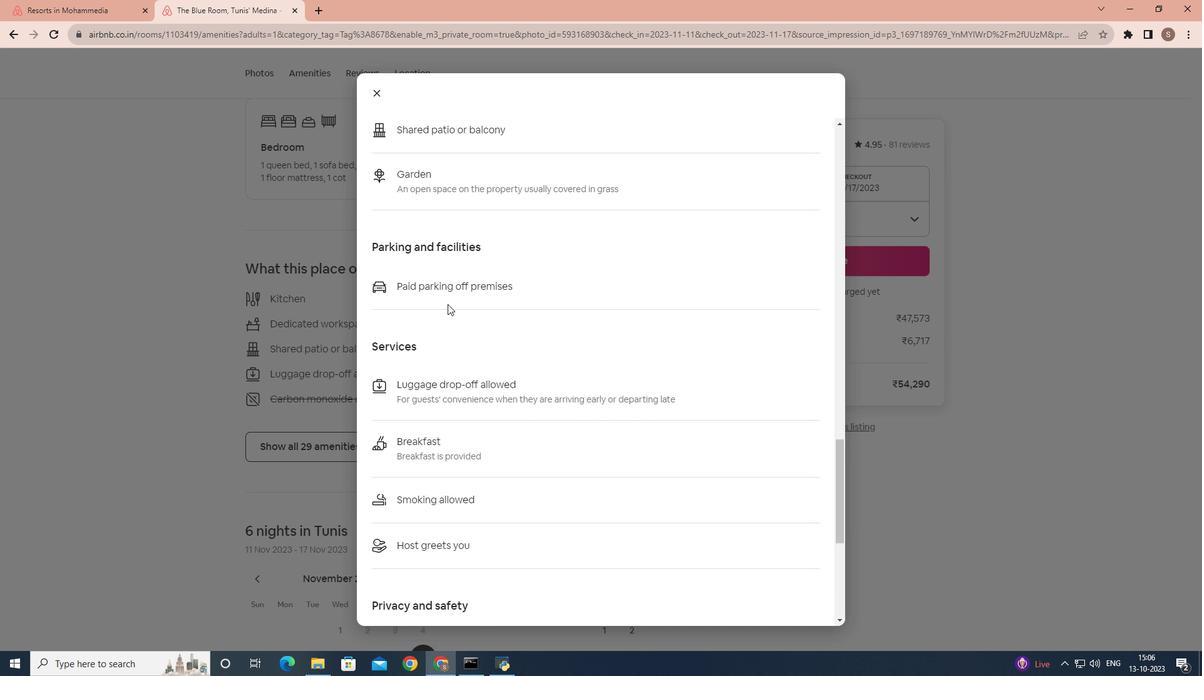 
Action: Mouse scrolled (447, 303) with delta (0, 0)
Screenshot: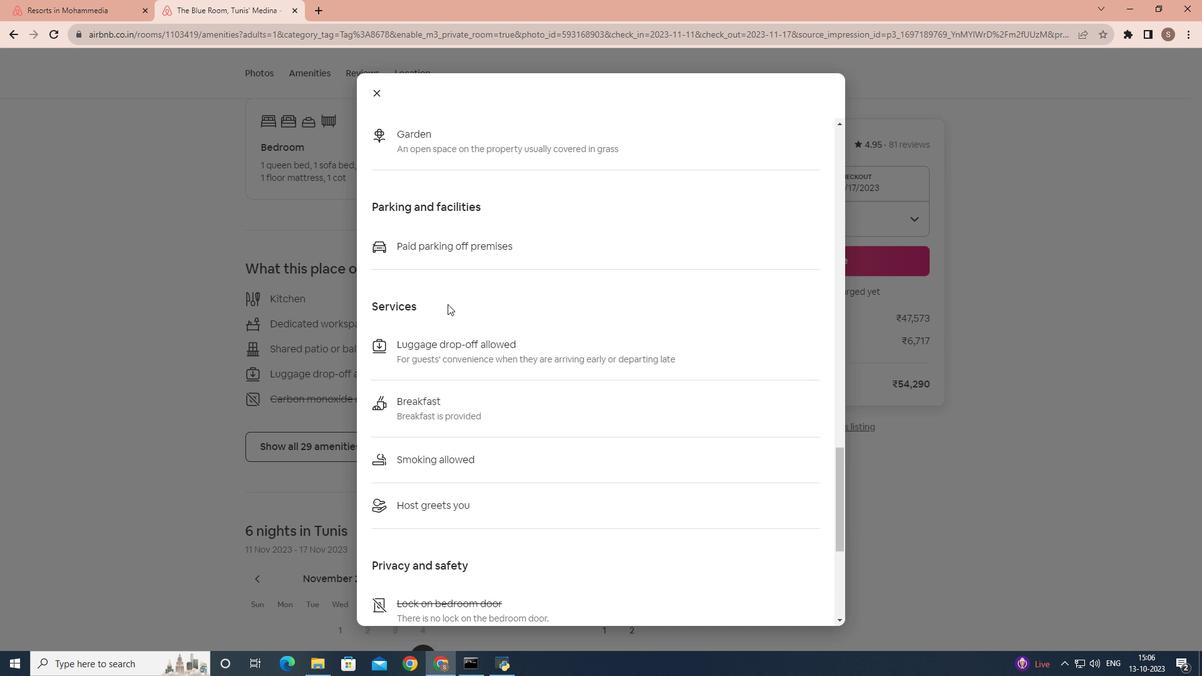 
Action: Mouse scrolled (447, 303) with delta (0, 0)
Screenshot: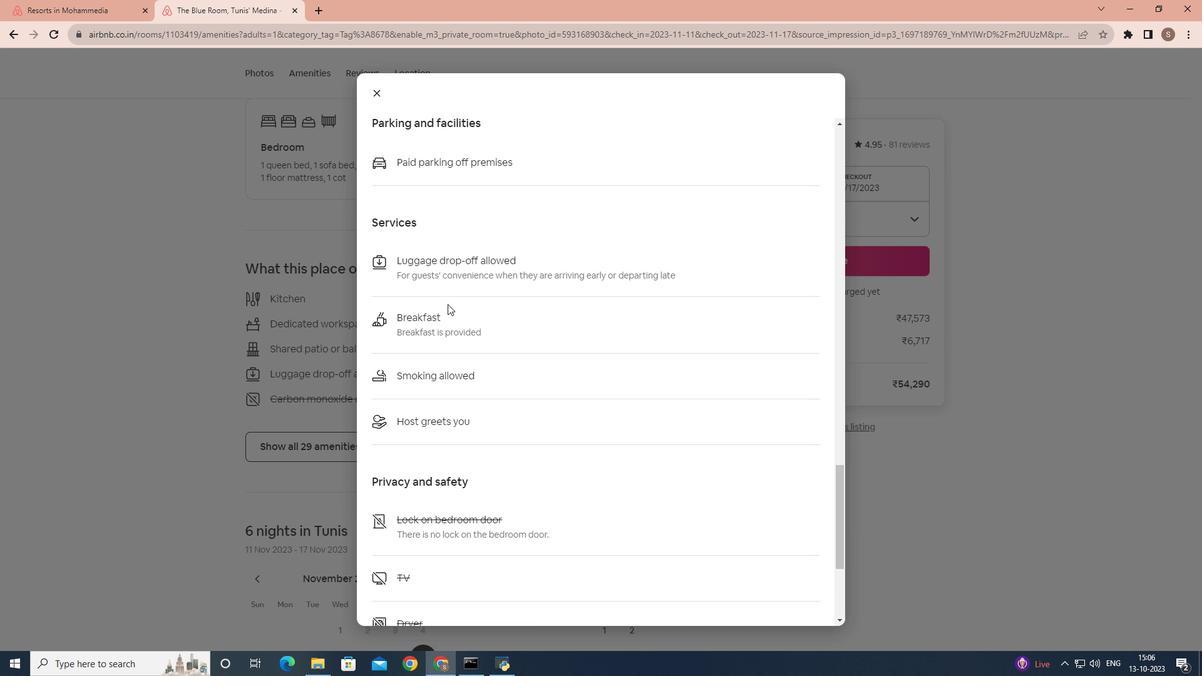 
Action: Mouse scrolled (447, 303) with delta (0, 0)
Screenshot: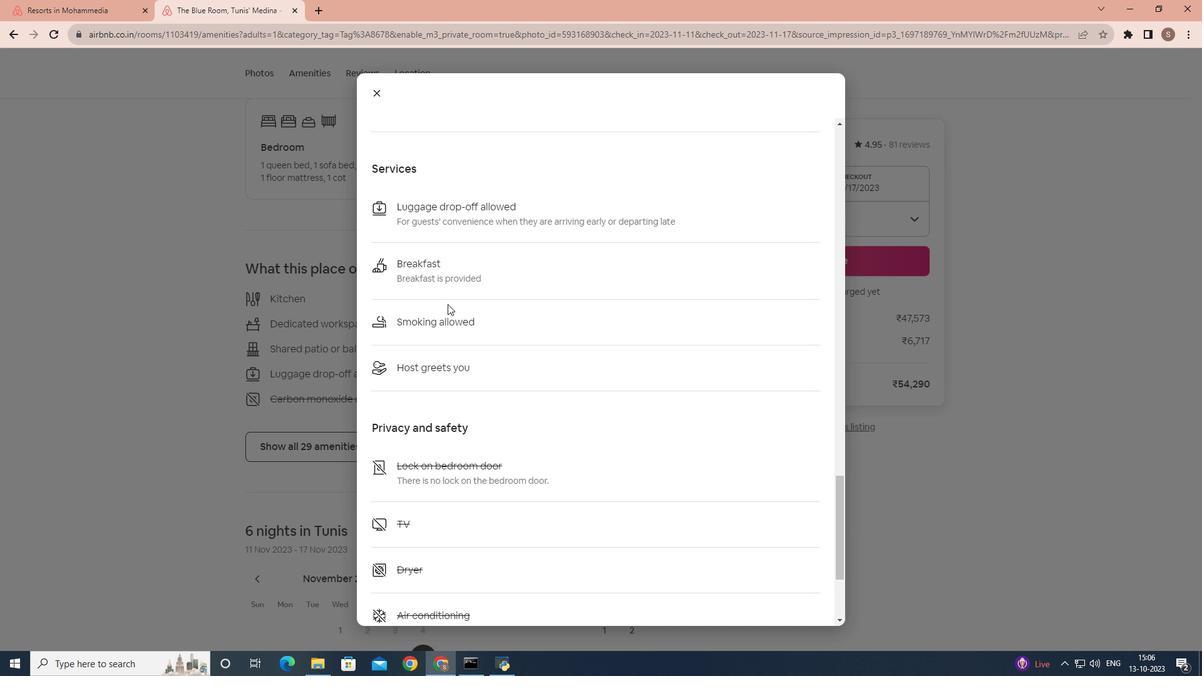 
Action: Mouse scrolled (447, 303) with delta (0, 0)
Screenshot: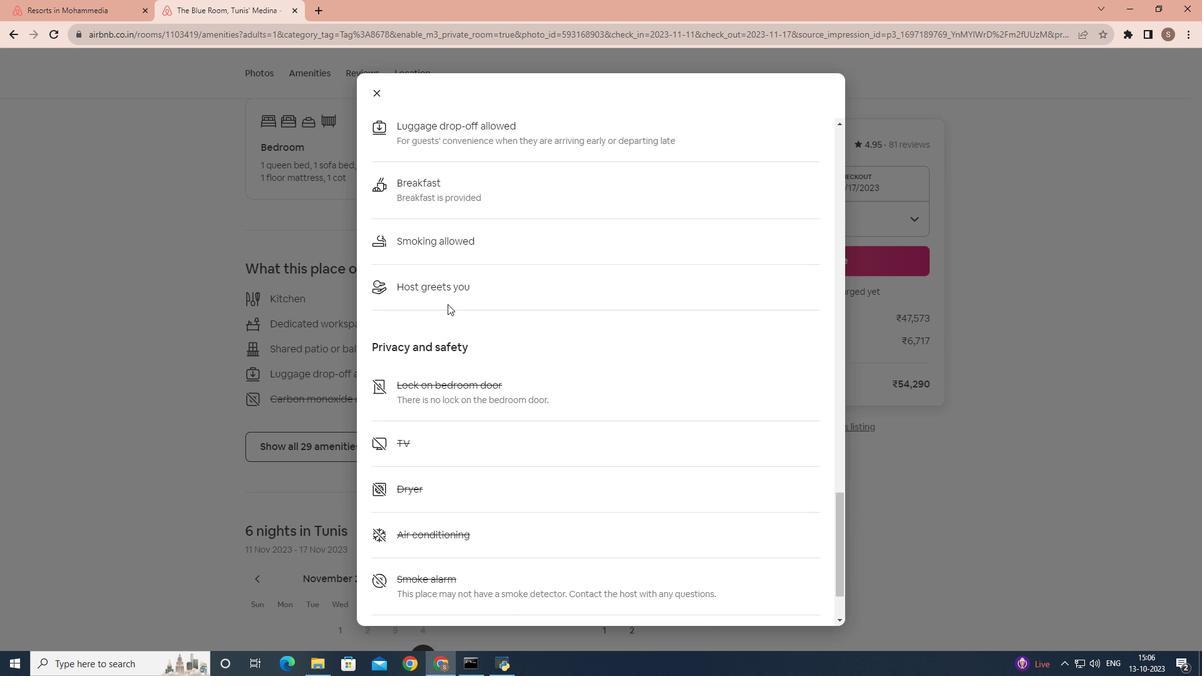 
Action: Mouse scrolled (447, 303) with delta (0, 0)
Screenshot: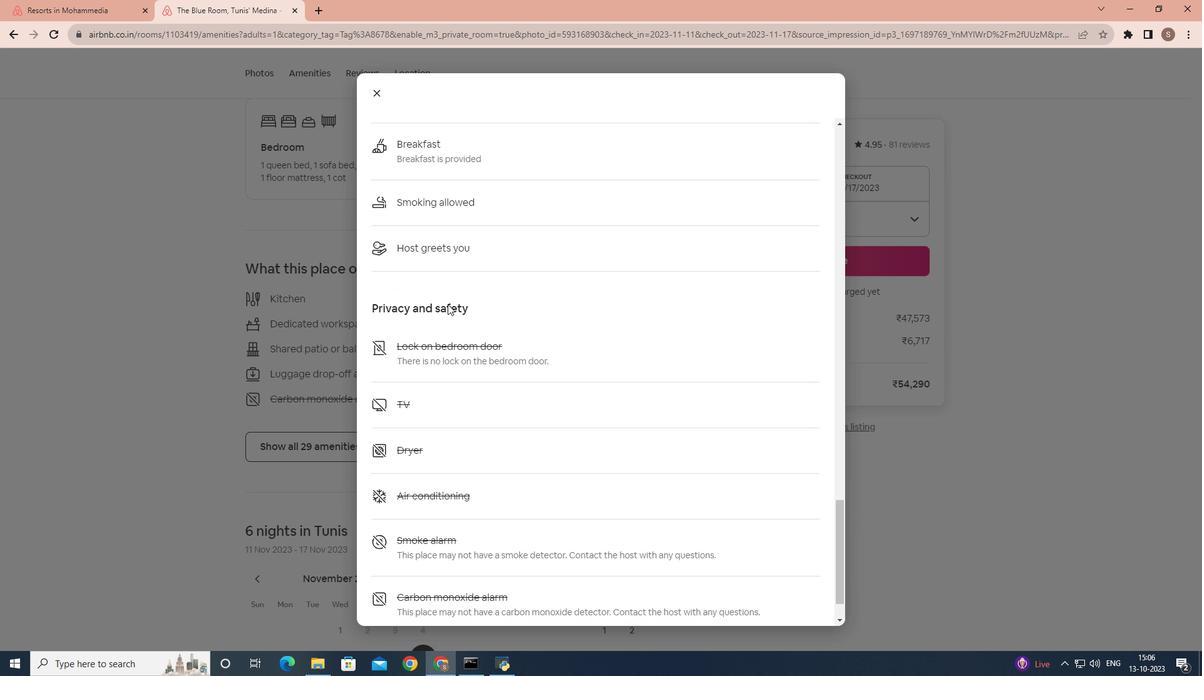 
Action: Mouse scrolled (447, 303) with delta (0, 0)
Screenshot: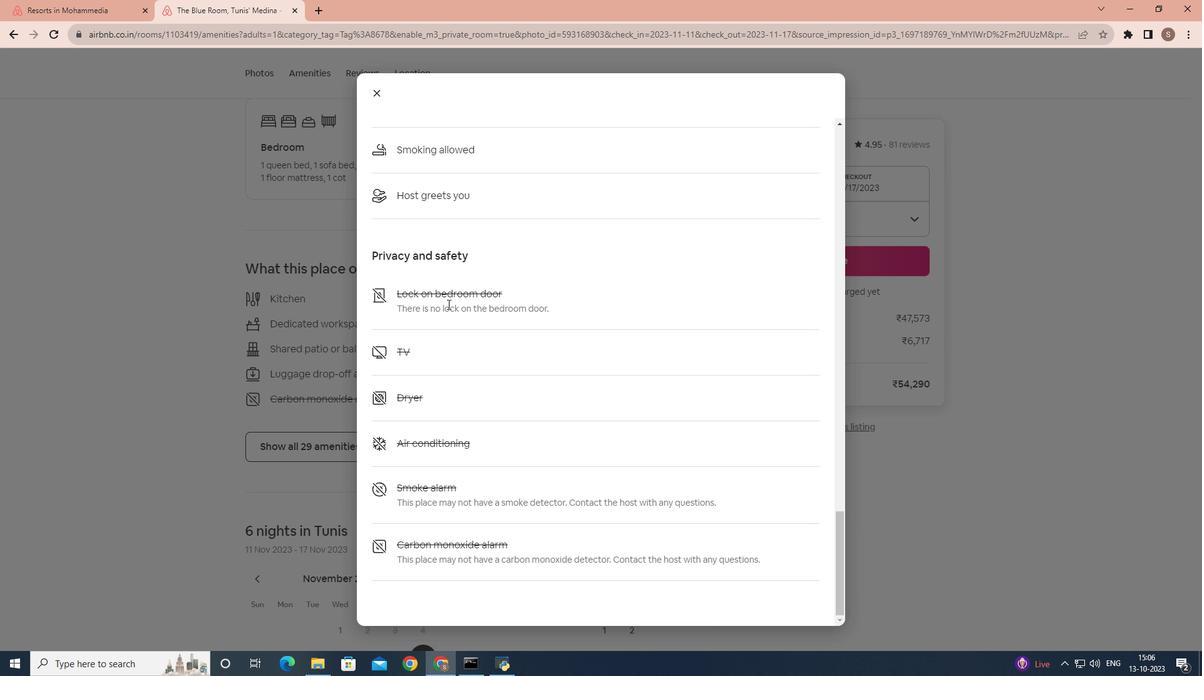 
Action: Mouse scrolled (447, 303) with delta (0, 0)
Screenshot: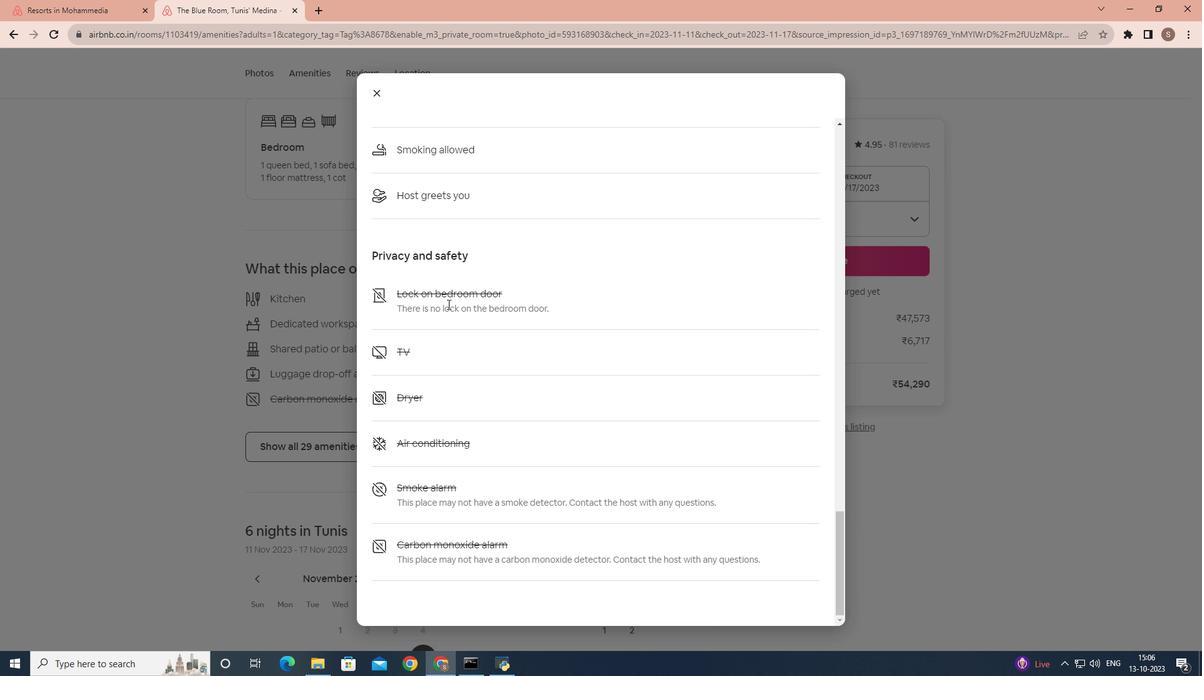 
Action: Mouse scrolled (447, 303) with delta (0, 0)
Screenshot: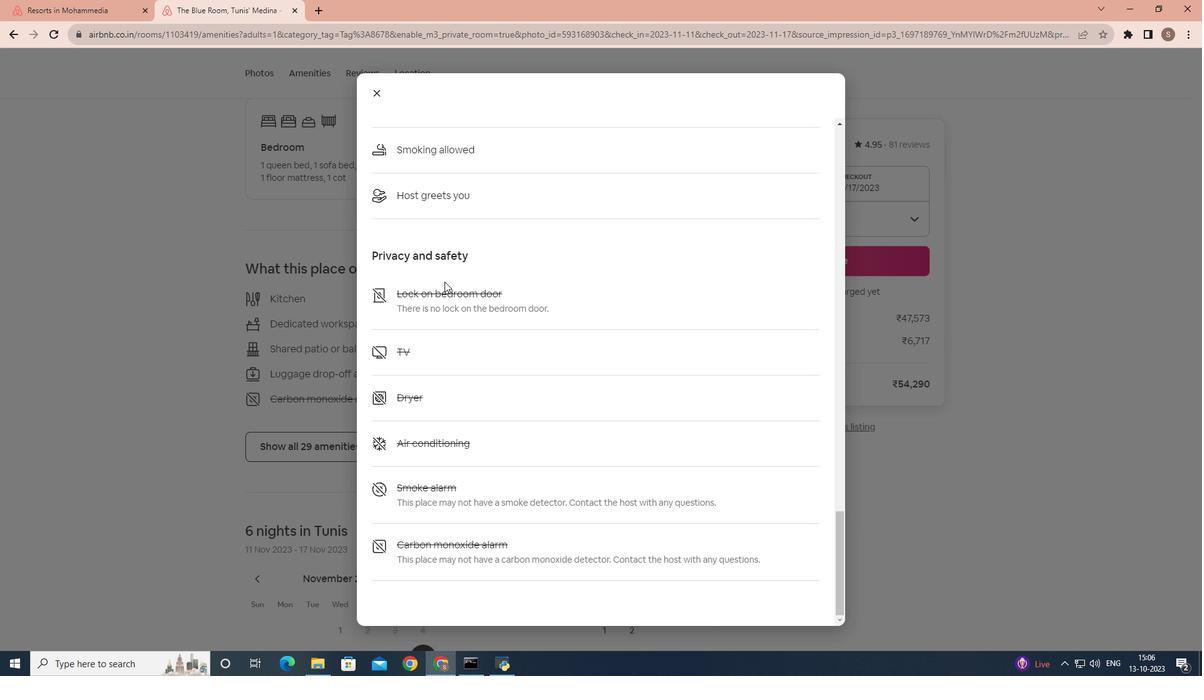 
Action: Mouse moved to (375, 89)
Screenshot: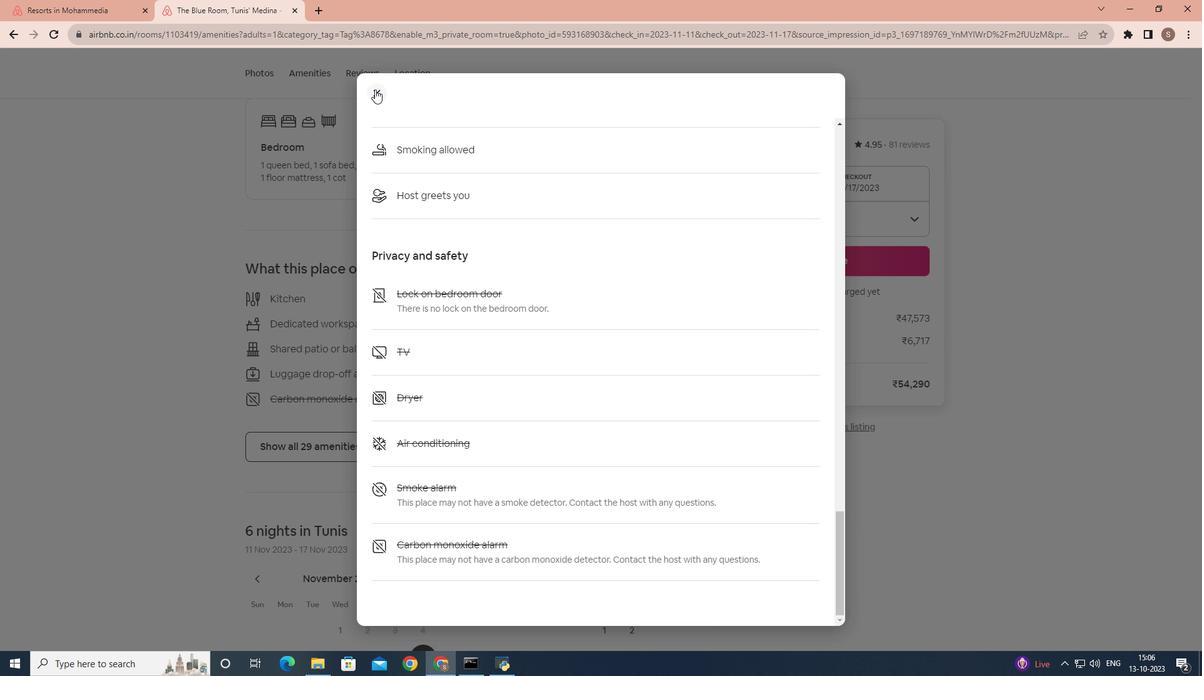 
Action: Mouse pressed left at (375, 89)
Screenshot: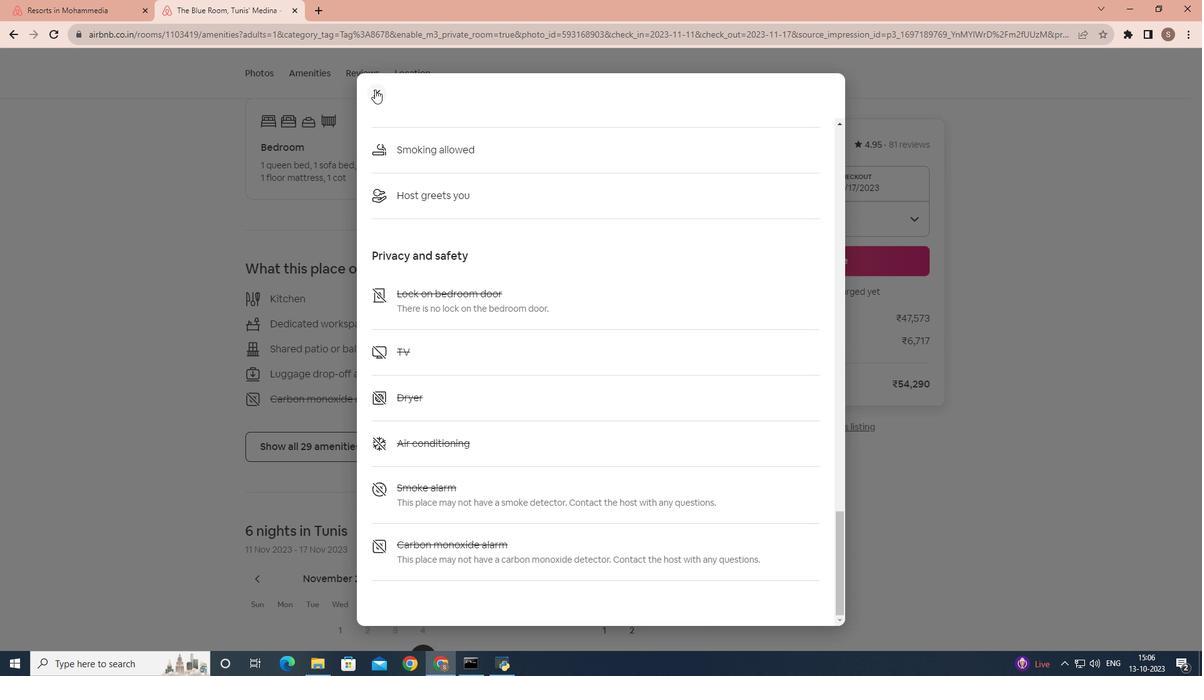 
Action: Mouse moved to (382, 299)
Screenshot: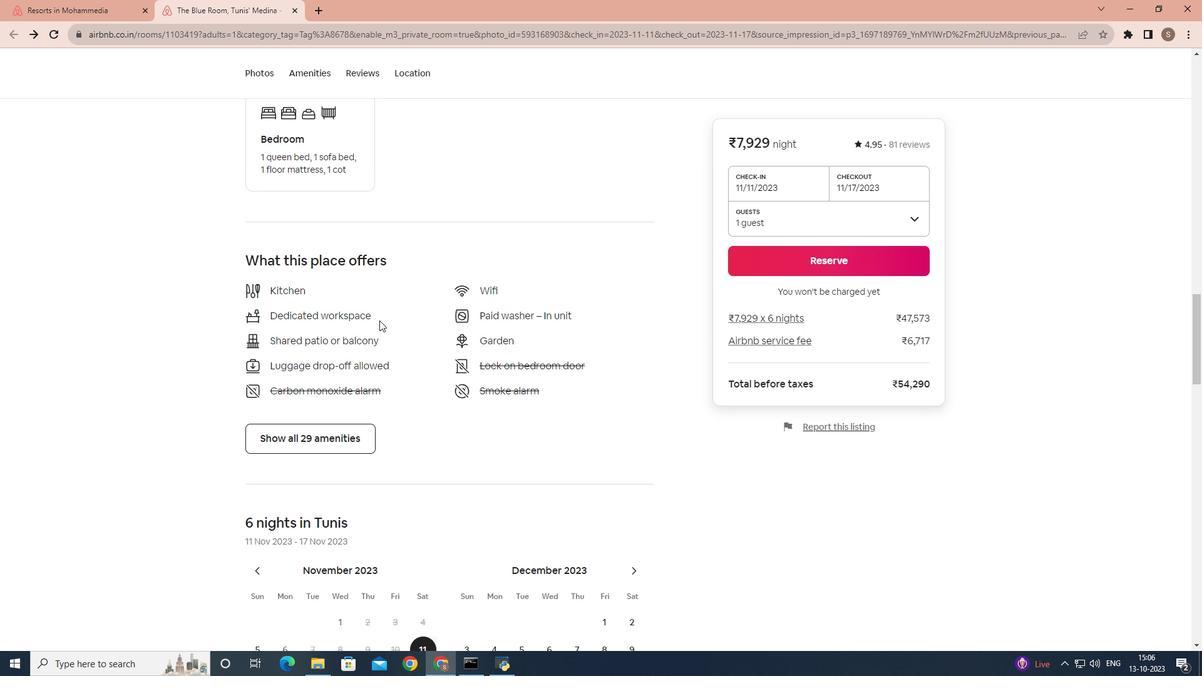
Action: Mouse scrolled (382, 299) with delta (0, 0)
Screenshot: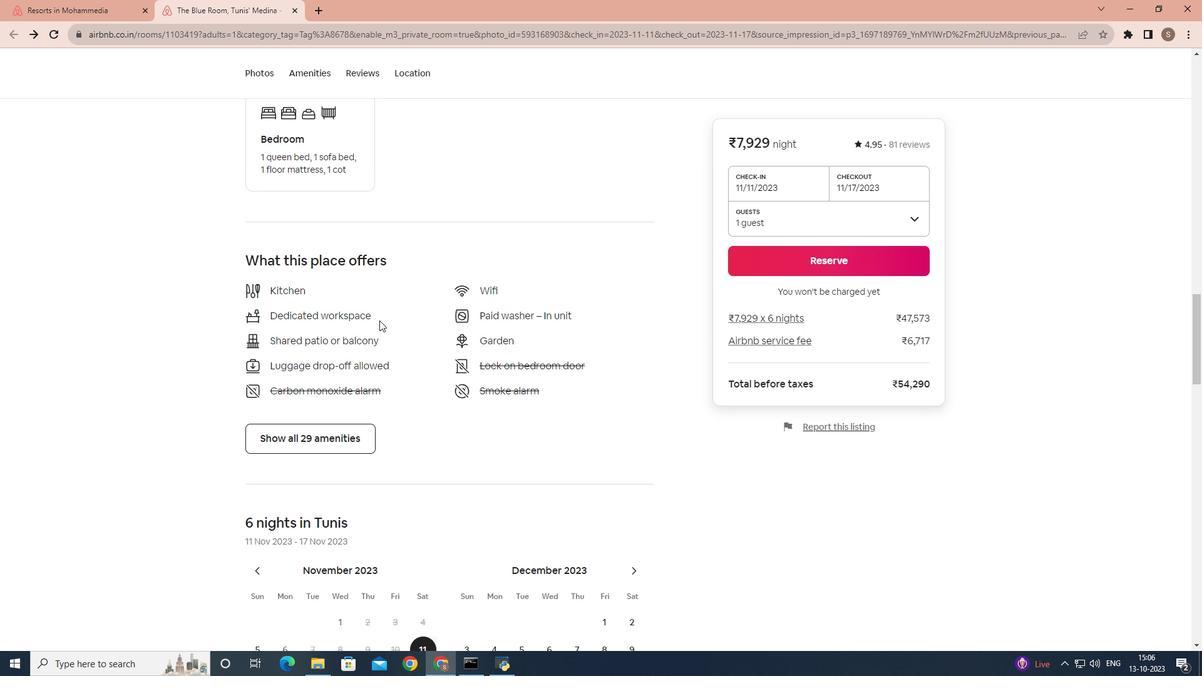 
Action: Mouse moved to (379, 317)
Screenshot: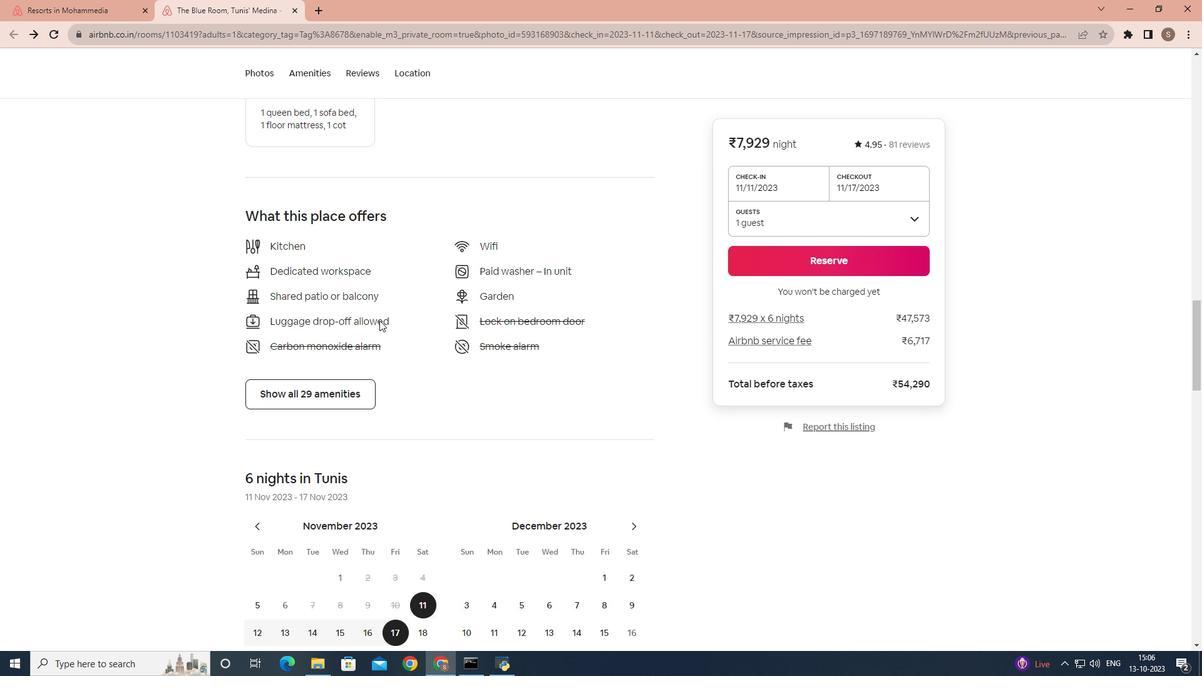 
Action: Mouse scrolled (379, 316) with delta (0, 0)
Screenshot: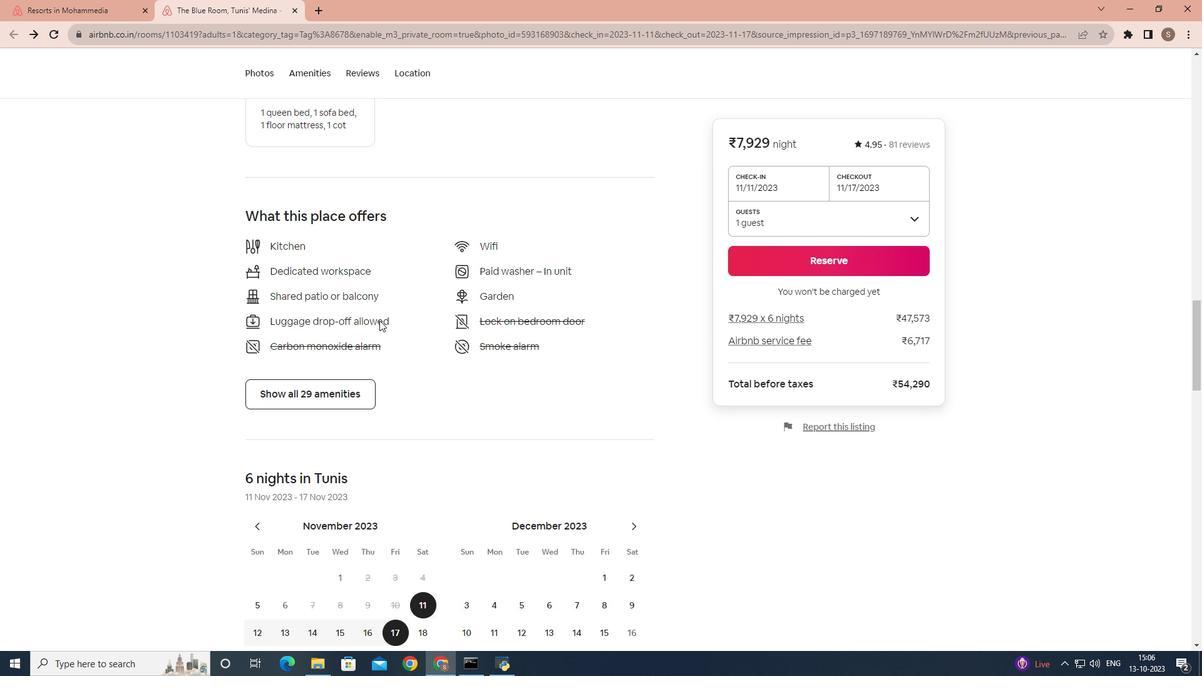 
Action: Mouse moved to (379, 320)
Screenshot: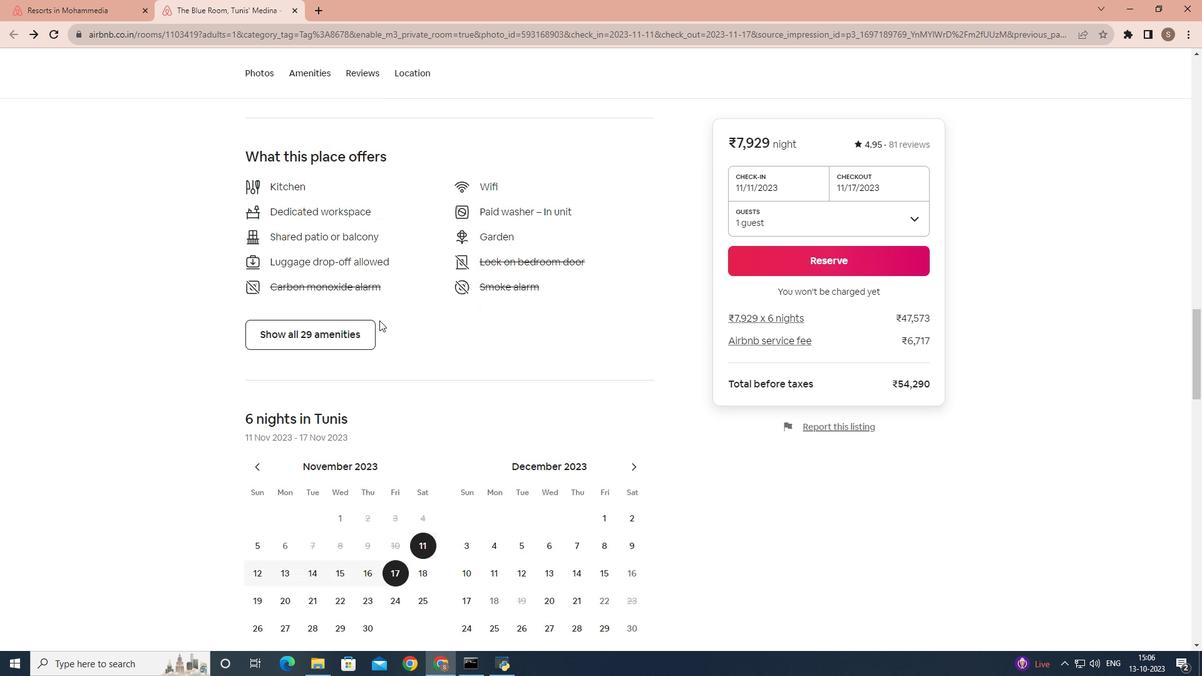 
Action: Mouse scrolled (379, 319) with delta (0, 0)
Screenshot: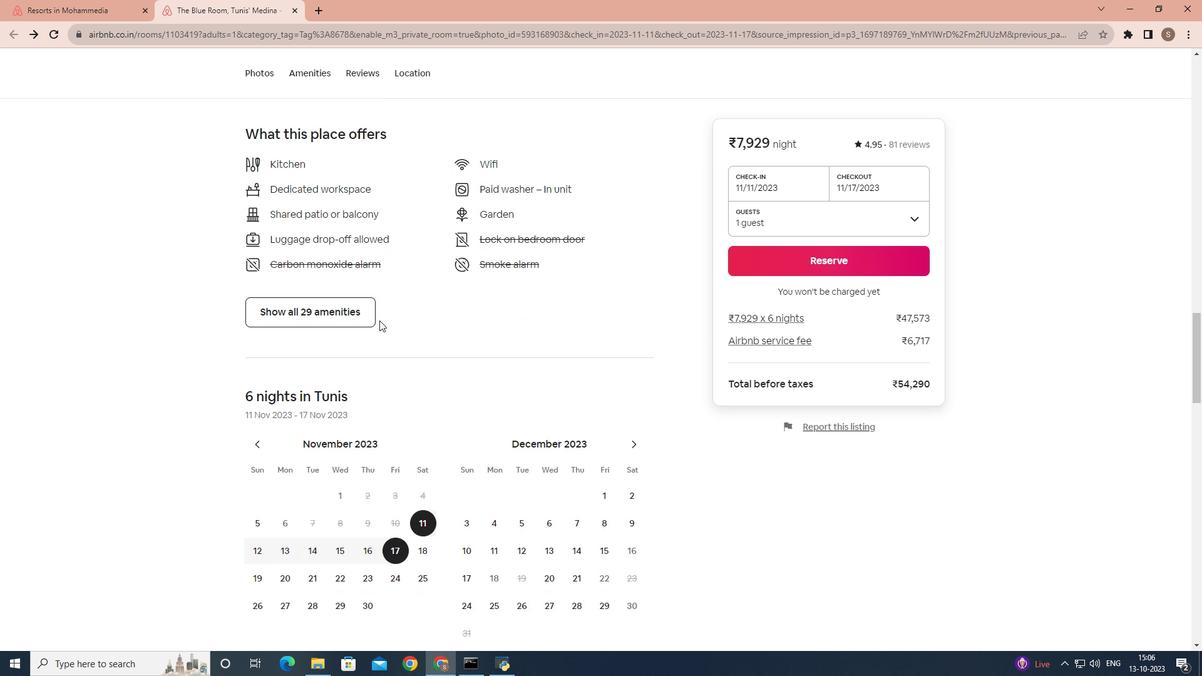 
Action: Mouse scrolled (379, 319) with delta (0, 0)
Screenshot: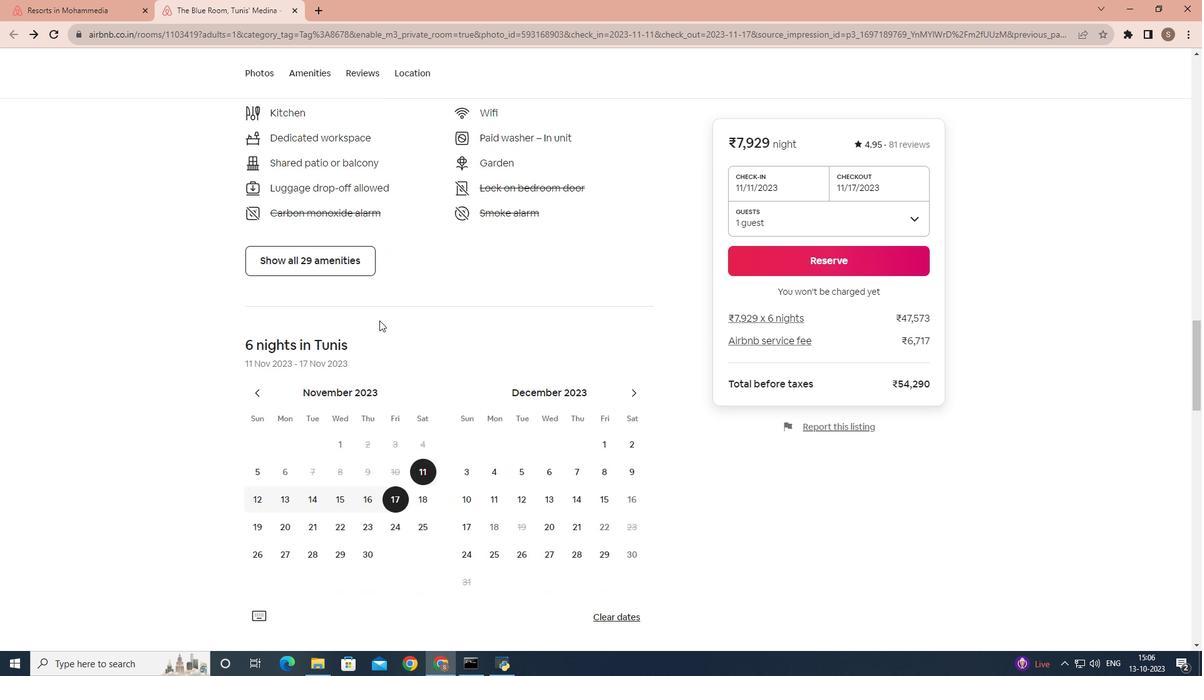 
Action: Mouse scrolled (379, 319) with delta (0, 0)
Screenshot: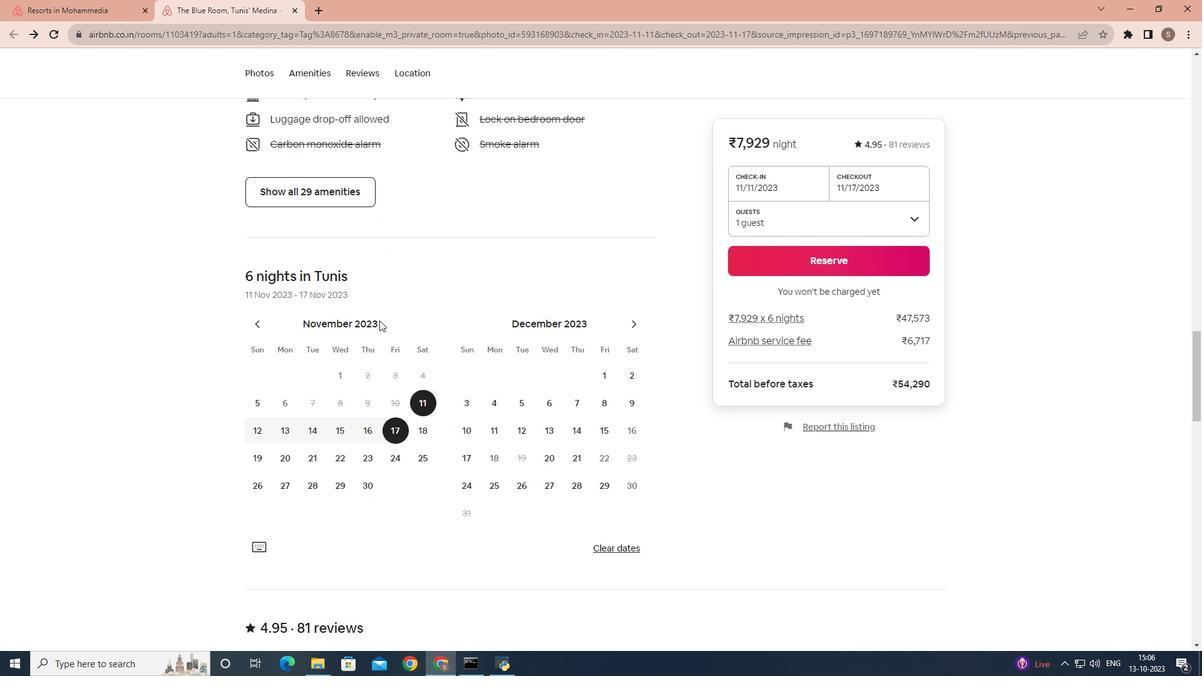 
Action: Mouse scrolled (379, 319) with delta (0, 0)
Screenshot: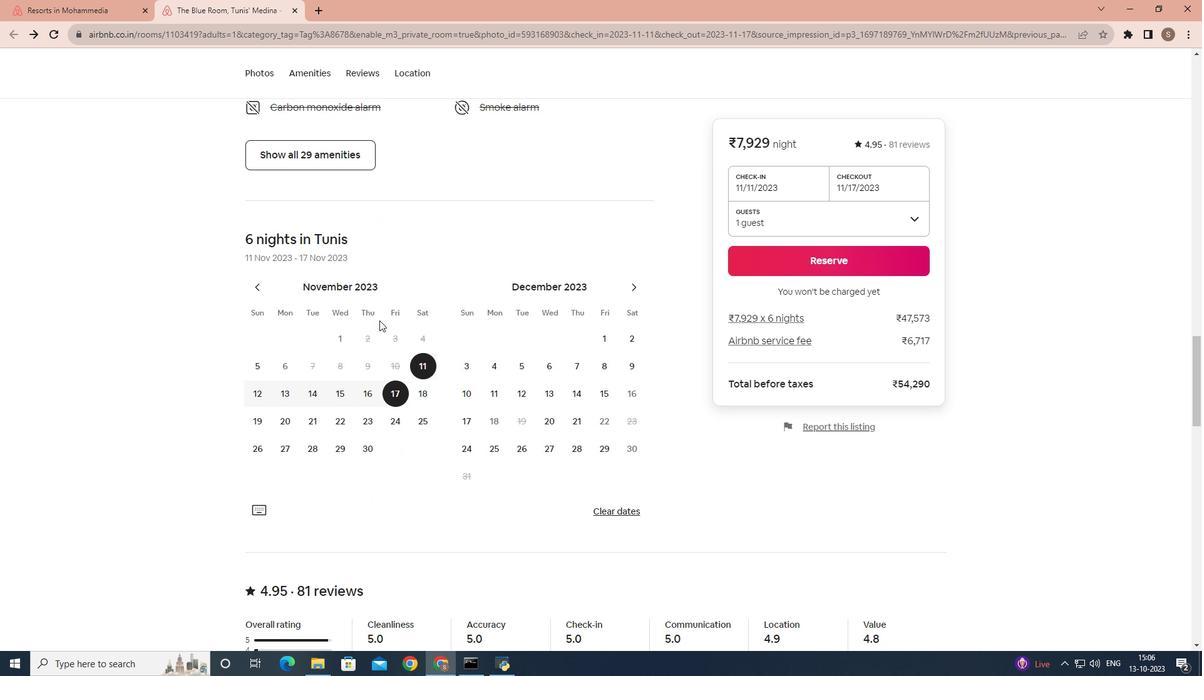 
Action: Mouse scrolled (379, 319) with delta (0, 0)
Screenshot: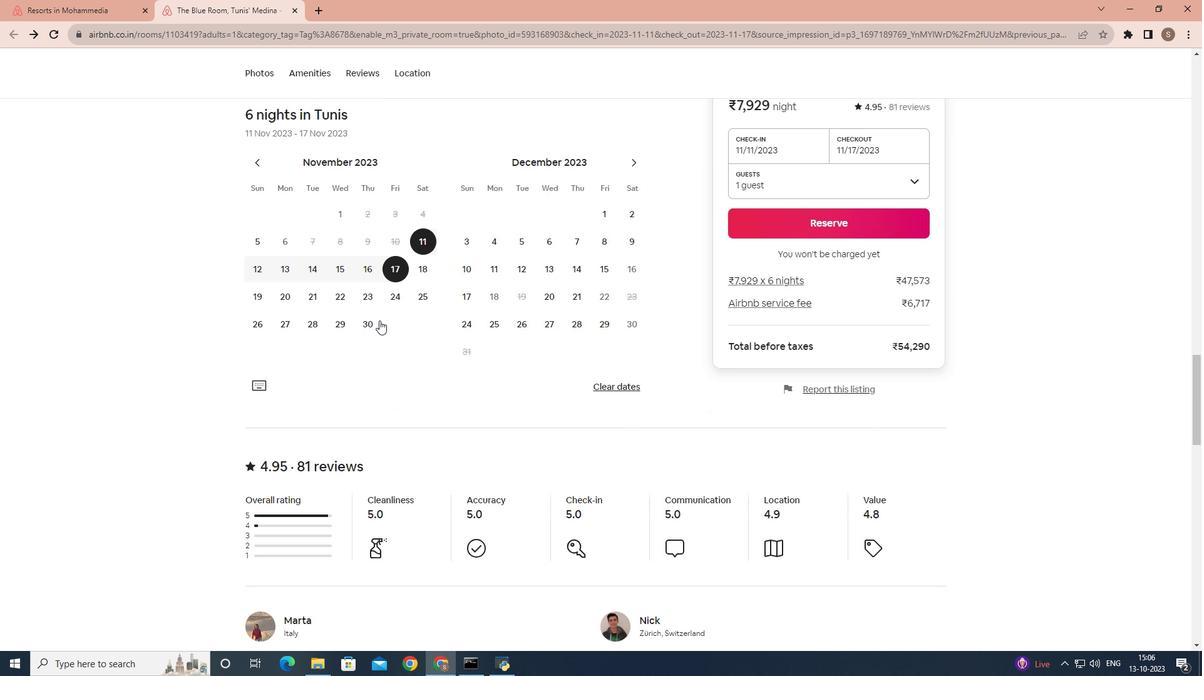 
Action: Mouse scrolled (379, 319) with delta (0, 0)
Screenshot: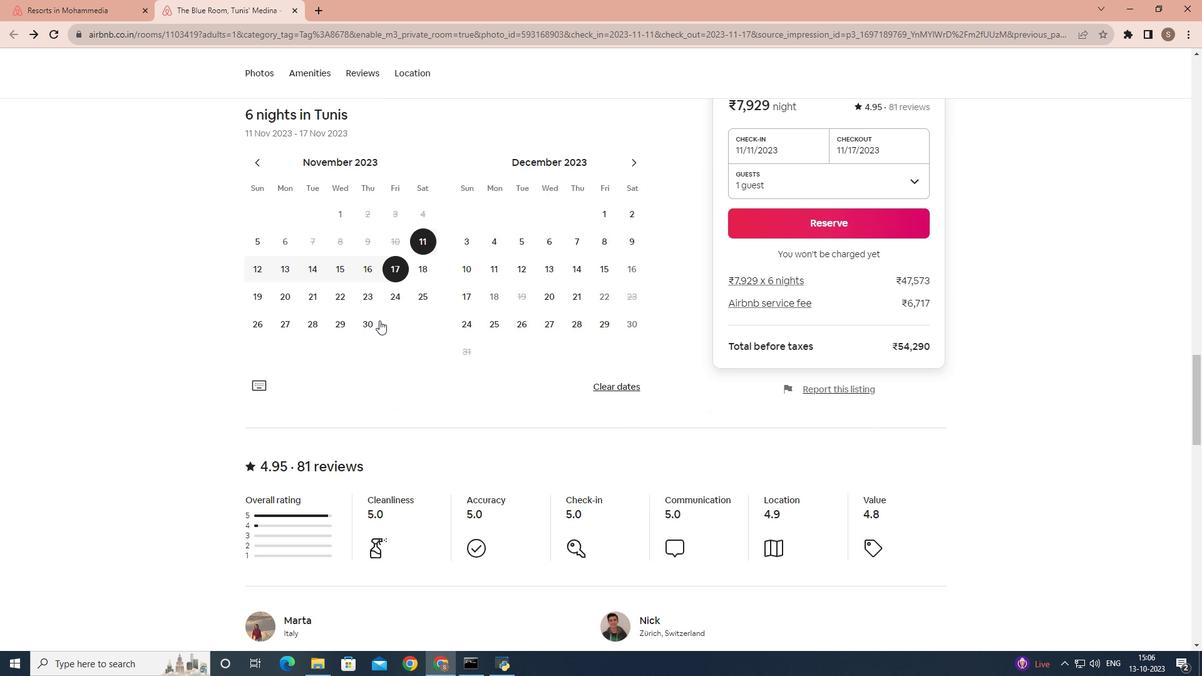 
Action: Mouse scrolled (379, 319) with delta (0, 0)
Screenshot: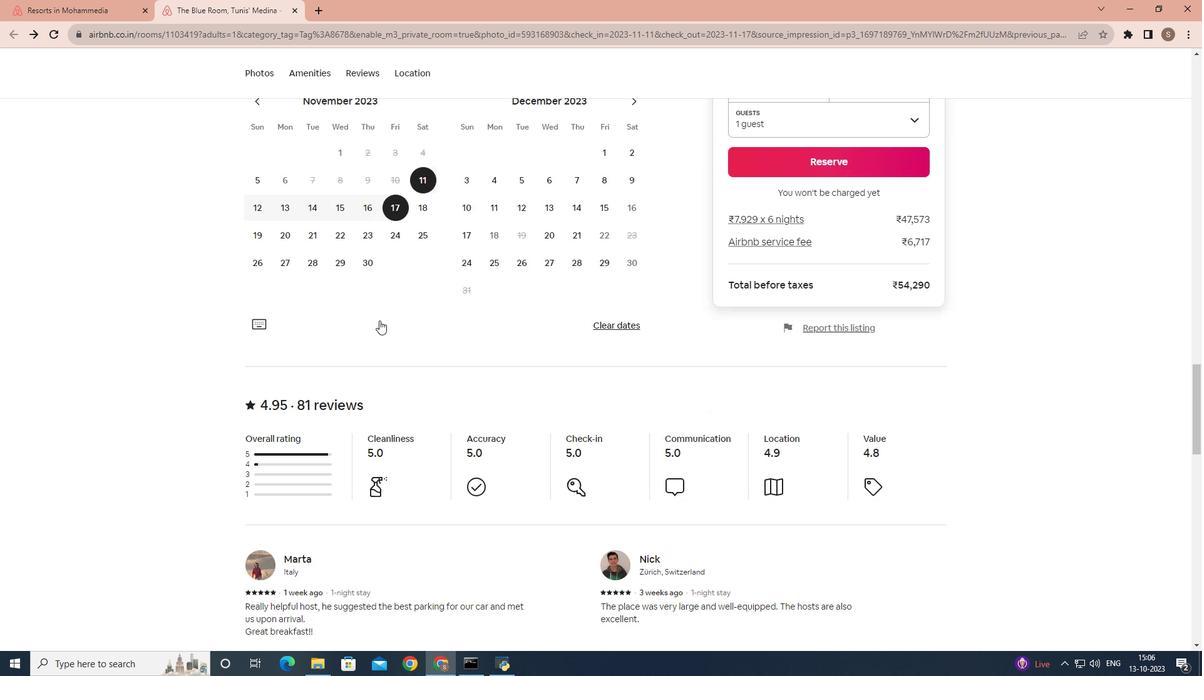 
Action: Mouse scrolled (379, 319) with delta (0, 0)
Screenshot: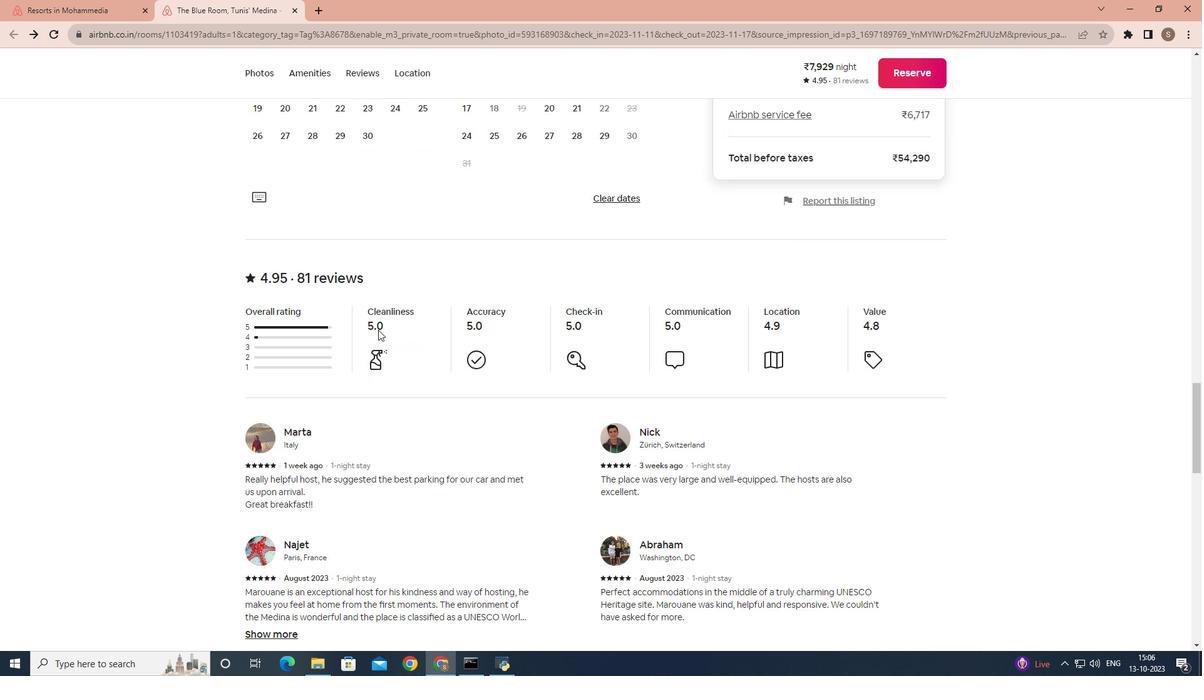 
Action: Mouse moved to (378, 323)
Screenshot: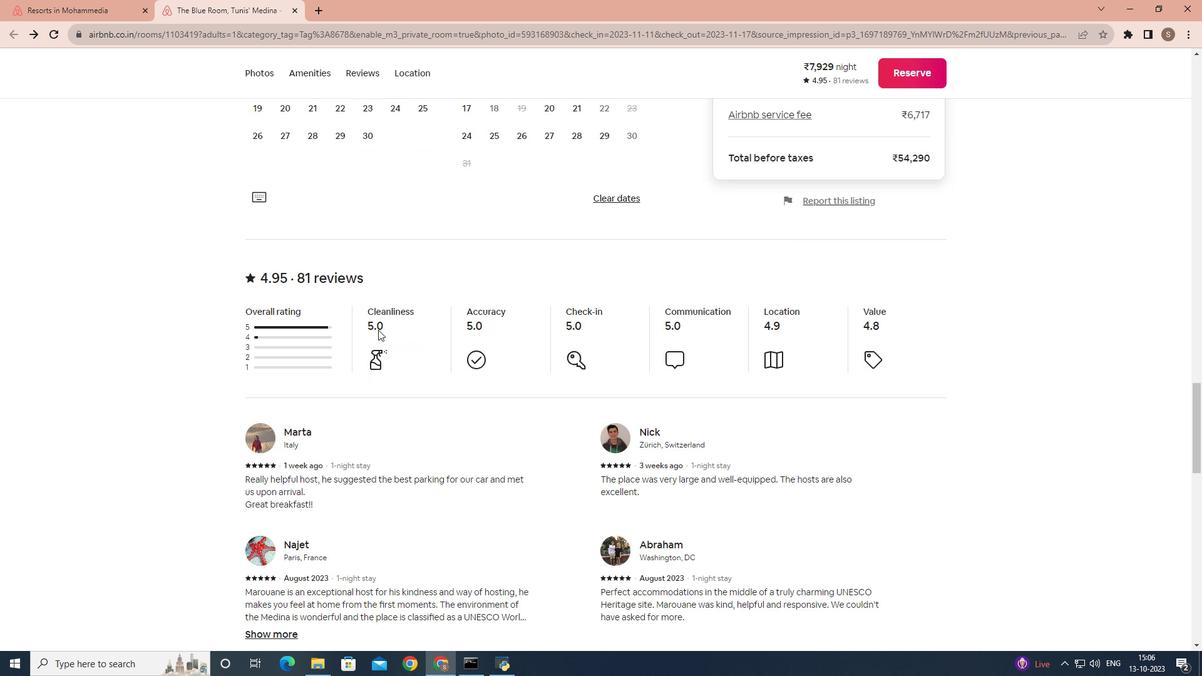 
Action: Mouse scrolled (378, 322) with delta (0, 0)
Screenshot: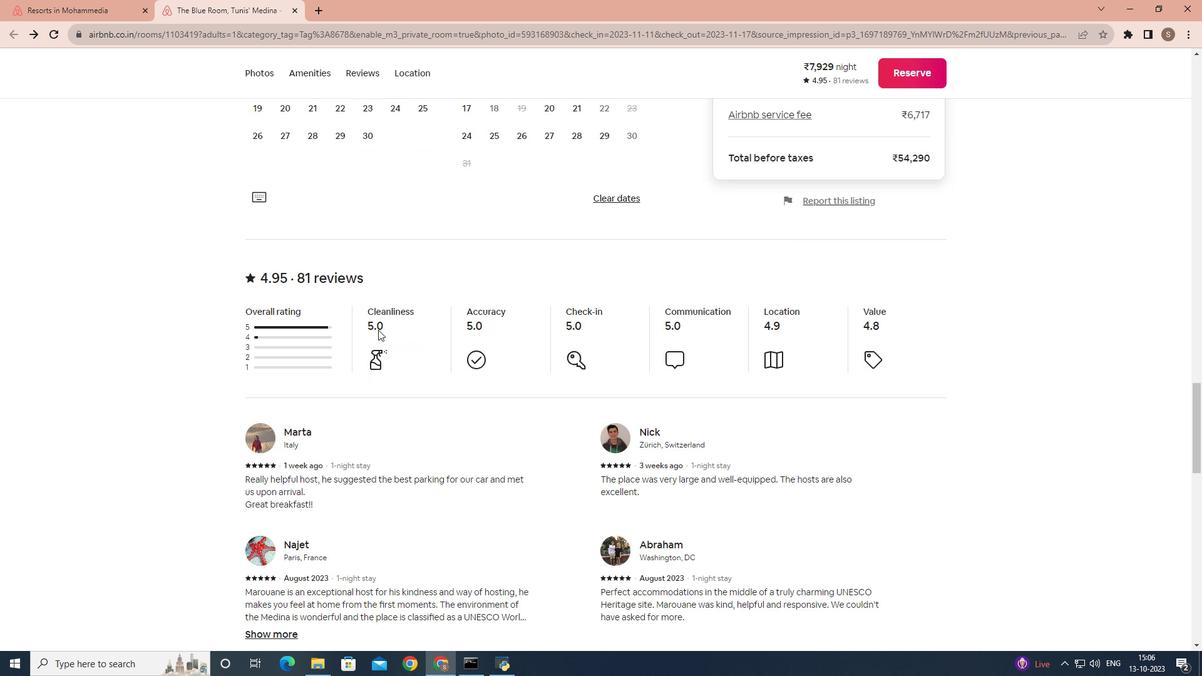 
Action: Mouse moved to (376, 334)
Screenshot: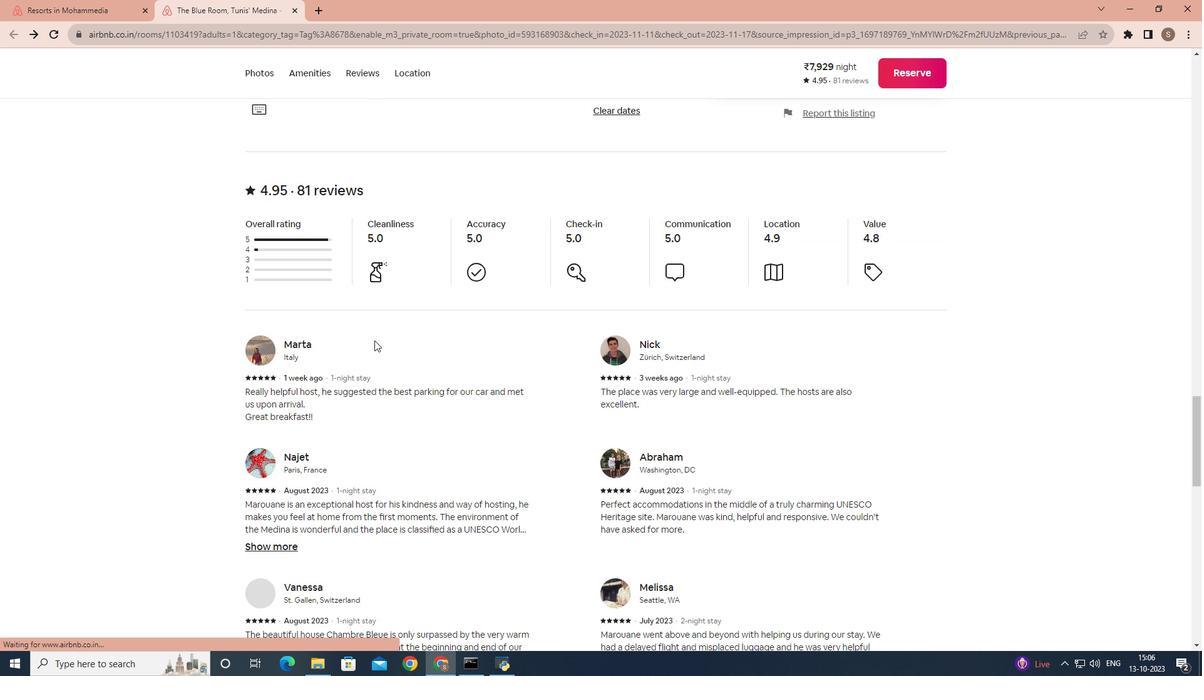 
Action: Mouse scrolled (376, 333) with delta (0, 0)
Screenshot: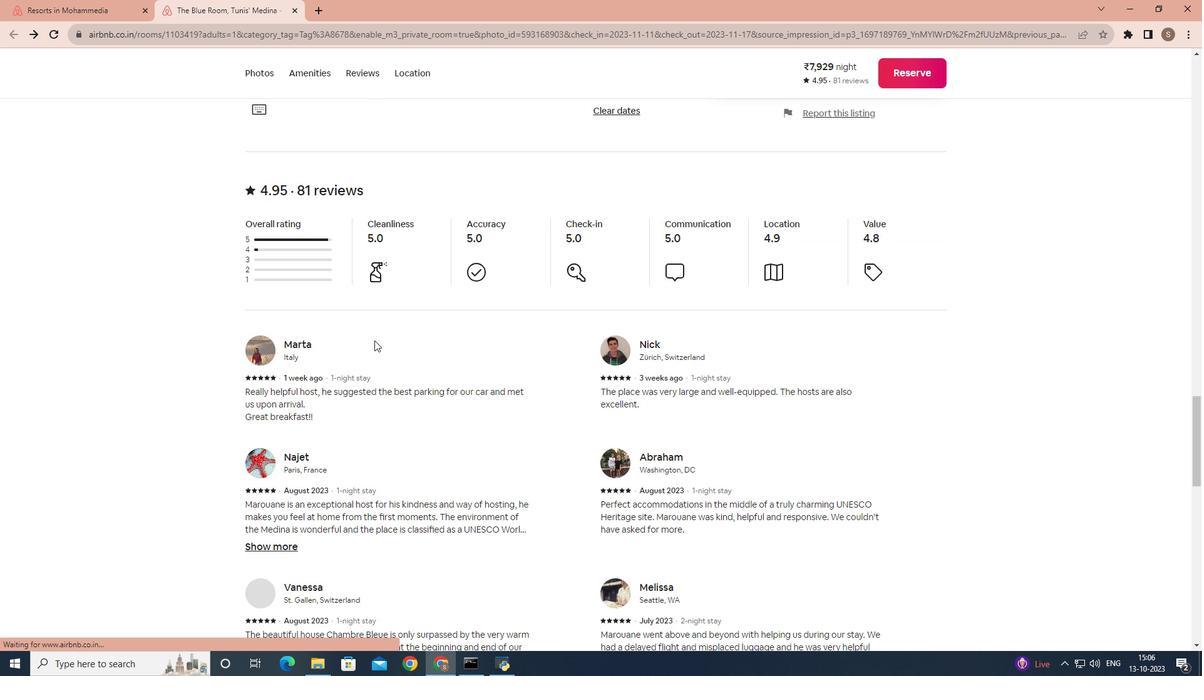 
Action: Mouse moved to (375, 339)
Screenshot: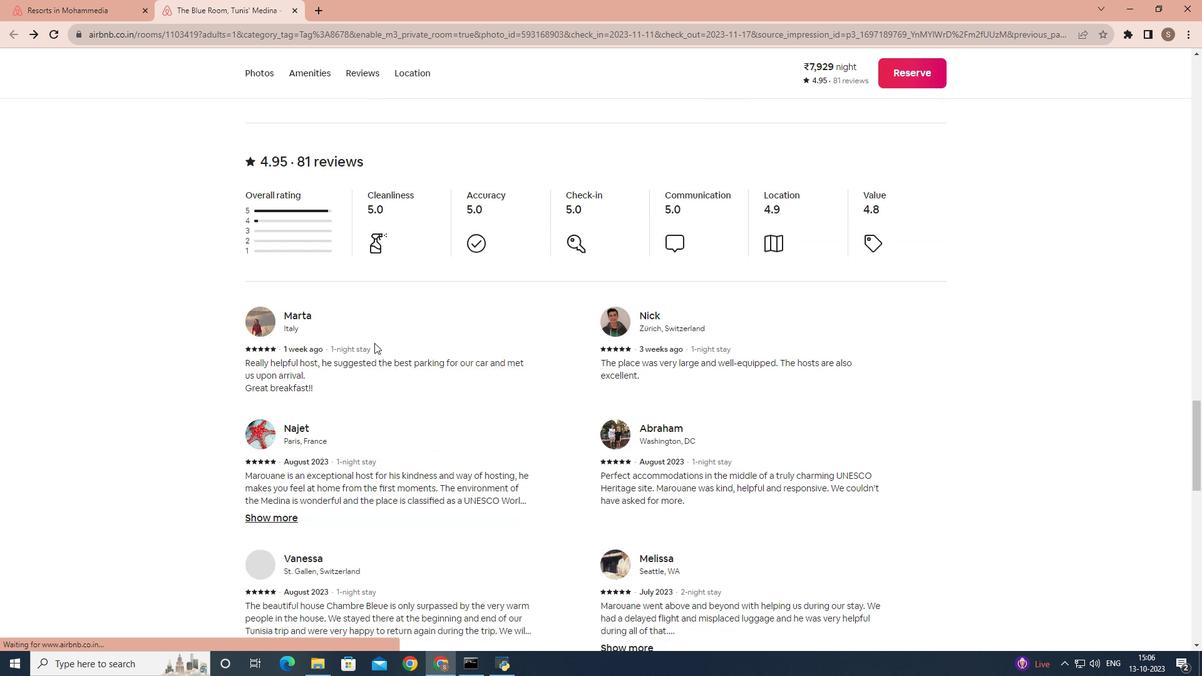 
Action: Mouse scrolled (375, 338) with delta (0, 0)
Screenshot: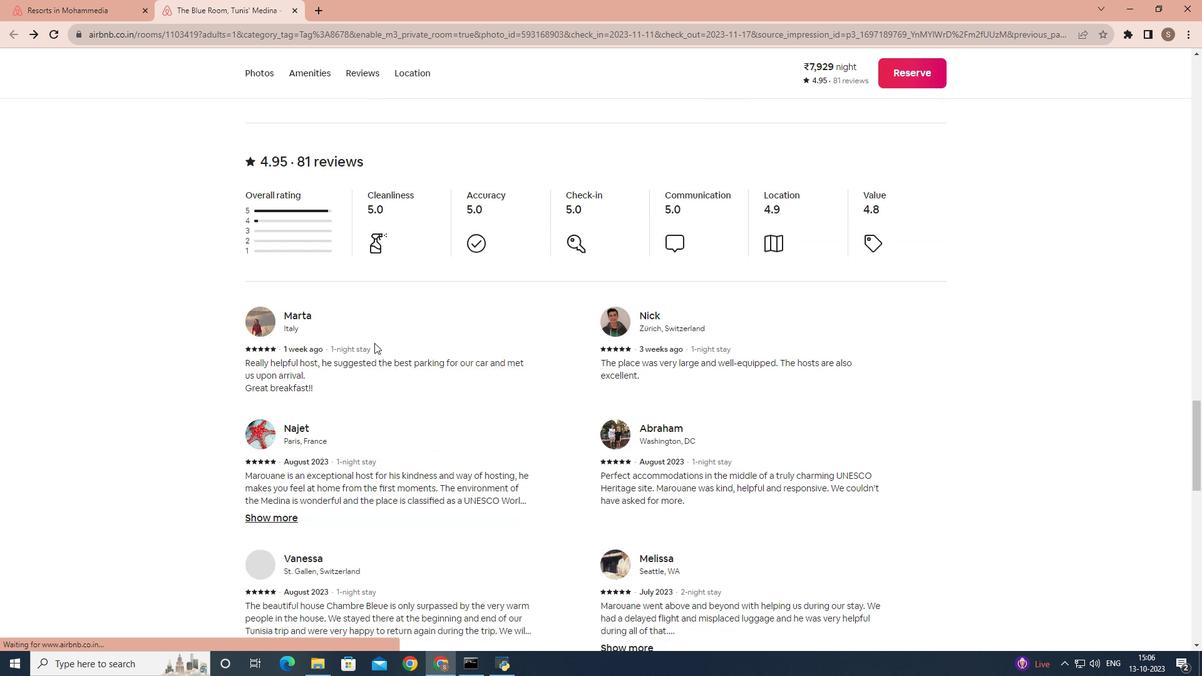 
Action: Mouse moved to (364, 360)
Screenshot: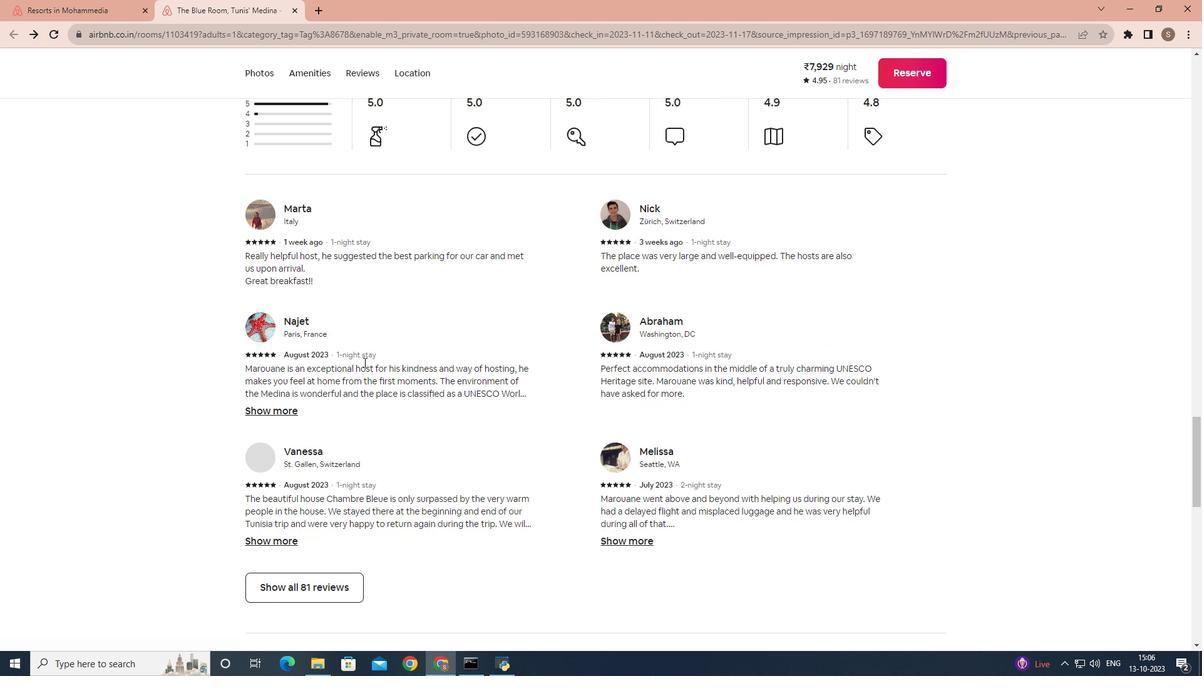 
Action: Mouse scrolled (364, 359) with delta (0, 0)
Screenshot: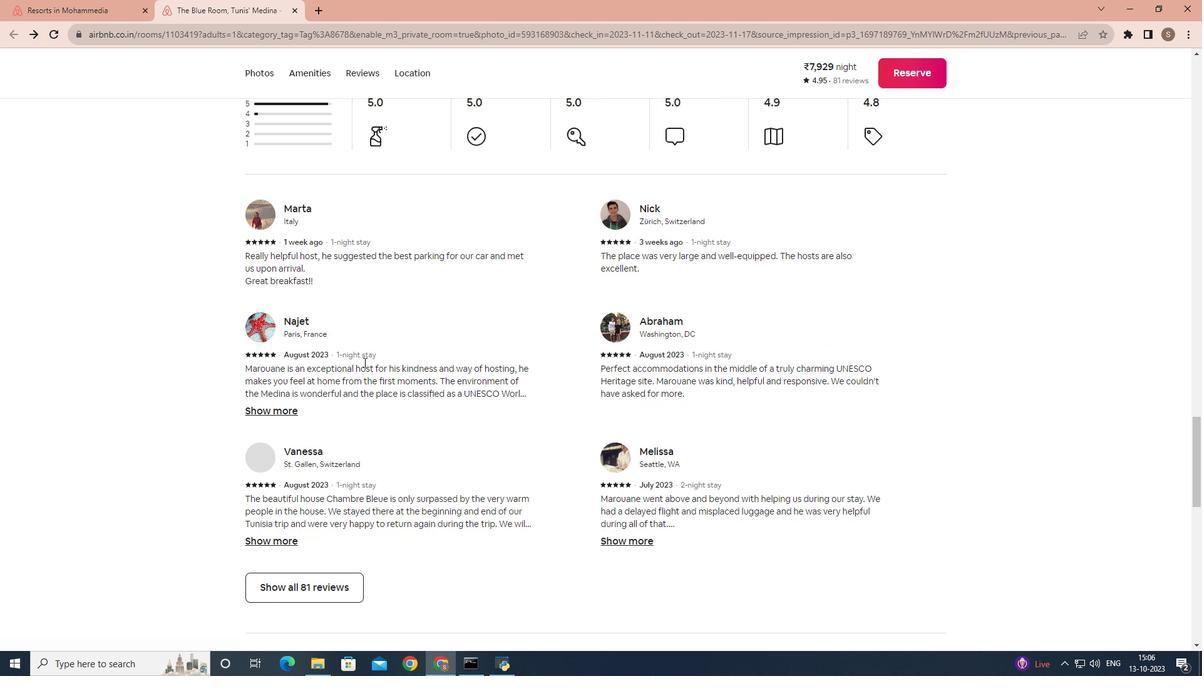 
Action: Mouse moved to (363, 361)
Screenshot: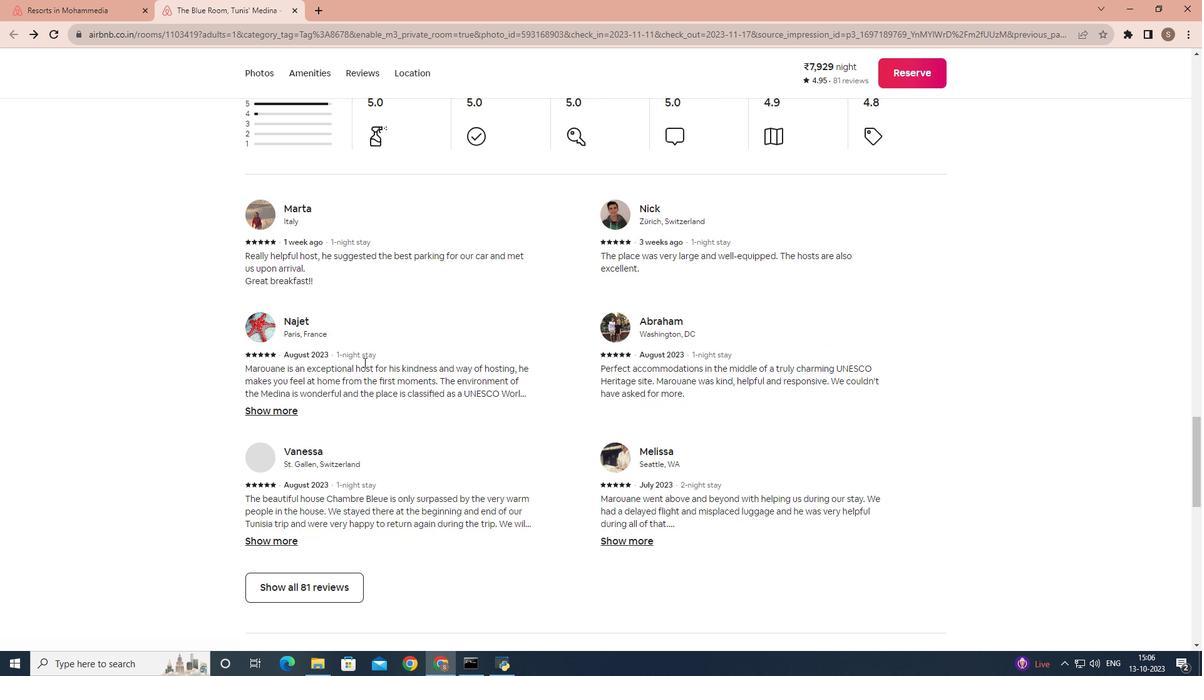 
Action: Mouse scrolled (363, 360) with delta (0, 0)
Screenshot: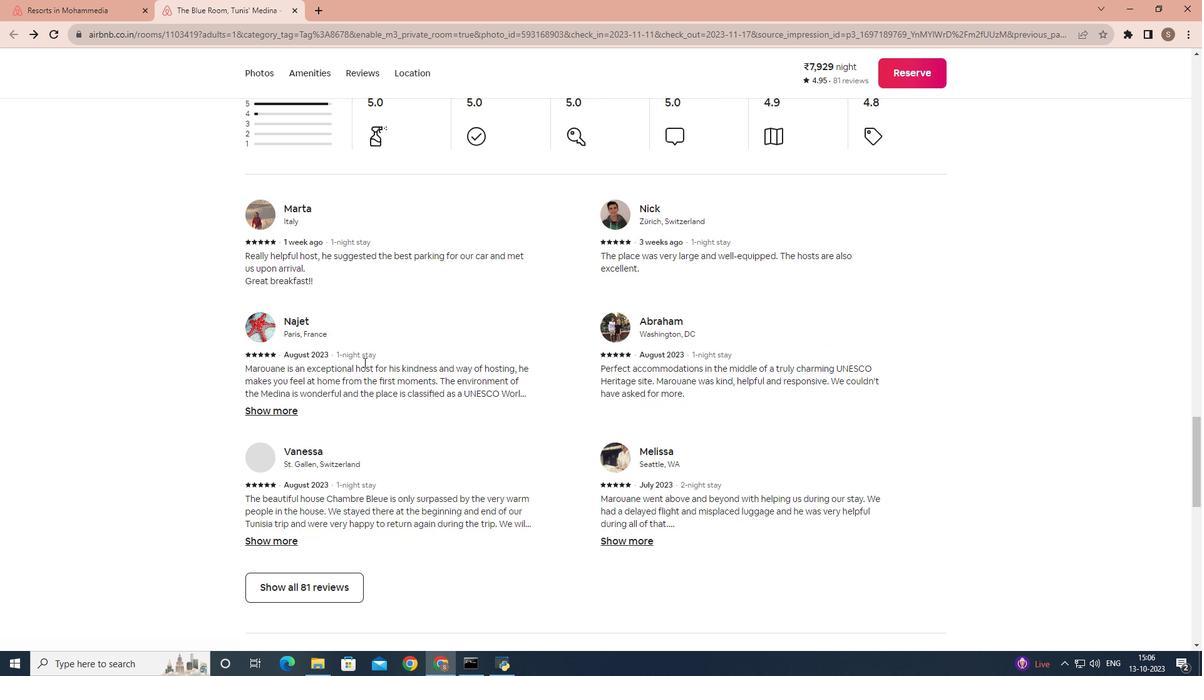 
Action: Mouse moved to (349, 383)
Screenshot: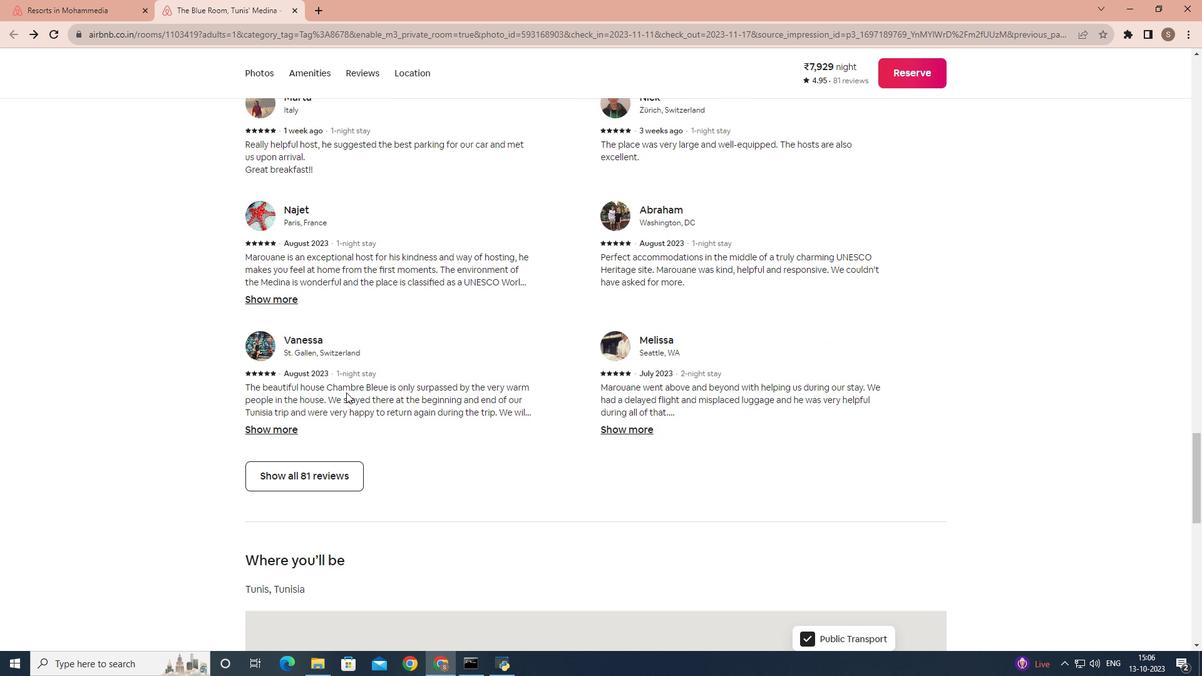 
Action: Mouse scrolled (349, 382) with delta (0, 0)
Screenshot: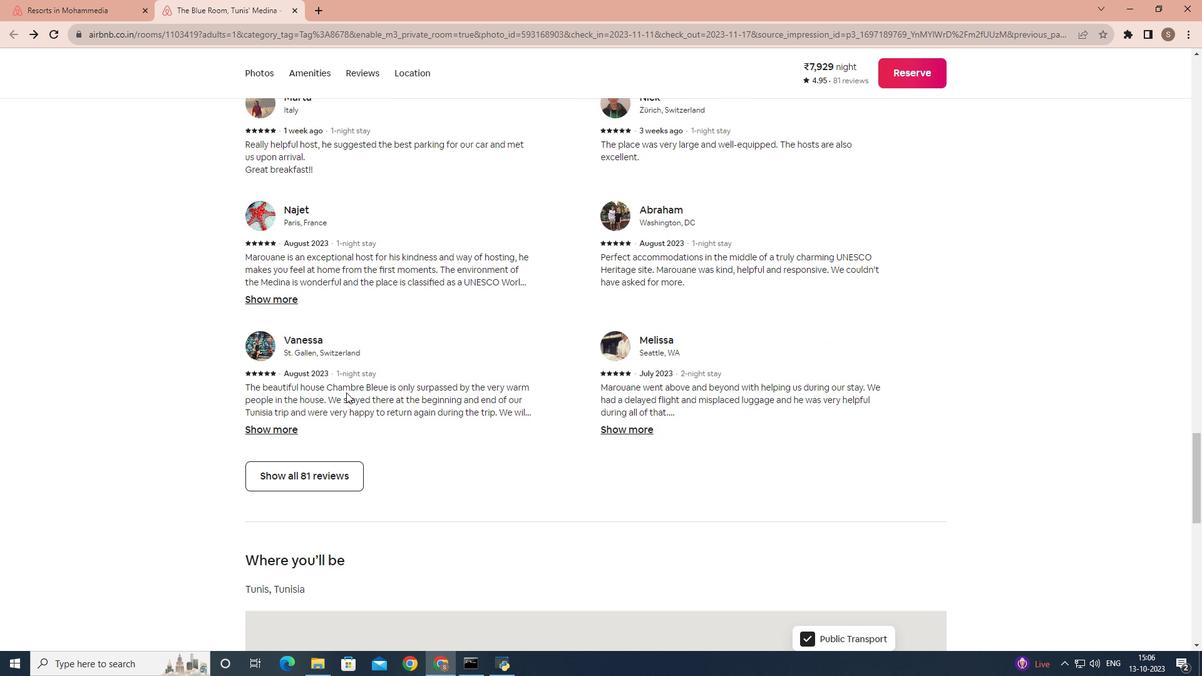 
Action: Mouse moved to (347, 389)
Screenshot: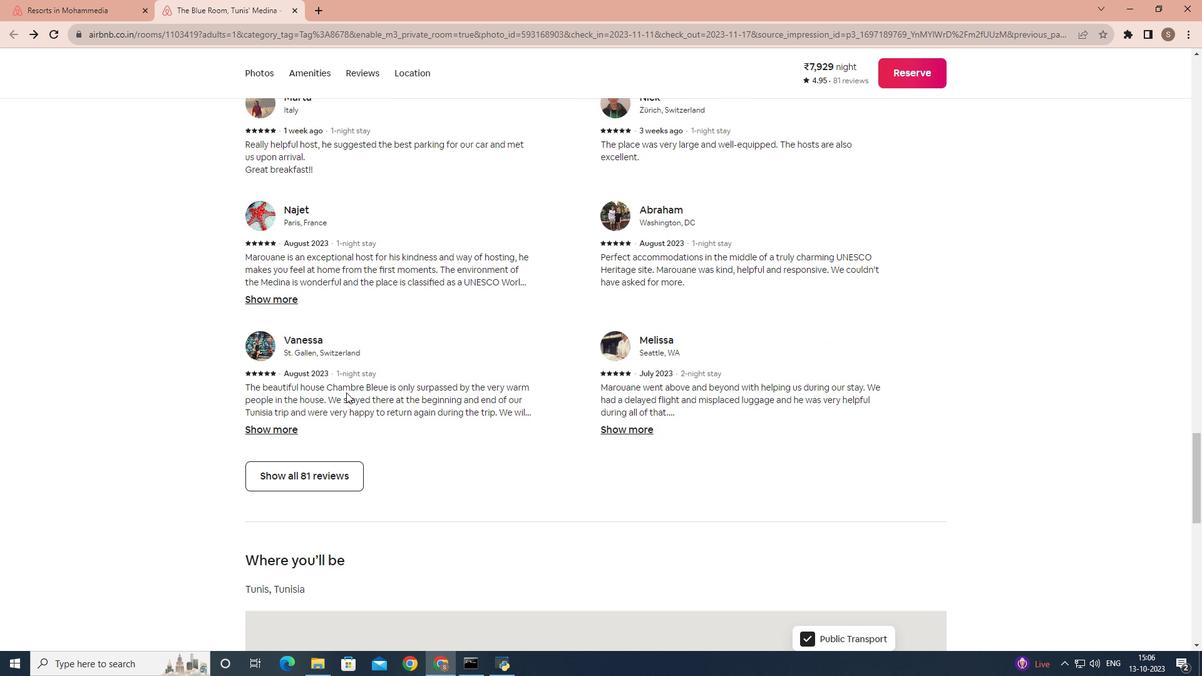 
Action: Mouse scrolled (347, 388) with delta (0, 0)
Screenshot: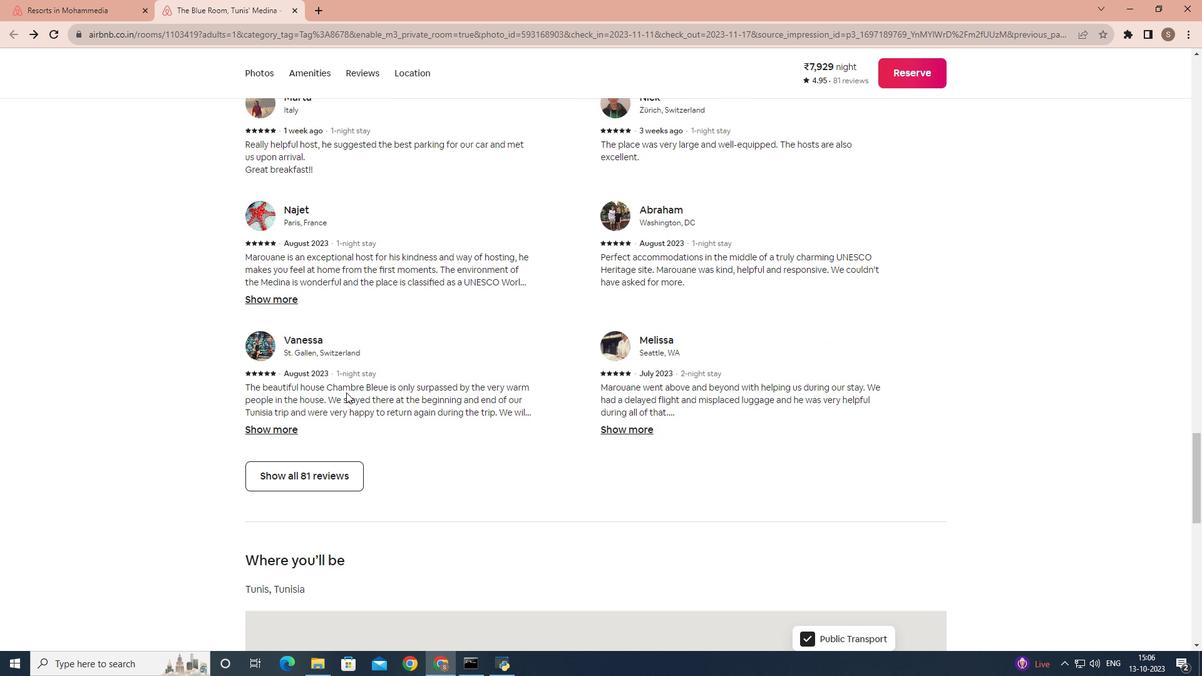 
Action: Mouse moved to (336, 356)
Screenshot: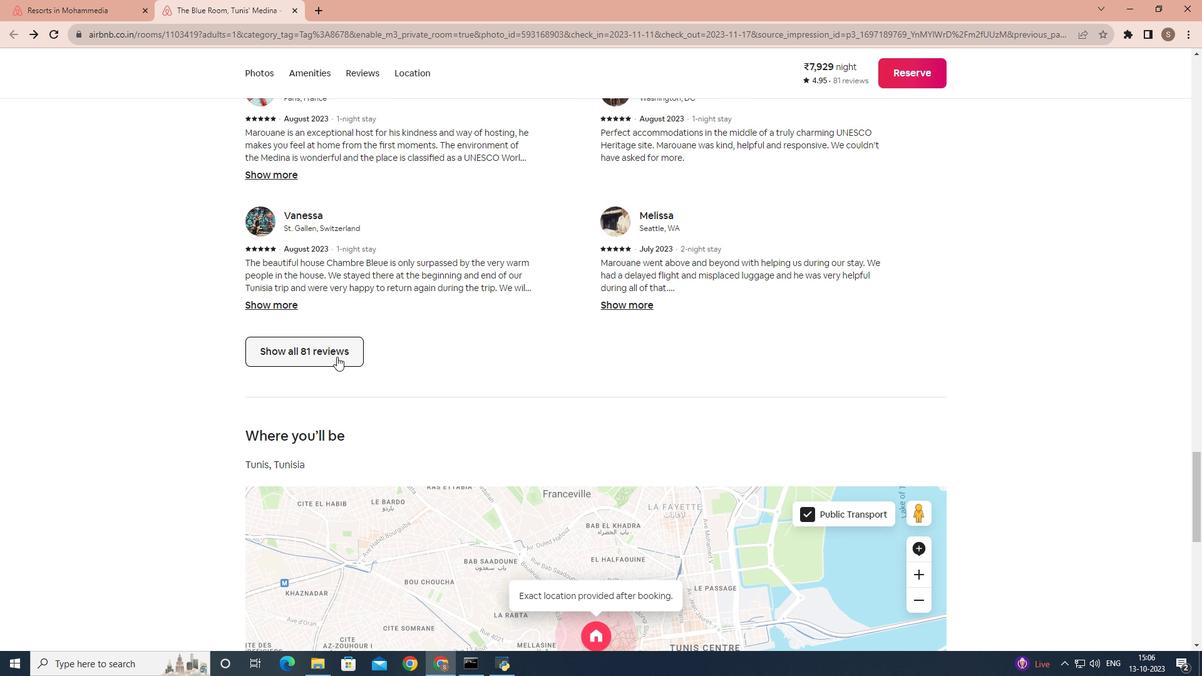 
Action: Mouse pressed left at (336, 356)
Screenshot: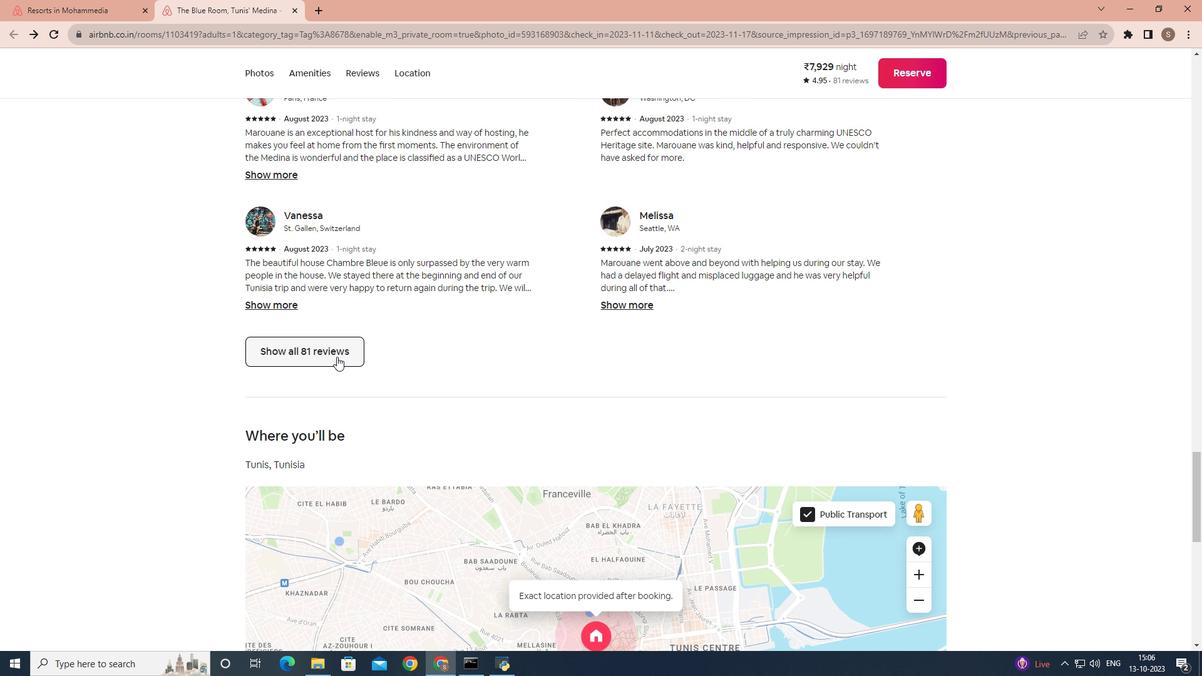 
Action: Mouse moved to (711, 309)
Screenshot: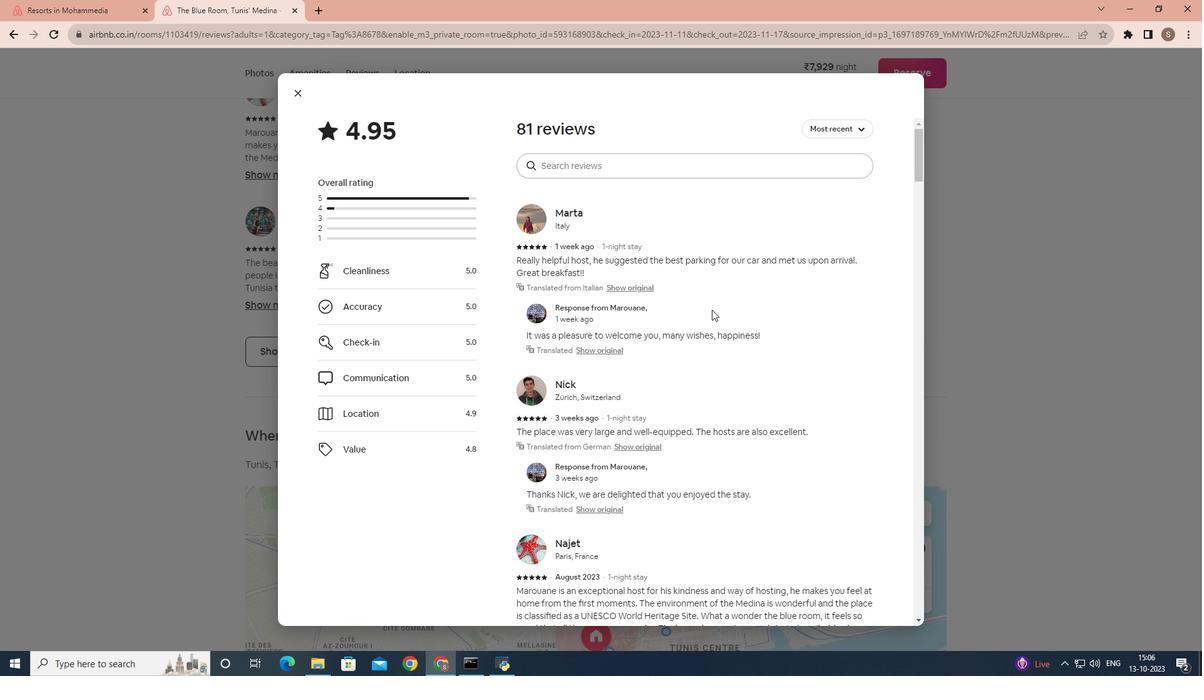 
Action: Key pressed <Key.esc>`
Screenshot: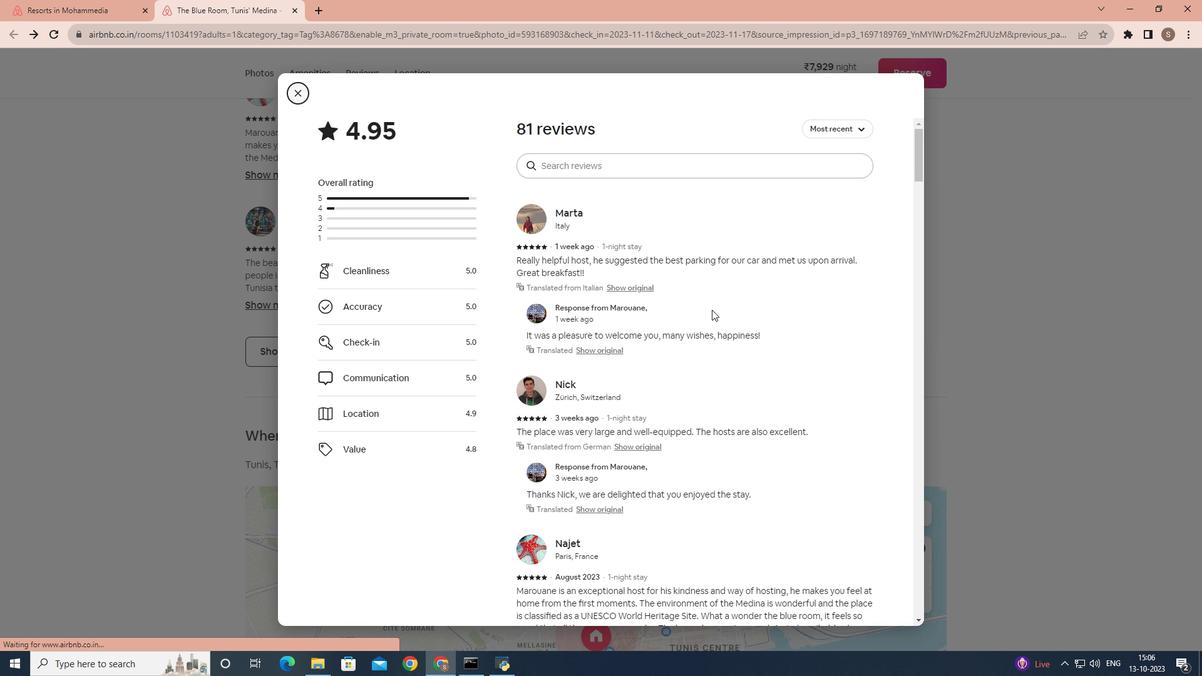 
Action: Mouse moved to (339, 355)
Screenshot: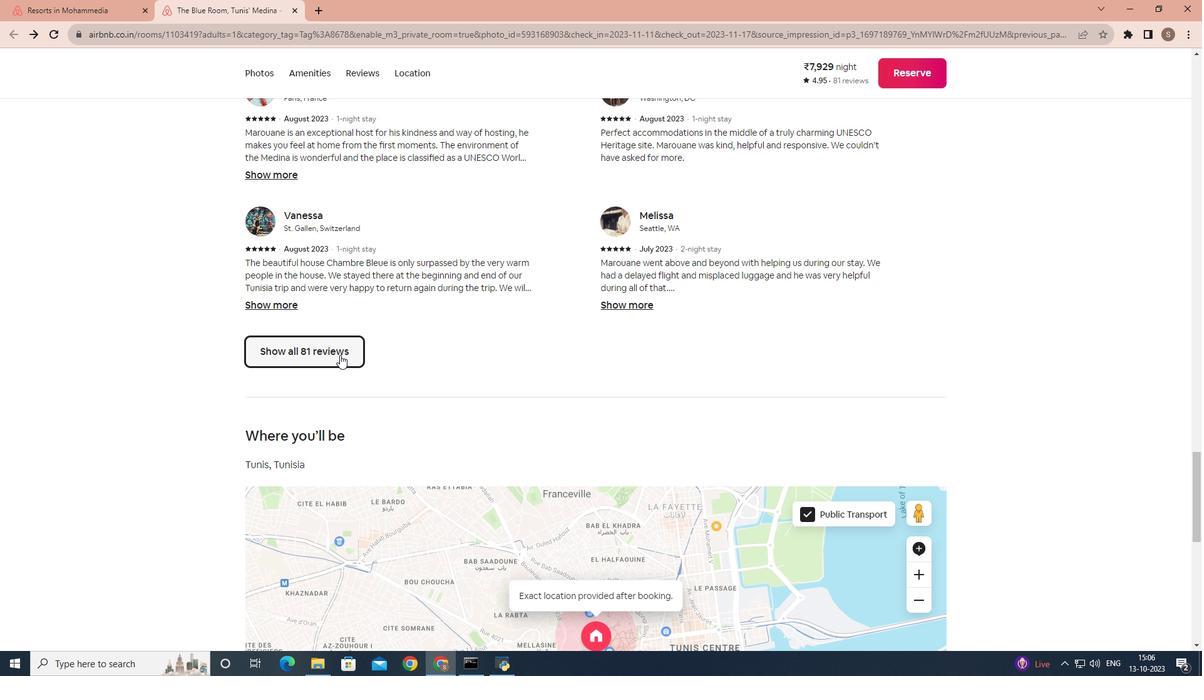 
Action: Mouse pressed left at (339, 355)
Screenshot: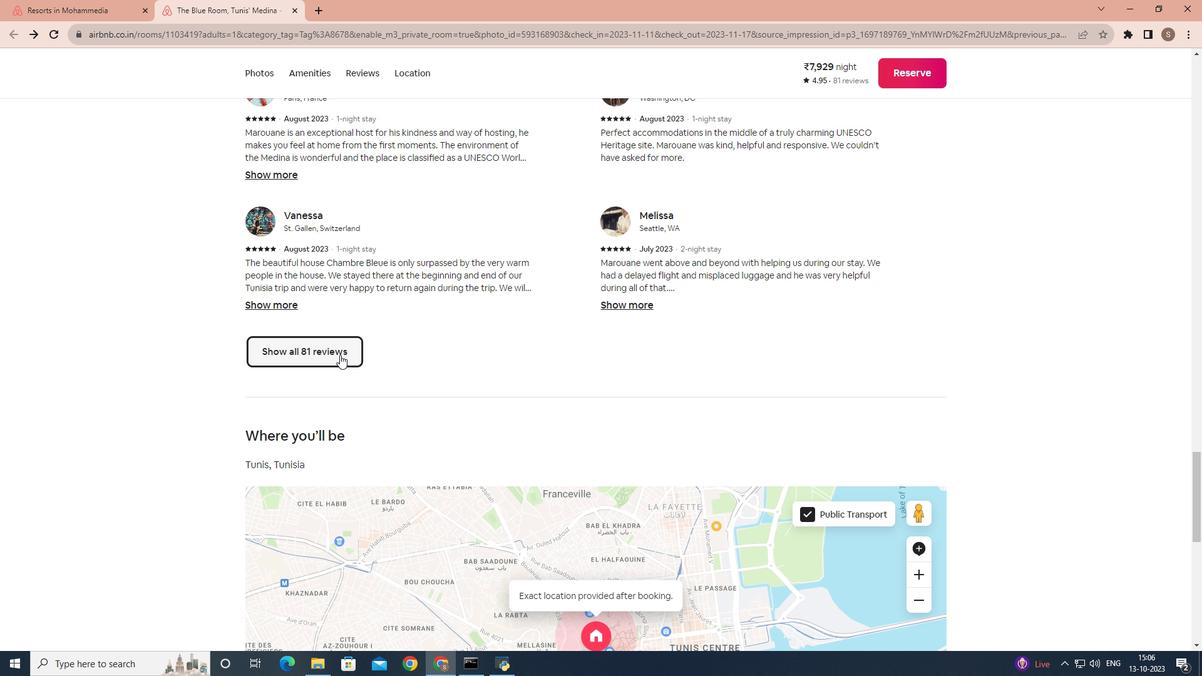 
Action: Mouse moved to (651, 333)
Screenshot: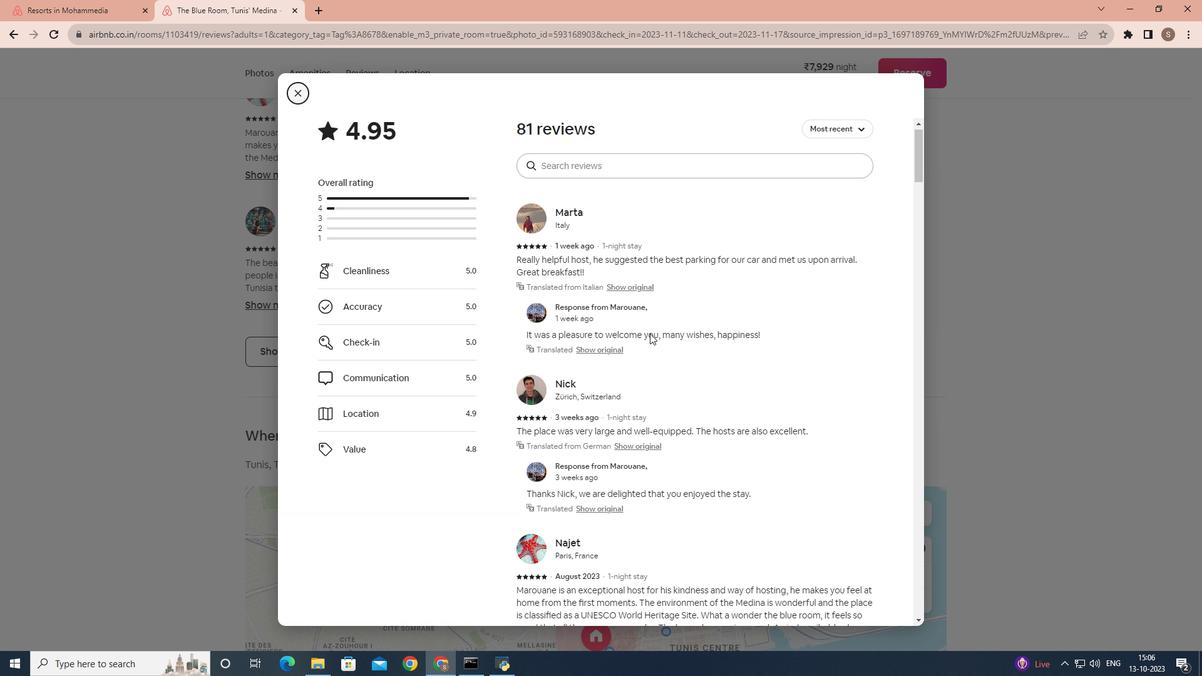 
Action: Mouse scrolled (651, 333) with delta (0, 0)
Screenshot: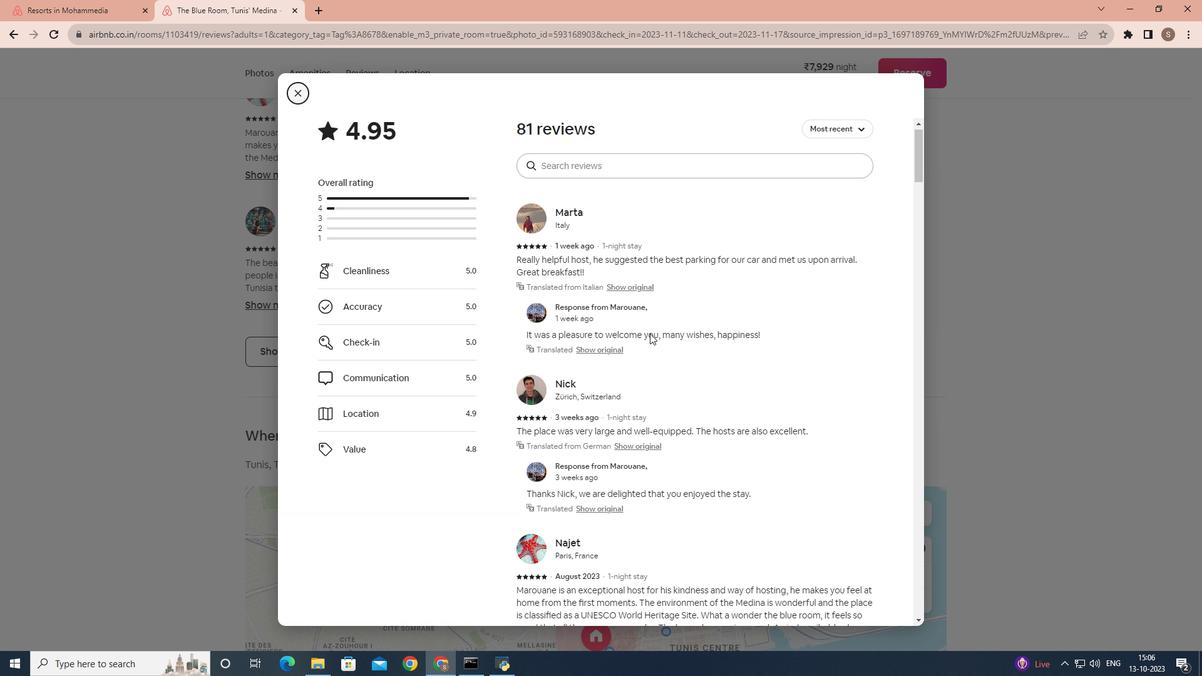 
Action: Mouse moved to (649, 333)
Screenshot: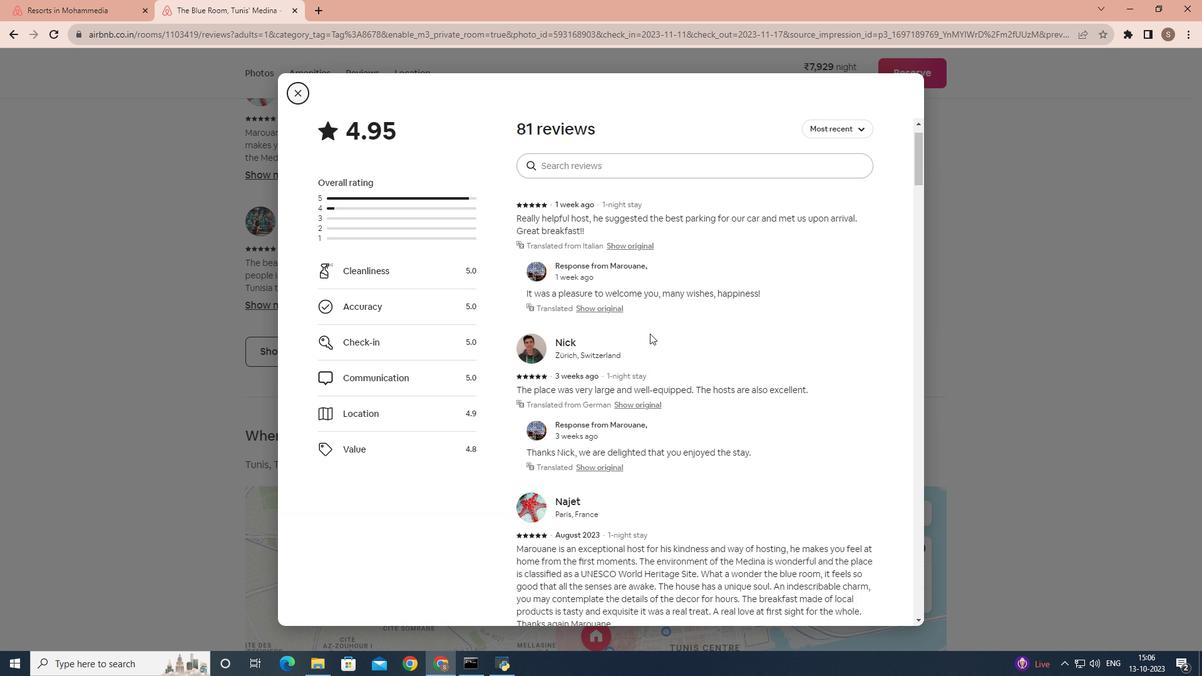 
Action: Mouse scrolled (649, 333) with delta (0, 0)
Screenshot: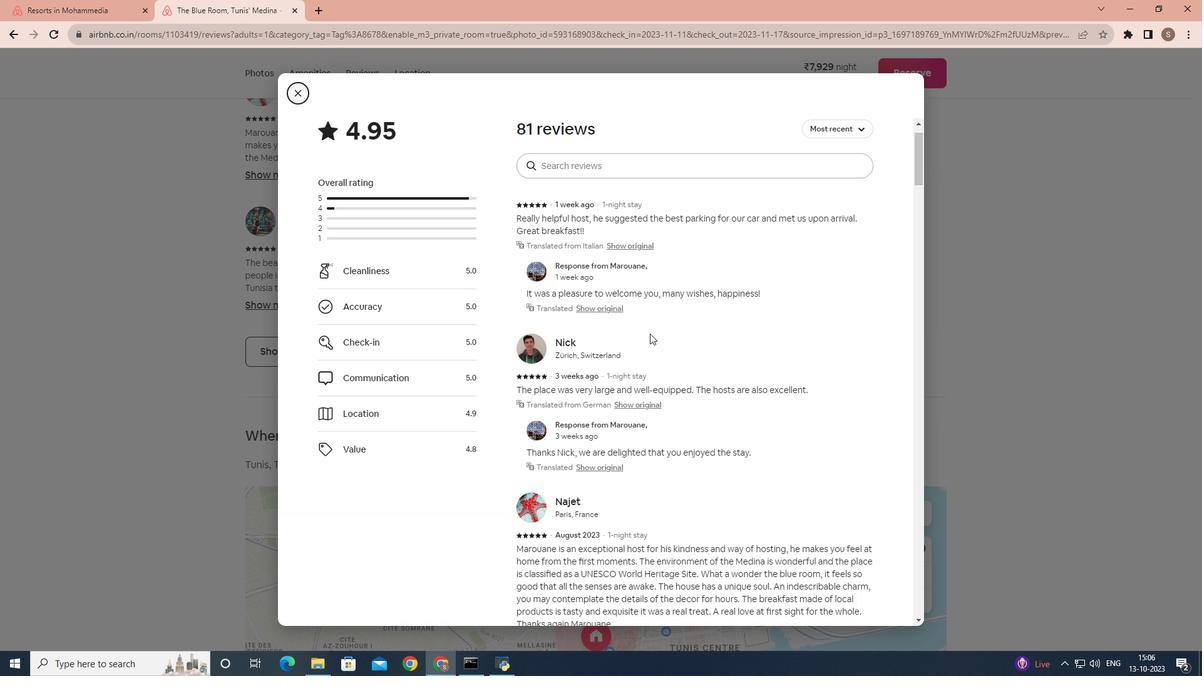 
Action: Mouse scrolled (649, 333) with delta (0, 0)
Screenshot: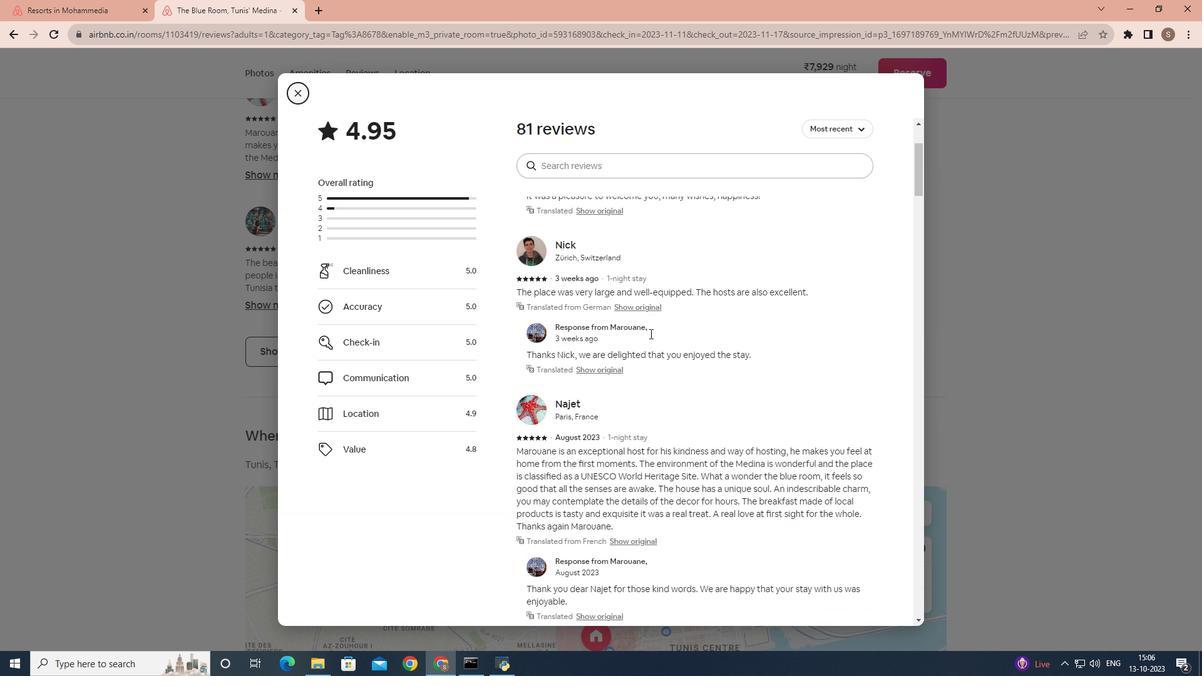 
Action: Mouse scrolled (649, 333) with delta (0, 0)
Screenshot: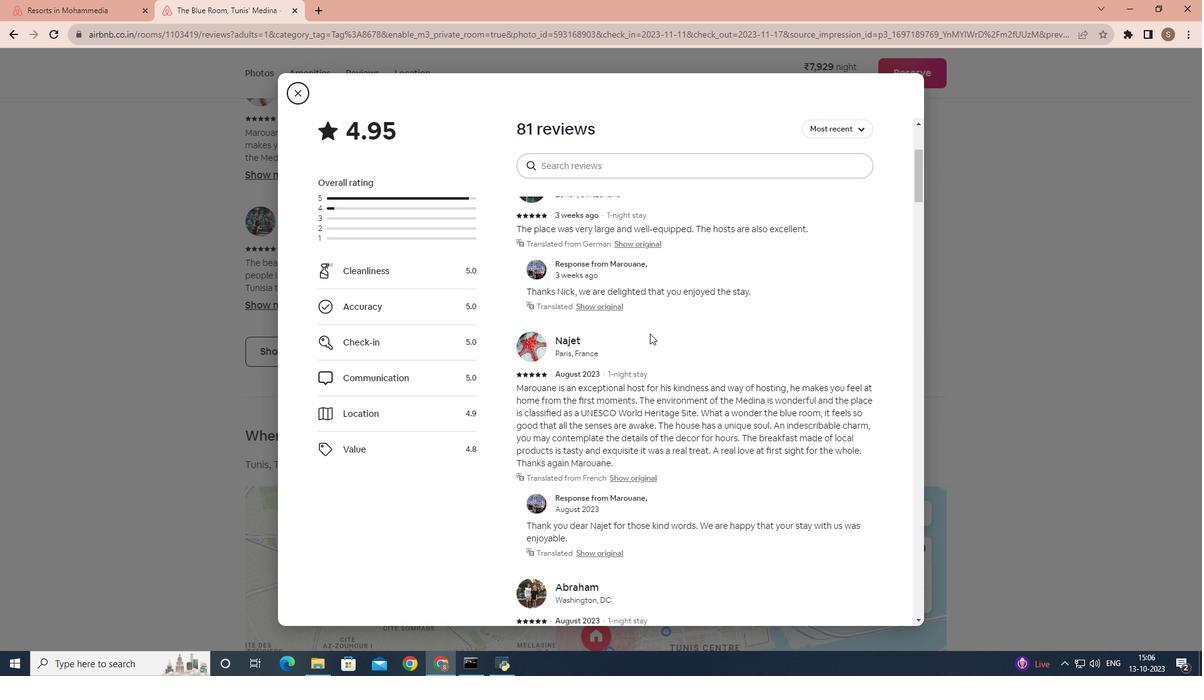 
Action: Mouse scrolled (649, 333) with delta (0, 0)
Screenshot: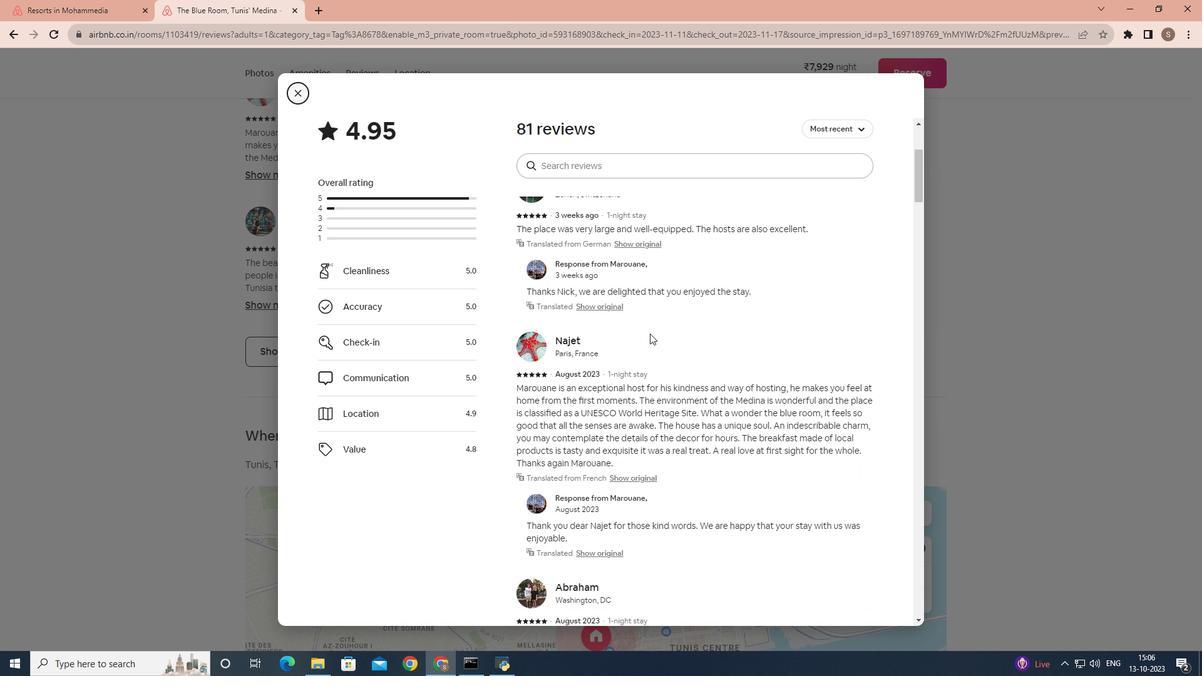 
Action: Mouse scrolled (649, 333) with delta (0, 0)
Screenshot: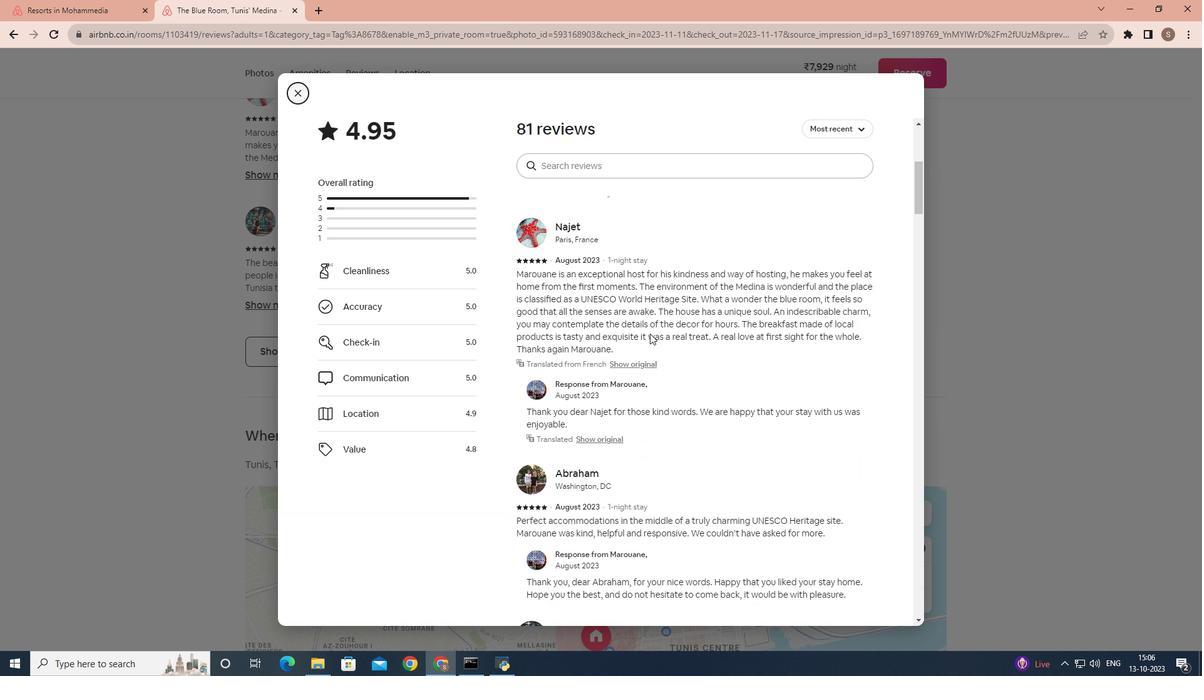 
Action: Mouse scrolled (649, 333) with delta (0, 0)
Screenshot: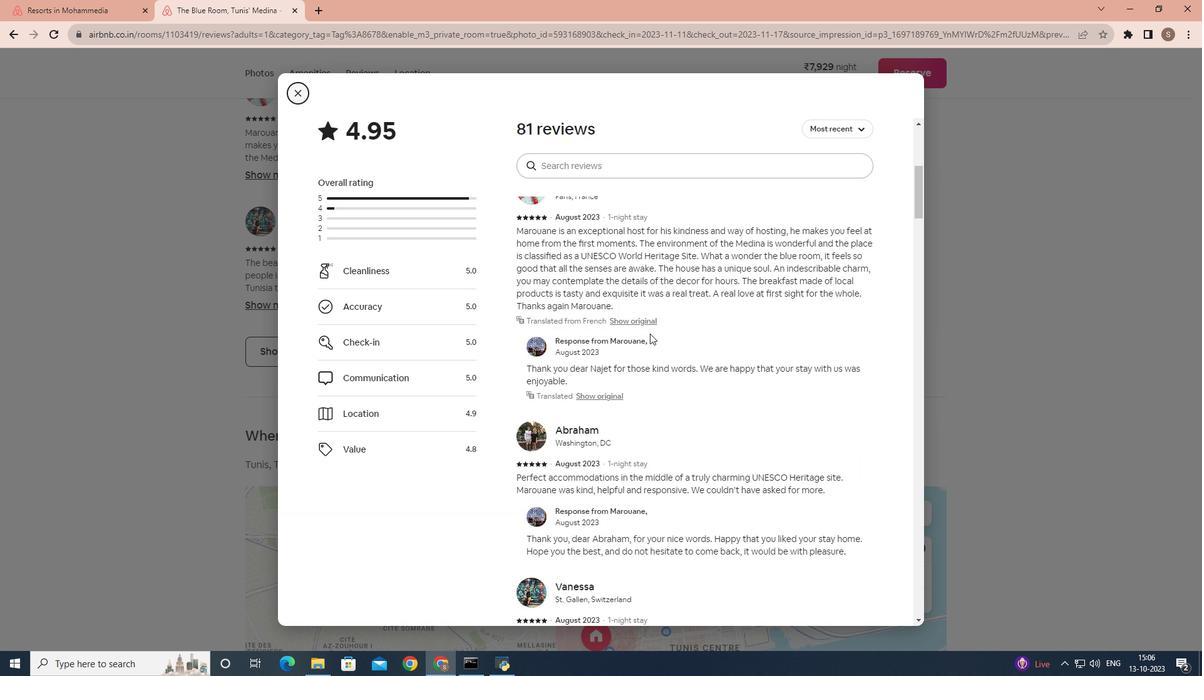 
Action: Mouse scrolled (649, 333) with delta (0, 0)
Screenshot: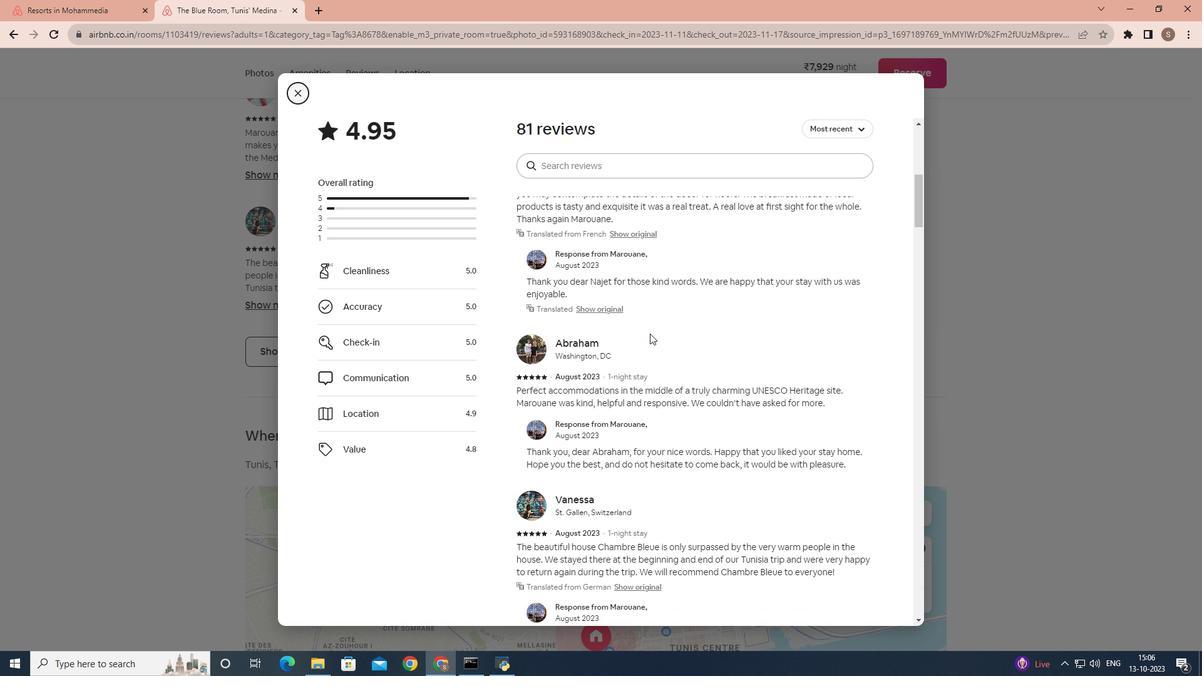 
Action: Mouse scrolled (649, 333) with delta (0, 0)
Screenshot: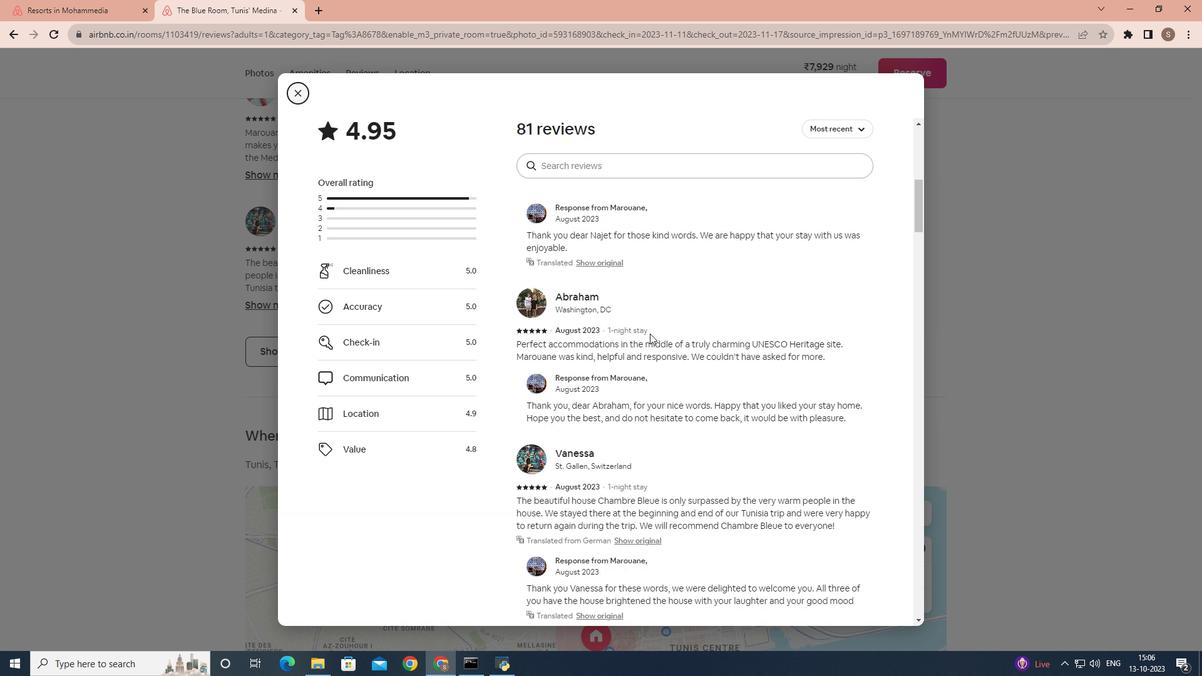 
Action: Mouse scrolled (649, 333) with delta (0, 0)
Screenshot: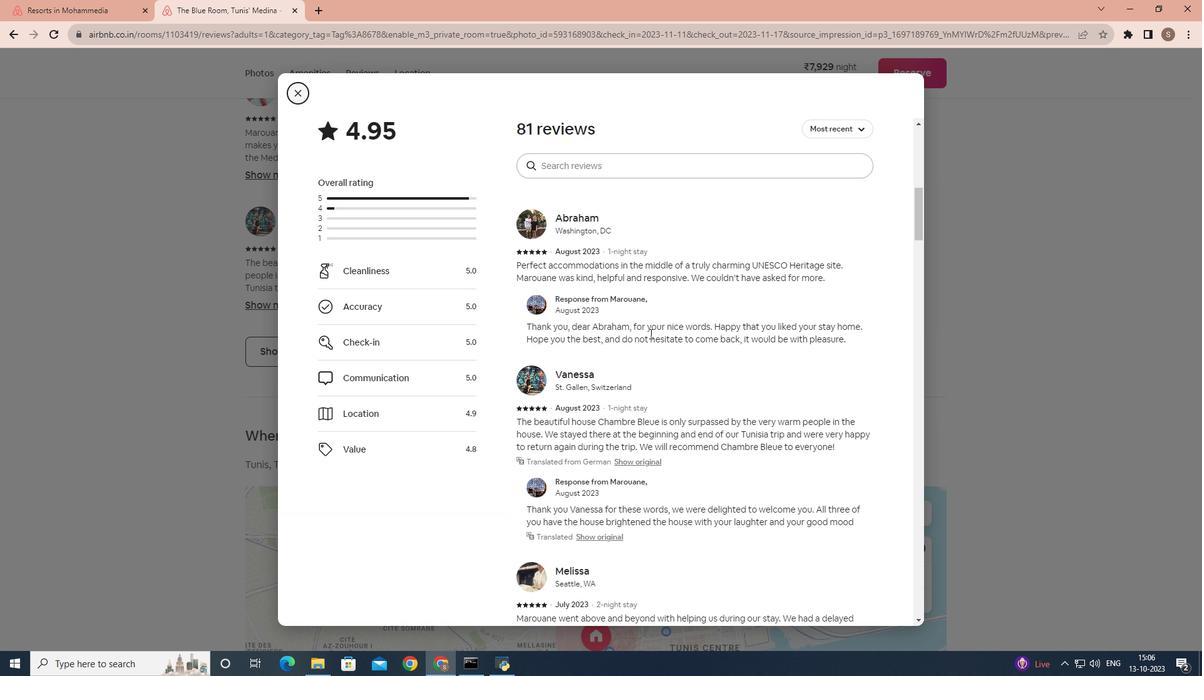 
Action: Mouse scrolled (649, 333) with delta (0, 0)
Screenshot: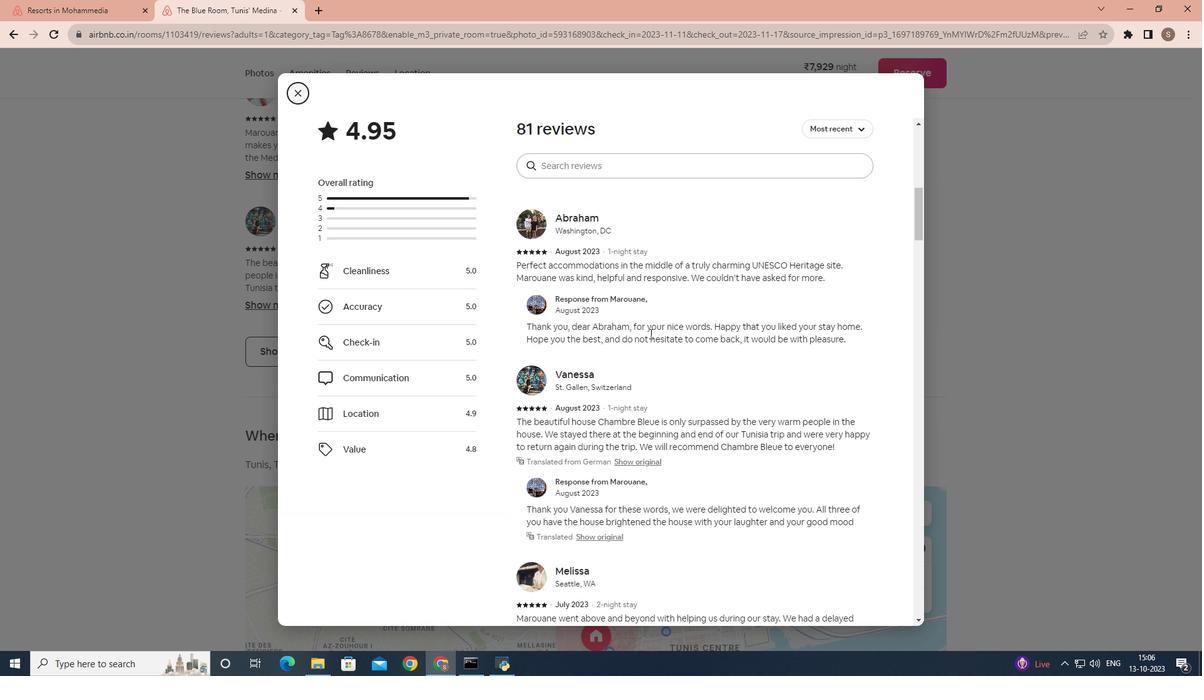 
Action: Mouse scrolled (649, 333) with delta (0, 0)
Screenshot: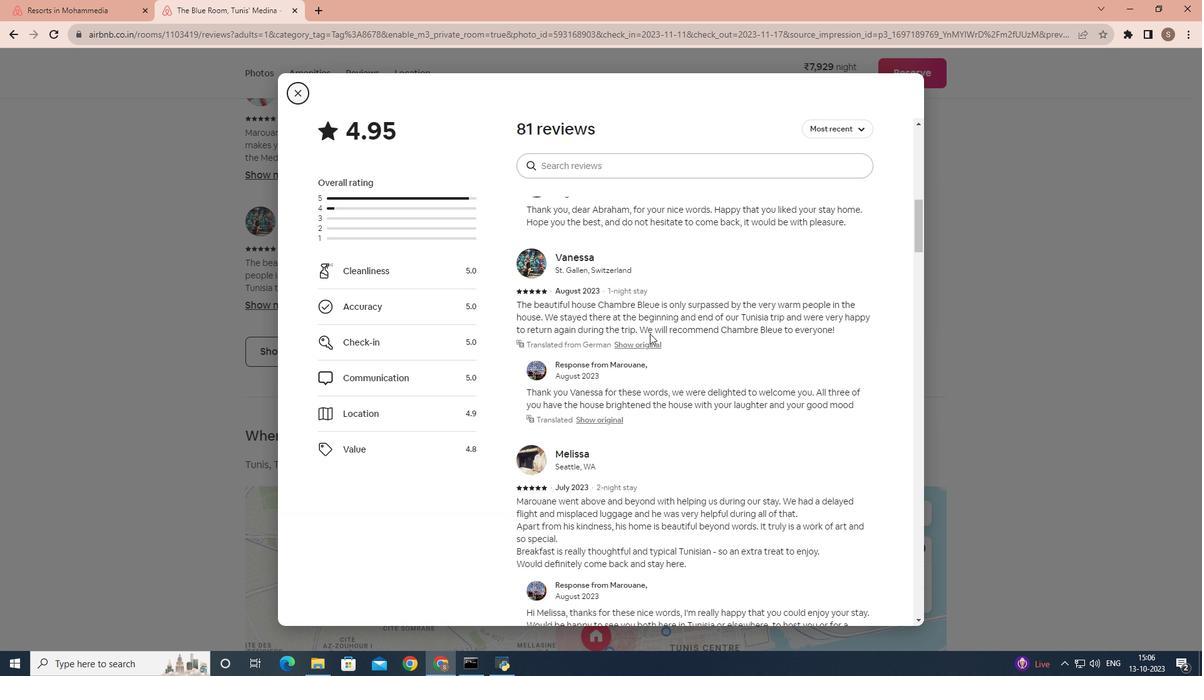 
Action: Mouse scrolled (649, 333) with delta (0, 0)
Screenshot: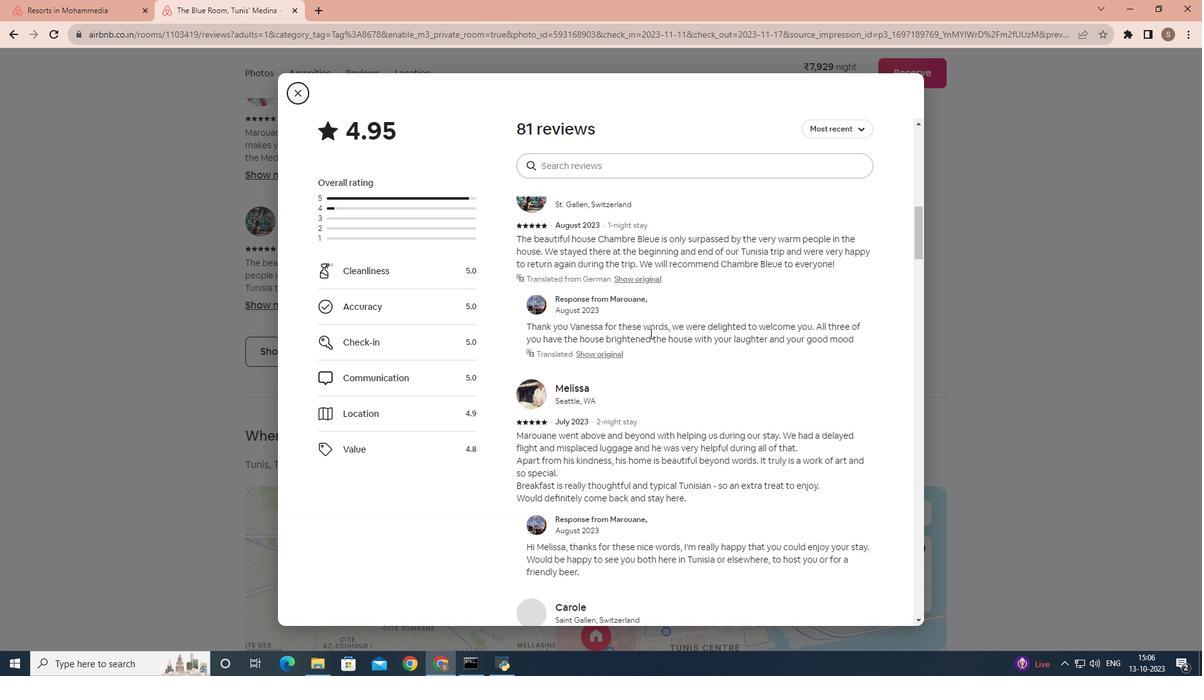 
Action: Mouse scrolled (649, 333) with delta (0, 0)
Screenshot: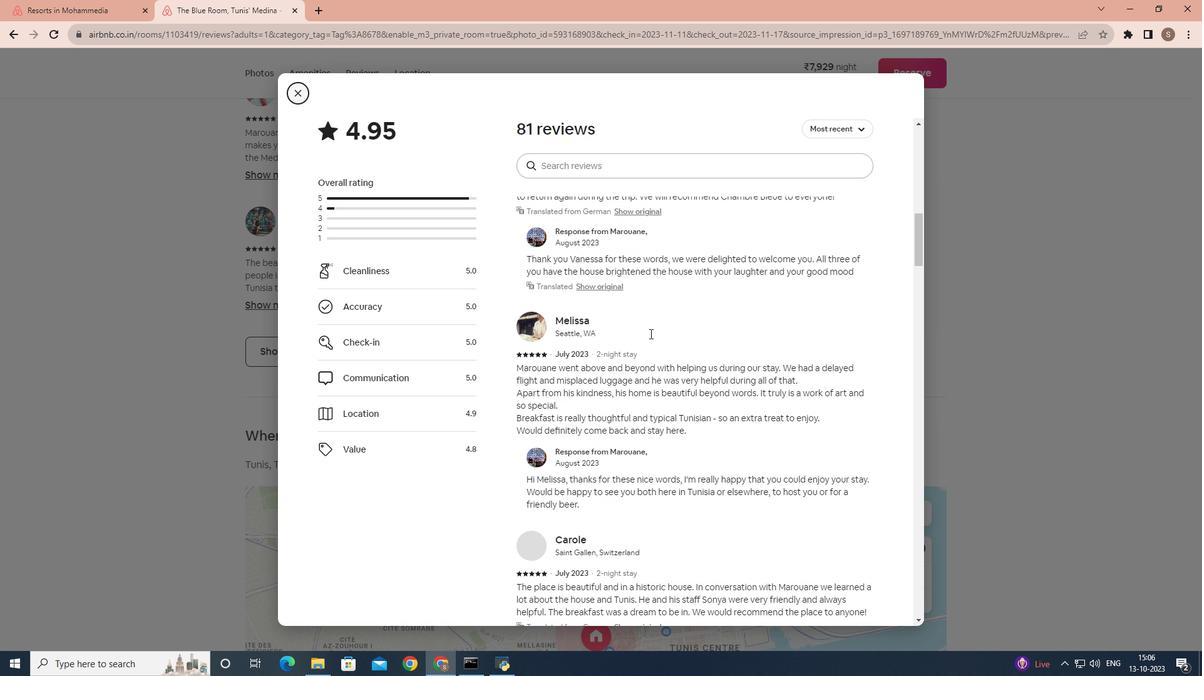 
Action: Mouse scrolled (649, 333) with delta (0, 0)
Screenshot: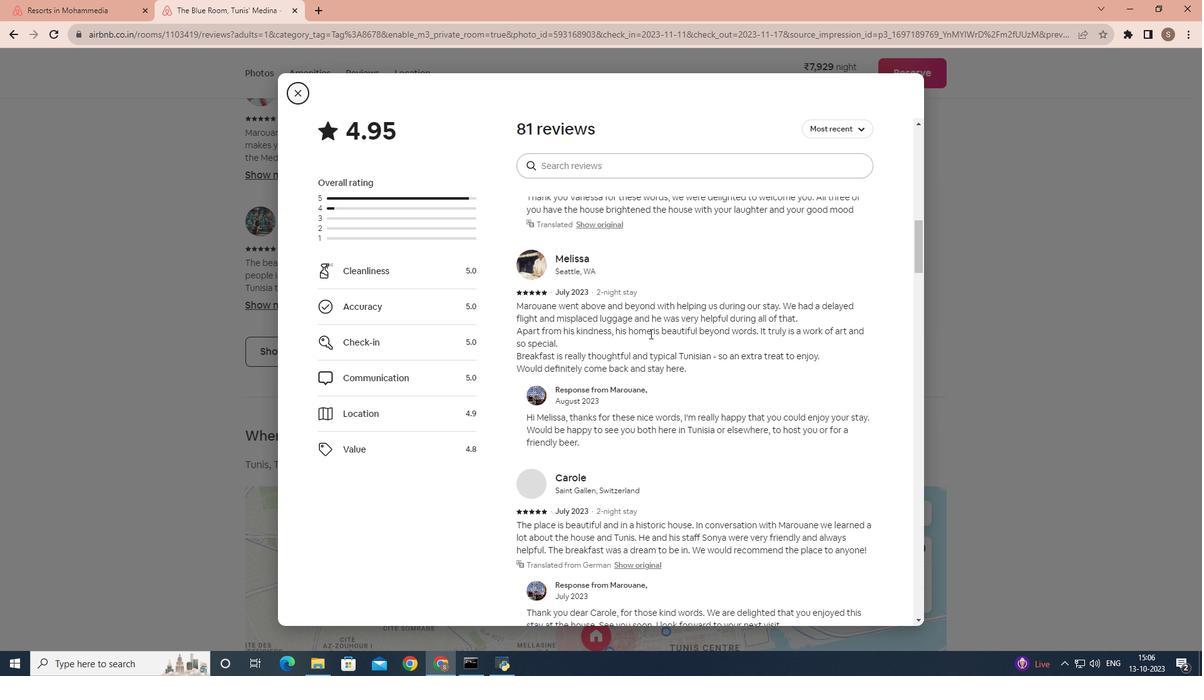 
Action: Mouse scrolled (649, 333) with delta (0, 0)
Screenshot: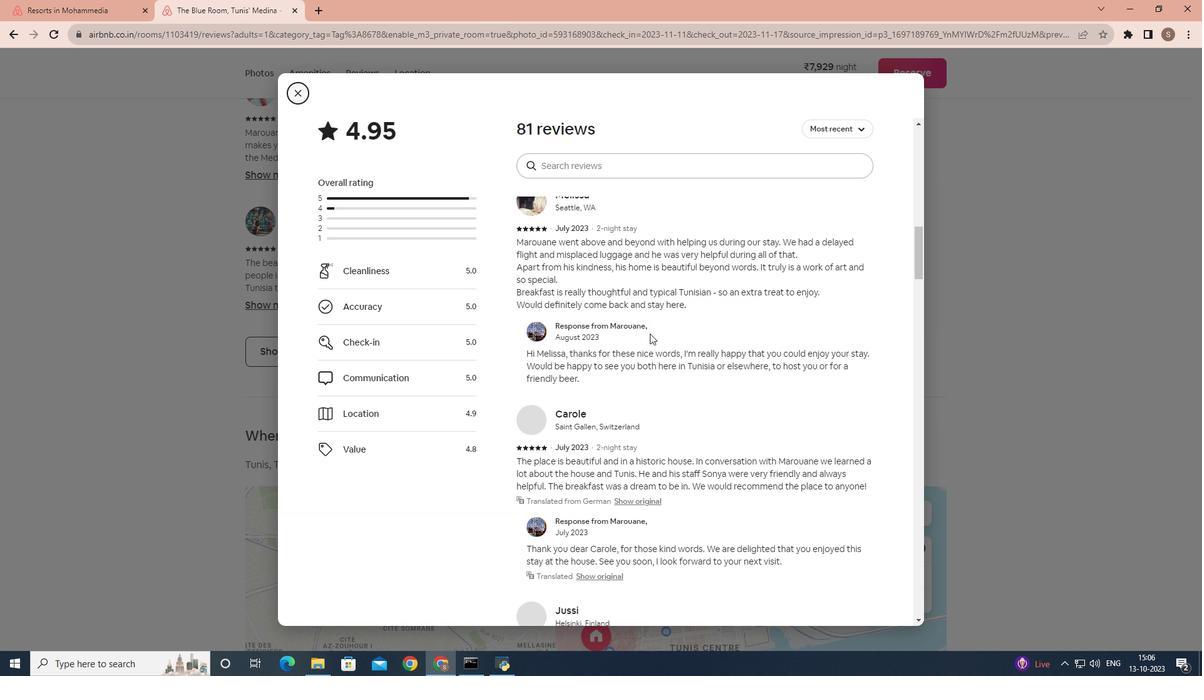 
Action: Mouse scrolled (649, 333) with delta (0, 0)
Screenshot: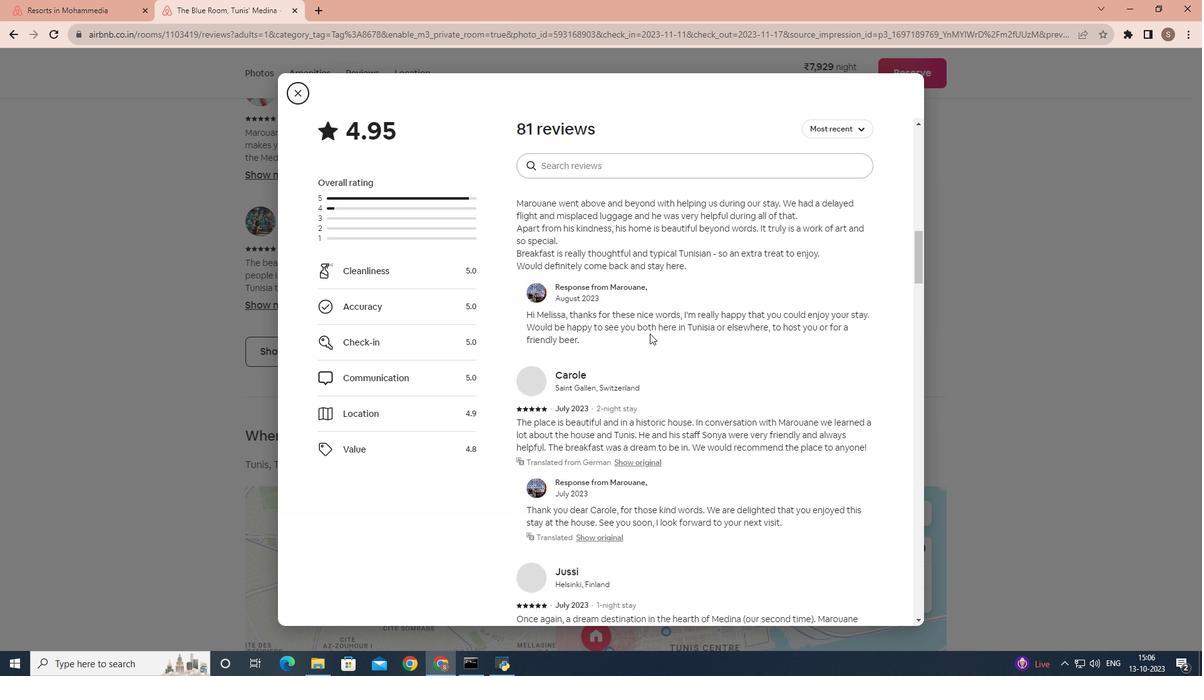 
Action: Mouse scrolled (649, 333) with delta (0, 0)
Screenshot: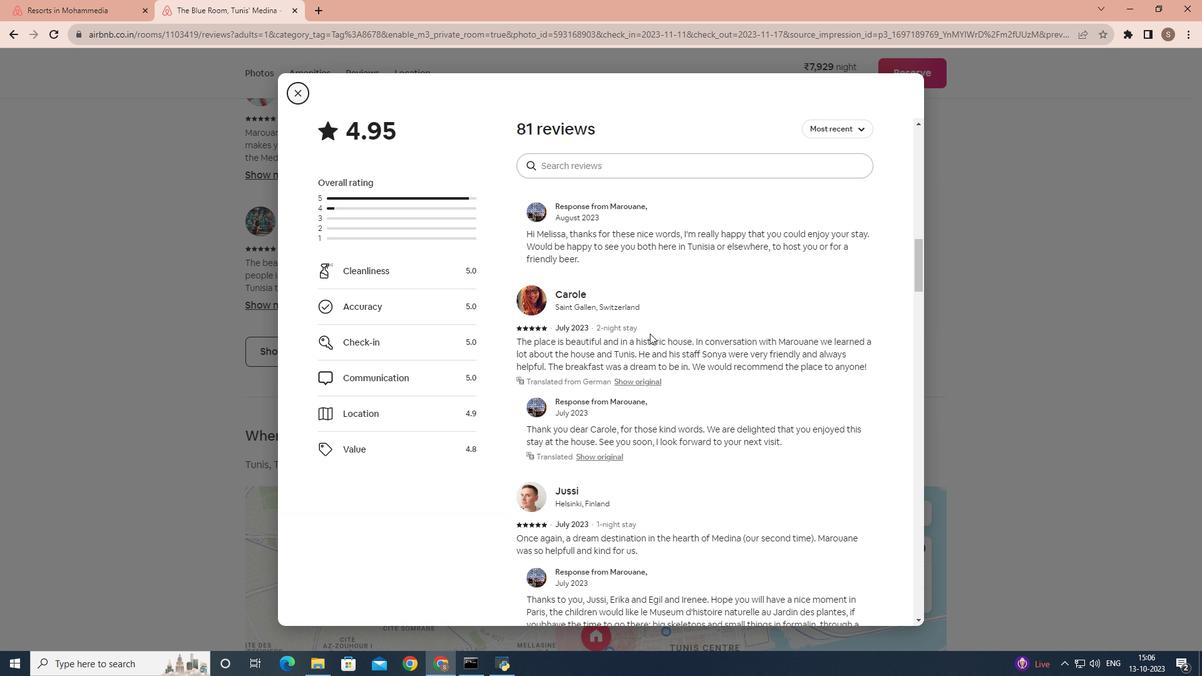 
Action: Mouse scrolled (649, 333) with delta (0, 0)
Screenshot: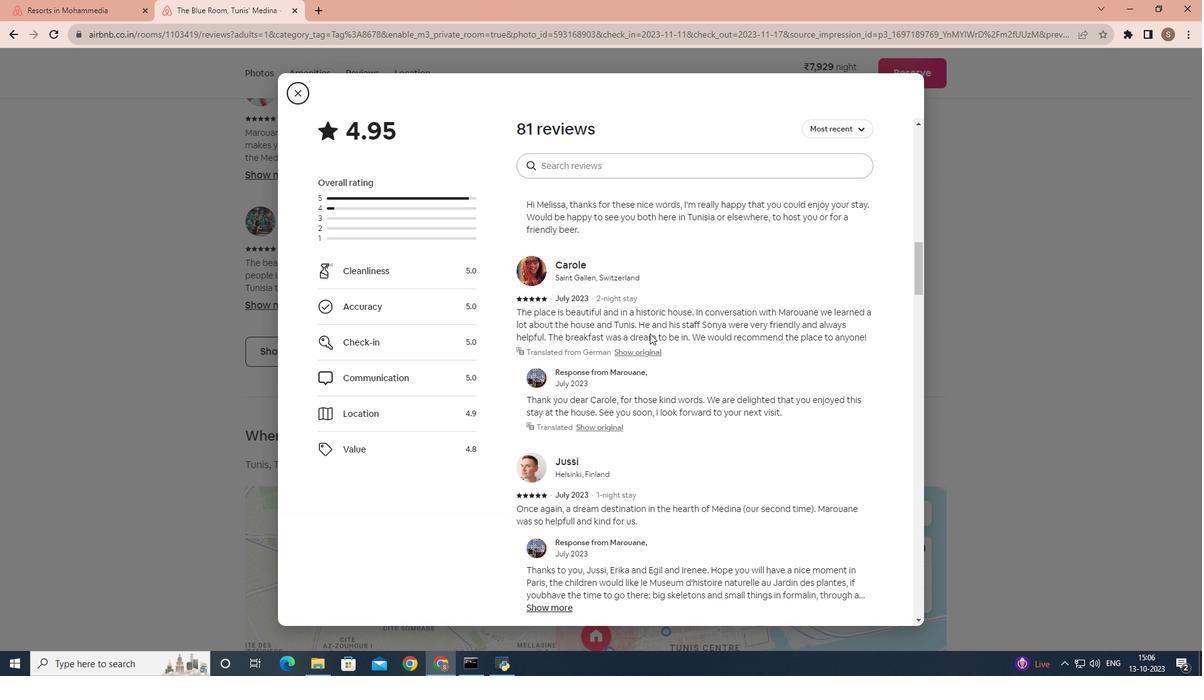 
Action: Mouse scrolled (649, 333) with delta (0, 0)
Screenshot: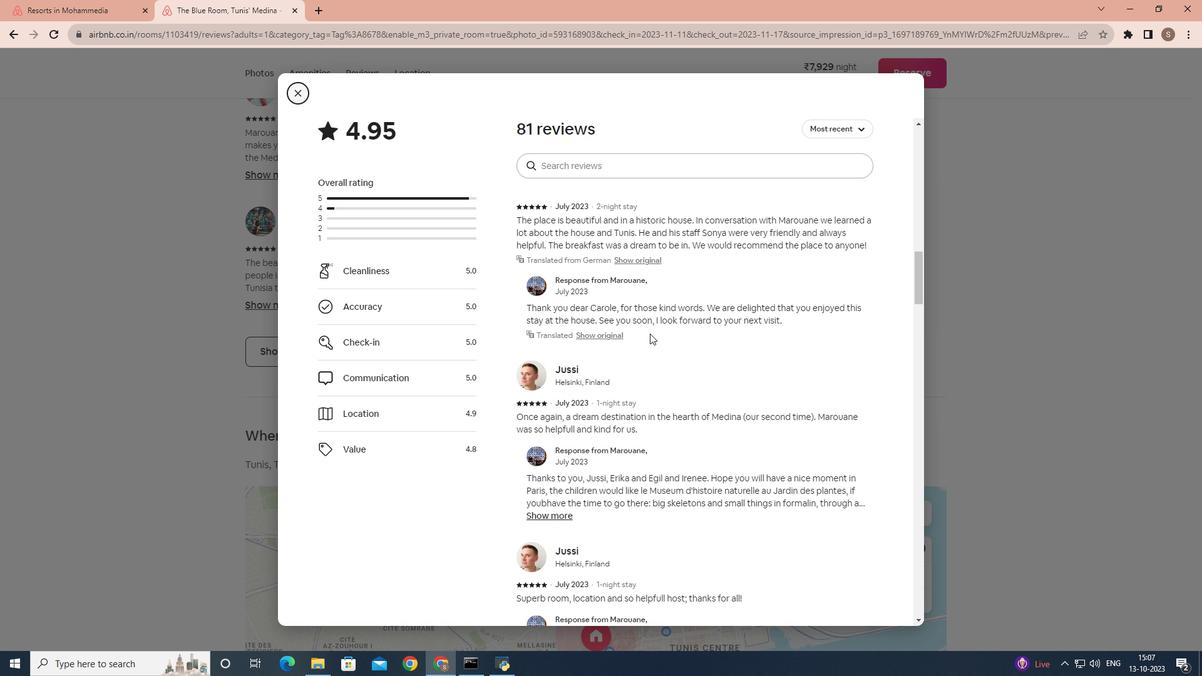 
Action: Mouse scrolled (649, 333) with delta (0, 0)
Screenshot: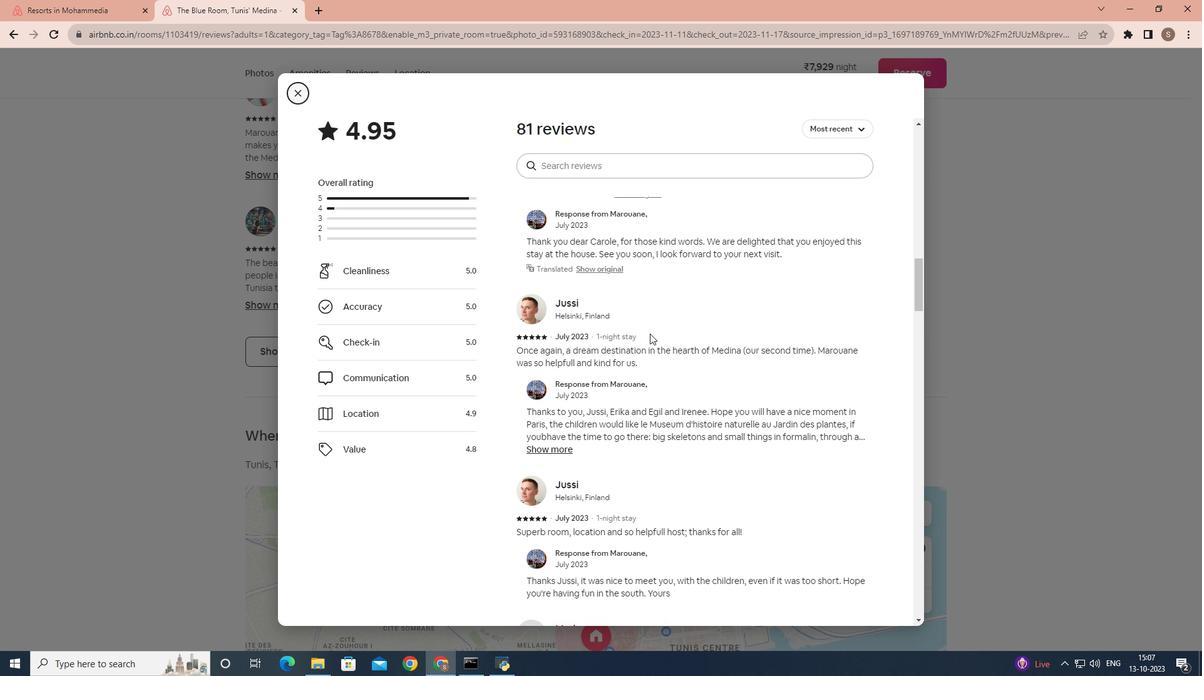 
Action: Mouse scrolled (649, 333) with delta (0, 0)
Screenshot: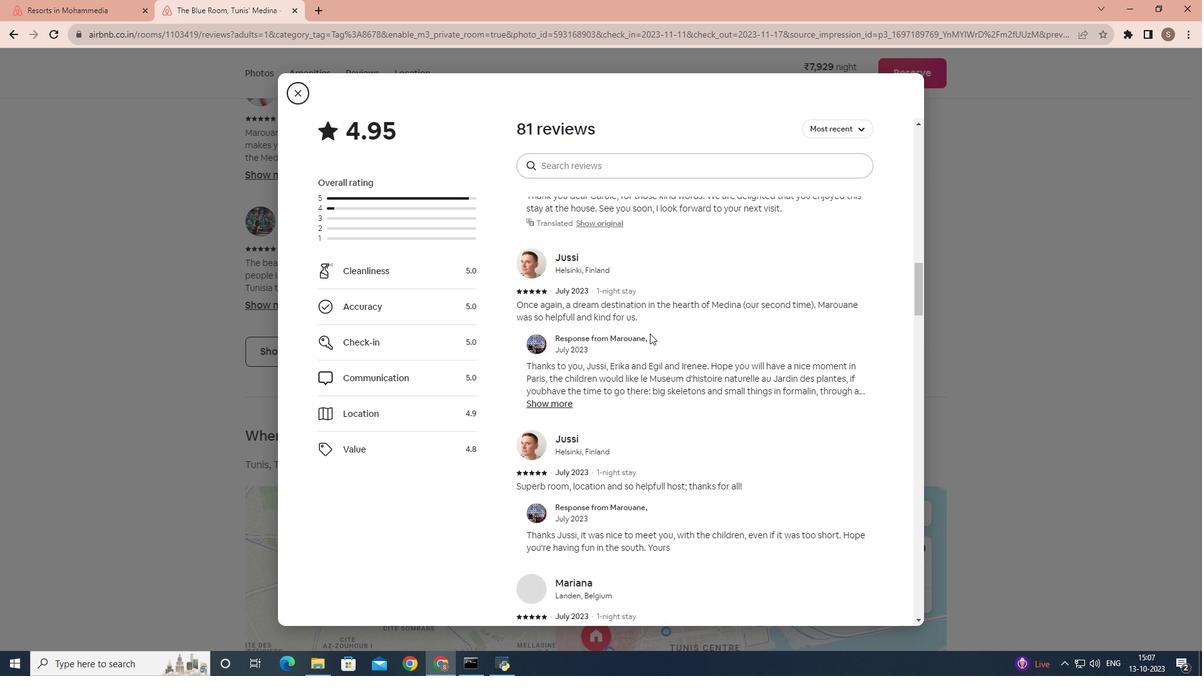 
Action: Mouse scrolled (649, 333) with delta (0, 0)
Screenshot: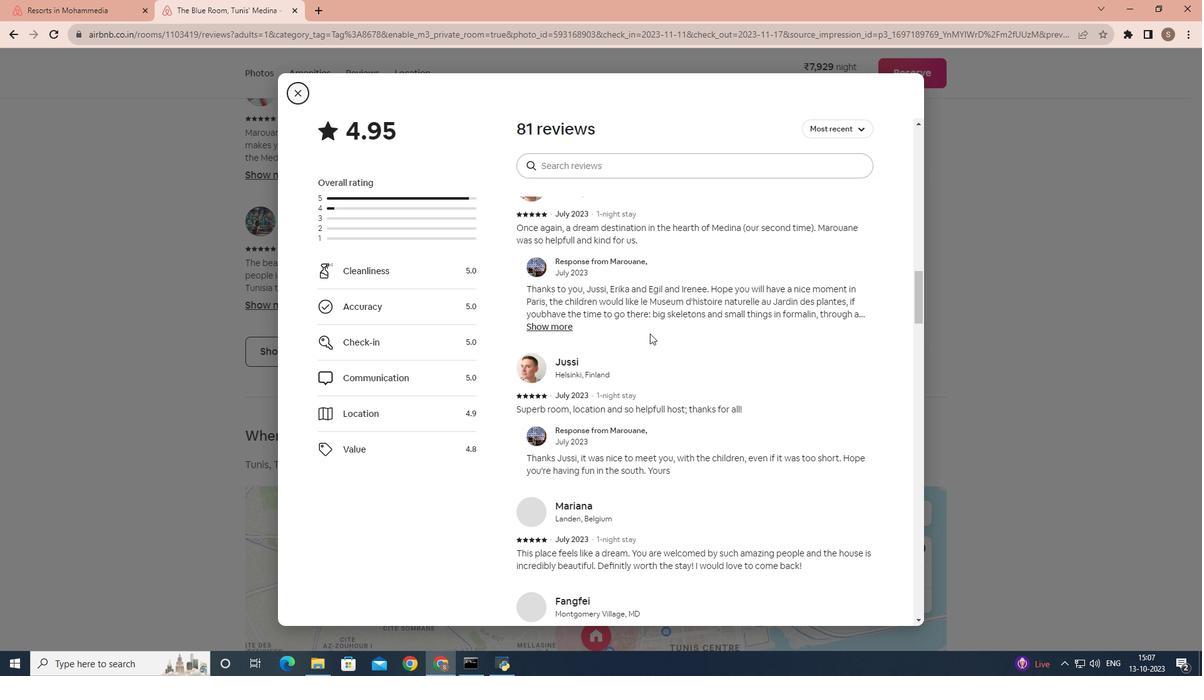 
Action: Mouse scrolled (649, 333) with delta (0, 0)
Screenshot: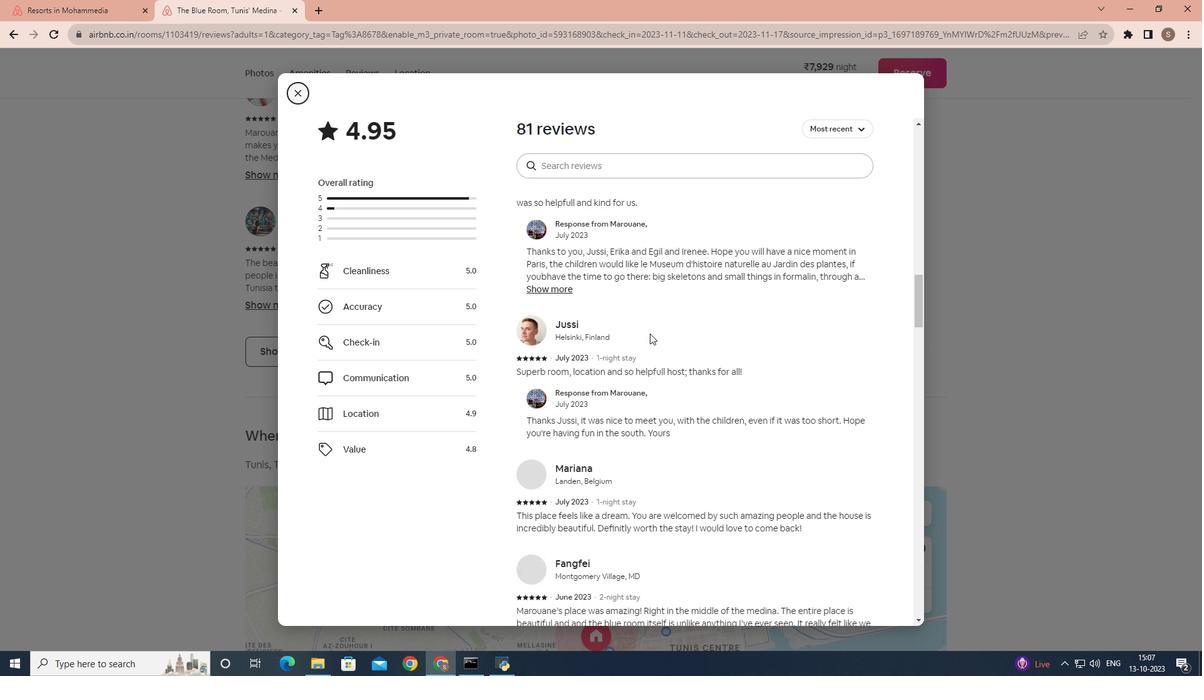 
Action: Mouse scrolled (649, 333) with delta (0, 0)
Screenshot: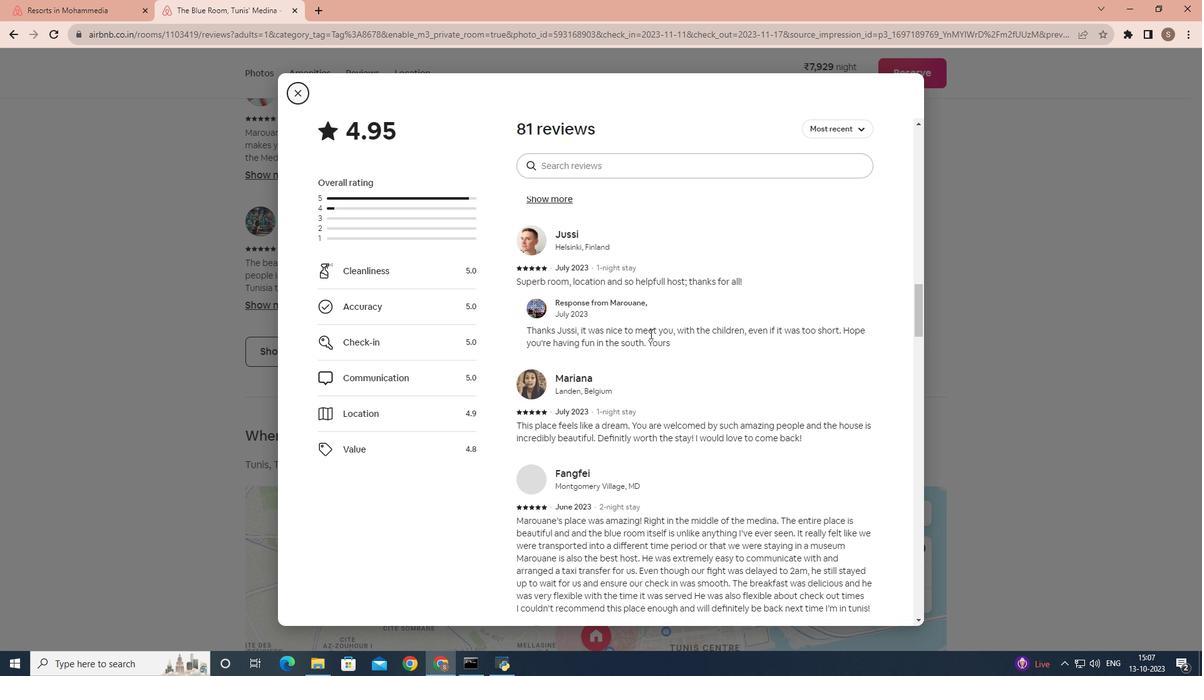 
Action: Mouse scrolled (649, 333) with delta (0, 0)
Screenshot: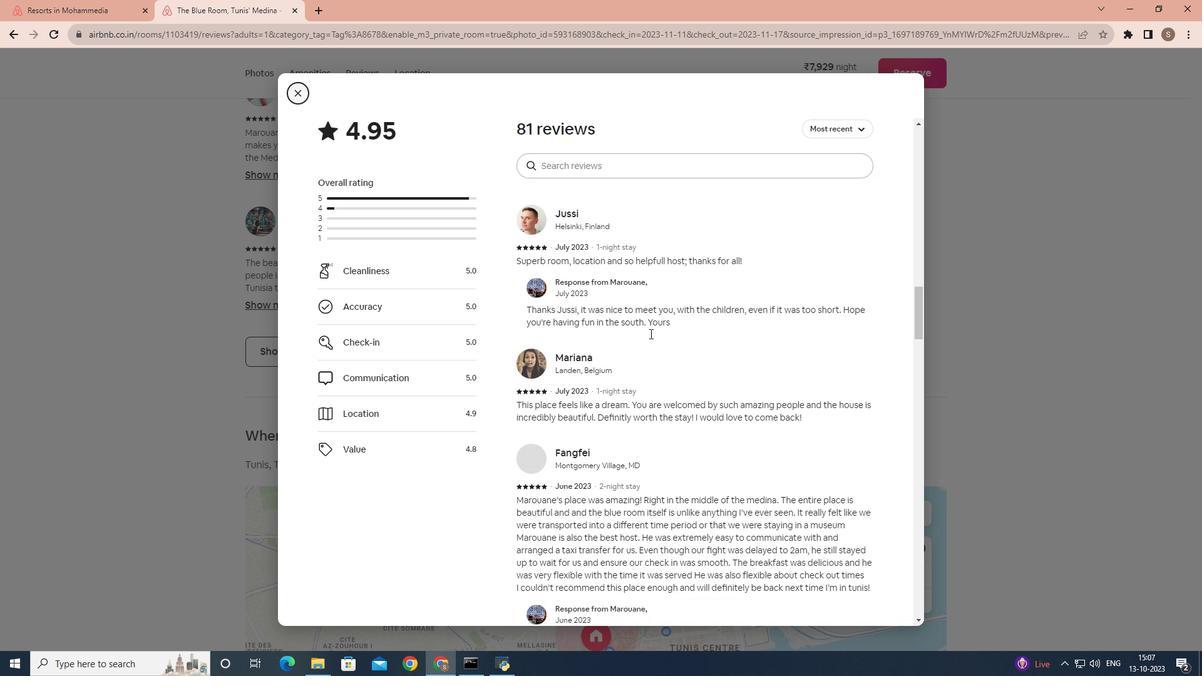 
Action: Mouse scrolled (649, 333) with delta (0, 0)
